 Task: Reply to email with the signature Dillon Turner with the subject Thank you for a vacation from softage.10@softage.net with the message As a heads up, we will need to reschedule the meeting for next week due to scheduling conflicts. with BCC to softage.3@softage.net with an attached document Sponsorship_proposal.docx
Action: Mouse moved to (606, 181)
Screenshot: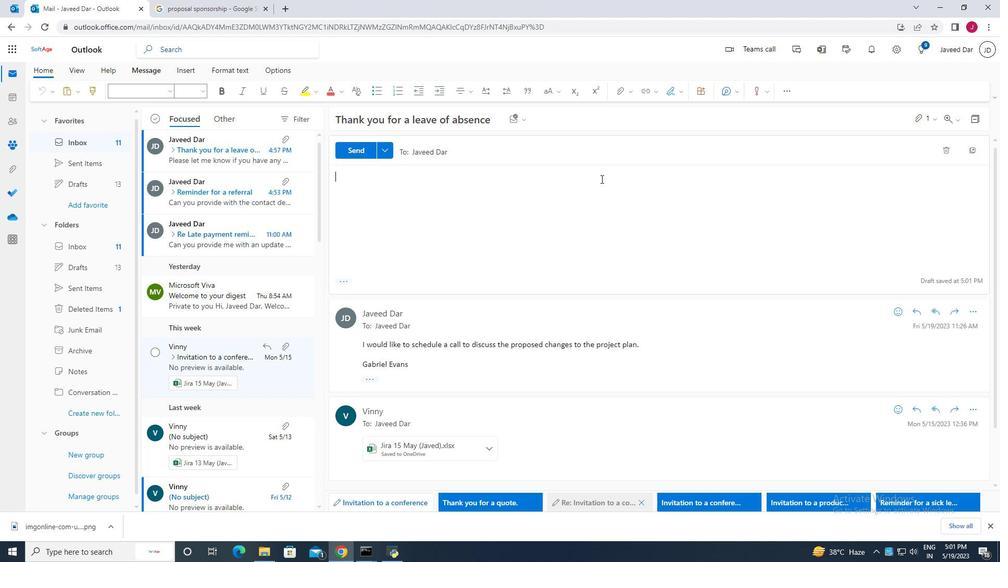 
Action: Mouse pressed left at (606, 181)
Screenshot: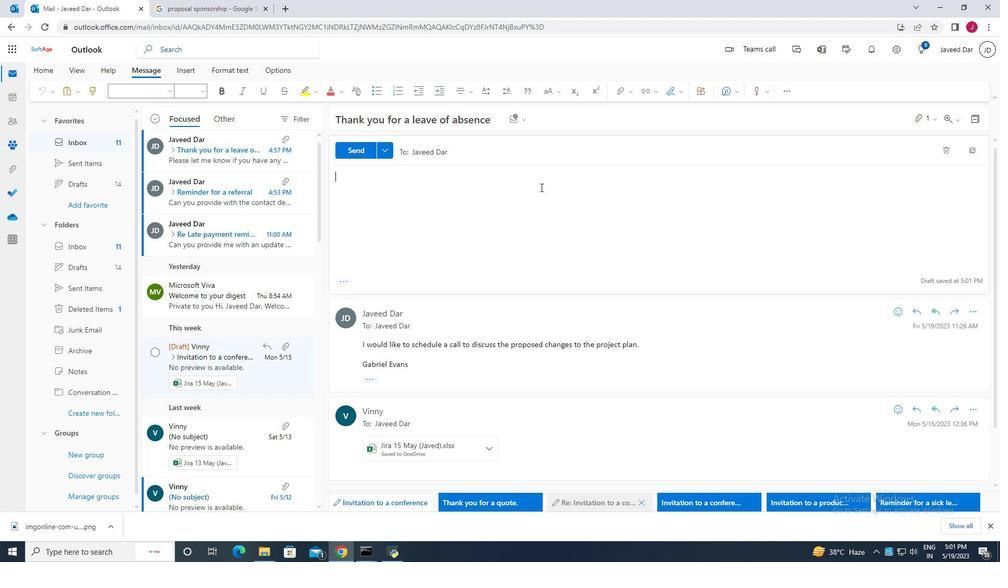 
Action: Mouse moved to (582, 135)
Screenshot: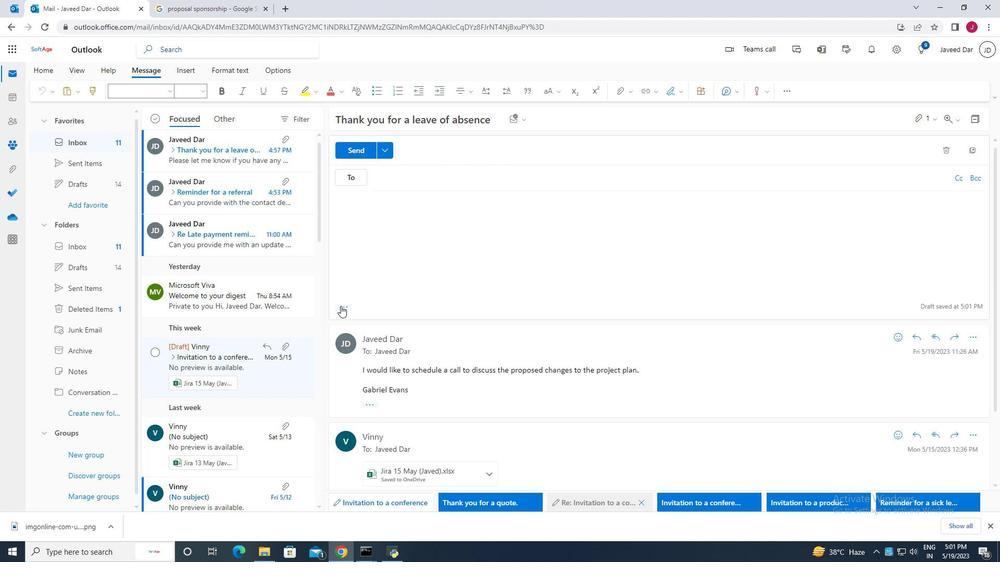 
Action: Mouse pressed left at (582, 135)
Screenshot: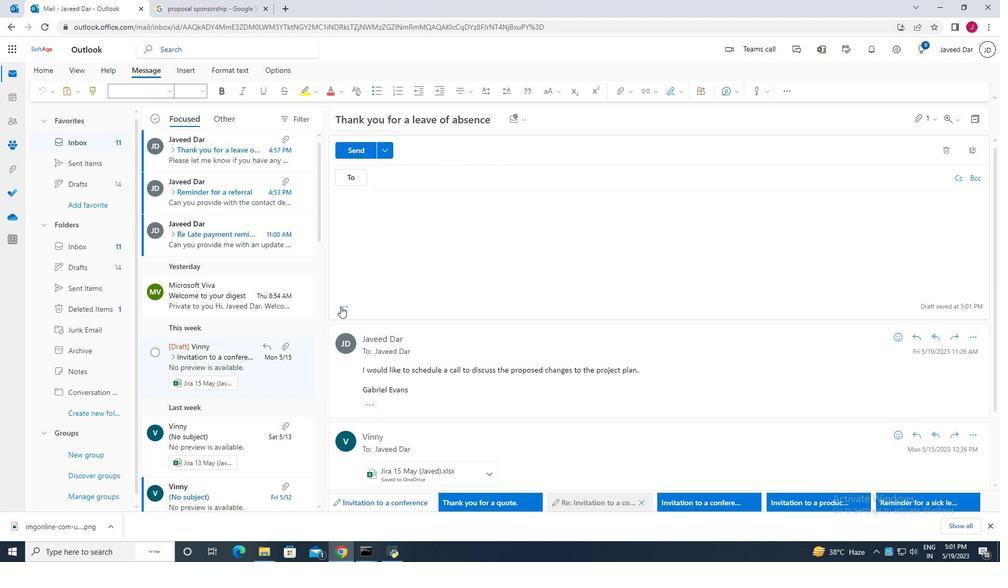 
Action: Mouse moved to (581, 170)
Screenshot: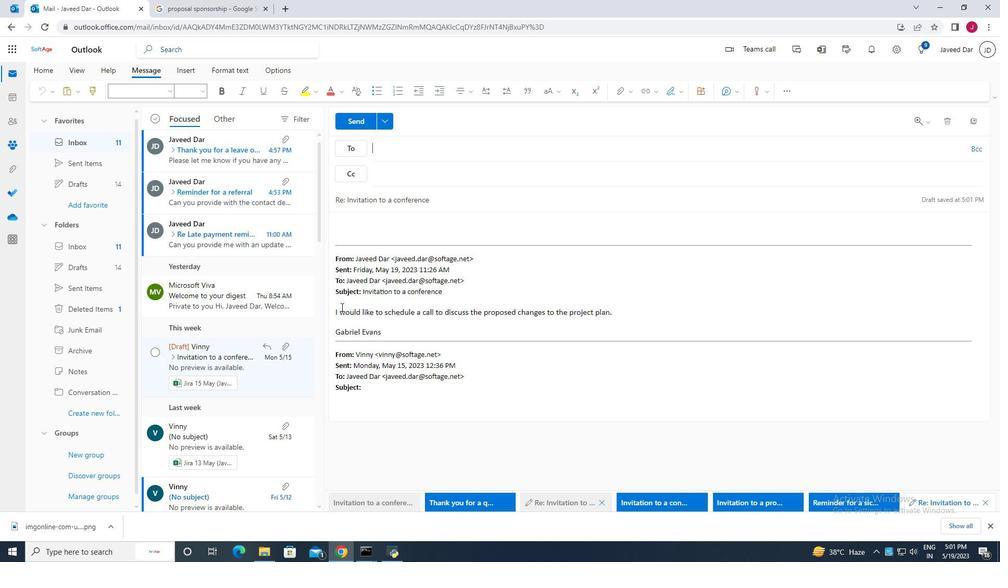 
Action: Mouse pressed left at (581, 170)
Screenshot: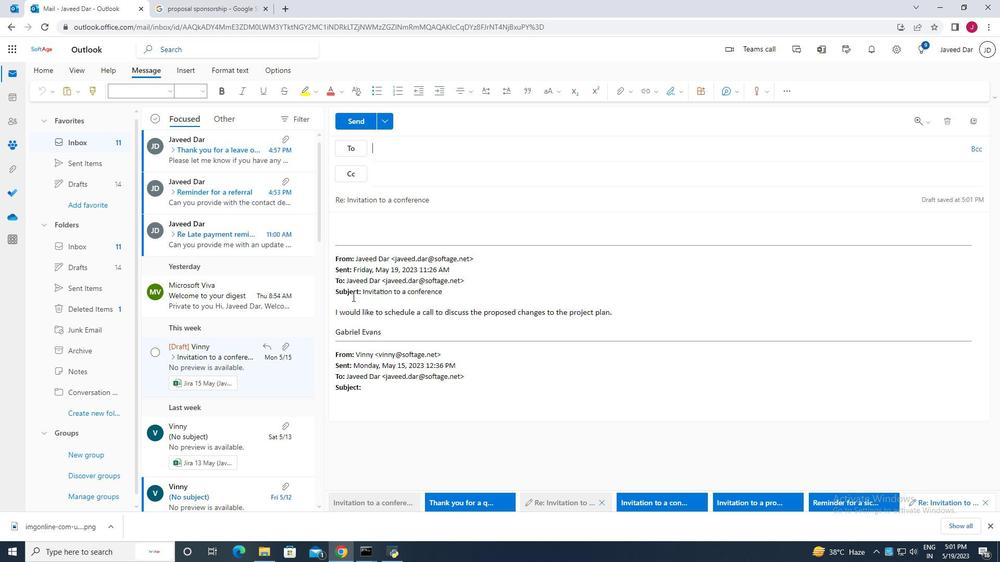 
Action: Mouse moved to (582, 200)
Screenshot: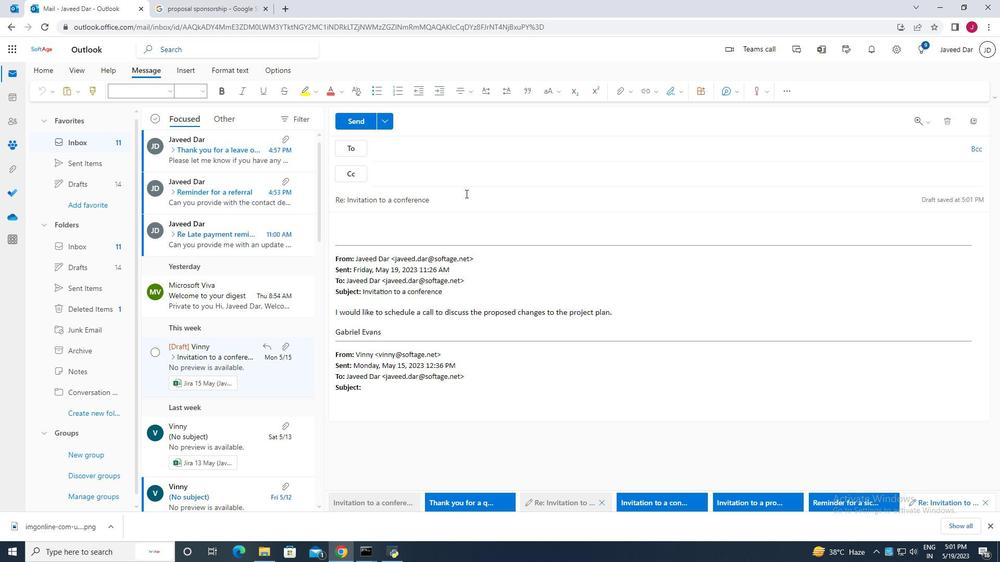
Action: Mouse pressed left at (582, 200)
Screenshot: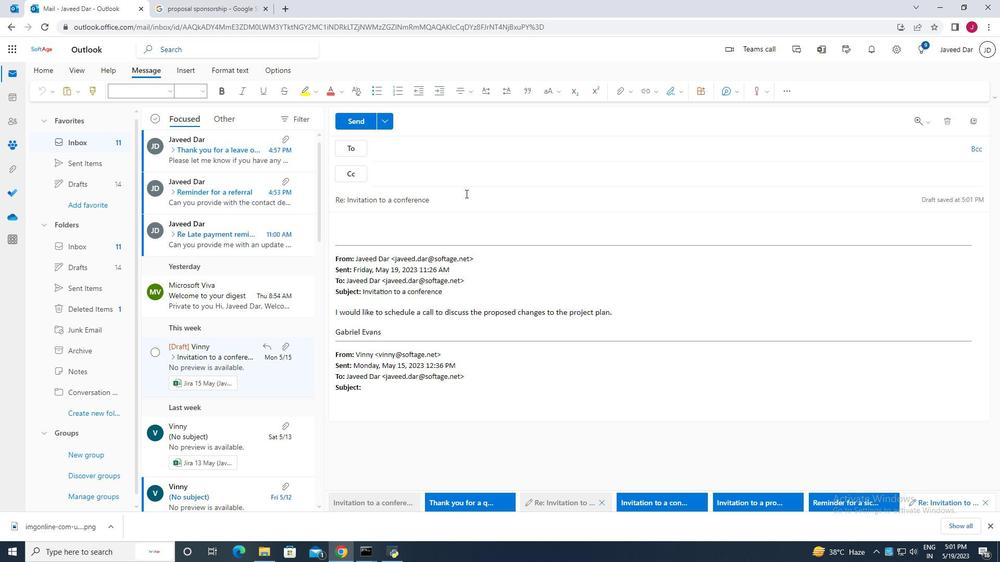 
Action: Mouse moved to (570, 200)
Screenshot: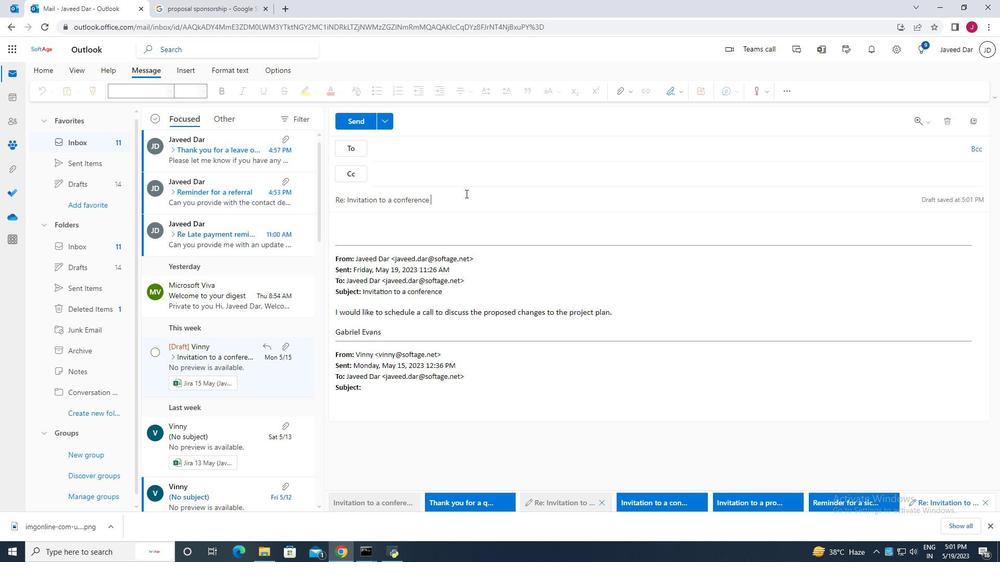 
Action: Mouse pressed left at (570, 200)
Screenshot: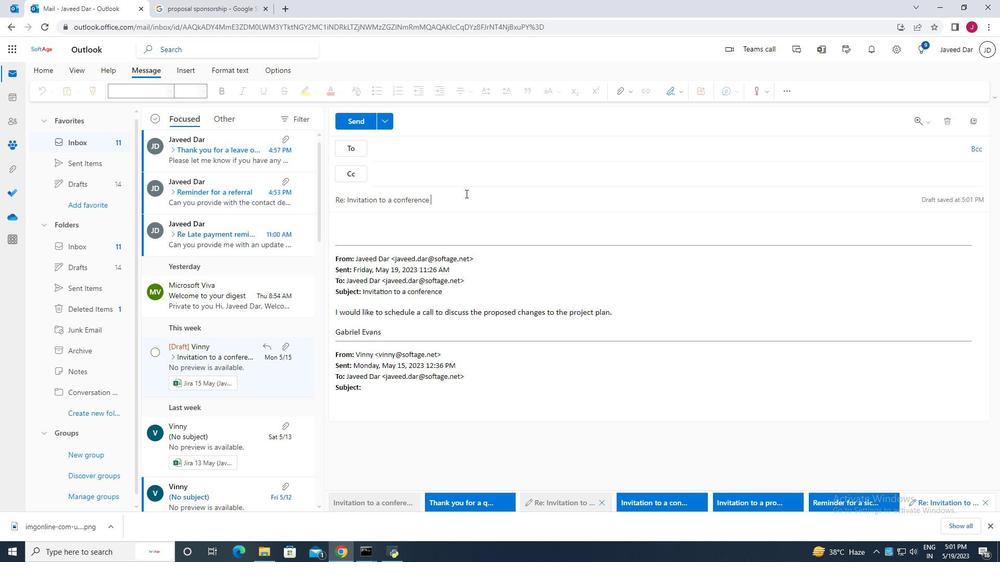 
Action: Key pressed <Key.shift>Dillon<Key.space><Key.shift>Turner<Key.space><Key.tab><Key.shift>Dillon<Key.space><Key.shift>Tue<Key.backspace>rner<Key.space>
Screenshot: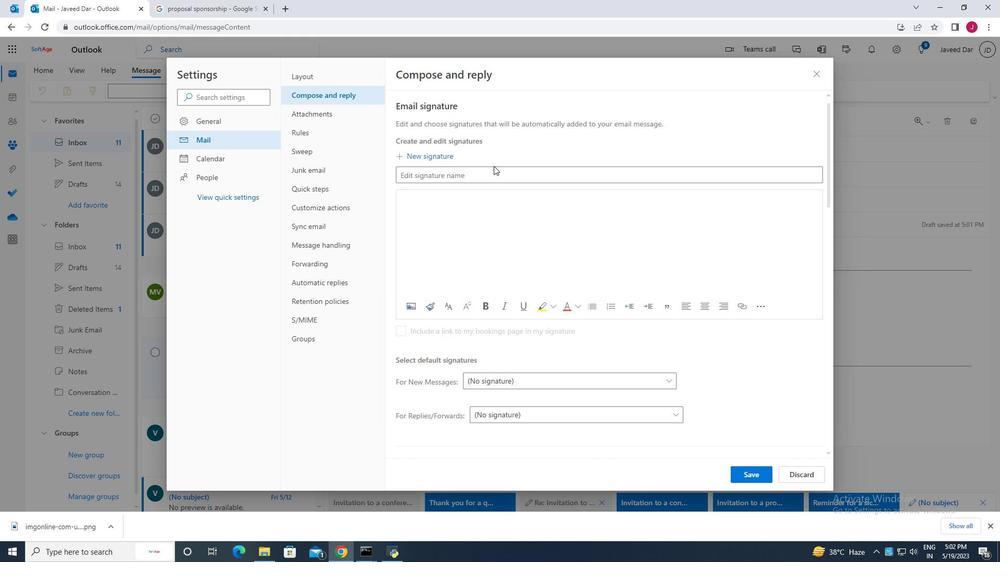 
Action: Mouse moved to (586, 447)
Screenshot: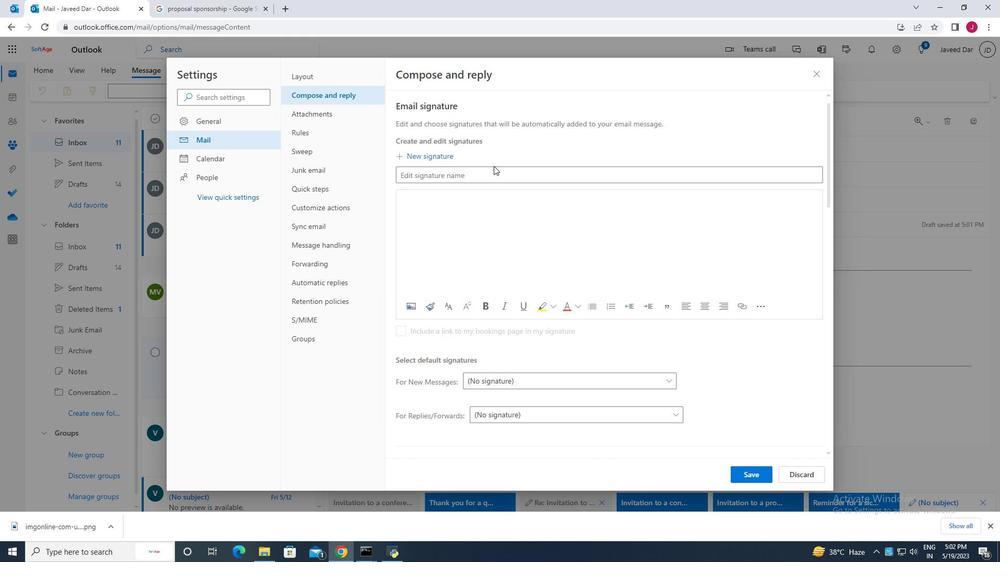
Action: Mouse pressed left at (586, 447)
Screenshot: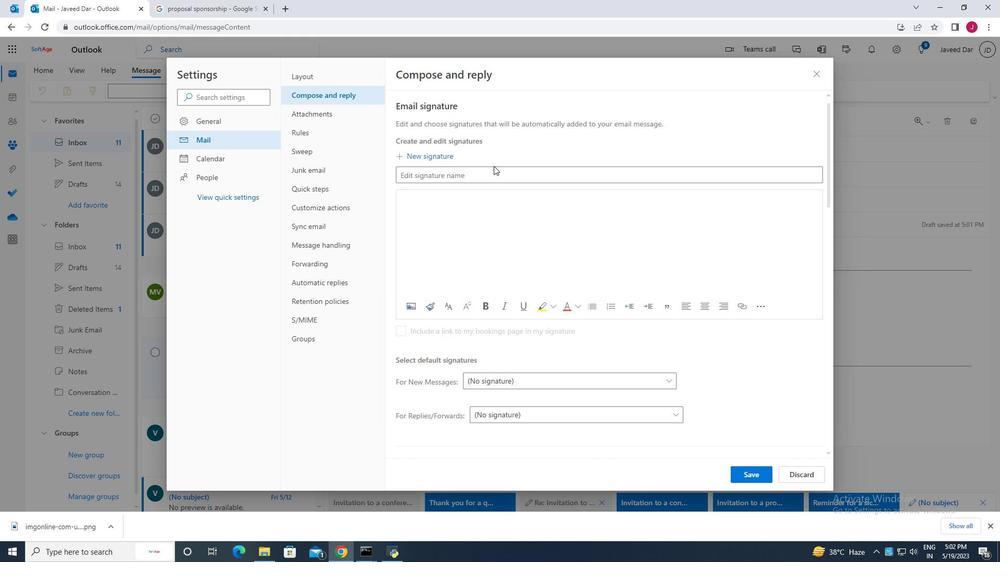 
Action: Mouse moved to (595, 125)
Screenshot: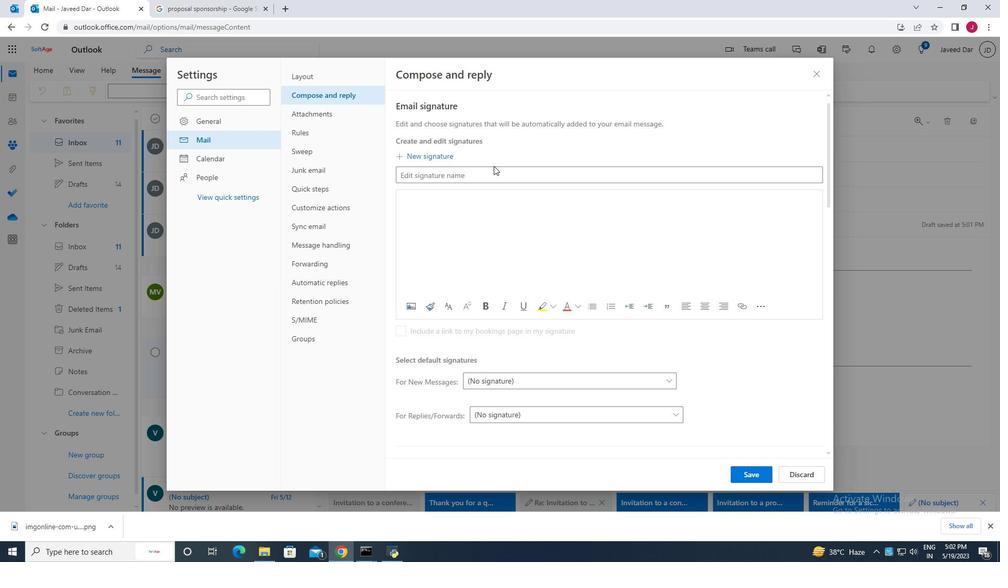 
Action: Mouse pressed left at (595, 125)
Screenshot: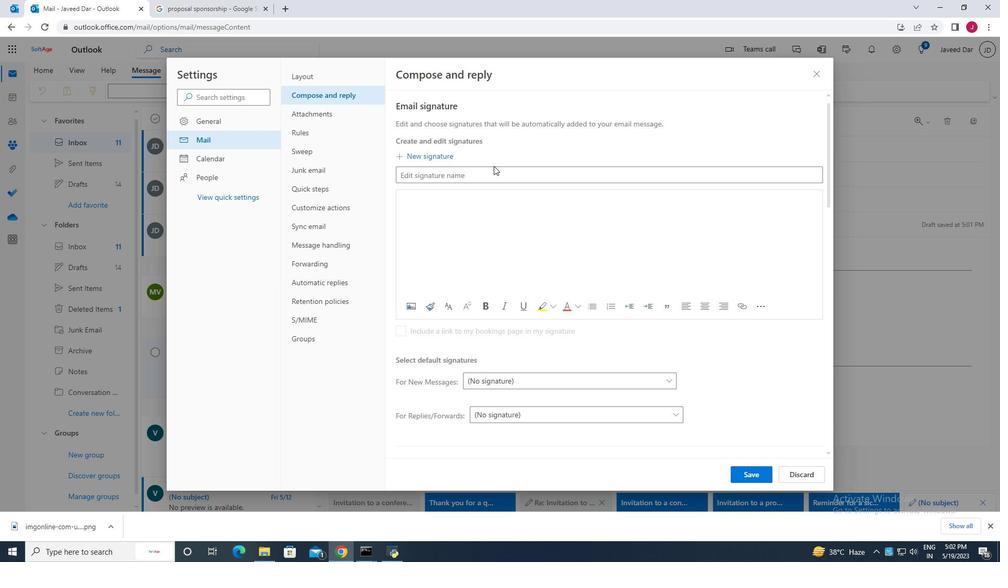 
Action: Mouse moved to (582, 136)
Screenshot: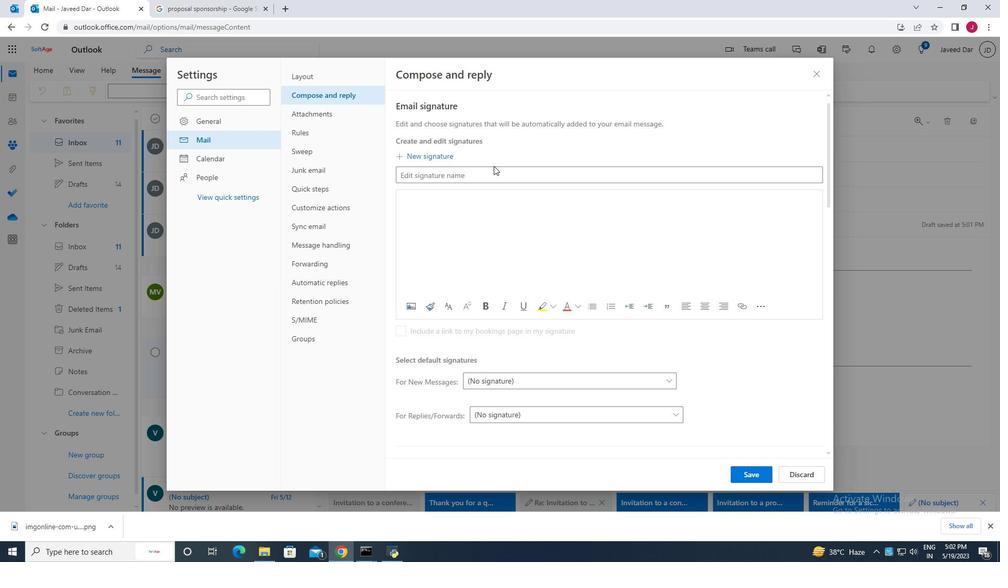 
Action: Mouse pressed left at (582, 136)
Screenshot: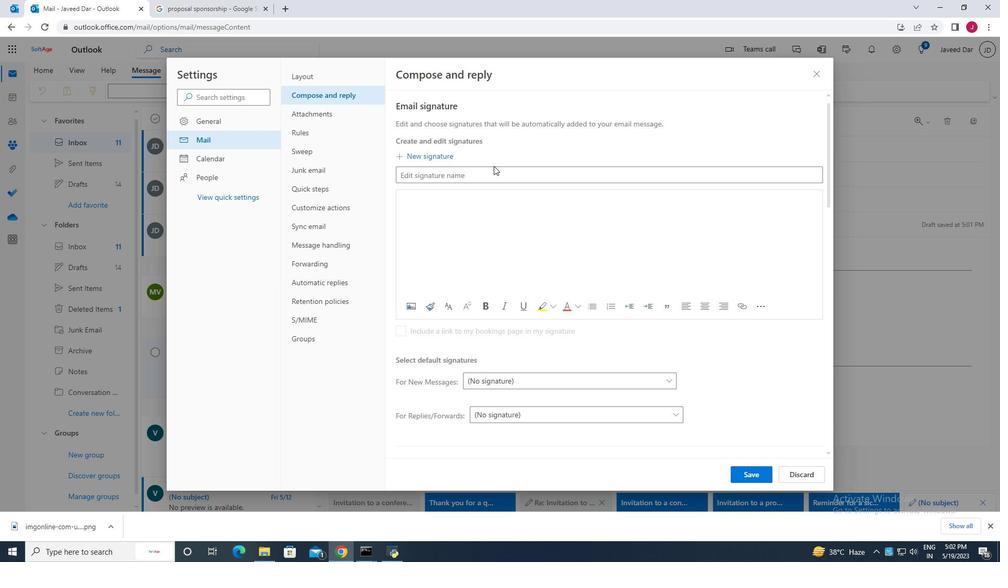 
Action: Mouse moved to (489, 221)
Screenshot: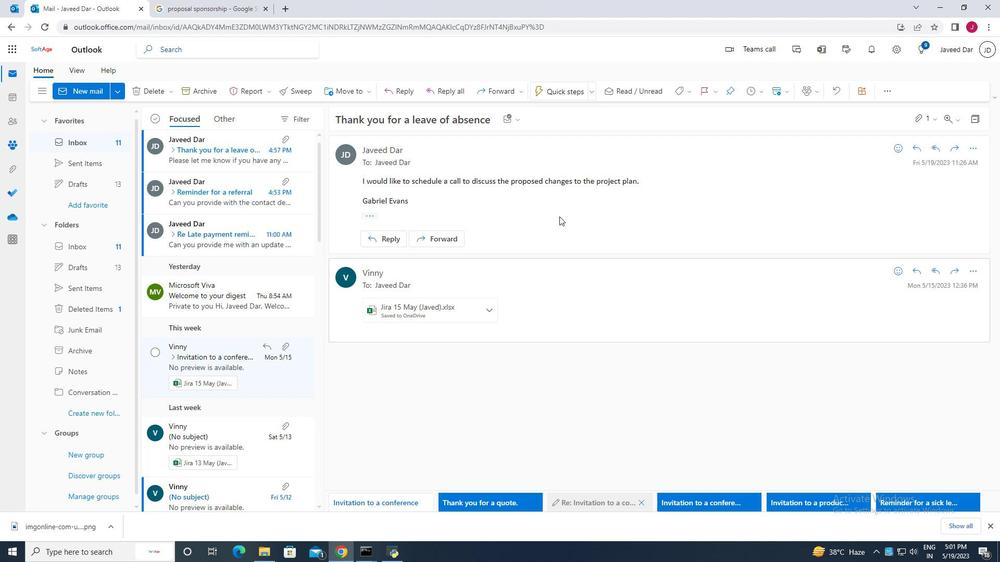 
Action: Mouse pressed left at (582, 150)
Screenshot: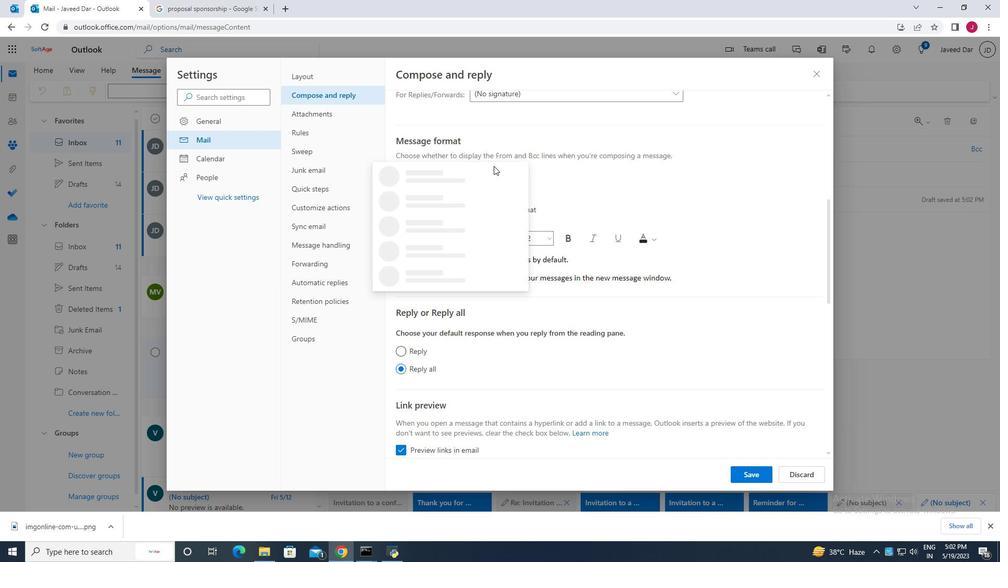 
Action: Mouse moved to (546, 292)
Screenshot: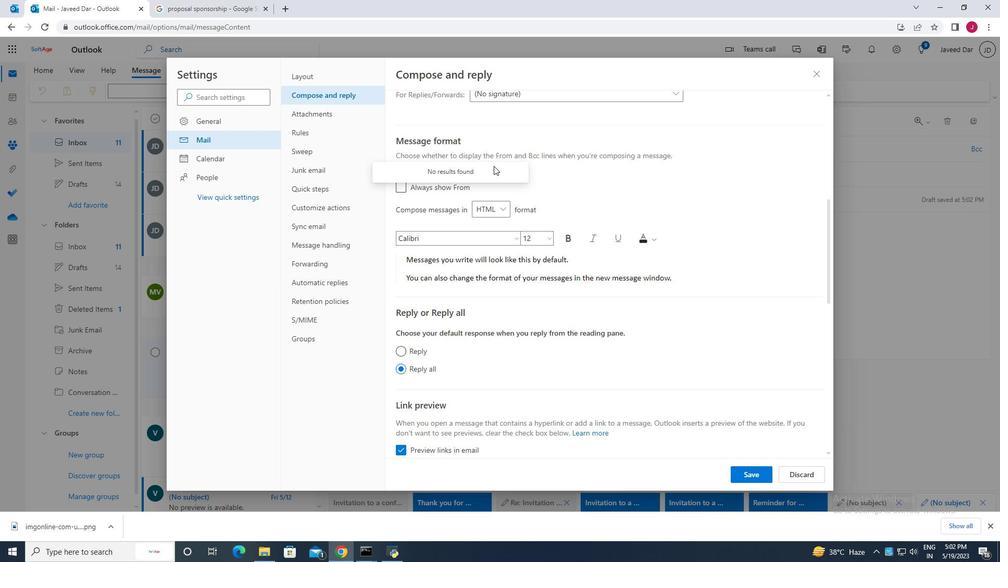
Action: Mouse pressed left at (528, 167)
Screenshot: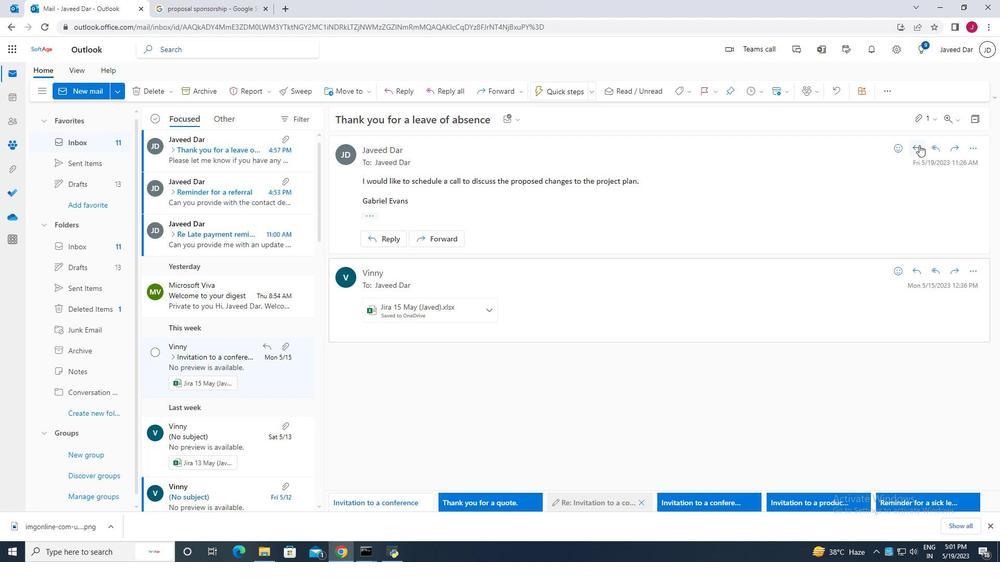
Action: Mouse moved to (516, 179)
Screenshot: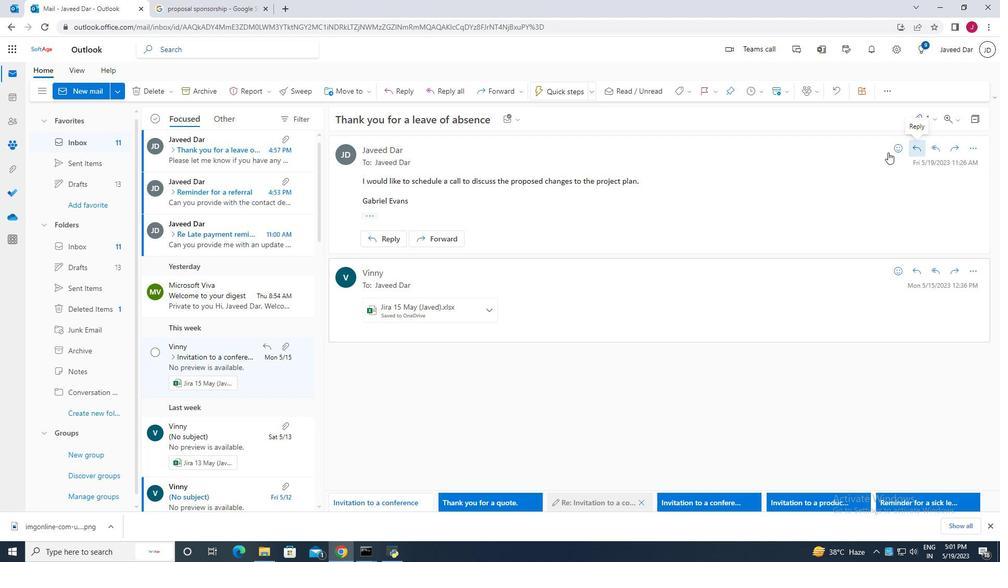 
Action: Mouse pressed left at (545, 285)
Screenshot: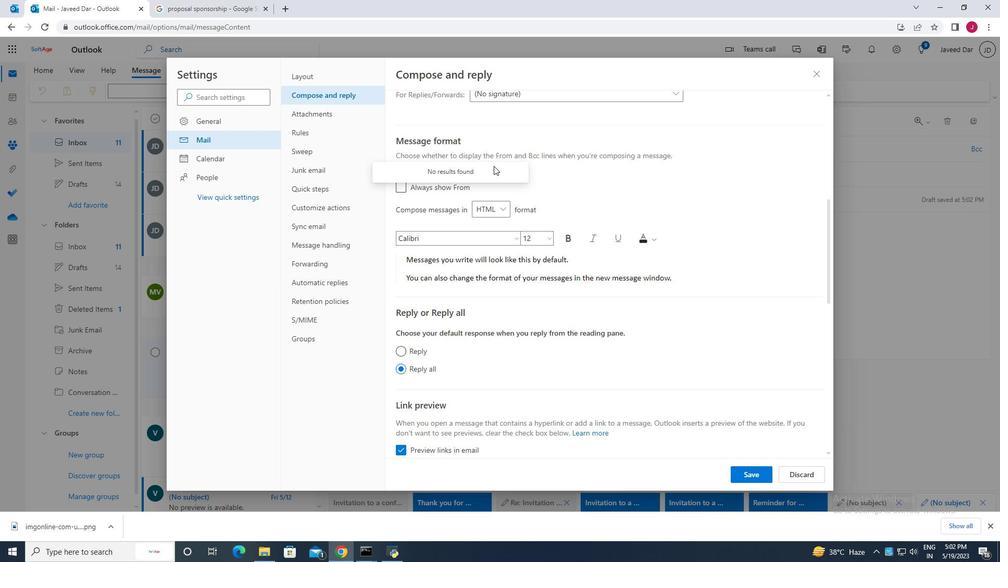 
Action: Mouse moved to (481, 173)
Screenshot: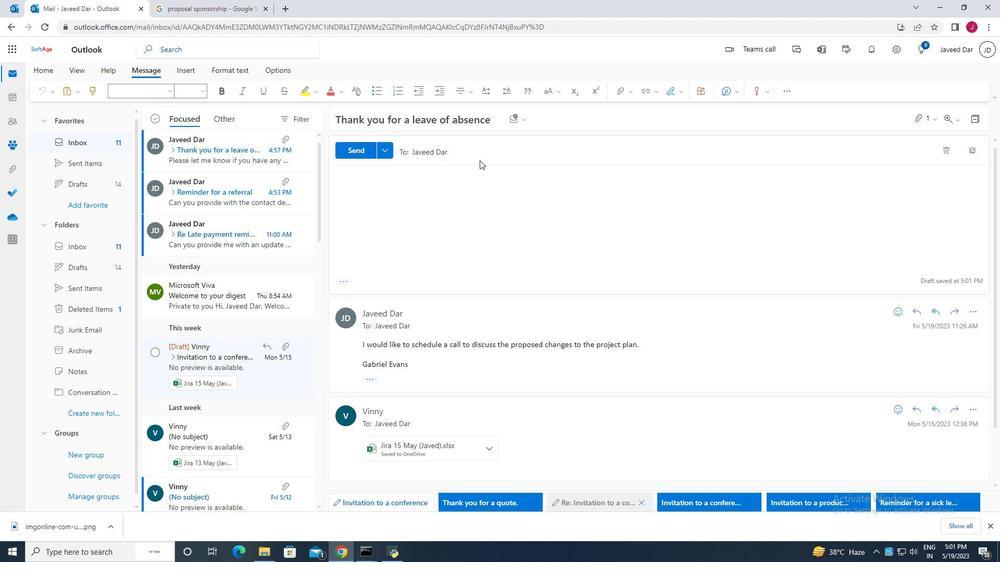 
Action: Mouse pressed left at (481, 173)
Screenshot: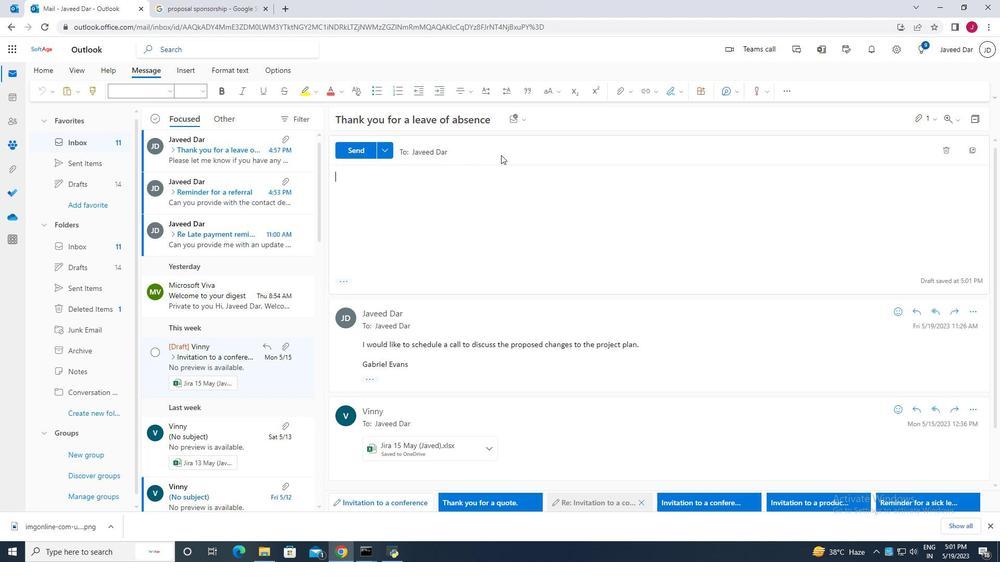 
Action: Mouse moved to (546, 235)
Screenshot: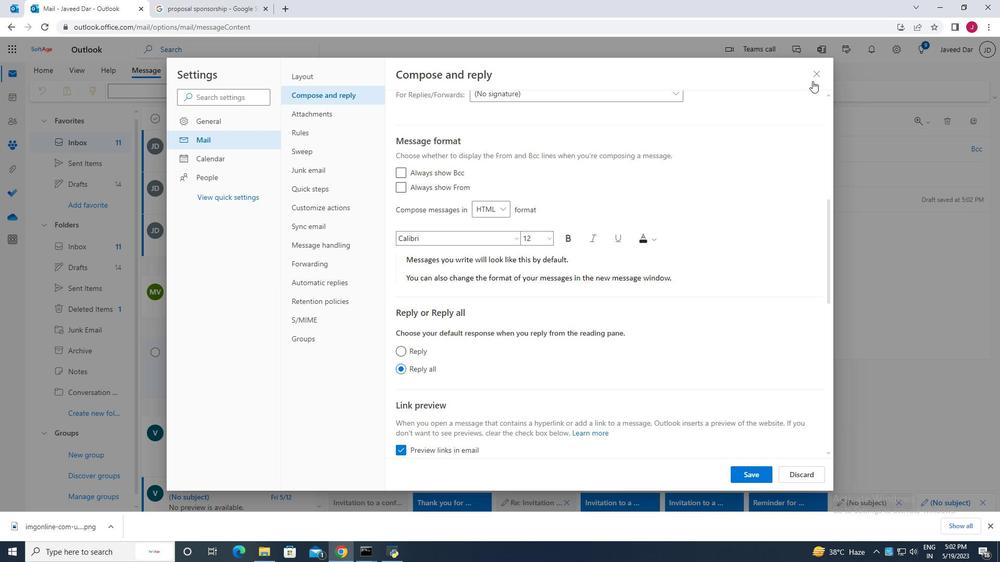 
Action: Mouse pressed left at (472, 190)
Screenshot: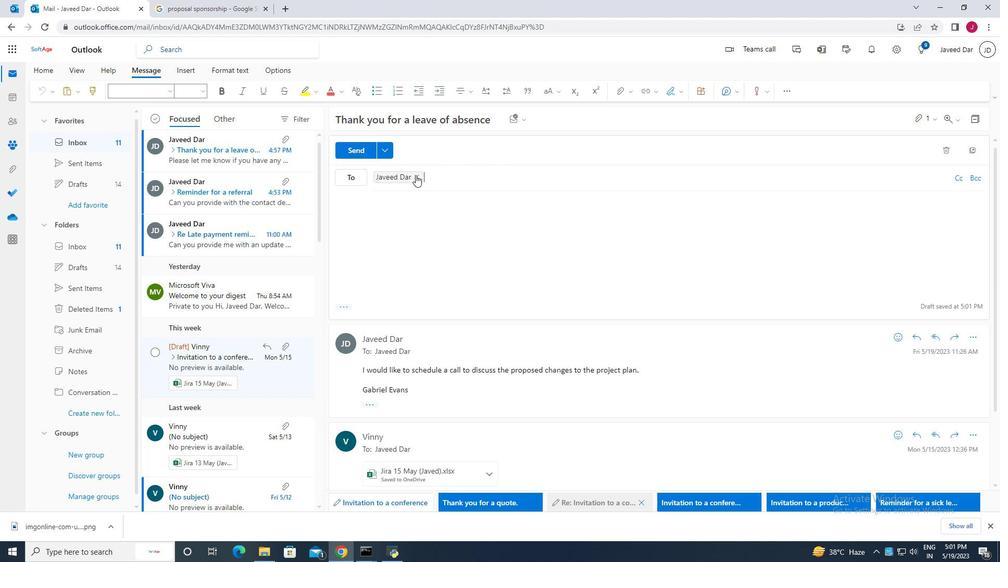 
Action: Mouse moved to (464, 289)
Screenshot: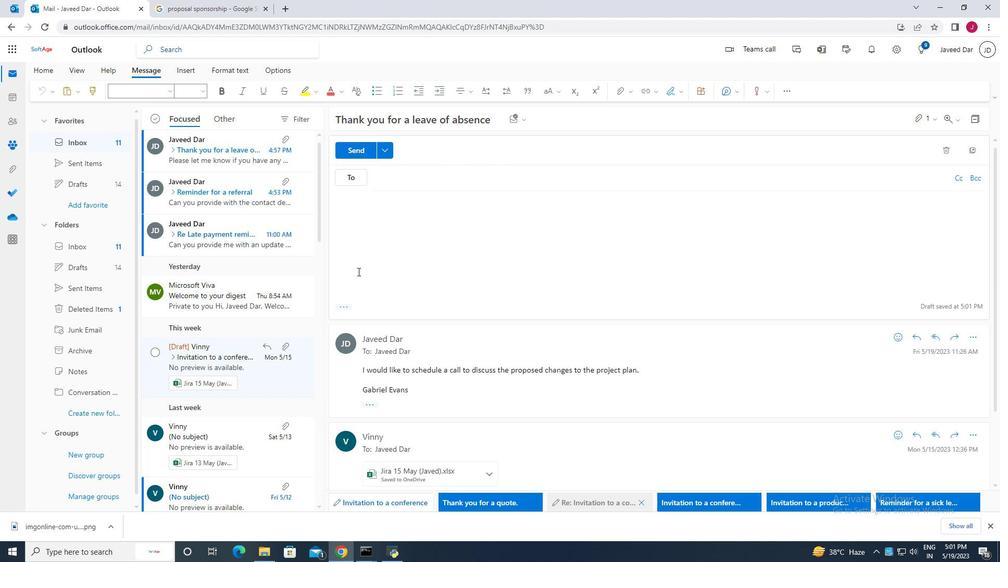
Action: Mouse pressed left at (548, 180)
Screenshot: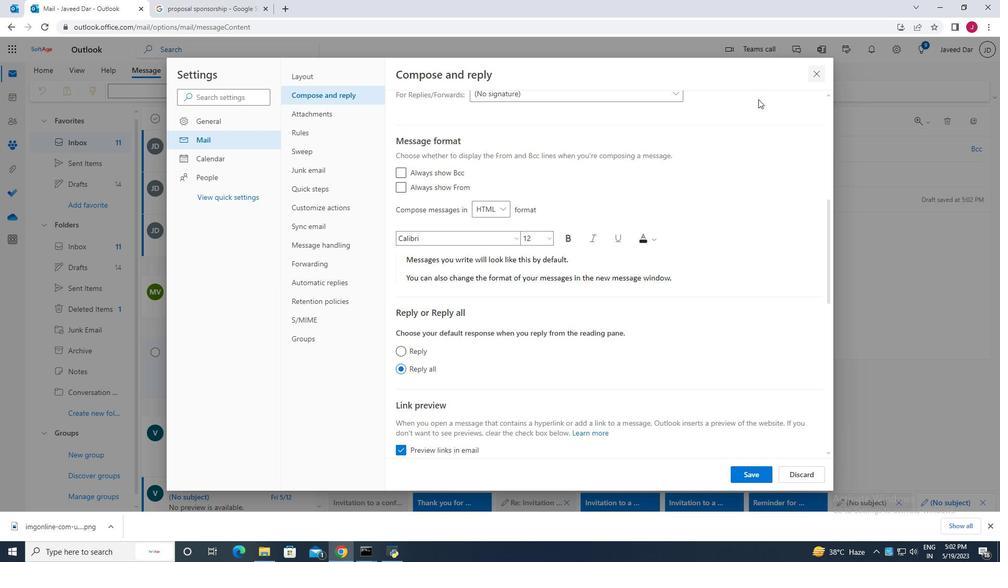 
Action: Mouse moved to (464, 292)
Screenshot: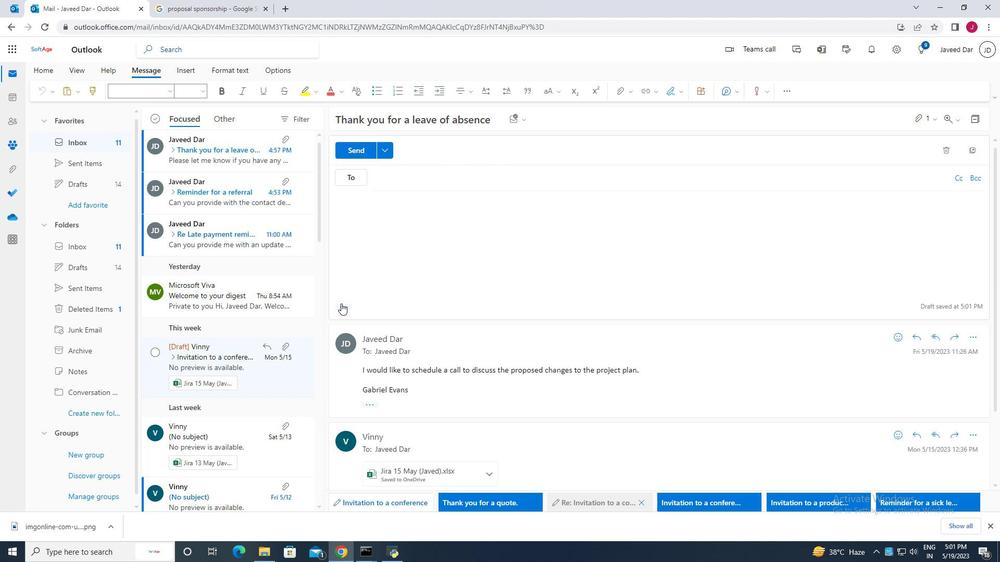 
Action: Mouse pressed left at (464, 292)
Screenshot: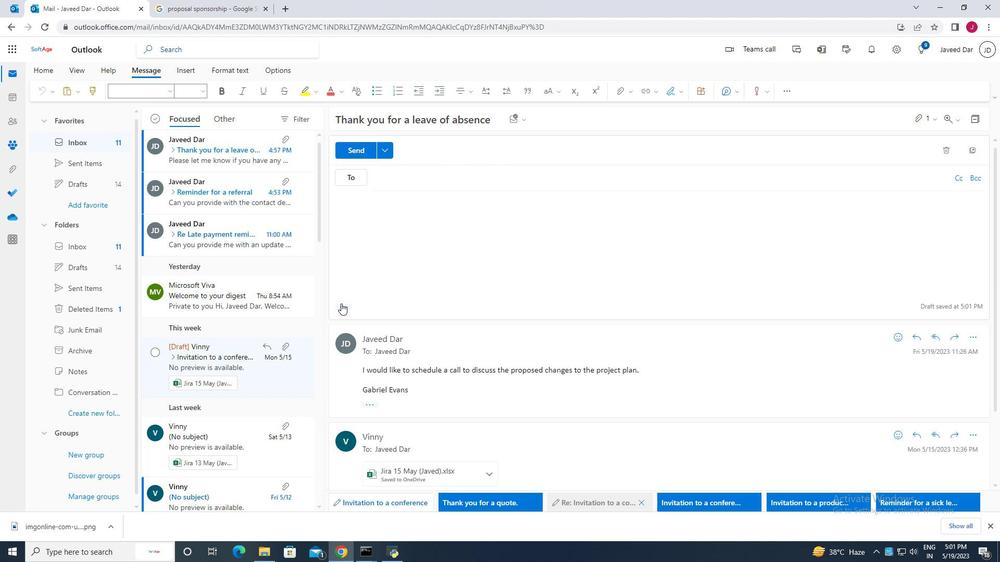 
Action: Mouse moved to (477, 190)
Screenshot: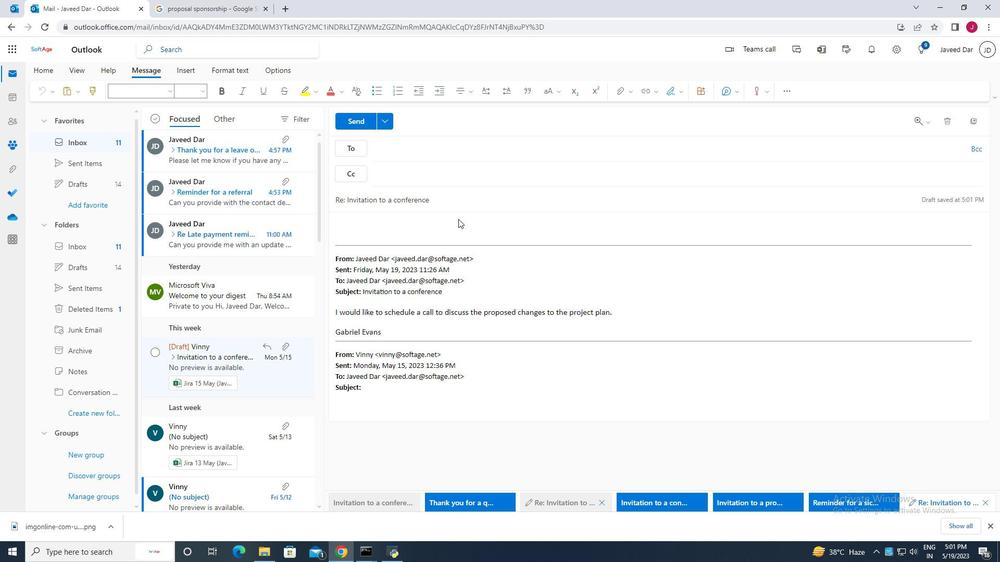 
Action: Key pressed <Key.shift>
Screenshot: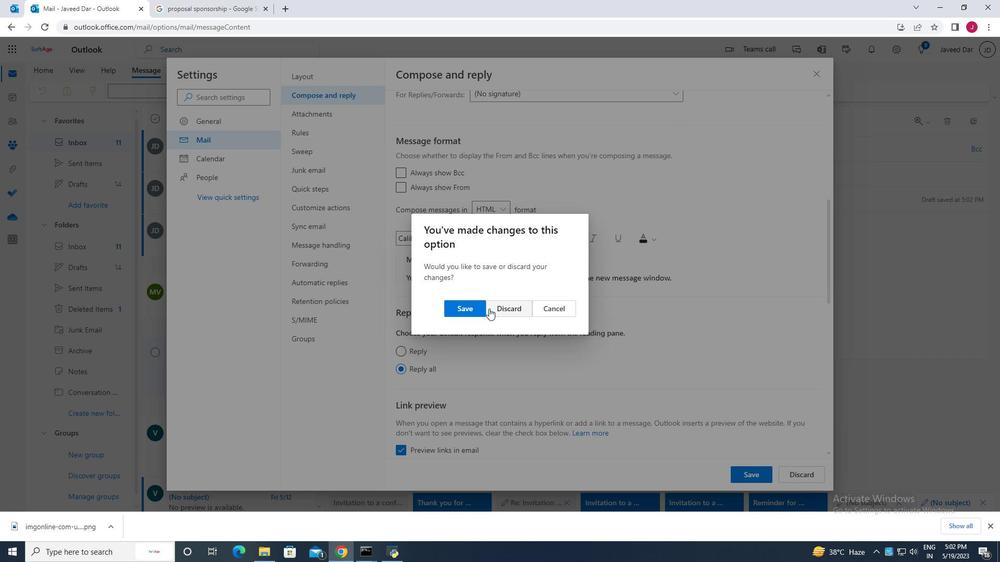 
Action: Mouse moved to (477, 188)
Screenshot: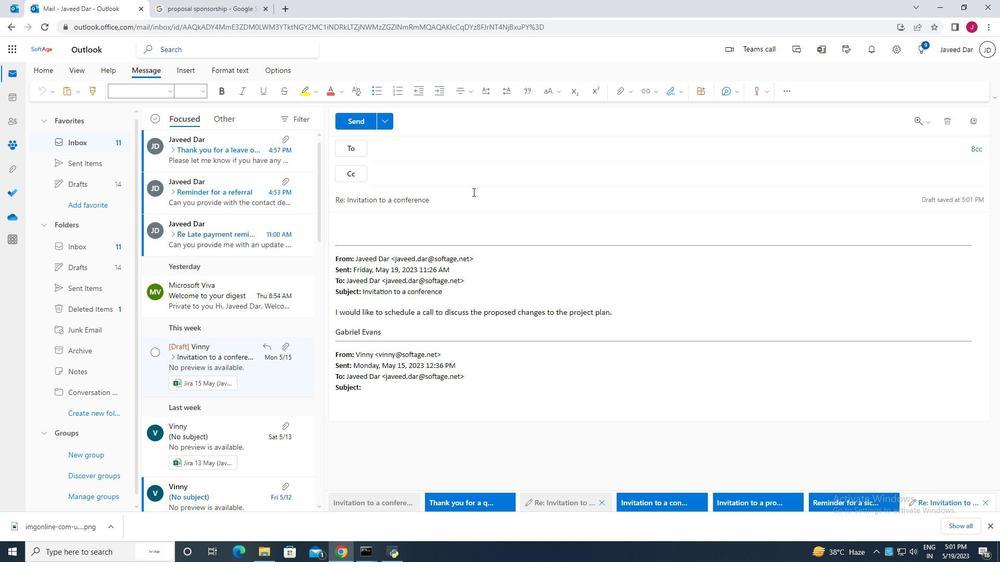 
Action: Key pressed Th
Screenshot: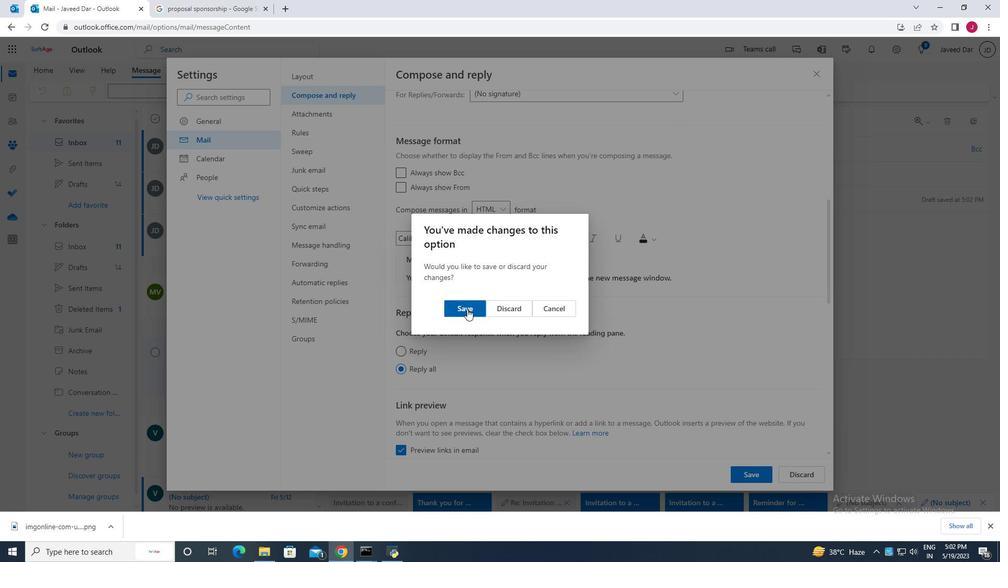 
Action: Mouse moved to (476, 192)
Screenshot: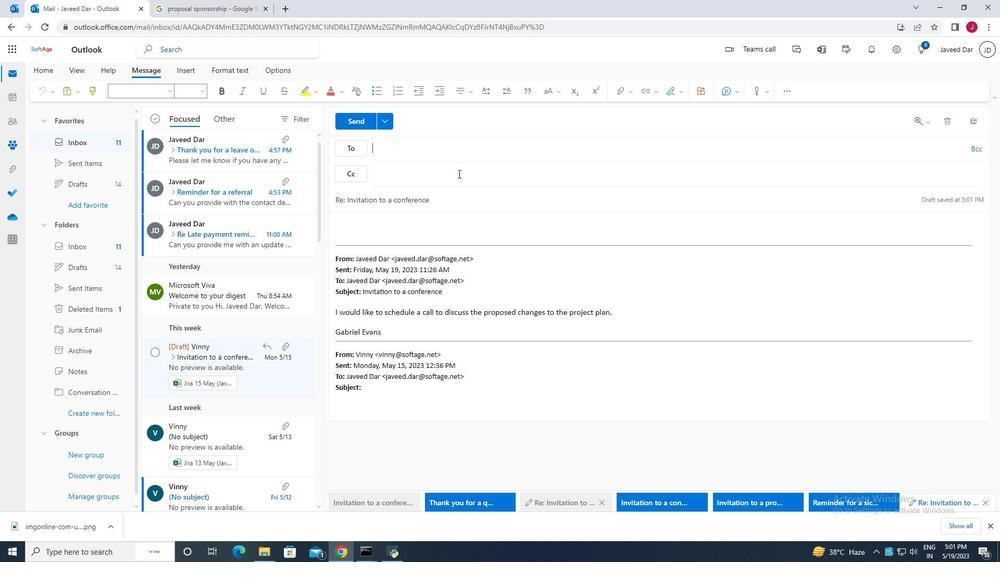 
Action: Key pressed a
Screenshot: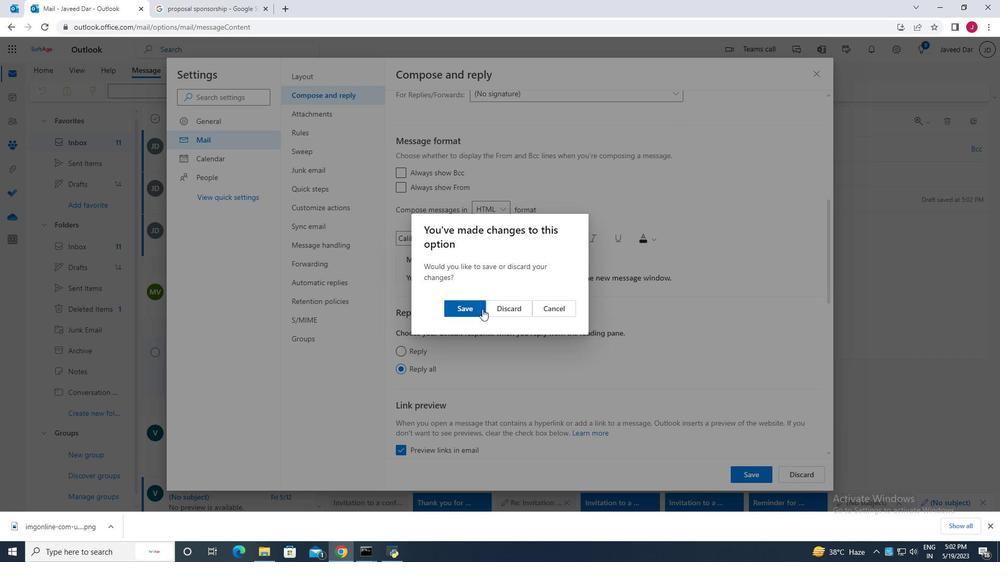 
Action: Mouse moved to (478, 202)
Screenshot: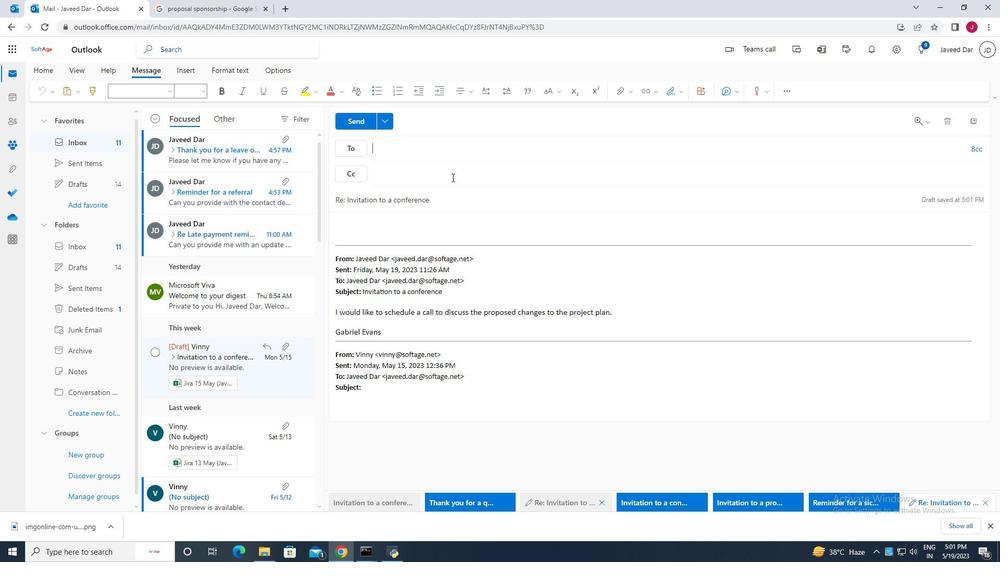 
Action: Key pressed n
Screenshot: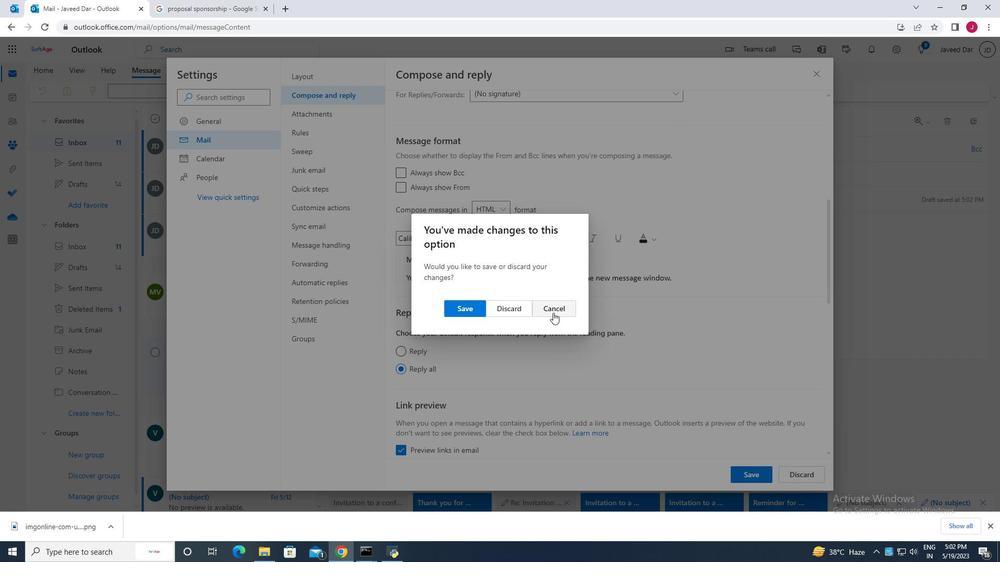 
Action: Mouse moved to (478, 203)
Screenshot: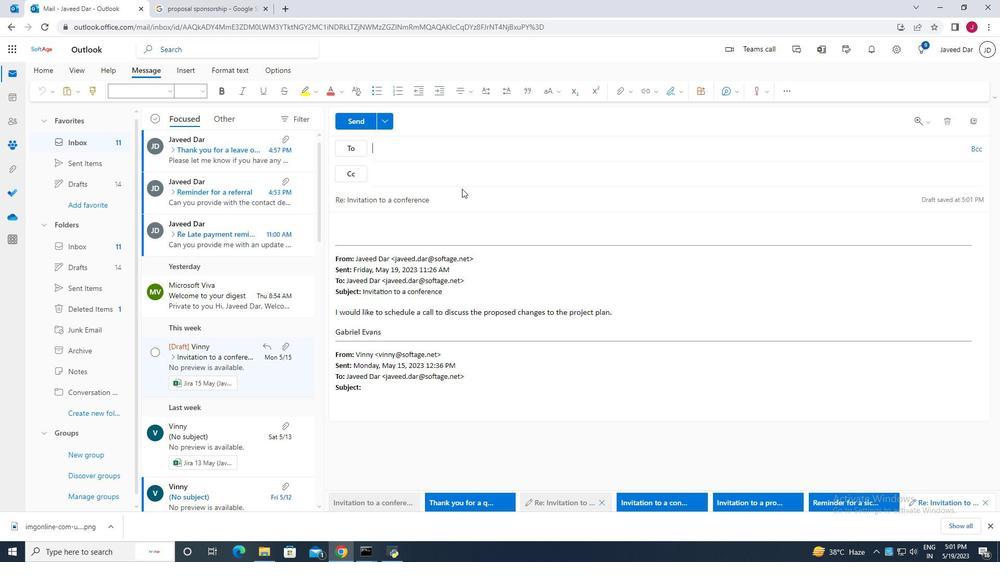 
Action: Mouse pressed left at (478, 203)
Screenshot: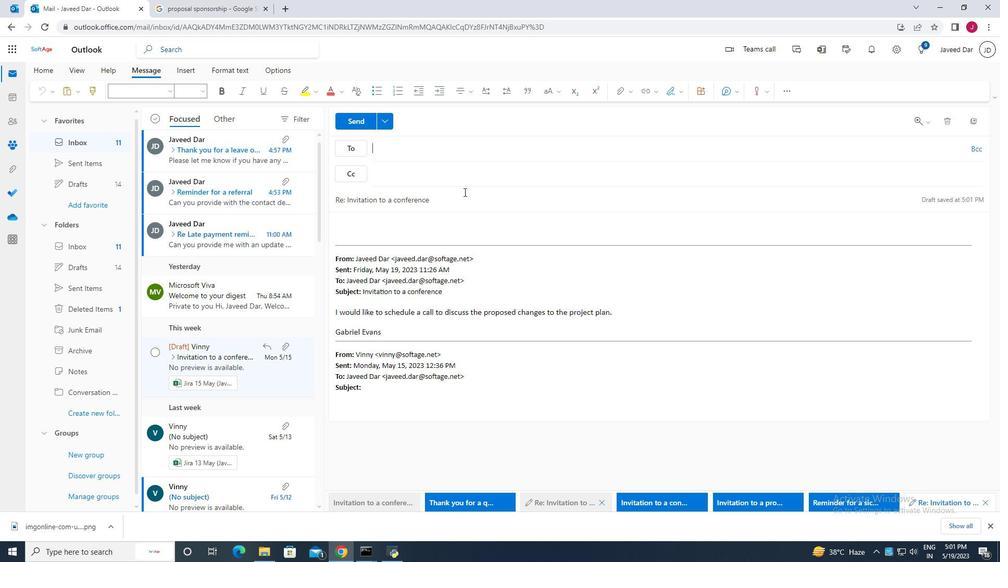 
Action: Key pressed k<Key.space>you<Key.space><Key.backspace><Key.backspace><Key.backspace><Key.backspace><Key.backspace><Key.backspace>f<Key.backspace><Key.backspace><Key.backspace><Key.backspace><Key.backspace>o<Key.backspace><Key.backspace>r<Key.backspace><Key.backspace><Key.backspace><Key.backspace><Key.backspace><Key.backspace><Key.backspace><Key.backspace><Key.backspace><Key.backspace><Key.backspace>a<Key.backspace><Key.backspace><Key.backspace><Key.backspace><Key.backspace><Key.space><Key.backspace><Key.backspace><Key.backspace><Key.backspace><Key.backspace><Key.backspace><Key.backspace><Key.backspace>v<Key.backspace>acati
Screenshot: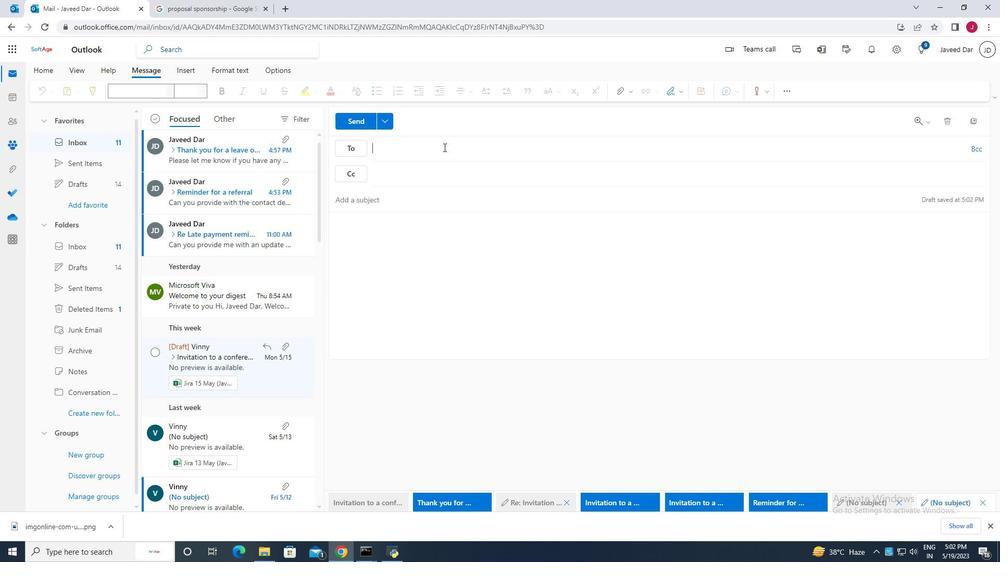 
Action: Mouse moved to (515, 242)
Screenshot: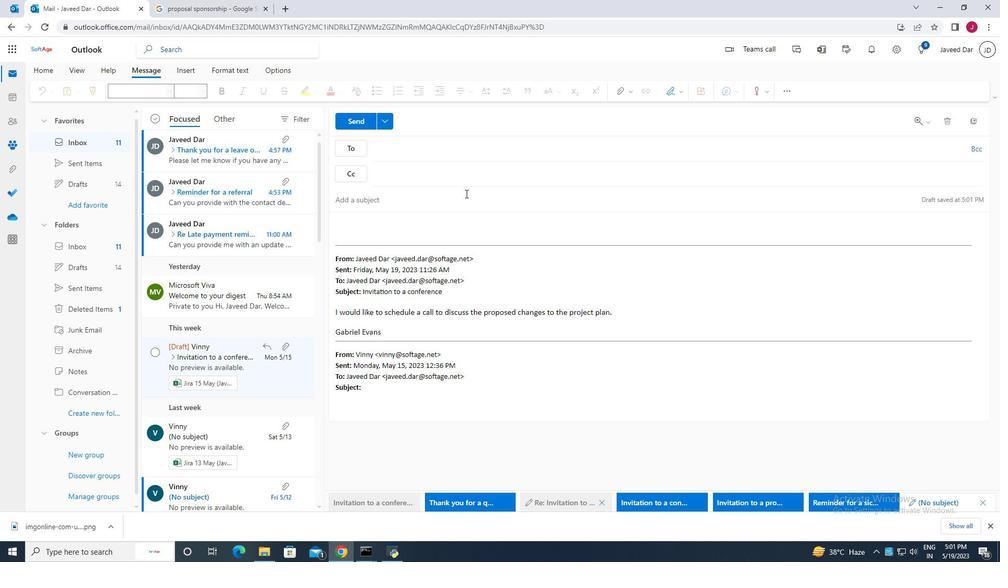 
Action: Key pressed o
Screenshot: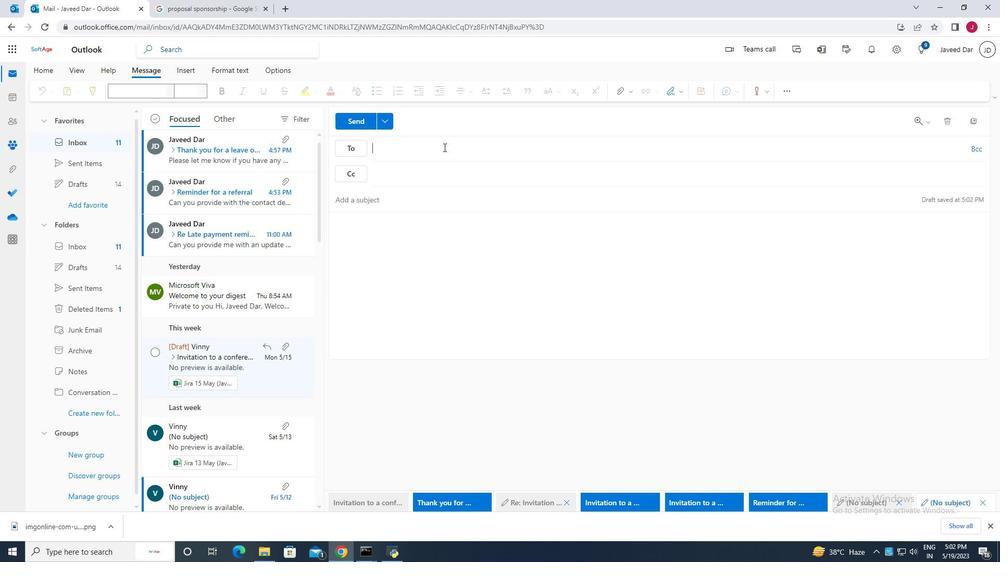 
Action: Mouse moved to (536, 192)
Screenshot: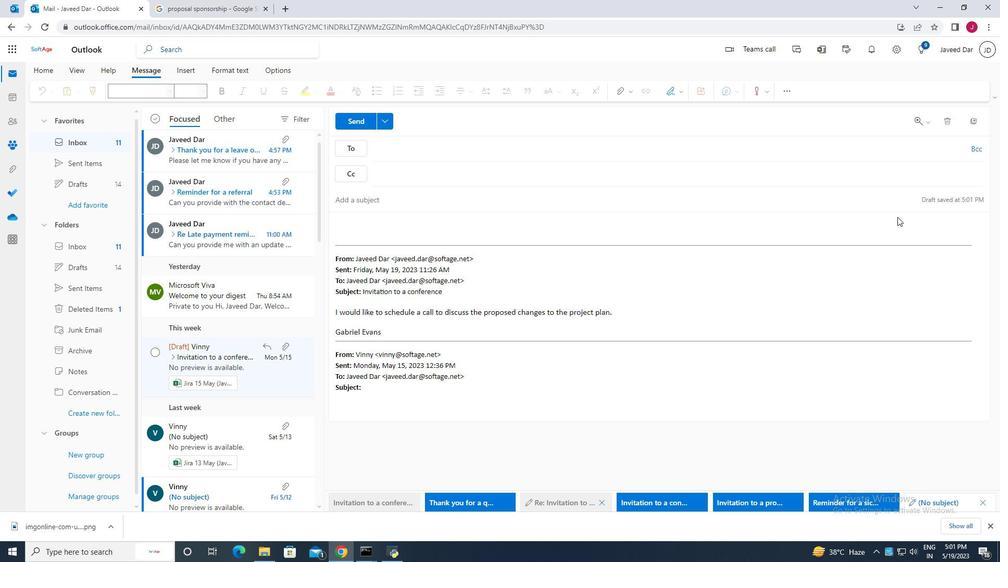 
Action: Key pressed n
Screenshot: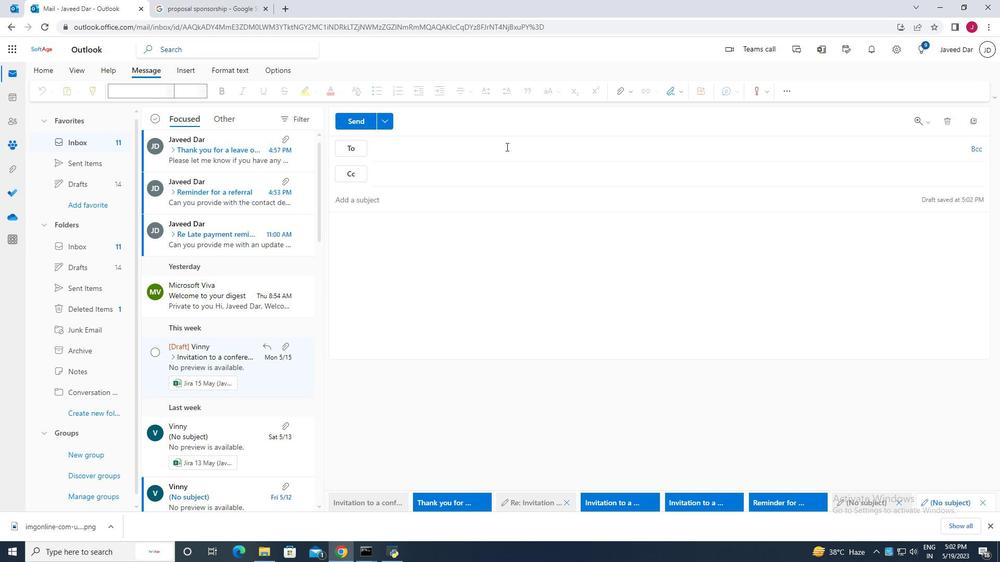 
Action: Mouse moved to (534, 167)
Screenshot: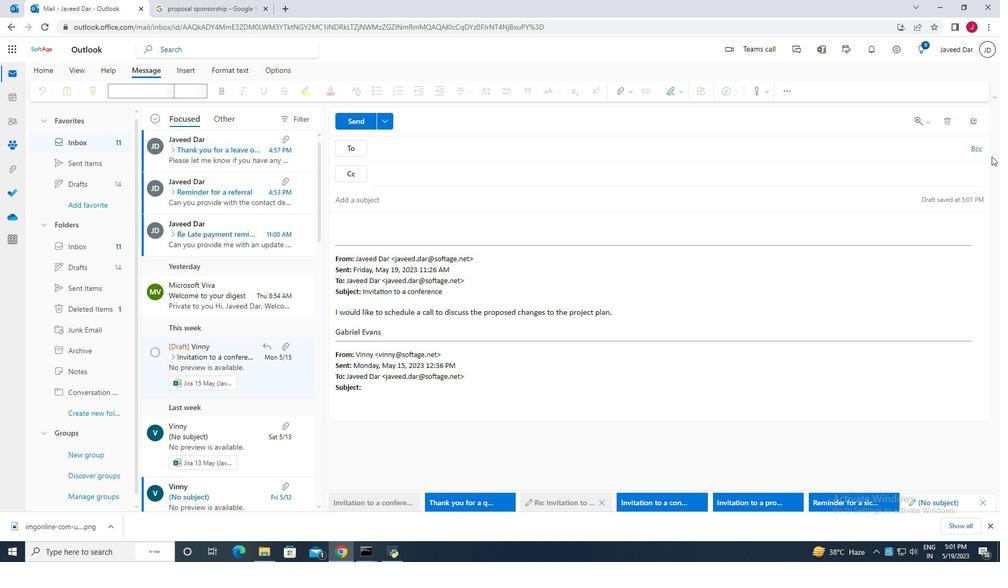 
Action: Key pressed <Key.space>
Screenshot: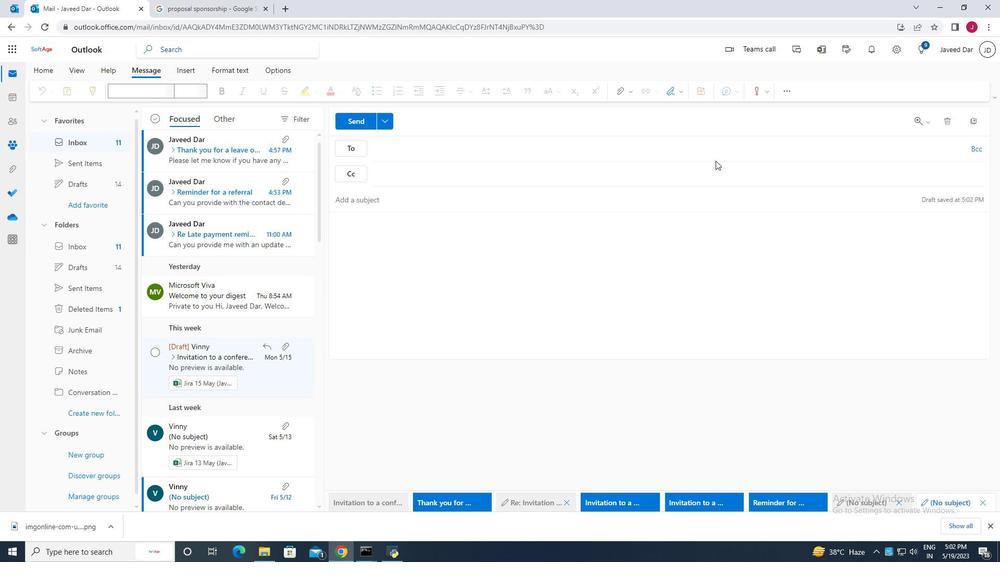 
Action: Mouse moved to (534, 166)
Screenshot: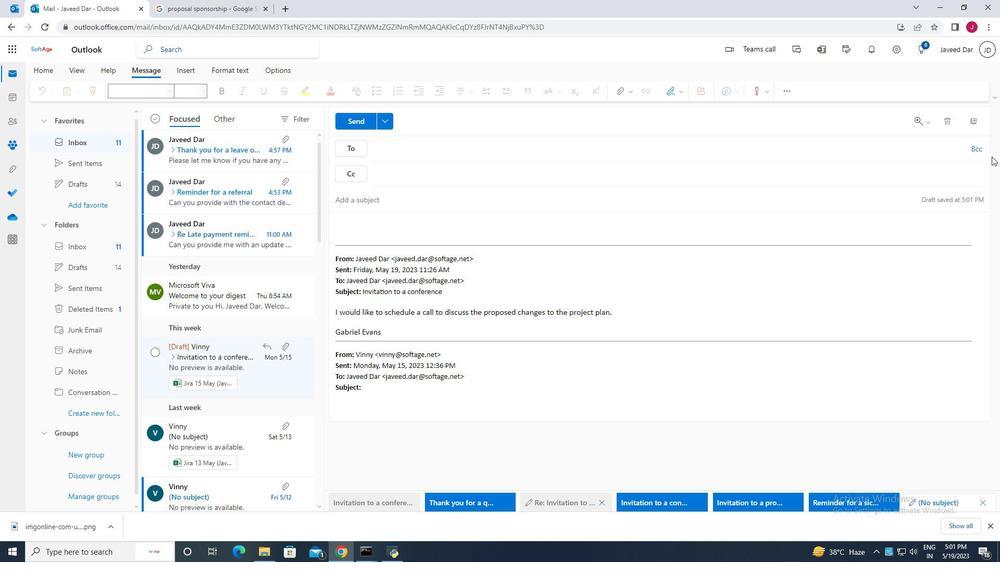 
Action: Mouse pressed left at (534, 166)
Screenshot: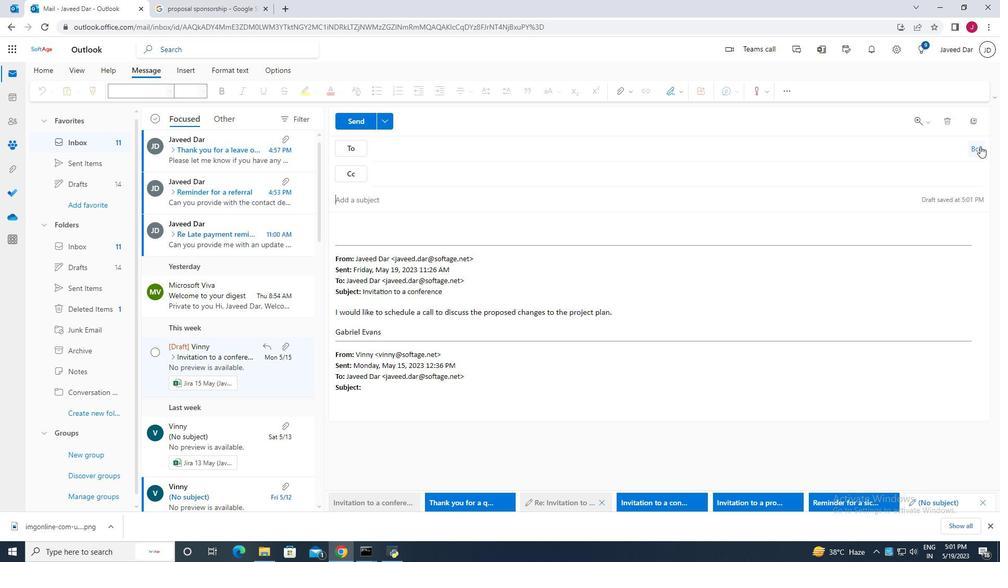
Action: Mouse moved to (500, 123)
Screenshot: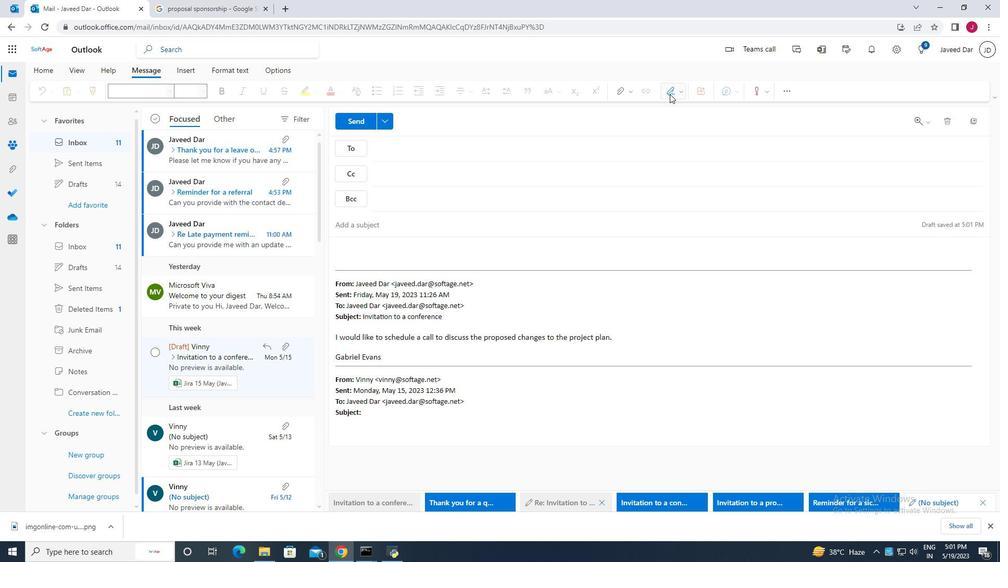 
Action: Mouse pressed left at (500, 123)
Screenshot: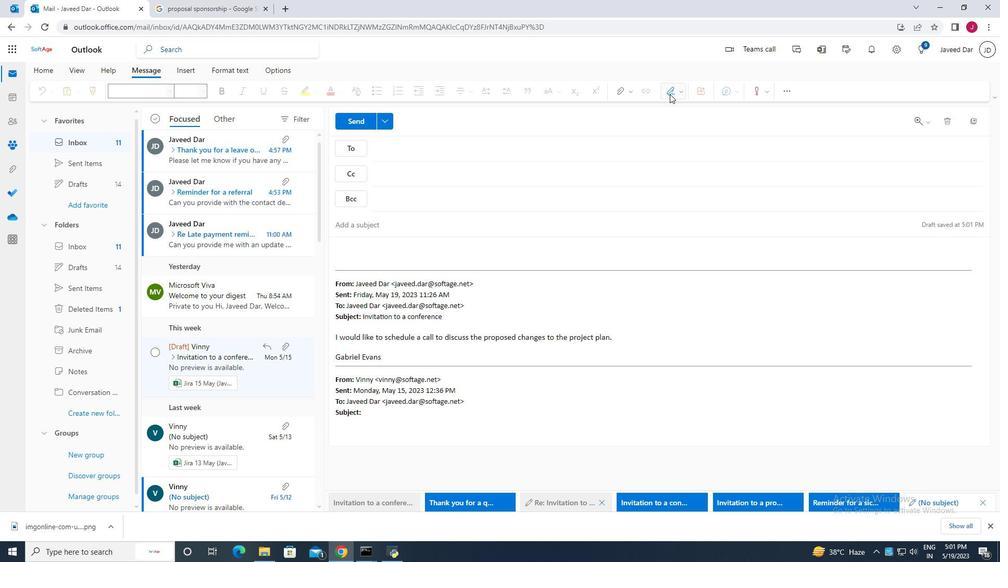 
Action: Mouse moved to (542, 200)
Screenshot: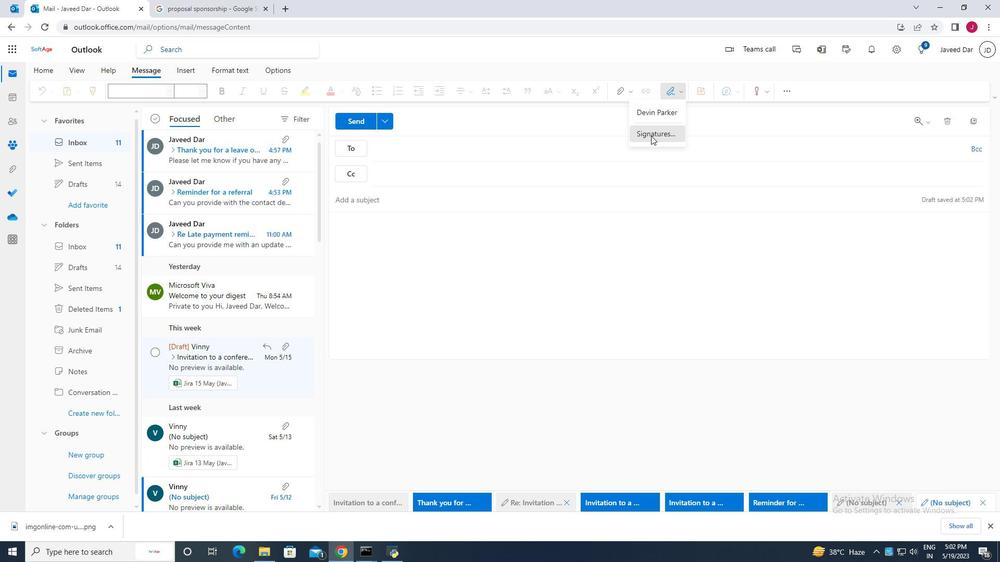 
Action: Mouse pressed left at (499, 157)
Screenshot: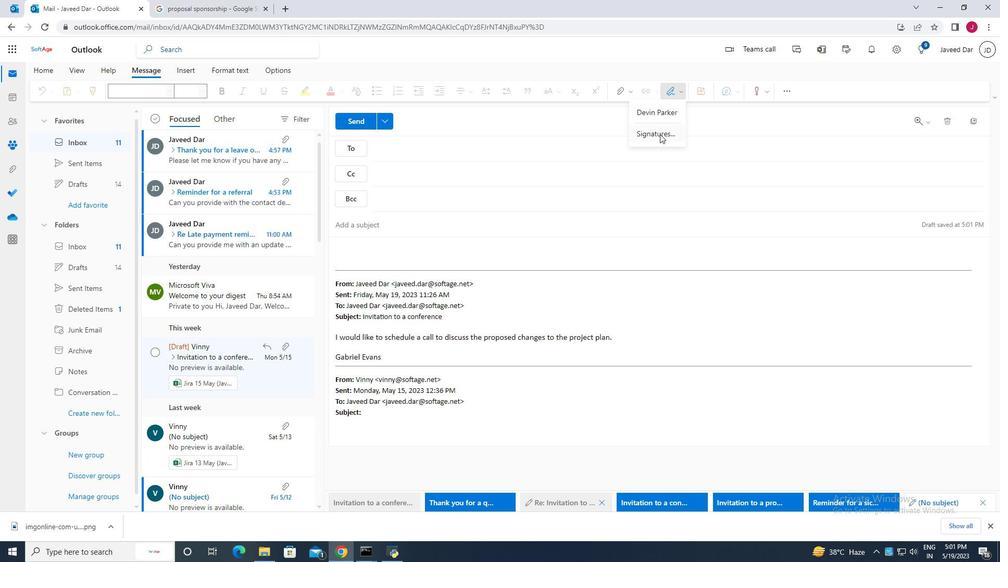
Action: Mouse moved to (547, 202)
Screenshot: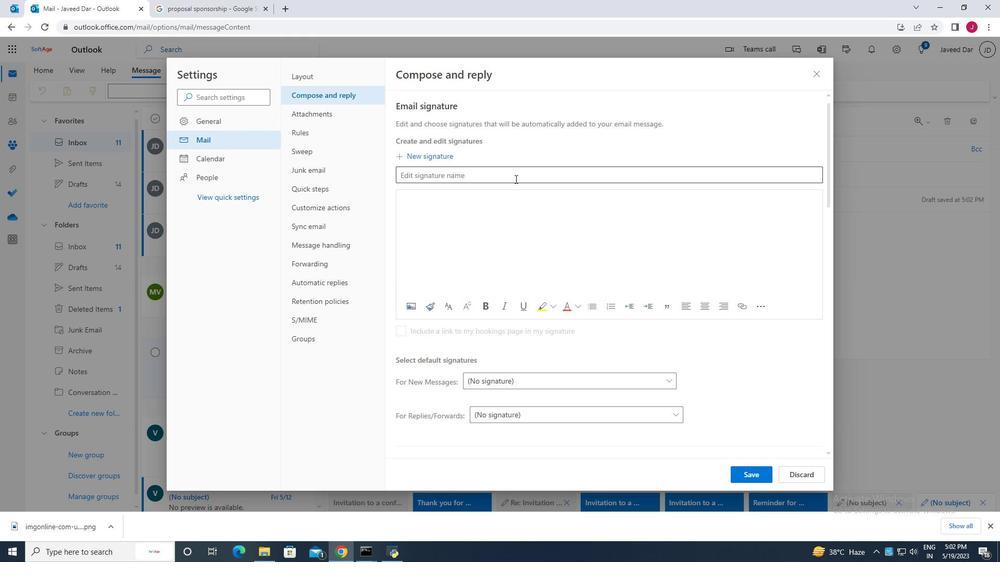 
Action: Mouse pressed left at (547, 202)
Screenshot: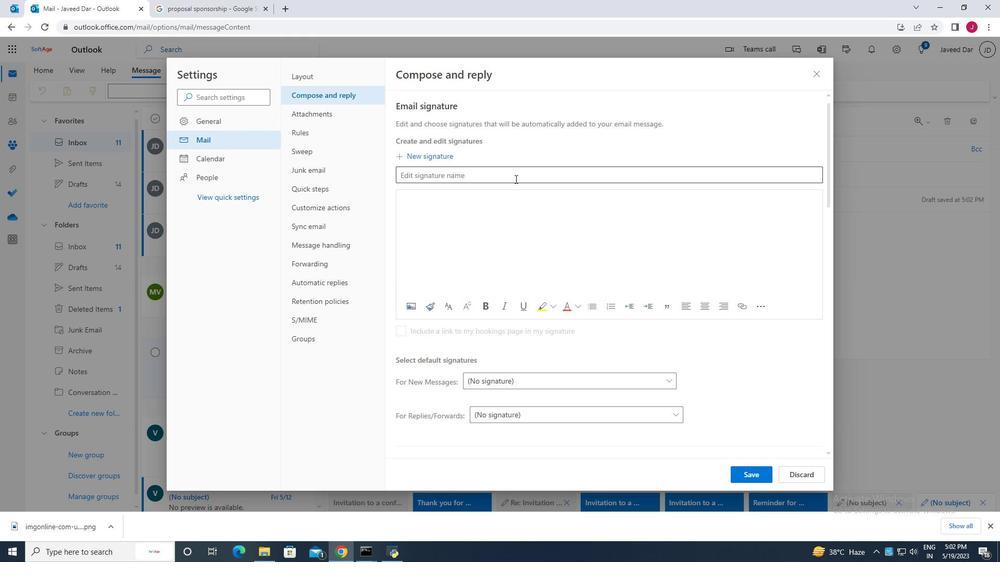 
Action: Mouse moved to (504, 188)
Screenshot: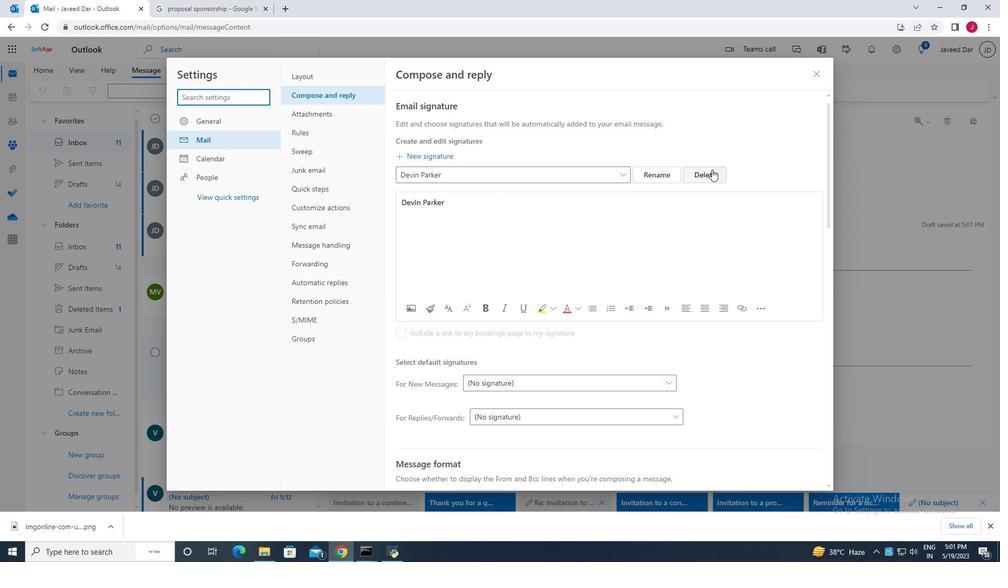 
Action: Mouse pressed left at (504, 188)
Screenshot: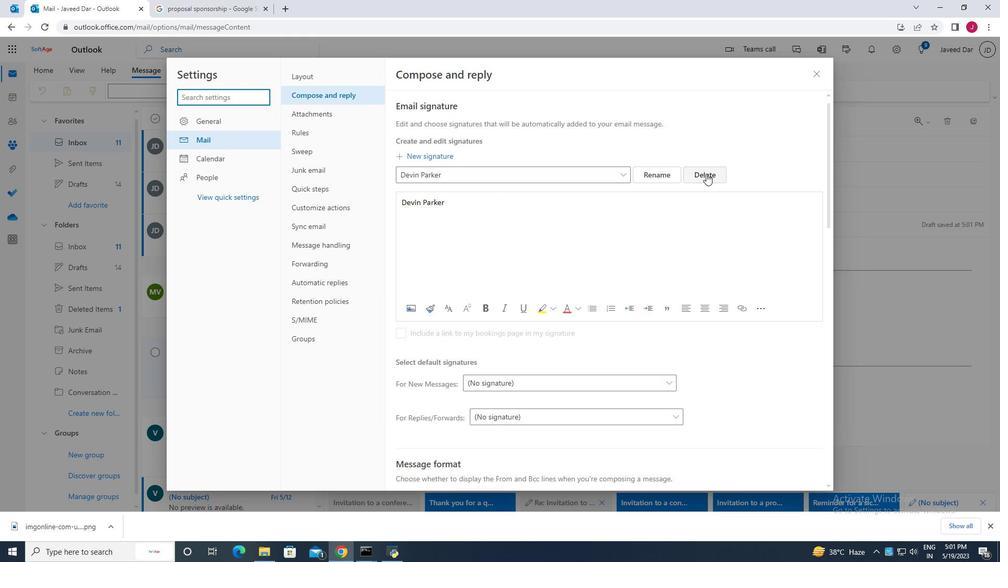 
Action: Mouse moved to (481, 182)
Screenshot: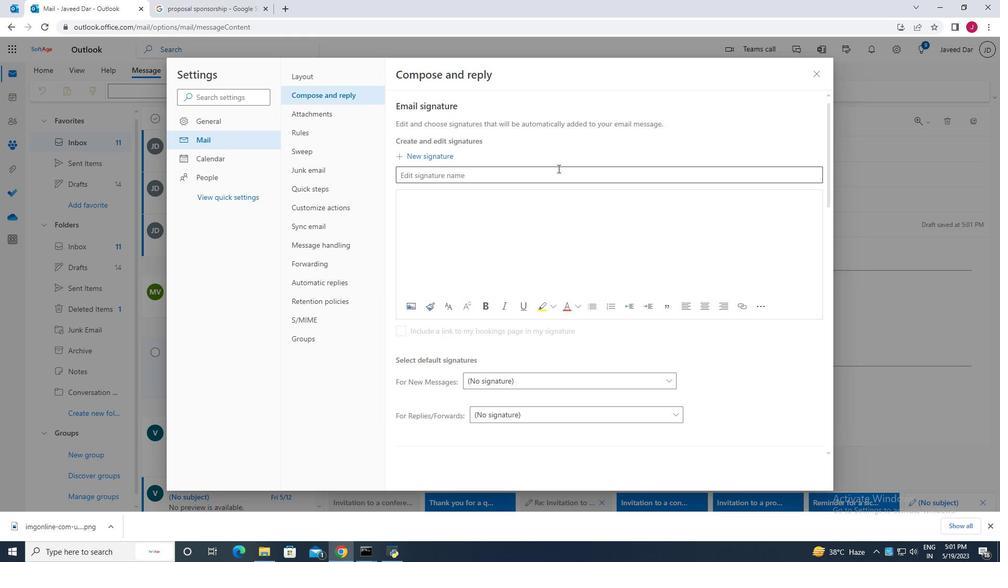 
Action: Key pressed <Key.shift><Key.shift>As<Key.space>a<Key.space><Key.caps_lock>hD<Key.caps_lock>eadsi<Key.space>llupo,n<Key.space><Key.space><Key.caps_lock>TUweR<Key.space>wNiERll<Key.space>need<Key.space>
Screenshot: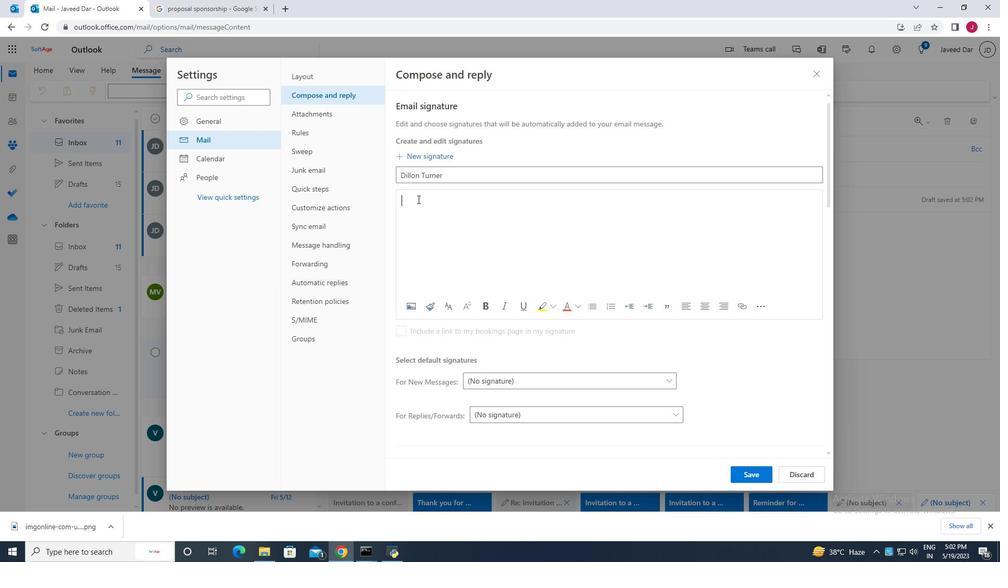 
Action: Mouse moved to (498, 214)
Screenshot: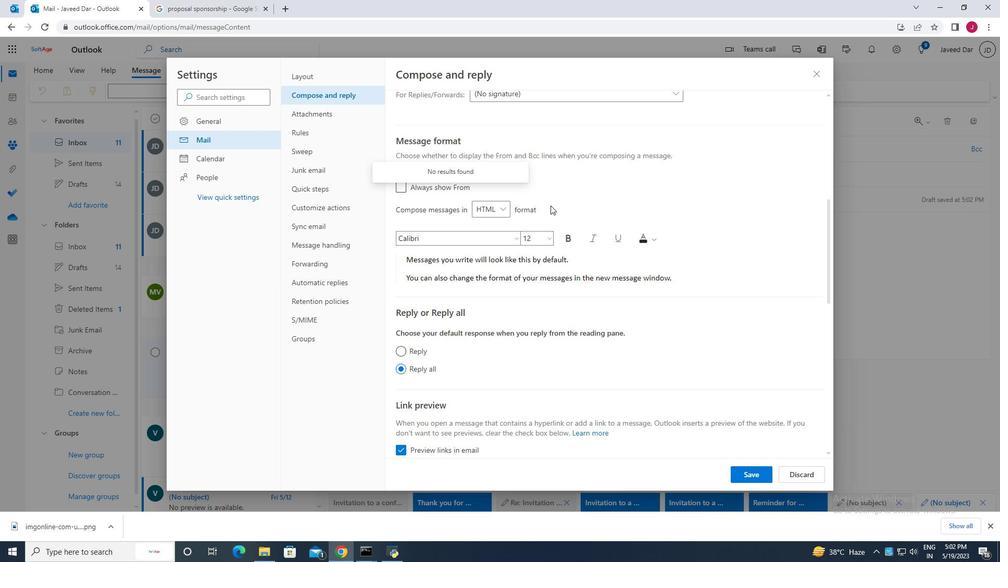 
Action: Key pressed t
Screenshot: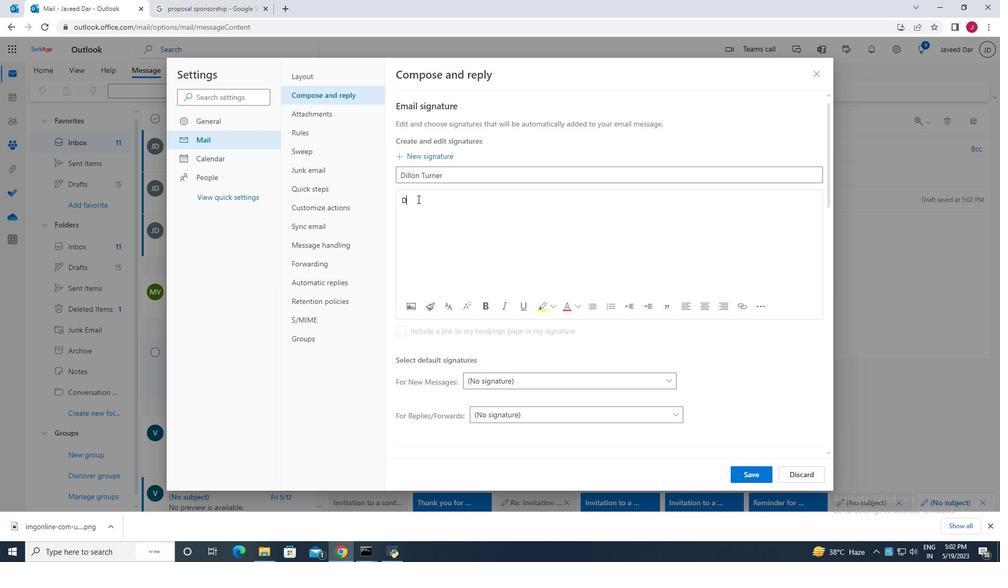 
Action: Mouse moved to (505, 216)
Screenshot: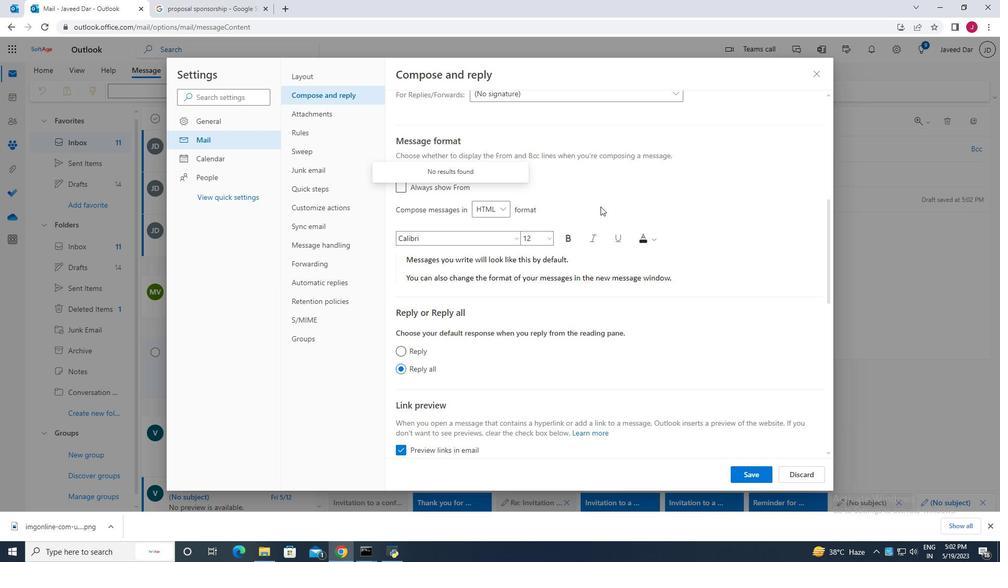 
Action: Key pressed o
Screenshot: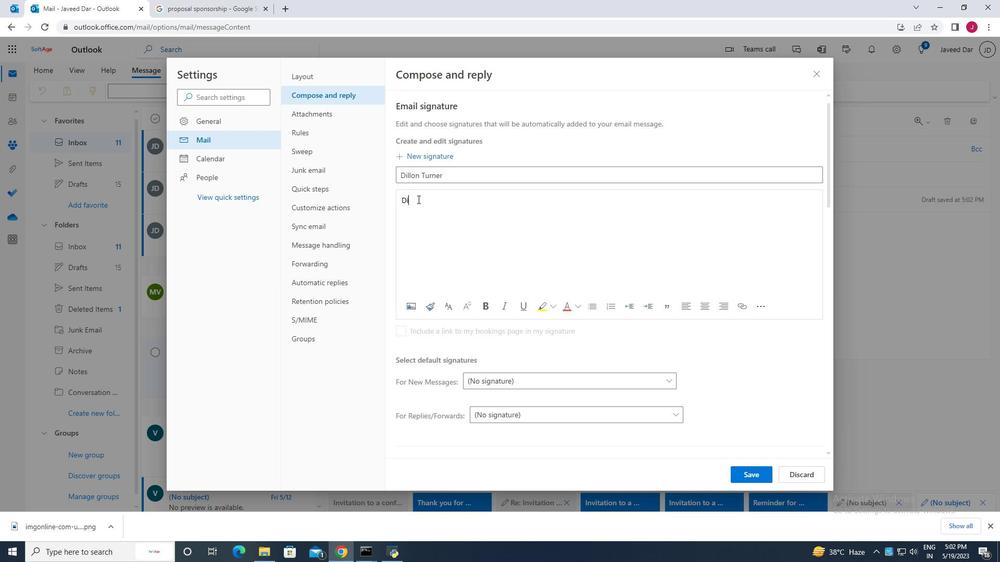 
Action: Mouse moved to (505, 217)
Screenshot: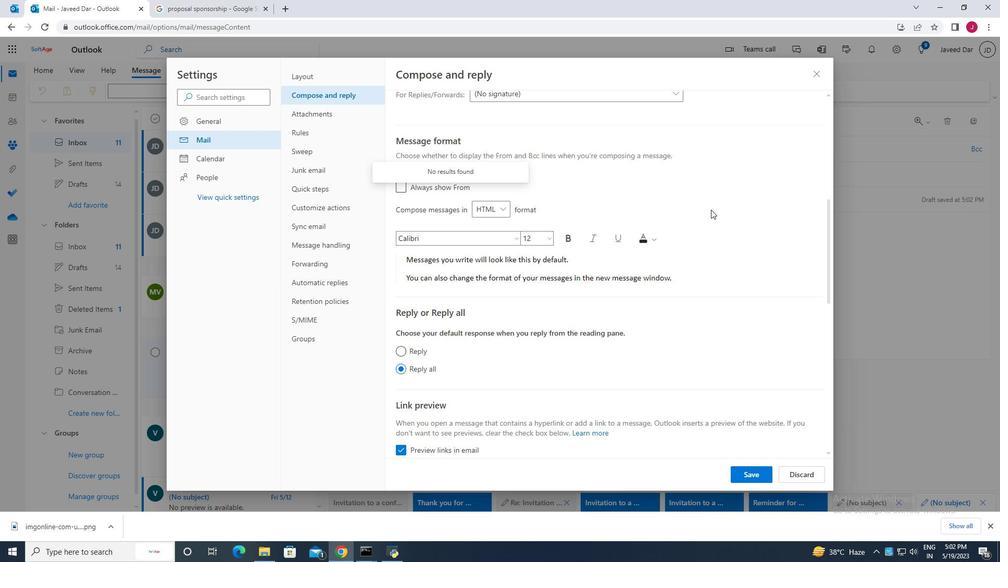 
Action: Mouse pressed left at (505, 217)
Screenshot: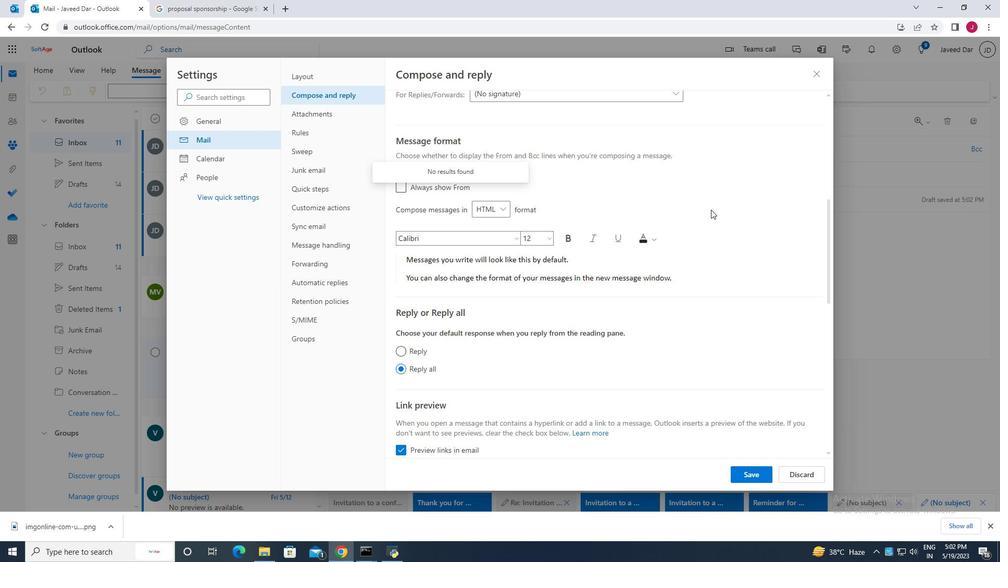 
Action: Key pressed <Key.space>
Screenshot: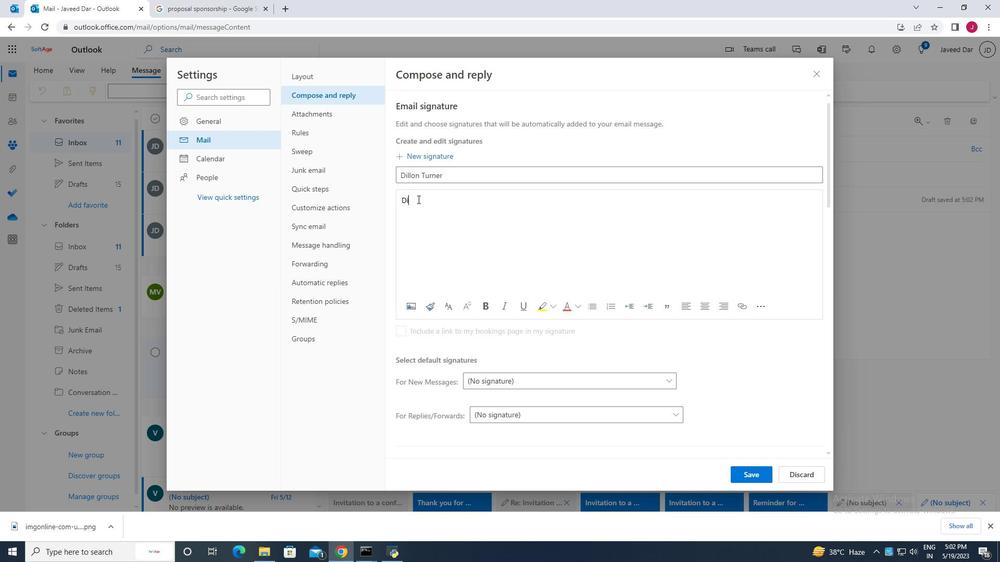
Action: Mouse moved to (501, 138)
Screenshot: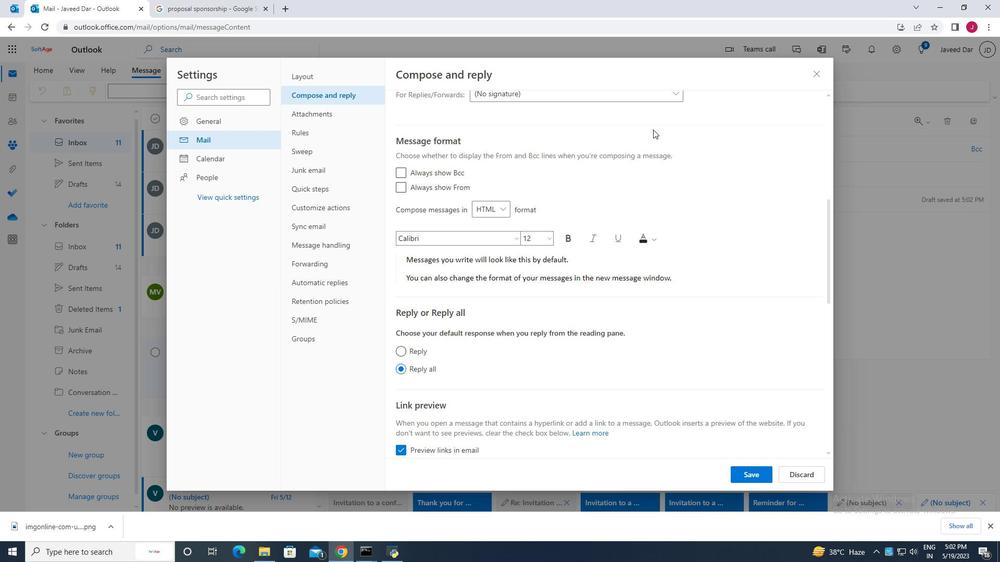 
Action: Key pressed r
Screenshot: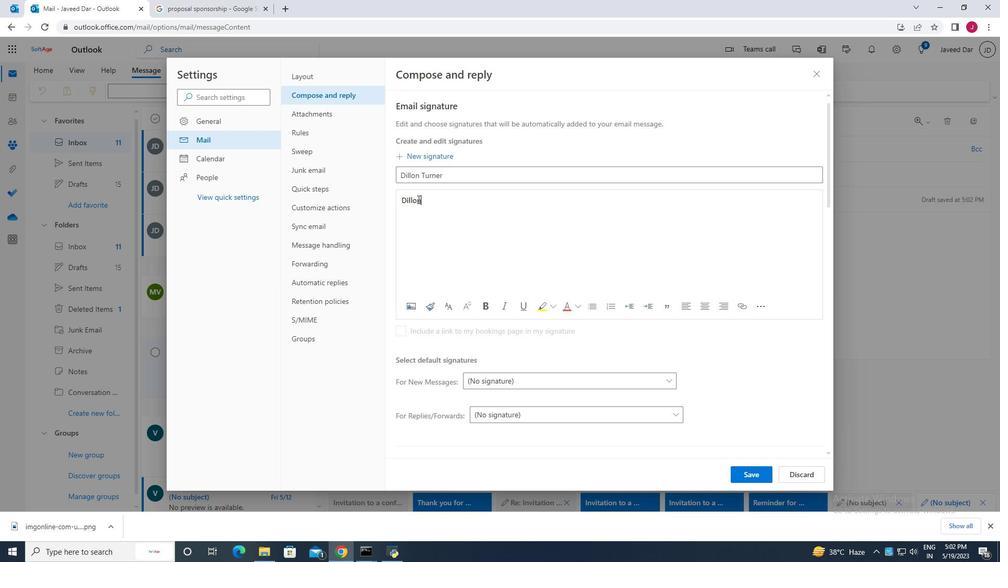 
Action: Mouse moved to (509, 127)
Screenshot: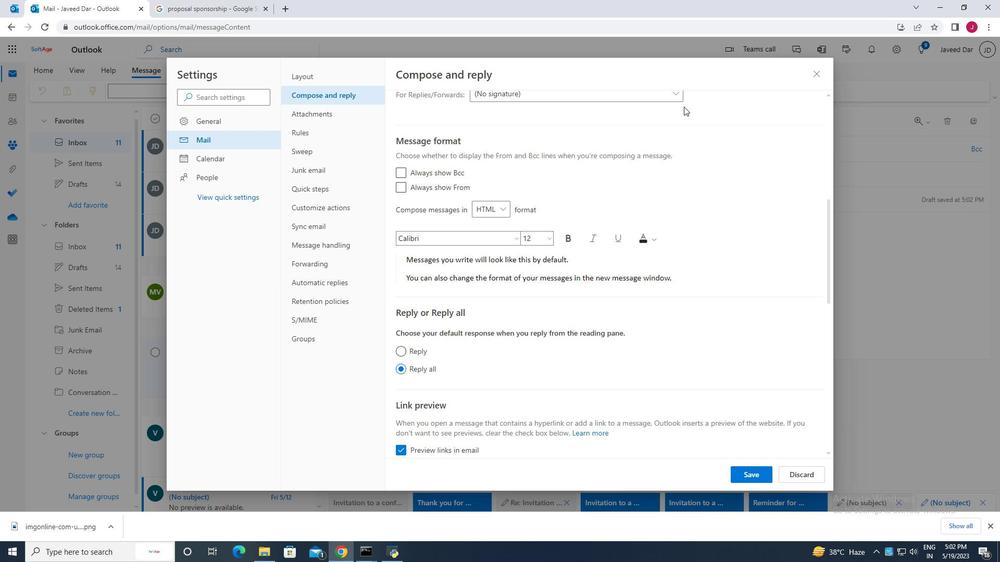 
Action: Key pressed e
Screenshot: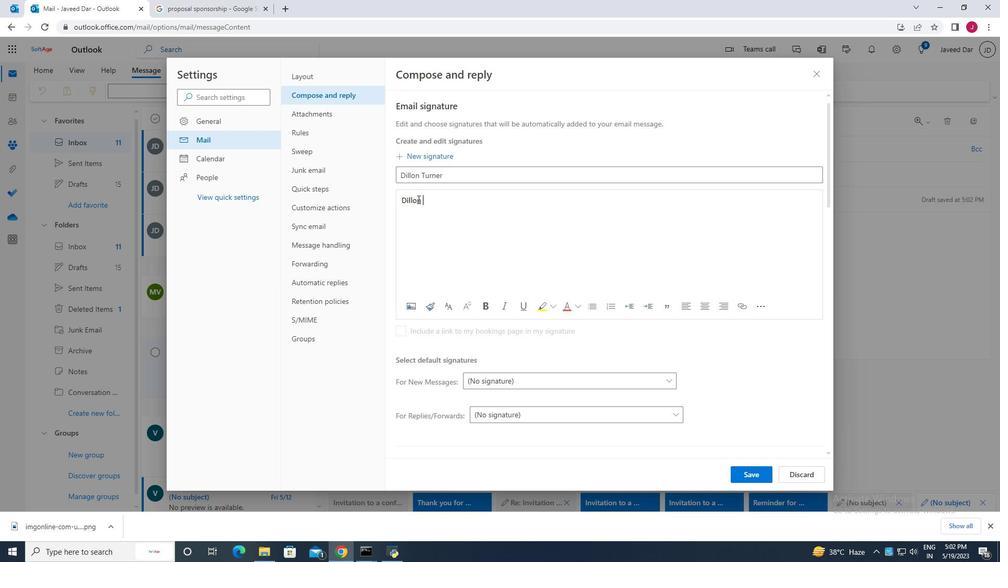 
Action: Mouse moved to (516, 115)
Screenshot: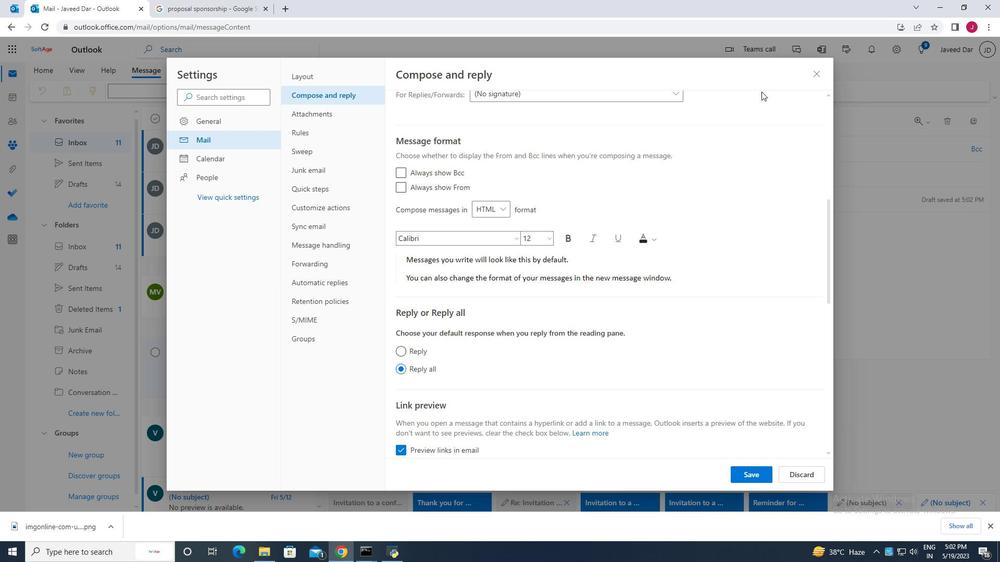 
Action: Key pressed s
Screenshot: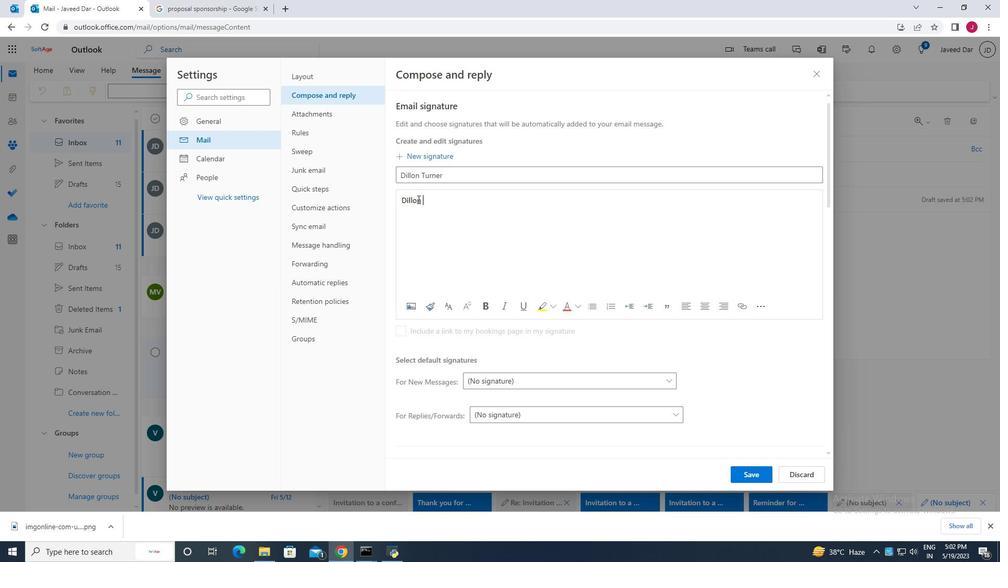 
Action: Mouse moved to (517, 111)
Screenshot: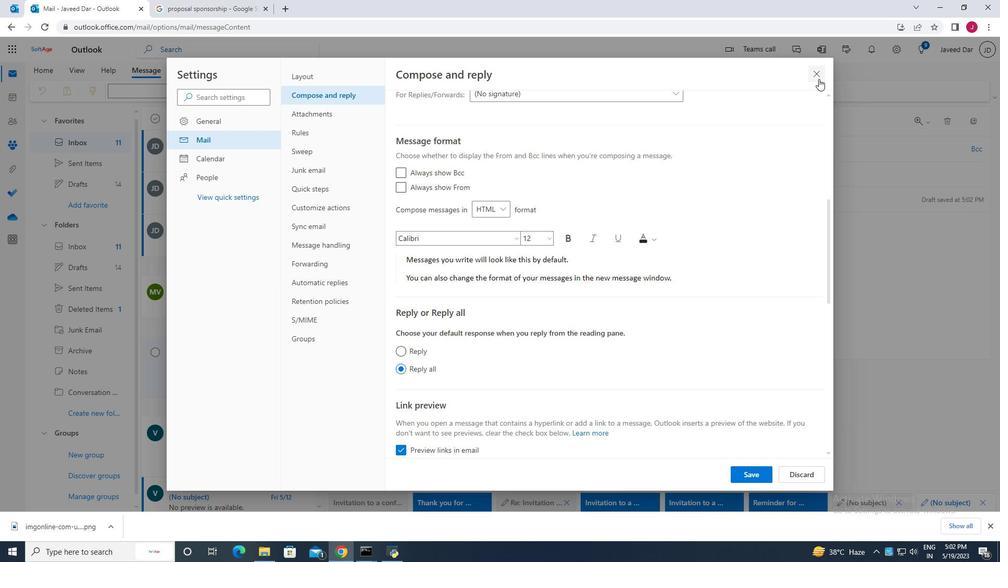 
Action: Key pressed h
Screenshot: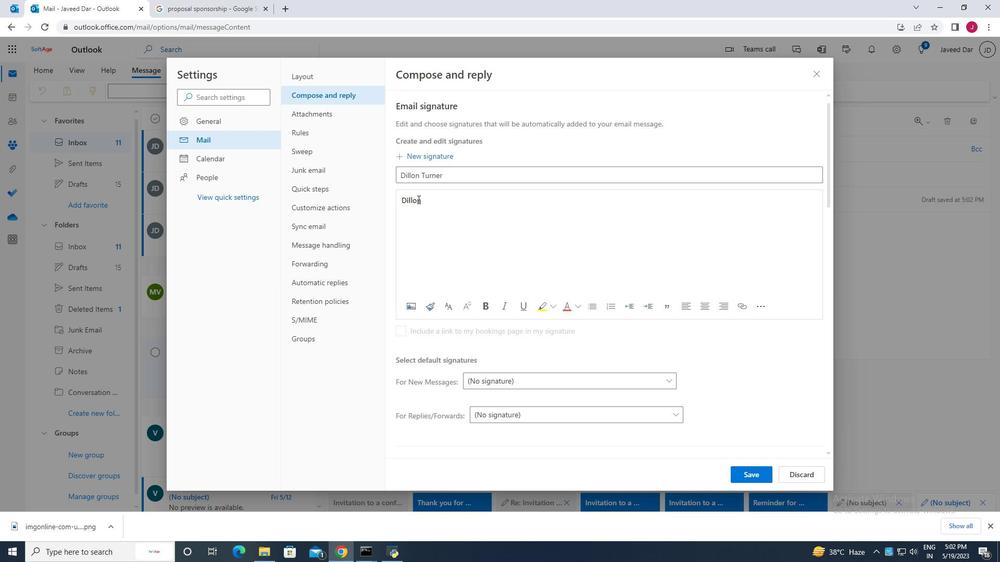 
Action: Mouse pressed left at (517, 111)
Screenshot: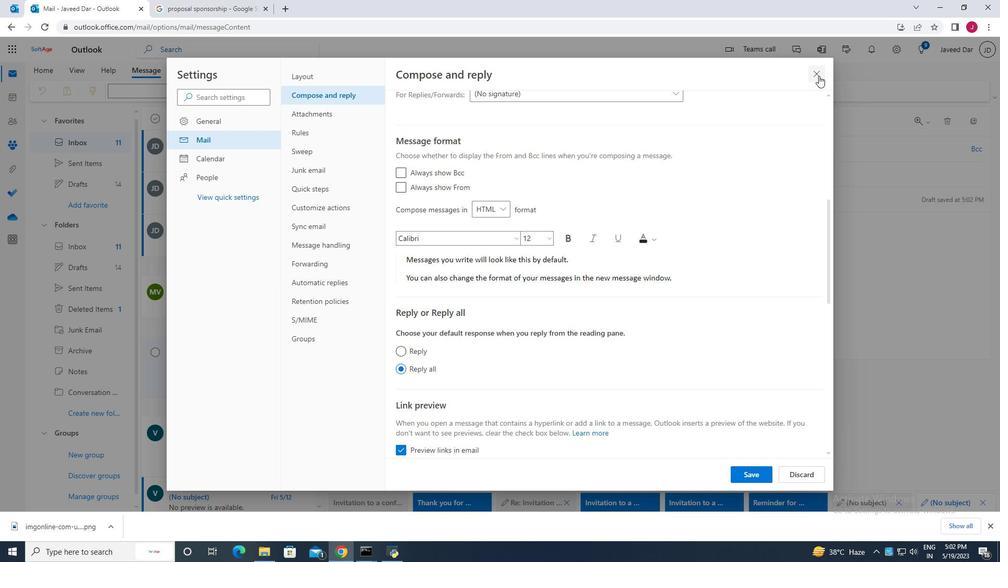 
Action: Mouse moved to (500, 158)
Screenshot: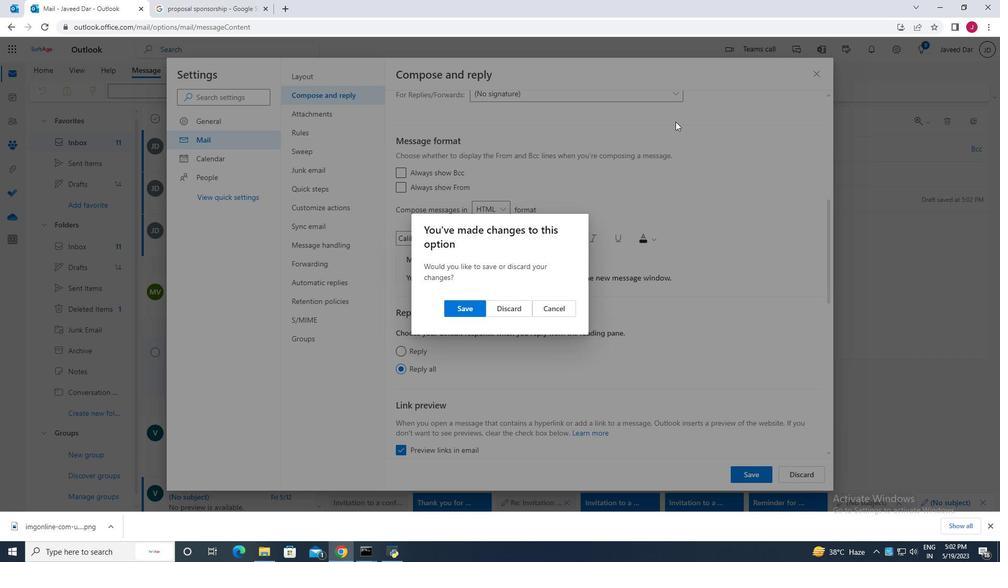 
Action: Key pressed <Key.backspace>
Screenshot: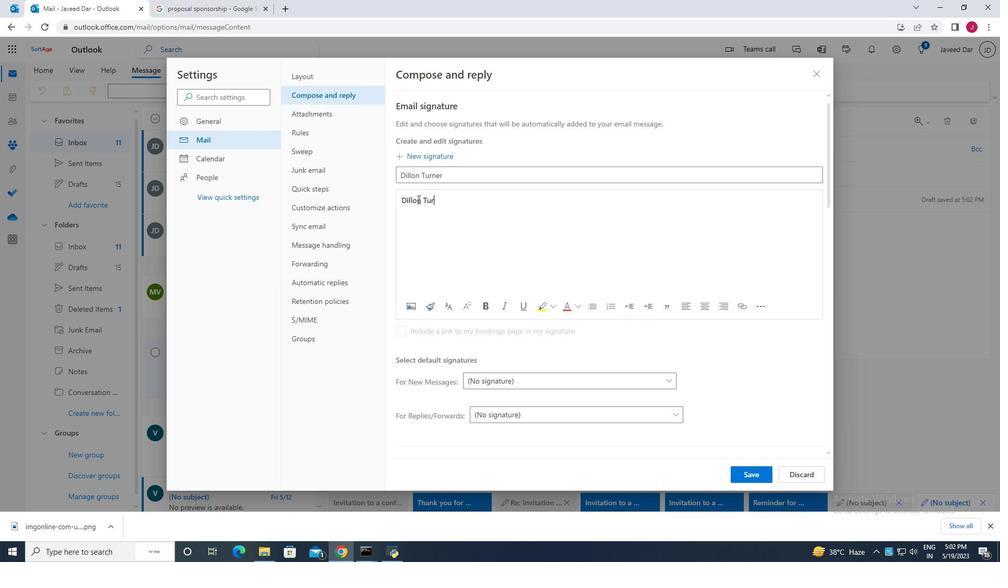 
Action: Mouse moved to (488, 296)
Screenshot: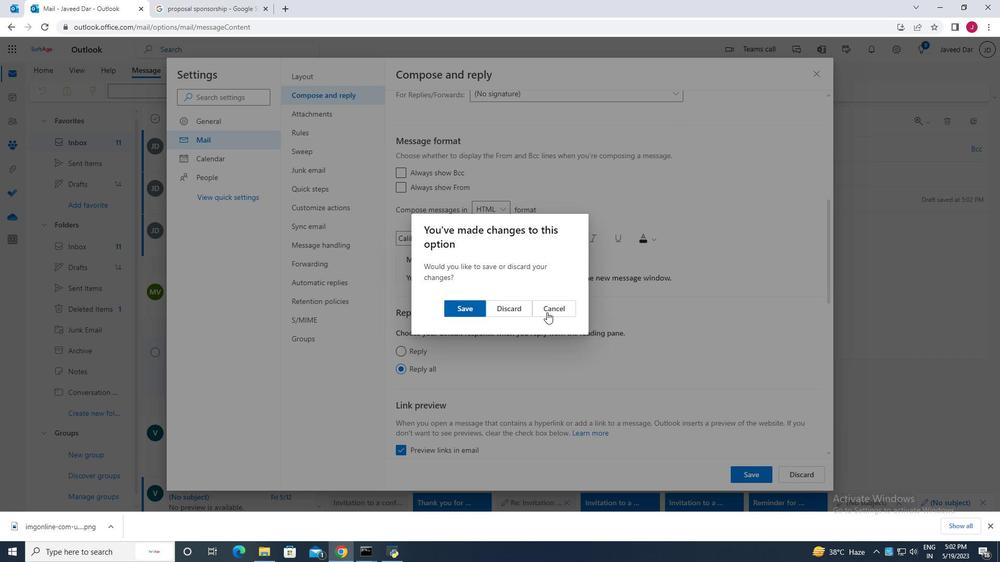 
Action: Key pressed c
Screenshot: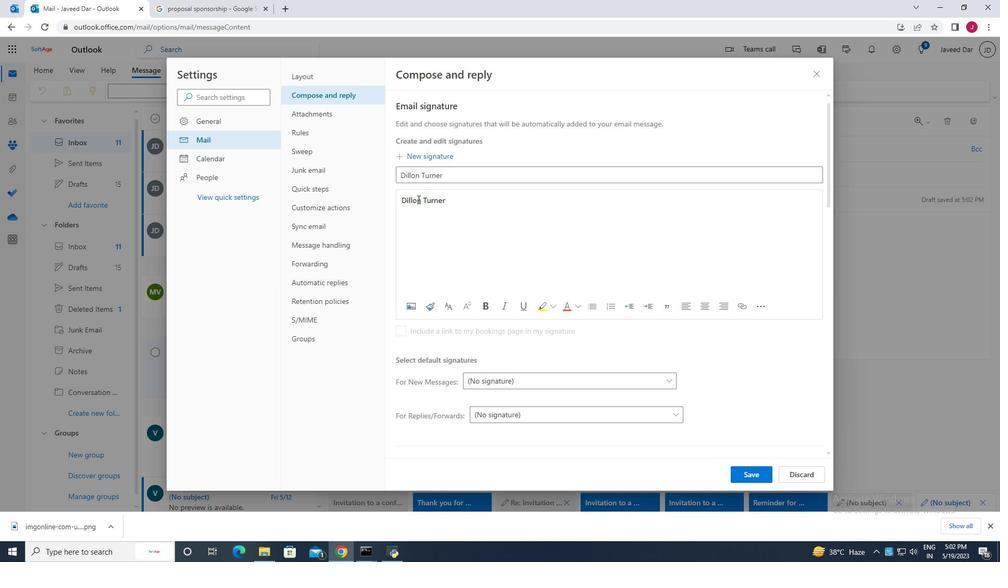 
Action: Mouse moved to (484, 293)
Screenshot: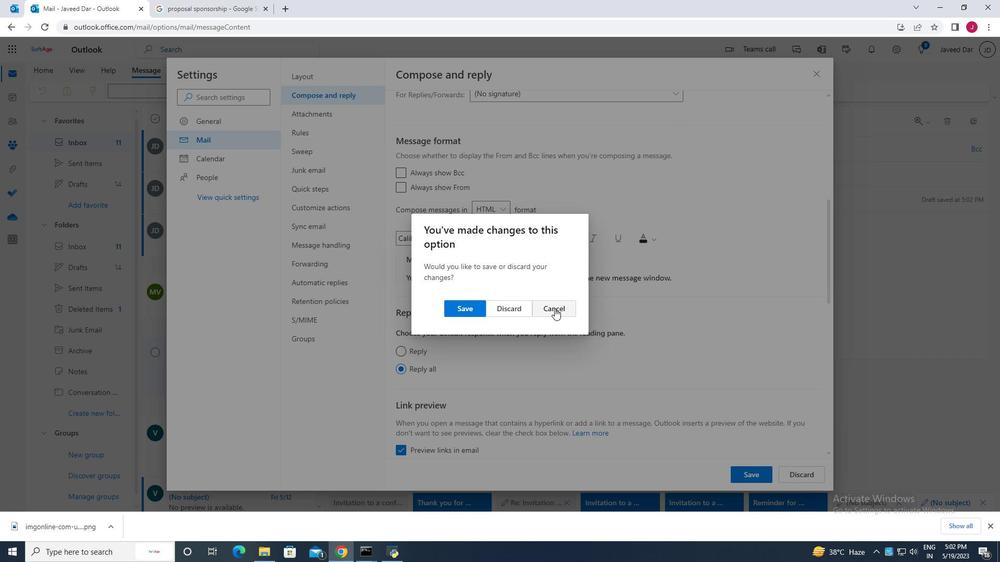 
Action: Key pressed e
Screenshot: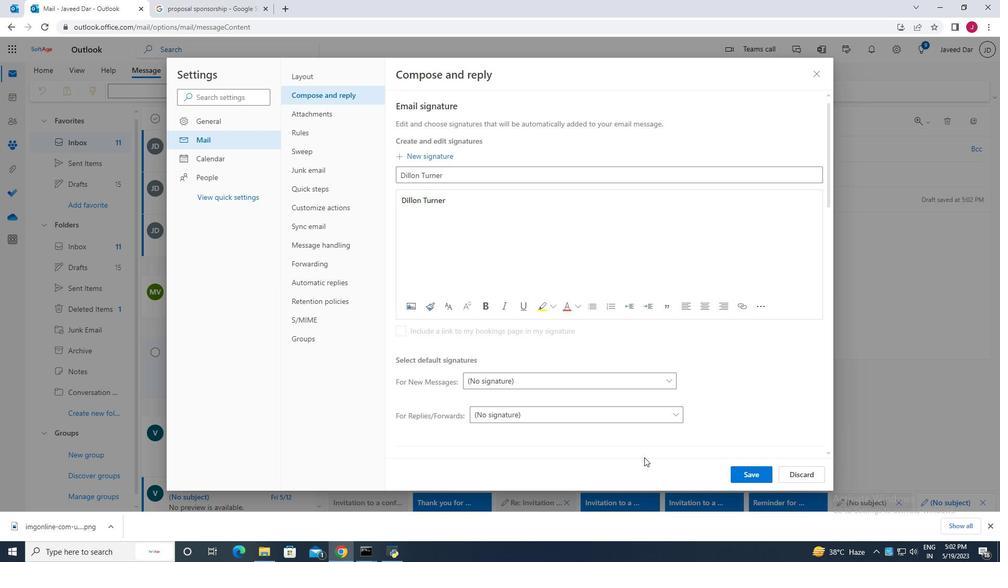 
Action: Mouse moved to (484, 293)
Screenshot: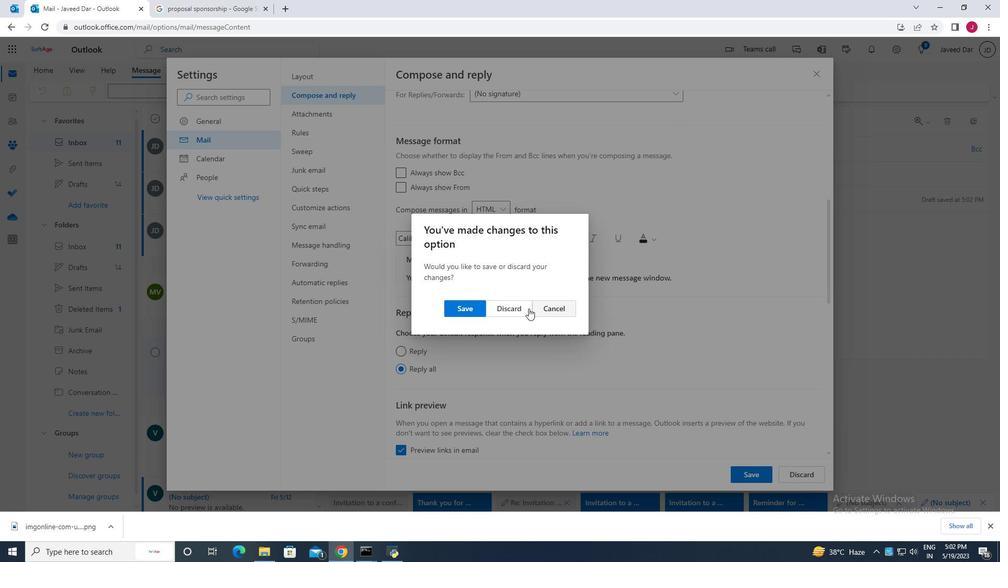 
Action: Mouse pressed left at (484, 293)
Screenshot: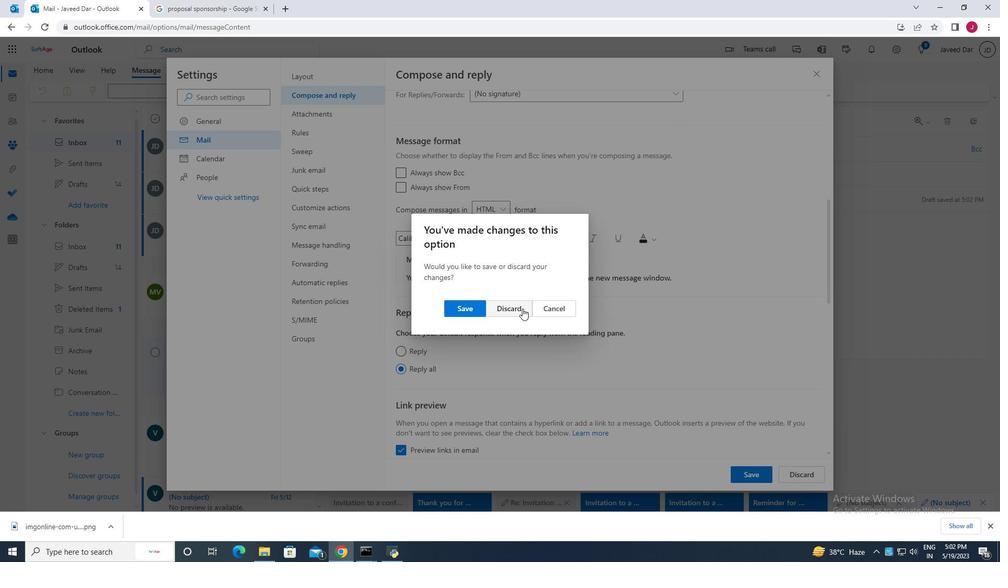 
Action: Mouse moved to (484, 293)
Screenshot: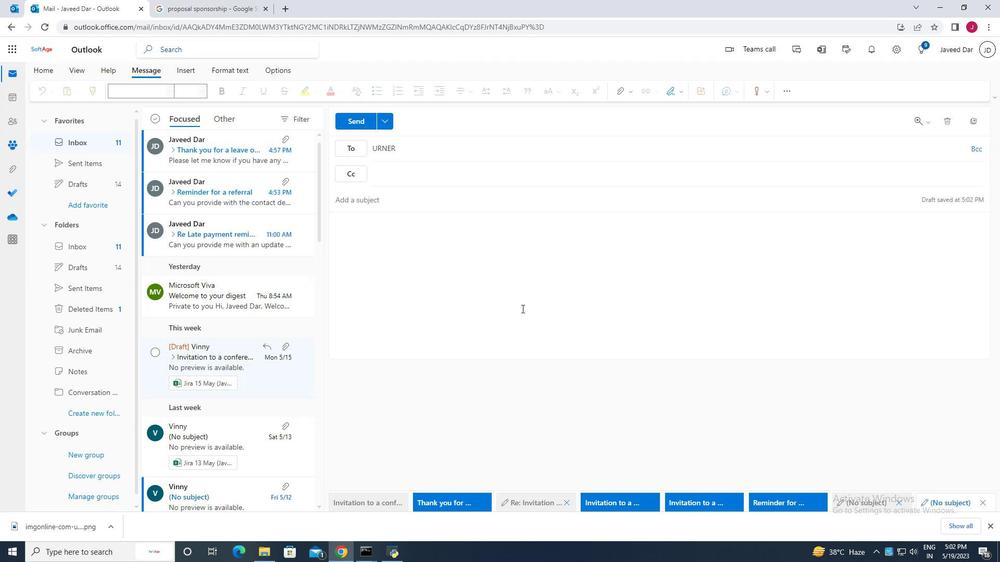 
Action: Key pressed d
Screenshot: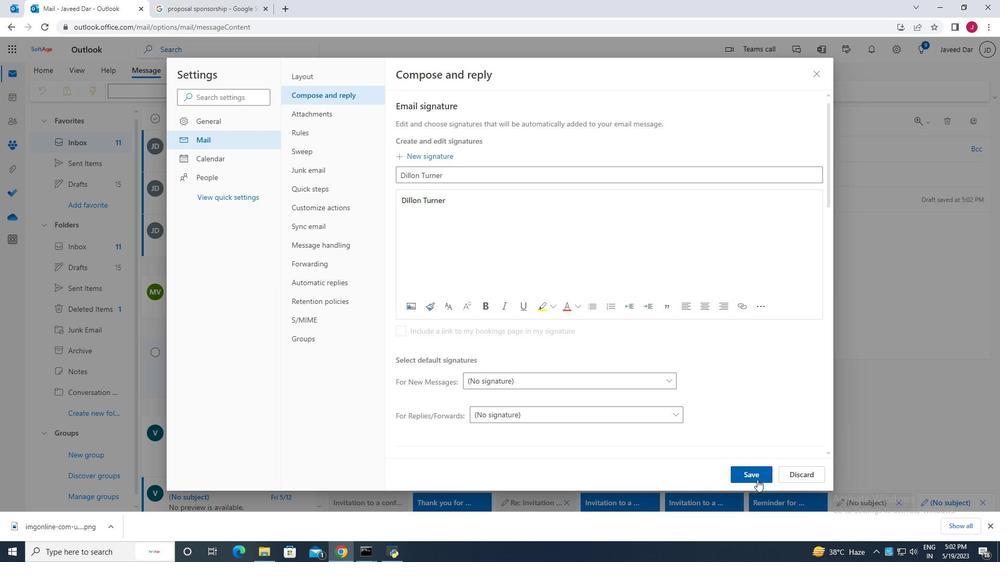 
Action: Mouse moved to (485, 241)
Screenshot: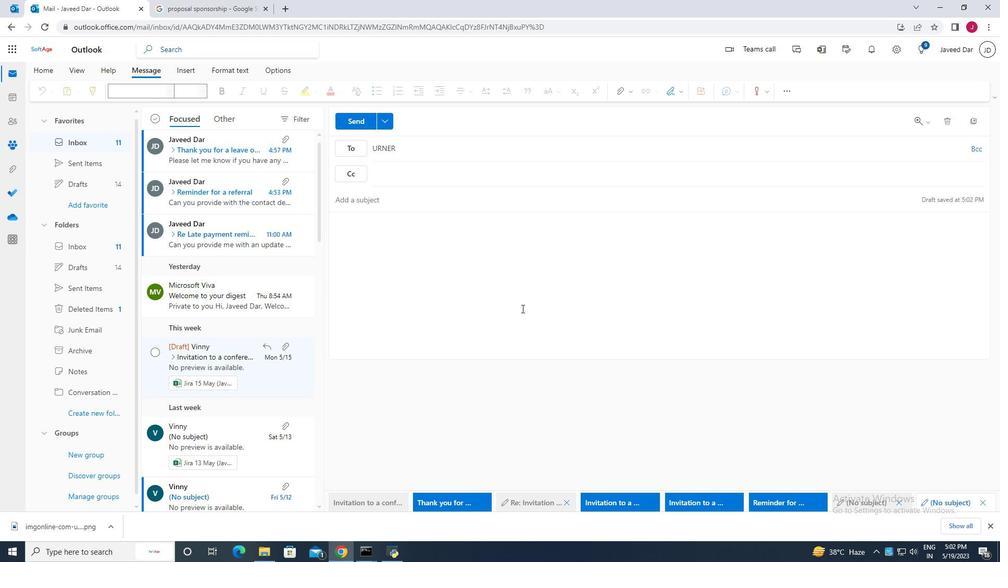 
Action: Key pressed u
Screenshot: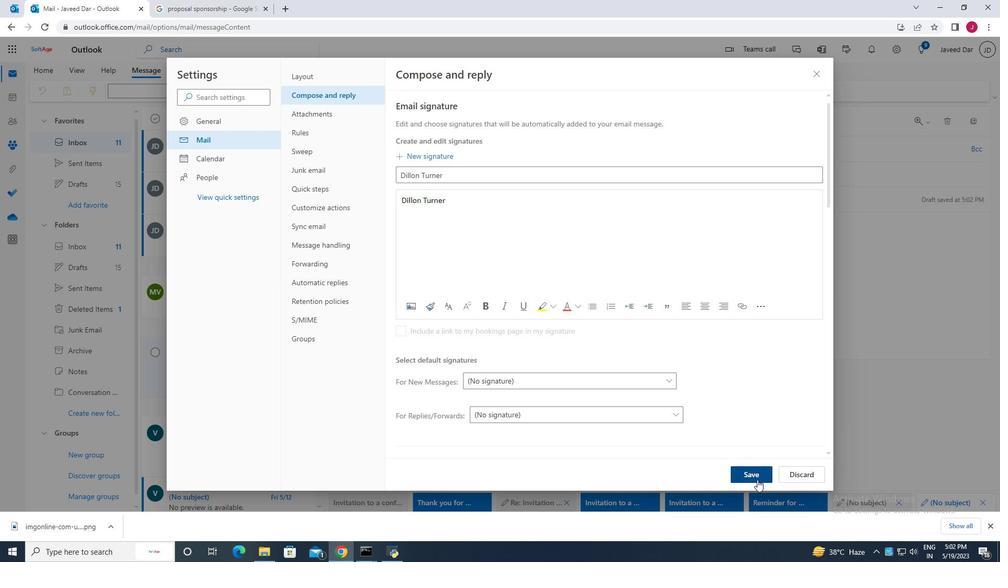
Action: Mouse moved to (494, 183)
Screenshot: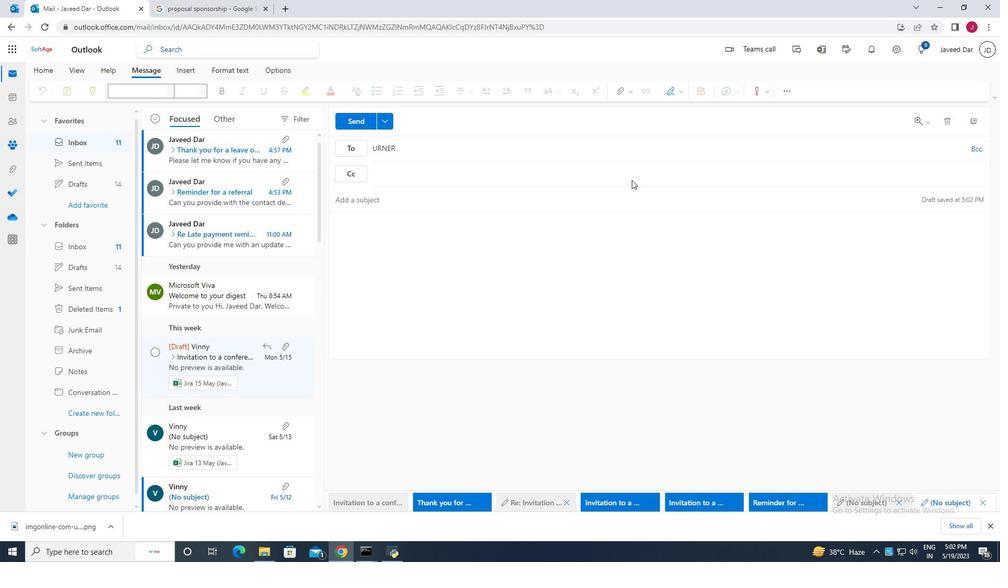 
Action: Key pressed l
Screenshot: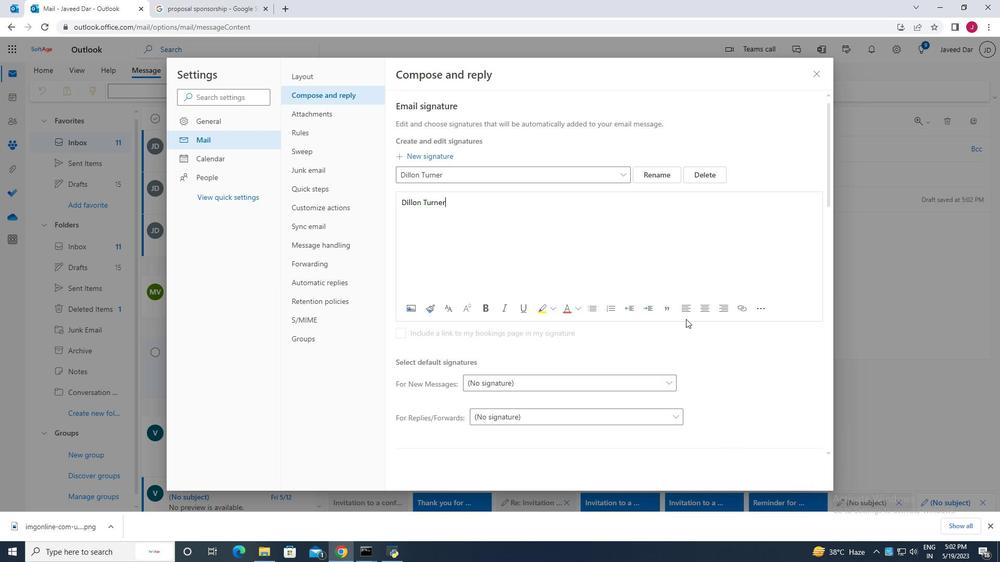 
Action: Mouse moved to (480, 181)
Screenshot: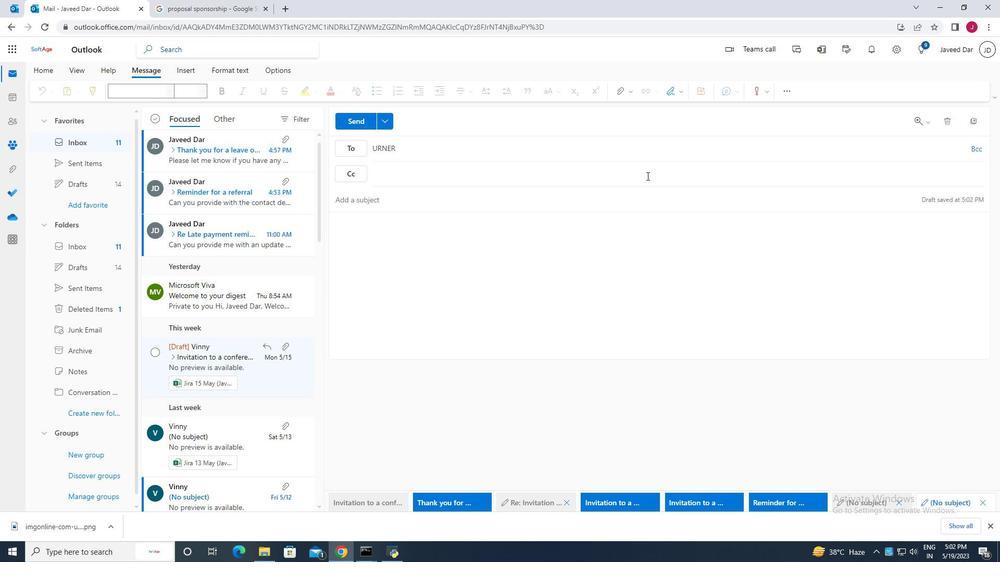 
Action: Key pressed e
Screenshot: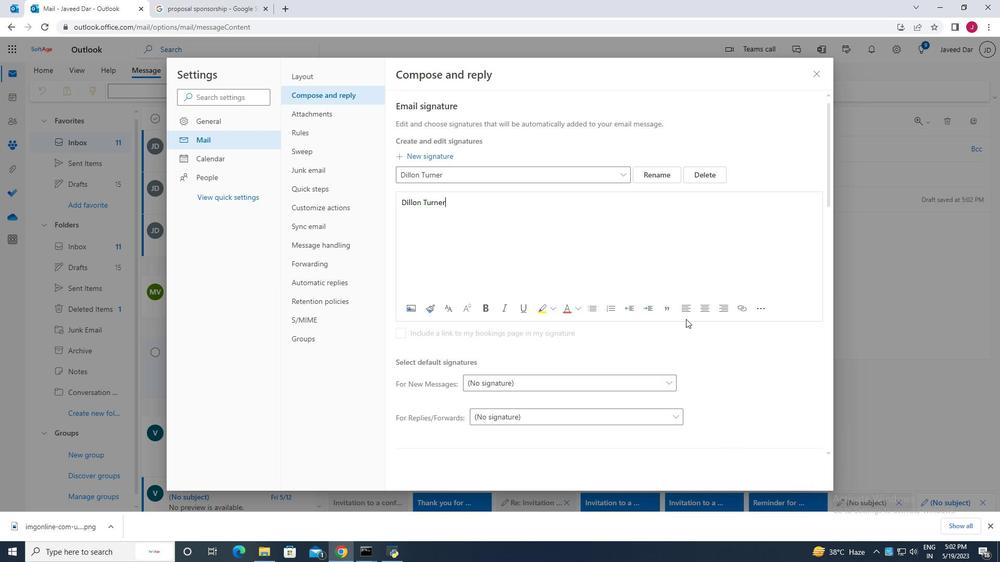 
Action: Mouse moved to (475, 168)
Screenshot: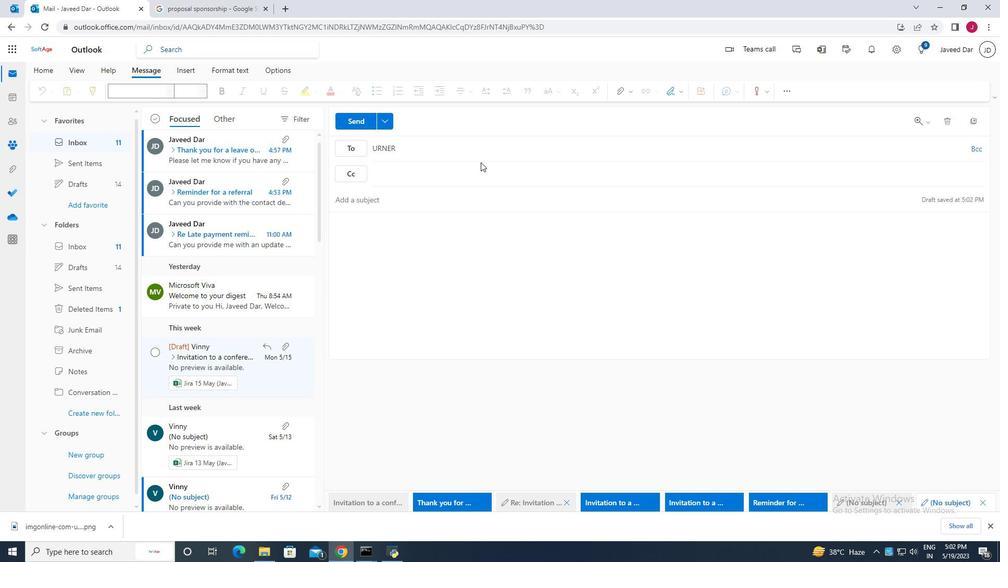 
Action: Key pressed <Key.space>
Screenshot: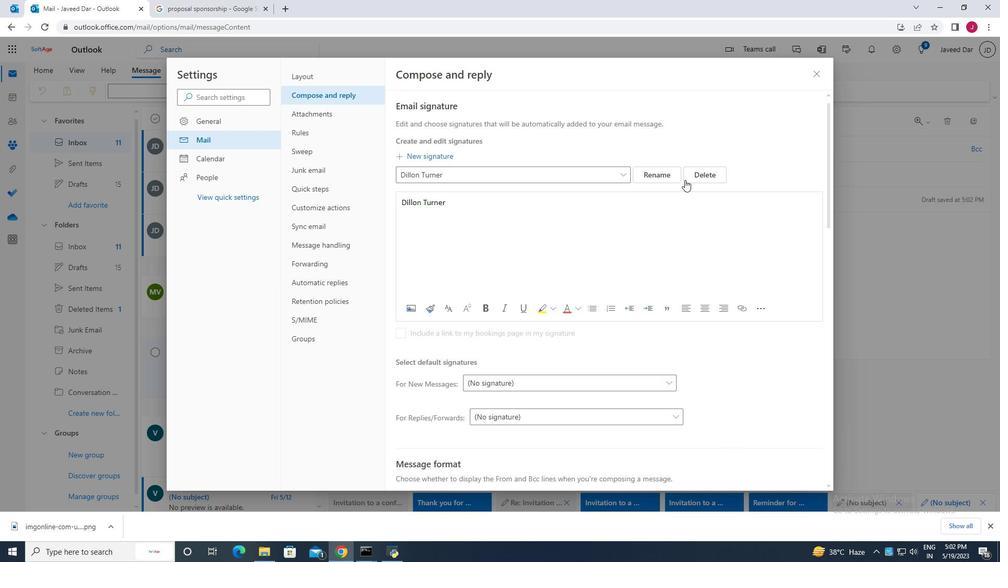 
Action: Mouse moved to (475, 167)
Screenshot: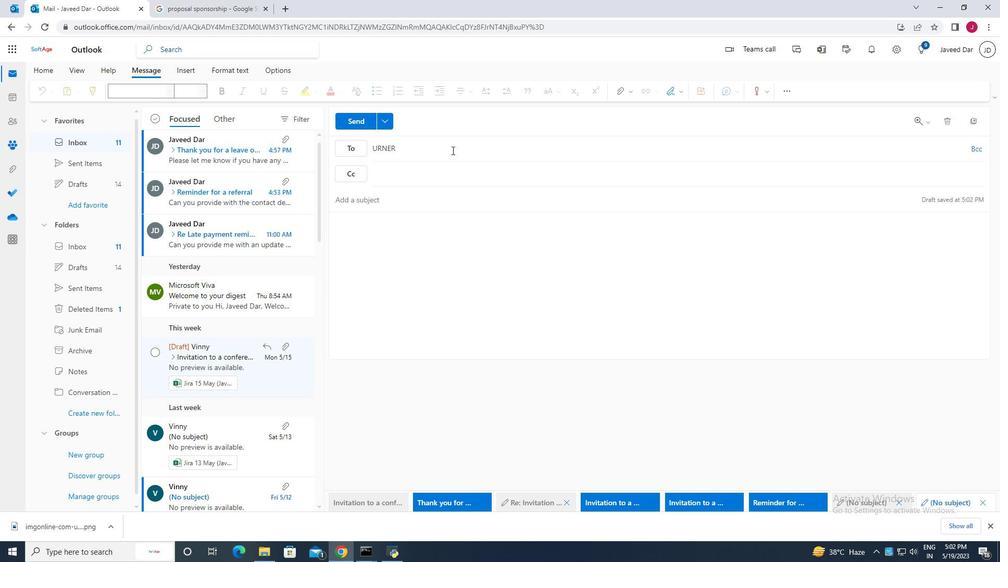 
Action: Mouse pressed left at (475, 167)
Screenshot: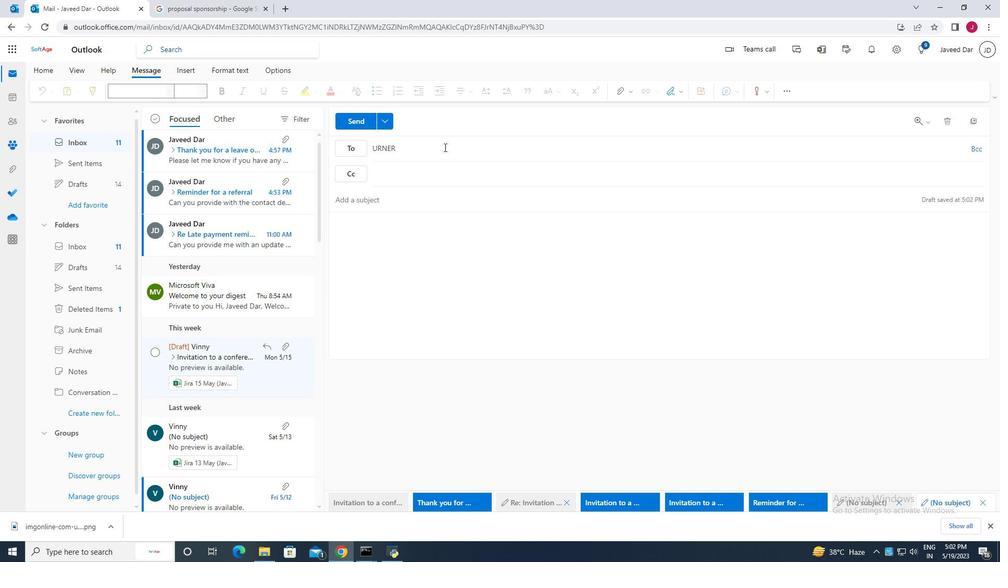 
Action: Mouse moved to (475, 167)
Screenshot: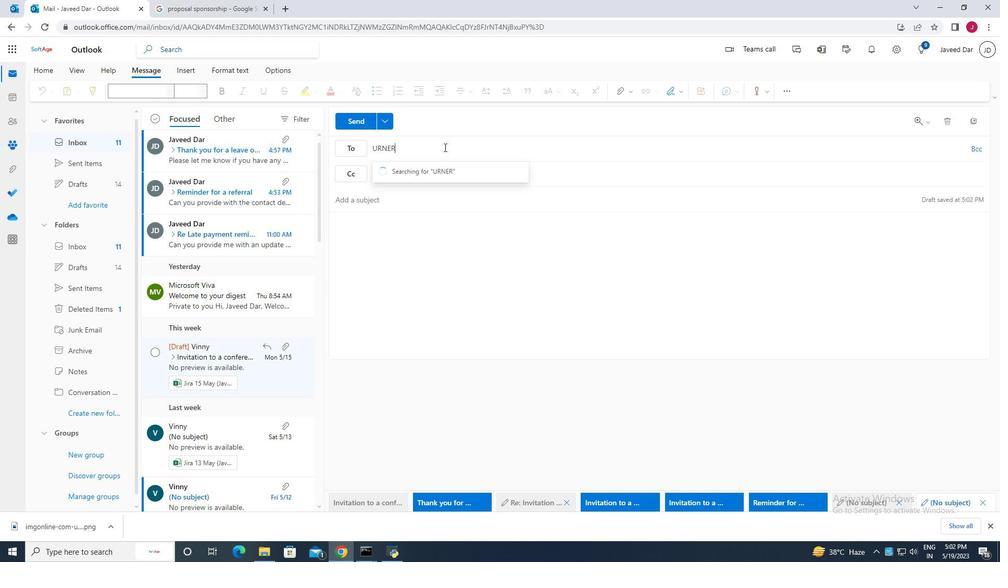 
Action: Key pressed <Key.backspace>t<Key.backspace>h<Key.backspace>e<Key.backspace><Key.space><Key.backspace>me
Screenshot: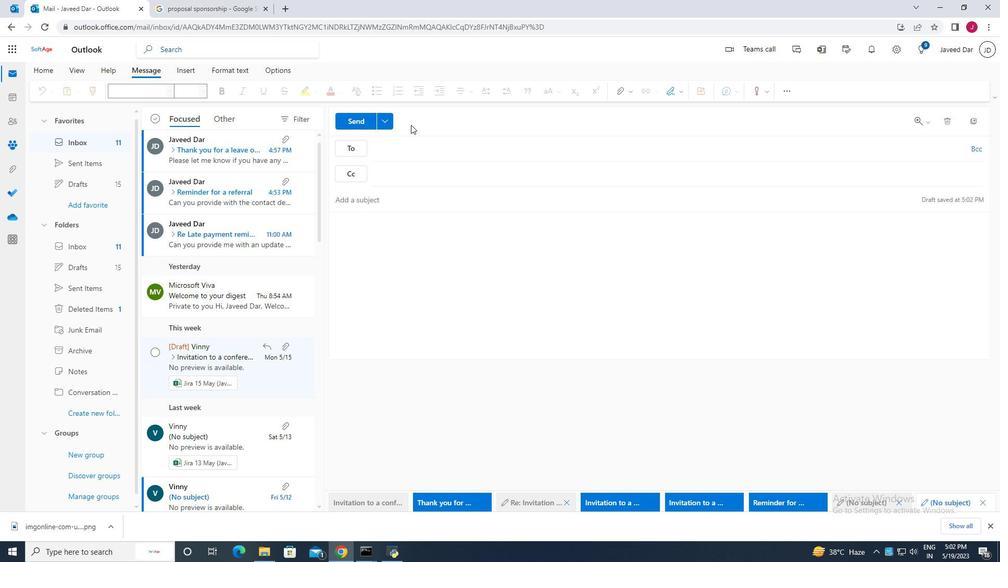 
Action: Mouse moved to (477, 167)
Screenshot: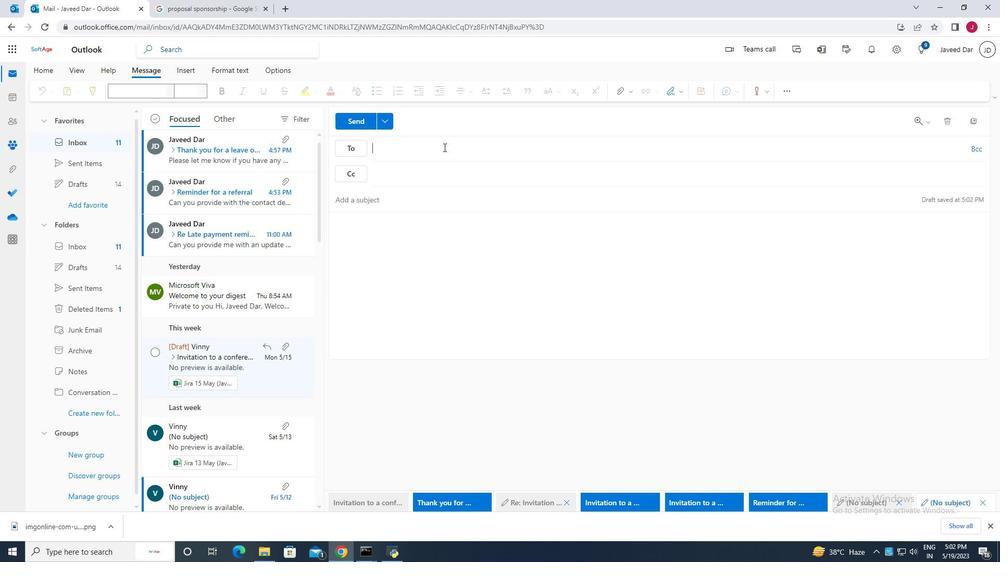 
Action: Key pressed e
Screenshot: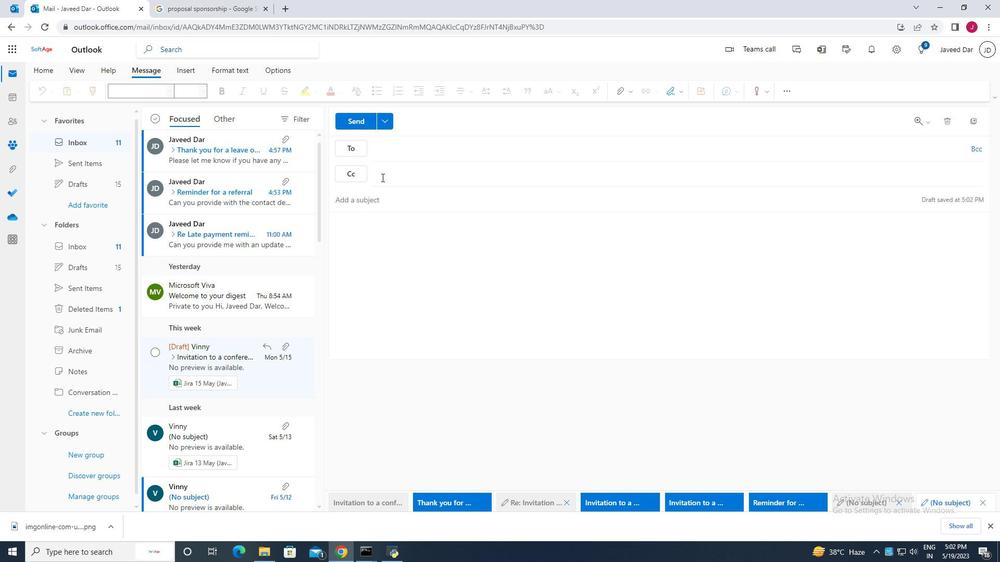 
Action: Mouse moved to (505, 178)
Screenshot: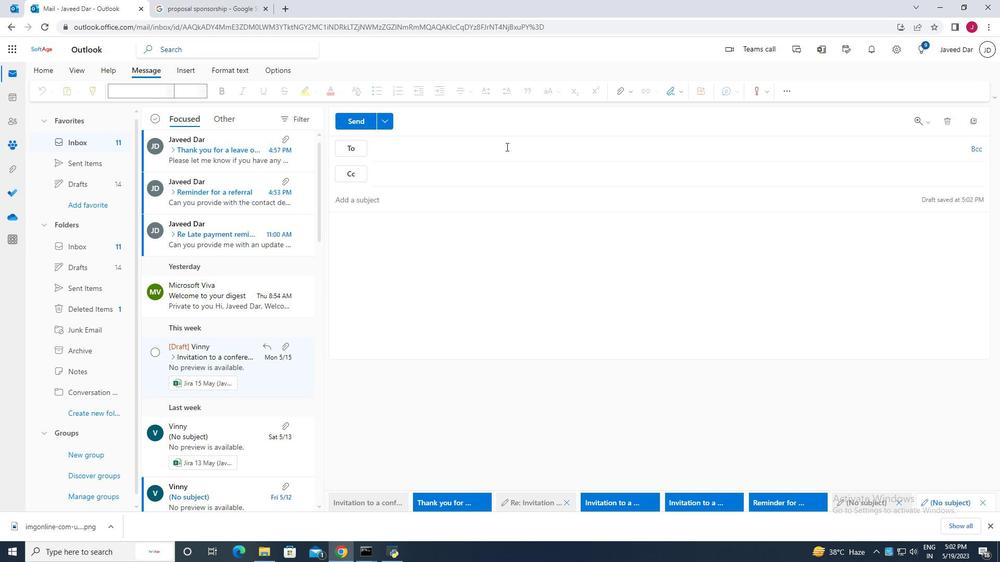 
Action: Key pressed t
Screenshot: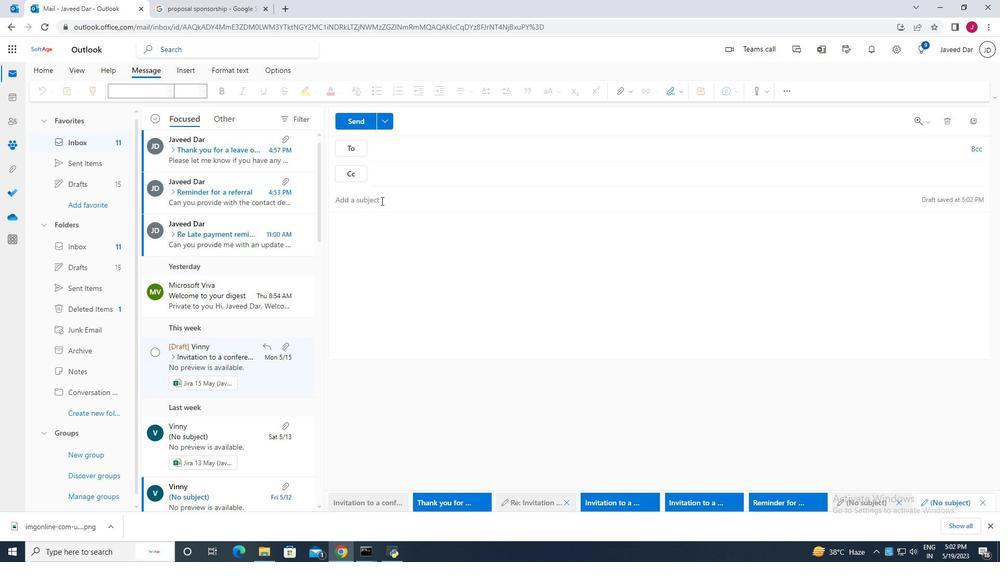 
Action: Mouse moved to (508, 175)
Screenshot: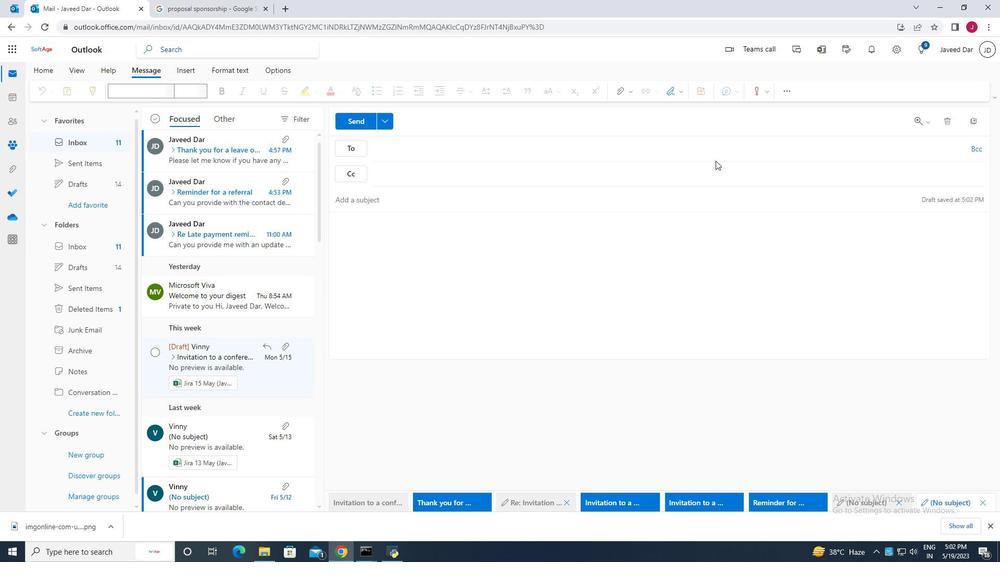 
Action: Key pressed i 1441, 300)
Screenshot: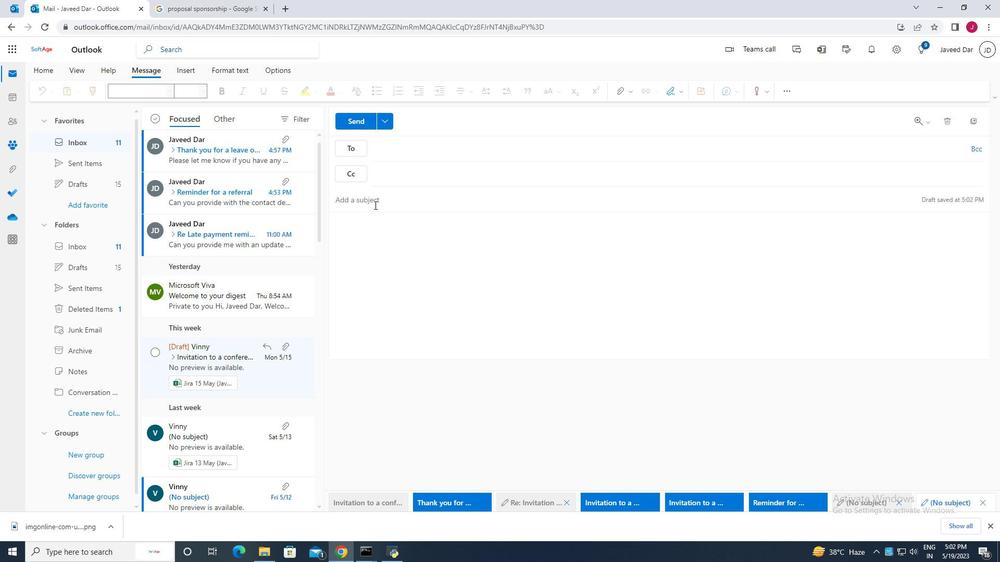 
Action: Mouse moved to (505, 129)
Screenshot: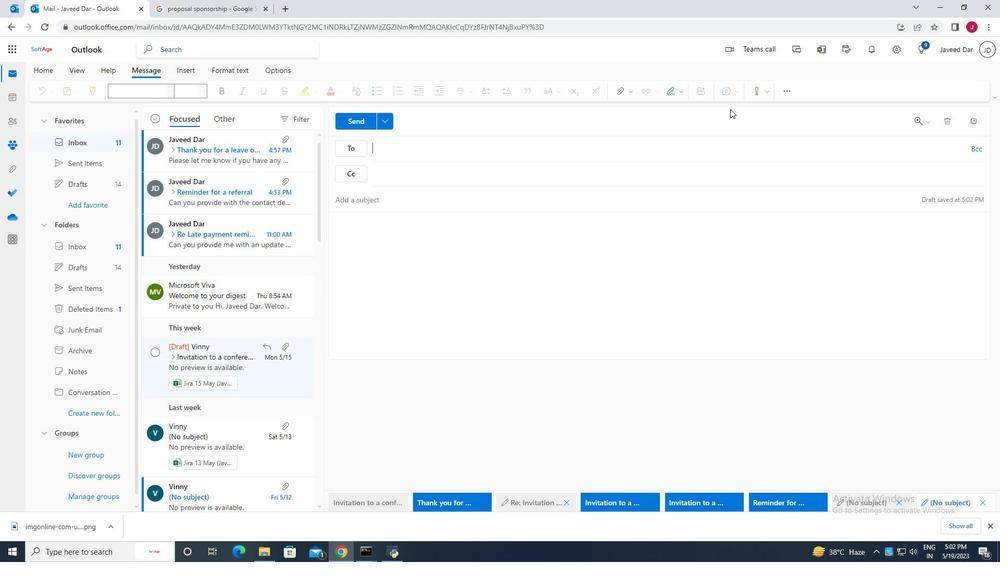 
Action: Key pressed n
Screenshot: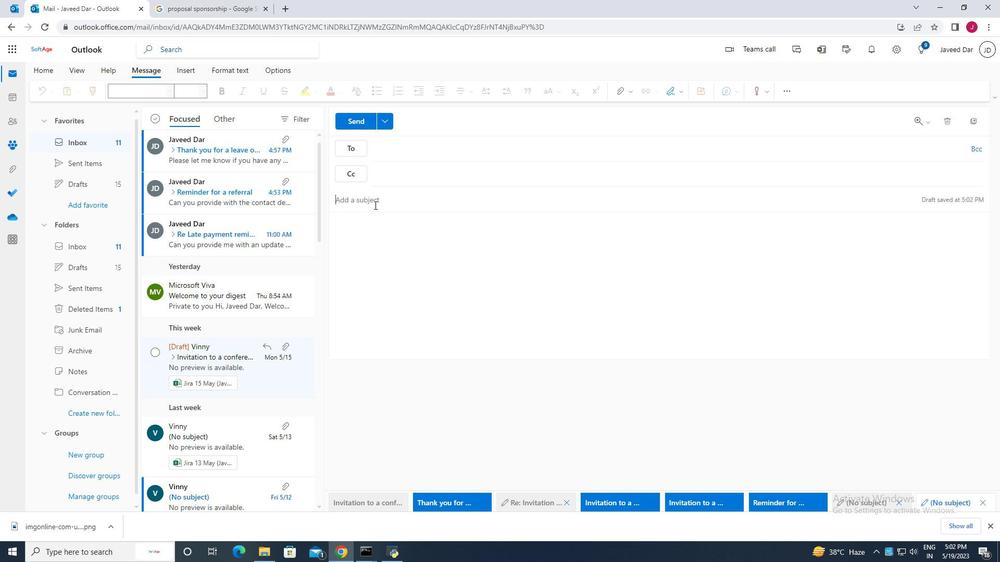 
Action: Mouse moved to (504, 126)
Screenshot: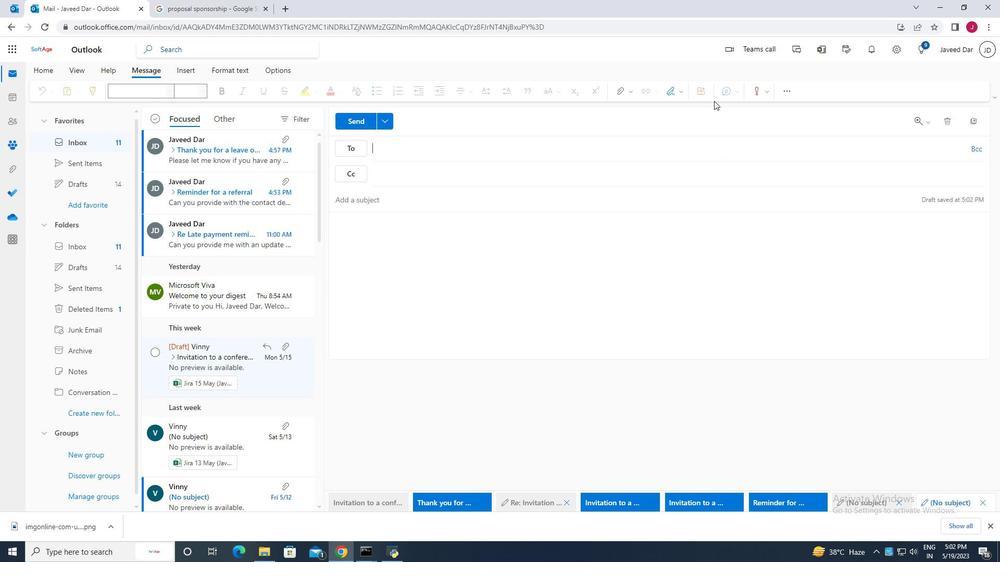 
Action: Key pressed g
Screenshot: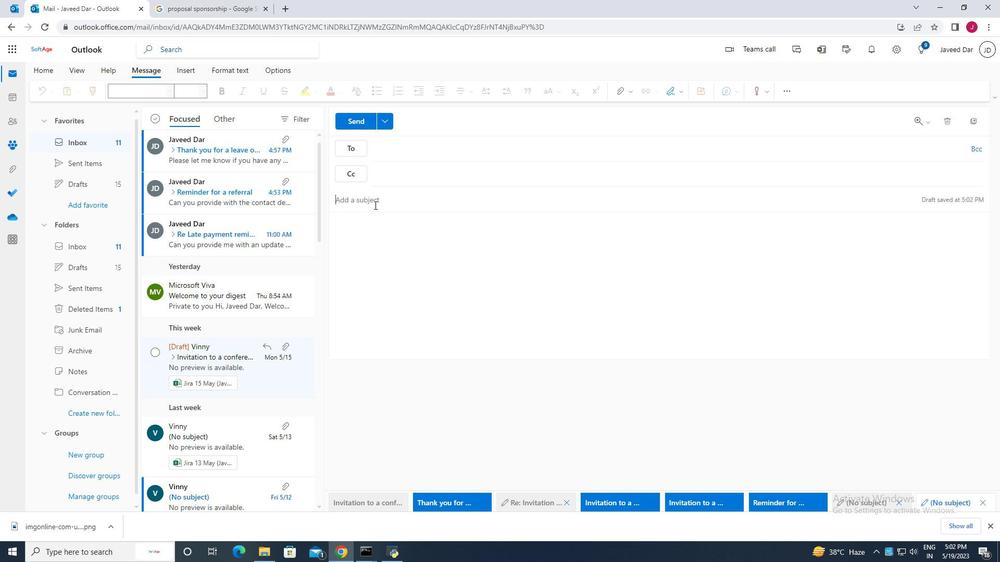 
Action: Mouse moved to (501, 127)
Screenshot: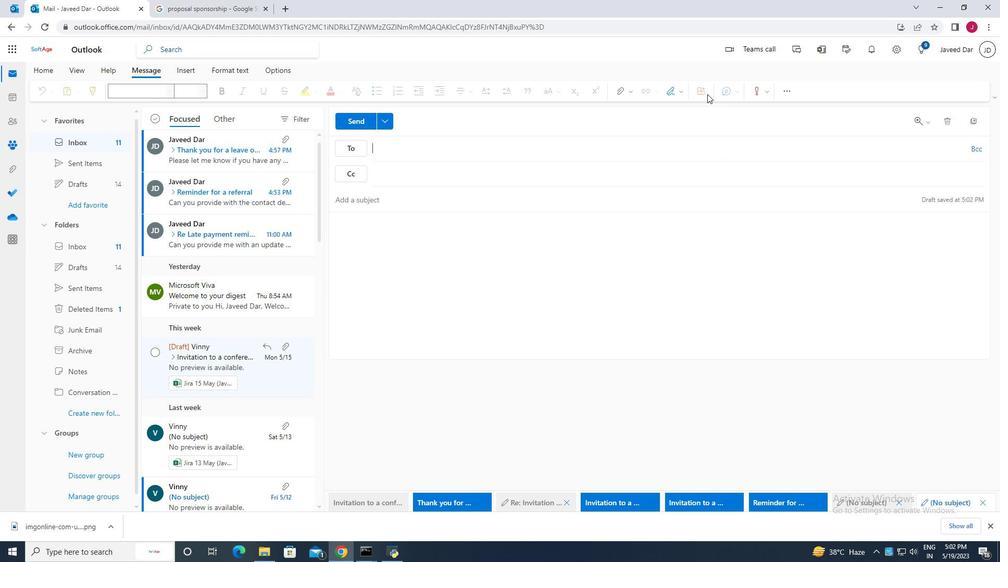 
Action: Key pressed <Key.space>
Screenshot: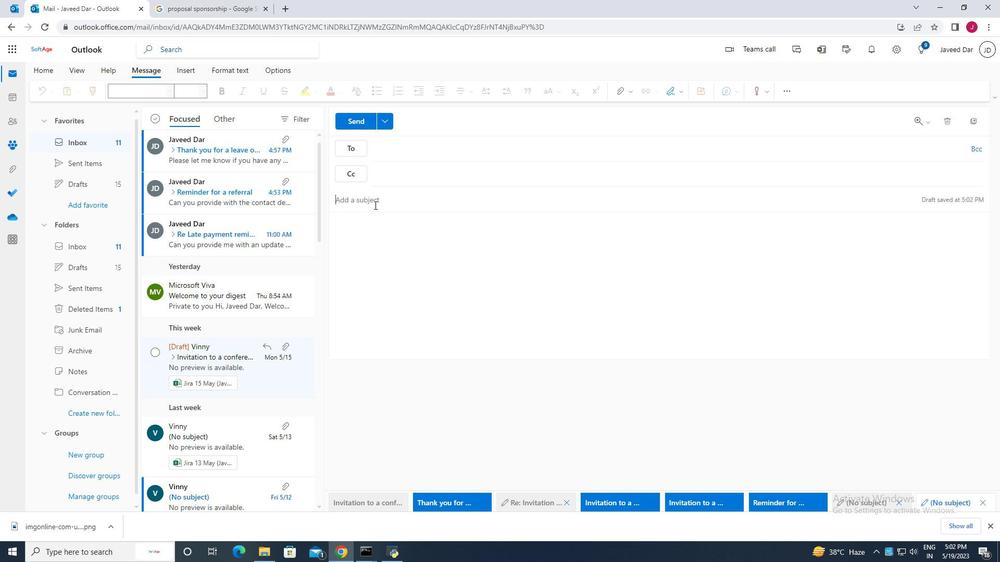 
Action: Mouse moved to (500, 126)
Screenshot: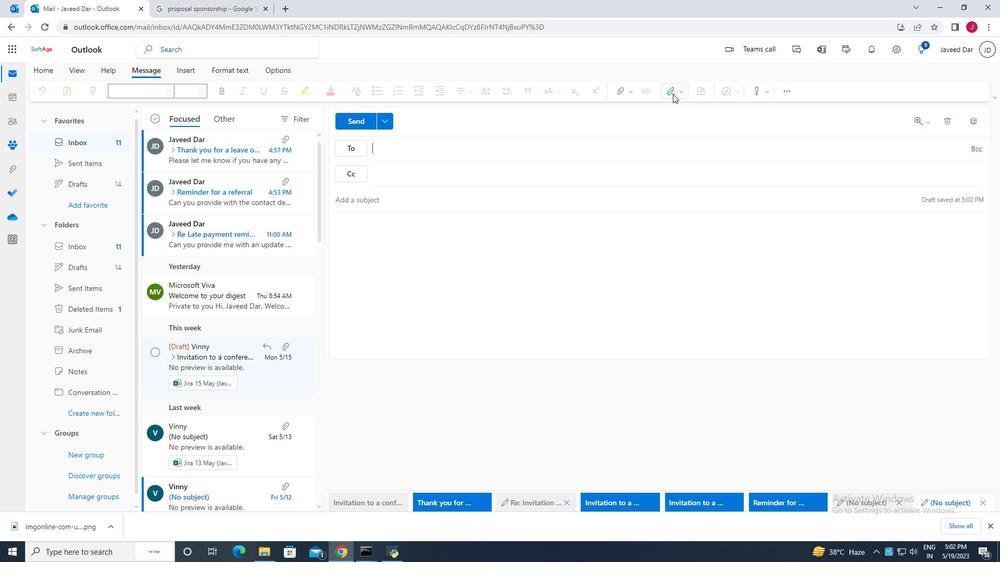 
Action: Mouse pressed left at (500, 126)
Screenshot: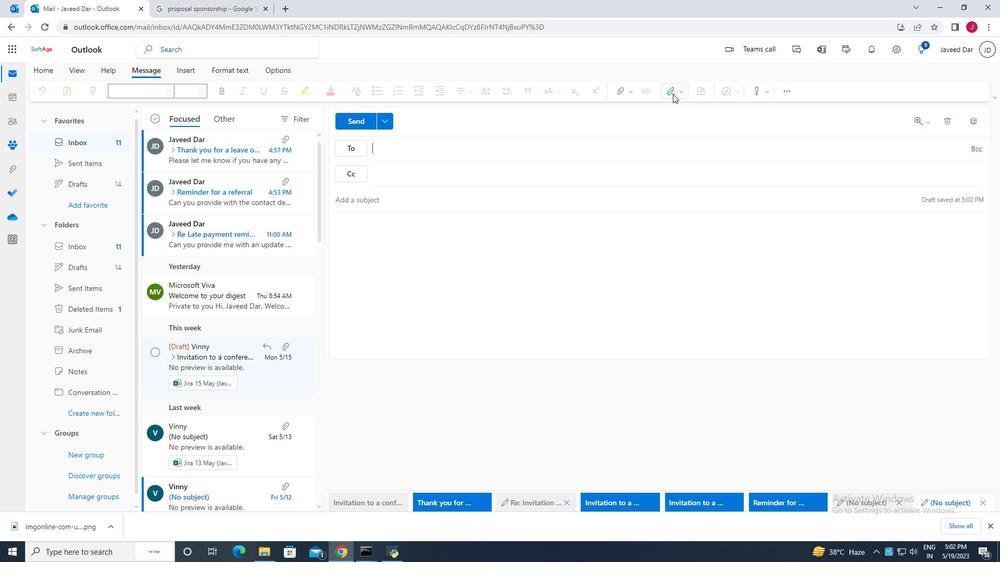 
Action: Mouse moved to (498, 158)
Screenshot: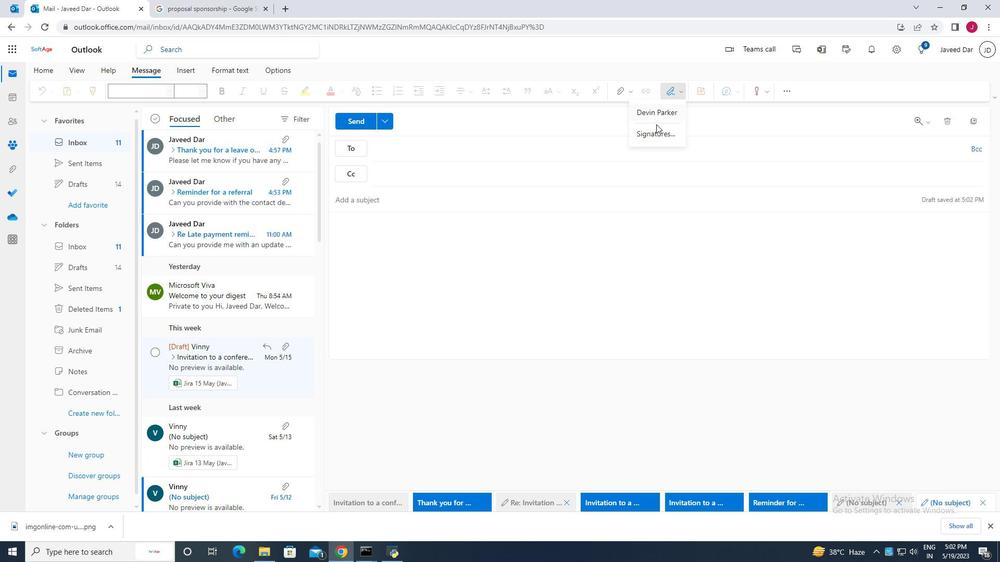 
Action: Mouse pressed left at (498, 158)
Screenshot: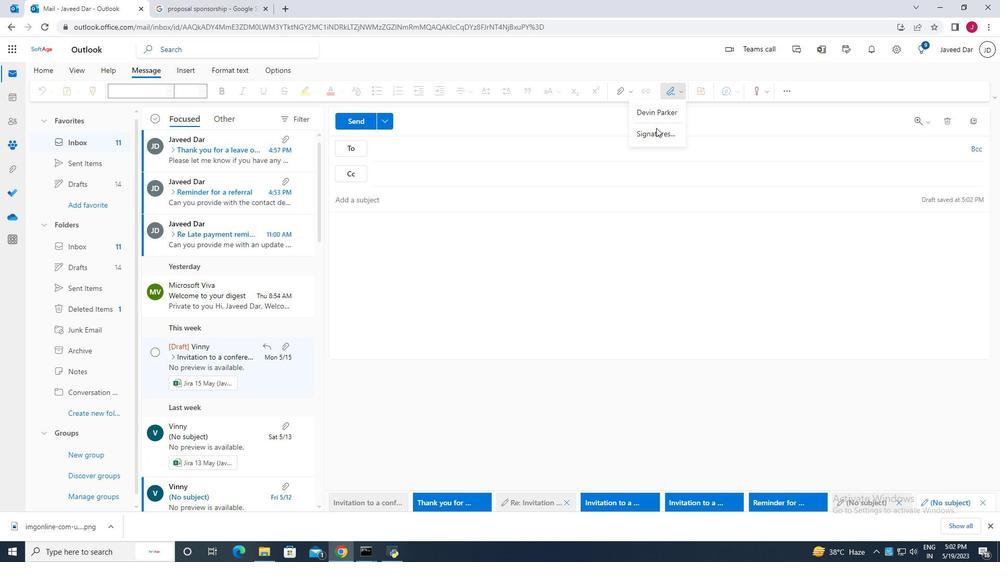 
Action: Key pressed f
Screenshot: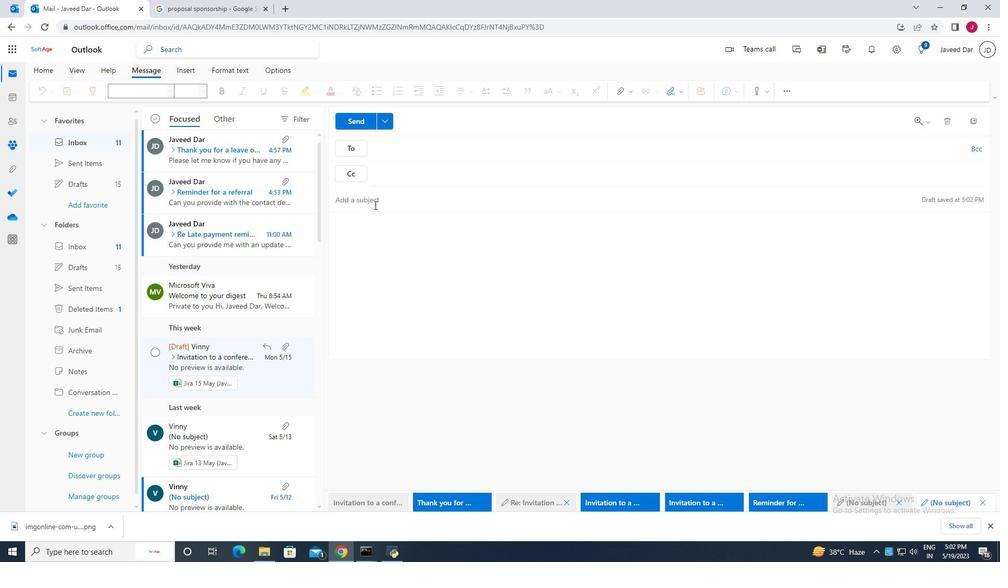 
Action: Mouse moved to (498, 158)
Screenshot: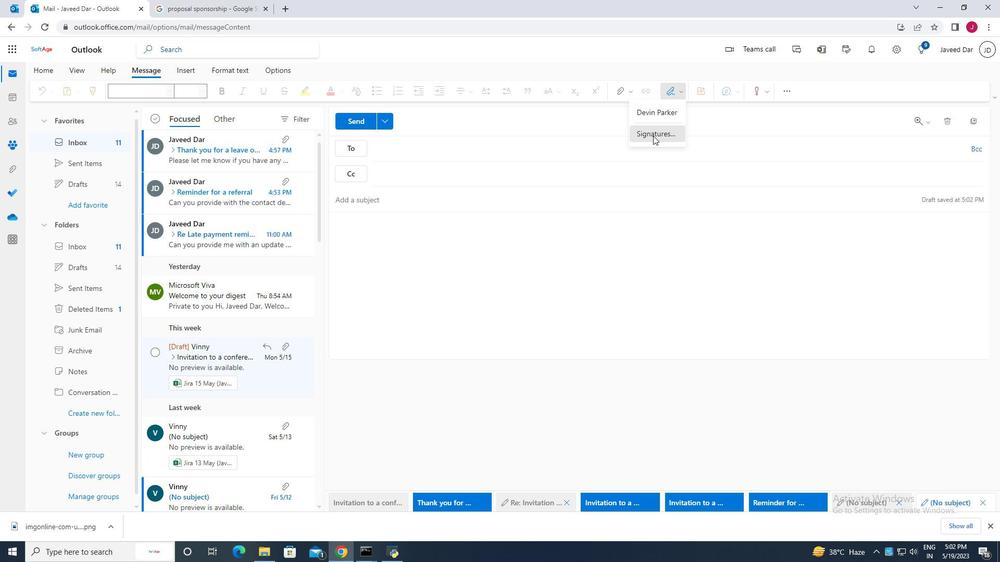 
Action: Key pressed o
Screenshot: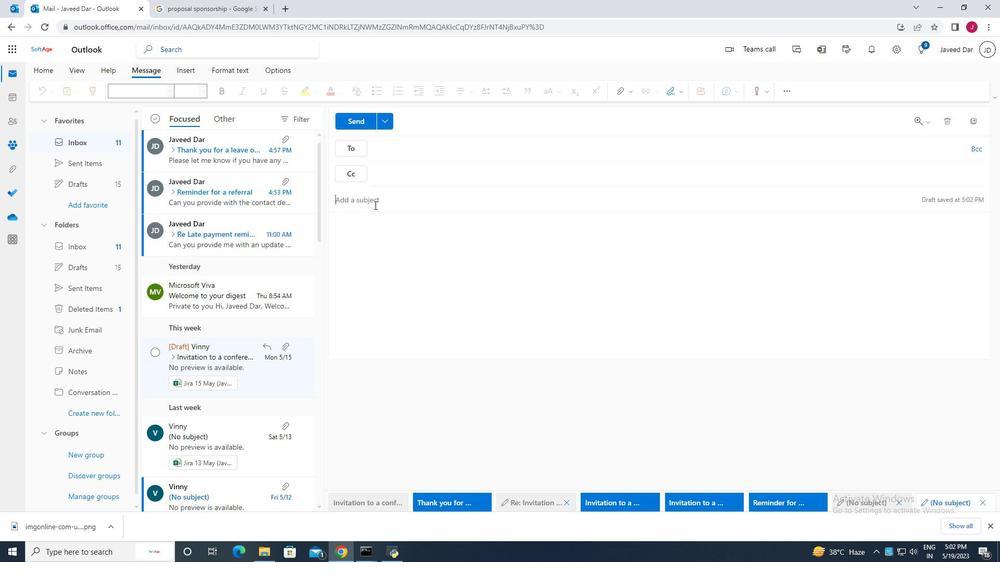 
Action: Mouse moved to (495, 158)
Screenshot: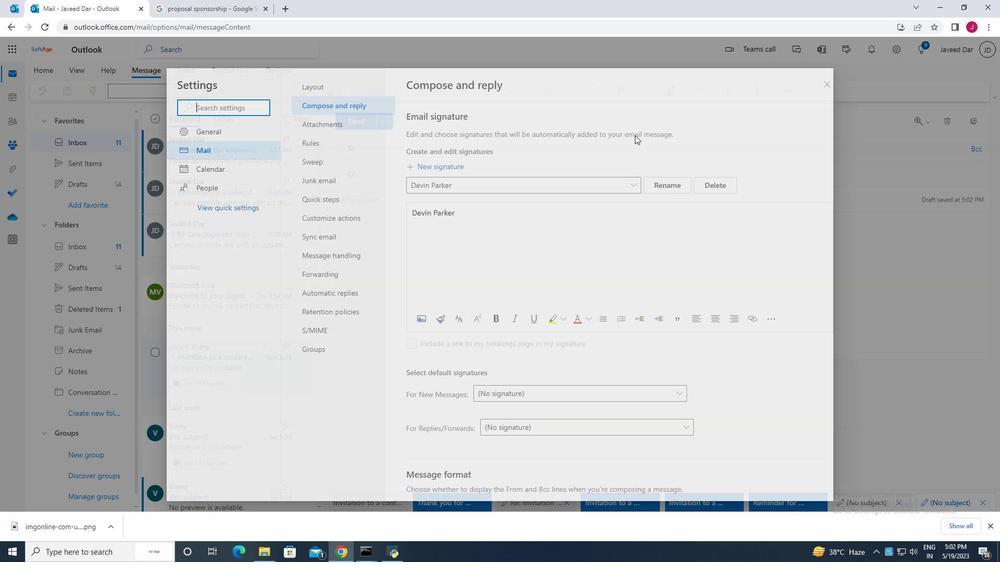 
Action: Key pressed r
Screenshot: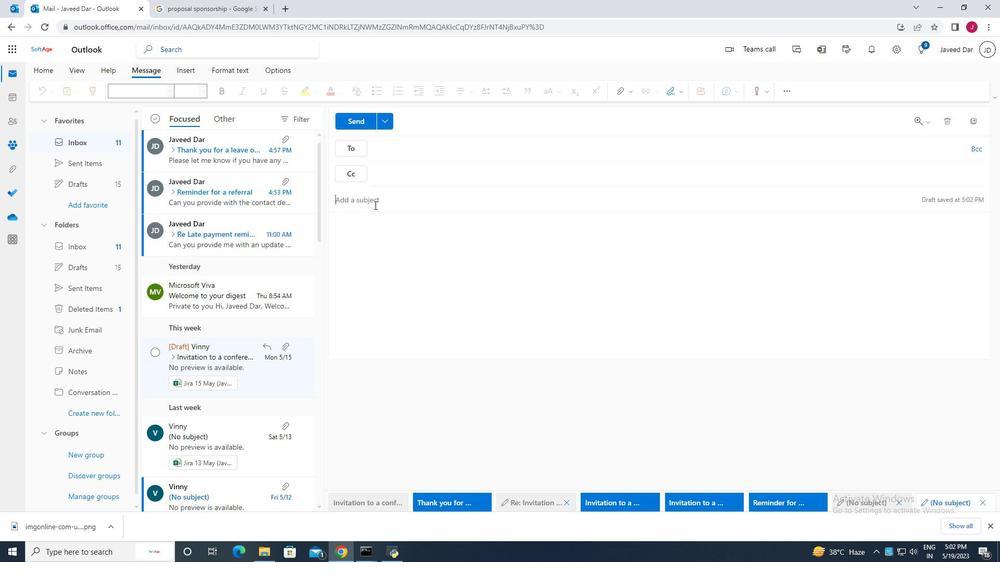 
Action: Mouse moved to (489, 171)
Screenshot: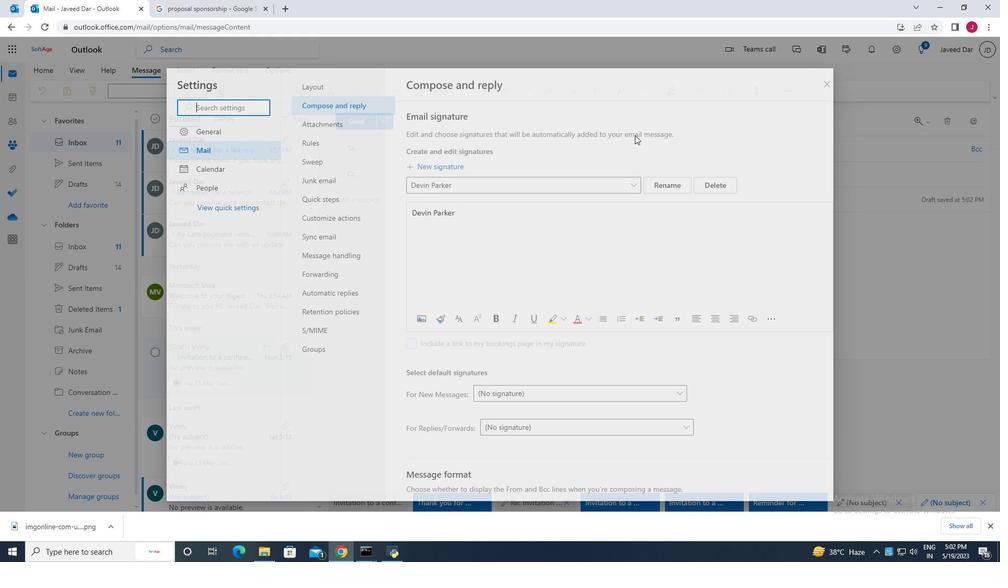 
Action: Key pressed <Key.space>
Screenshot: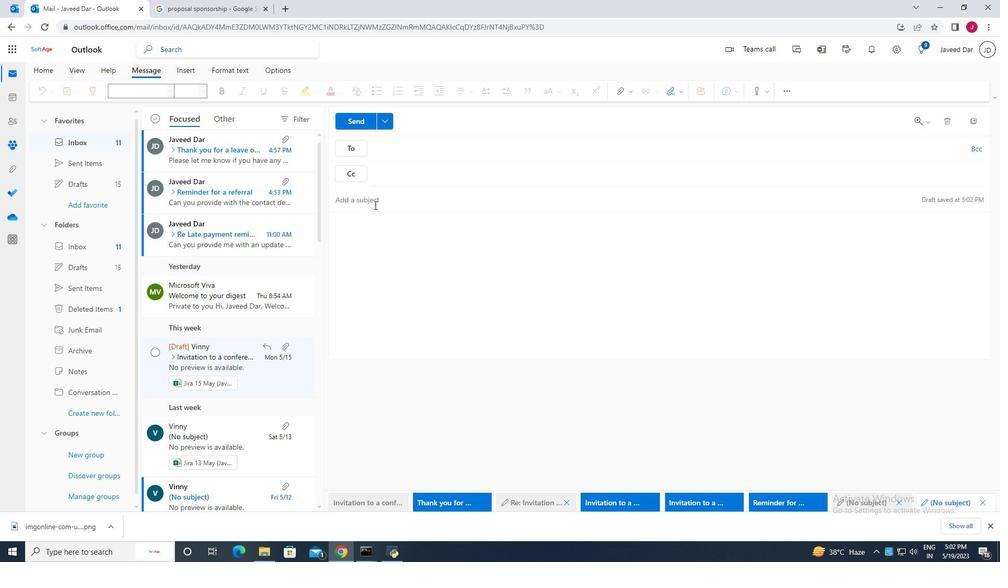 
Action: Mouse moved to (494, 194)
Screenshot: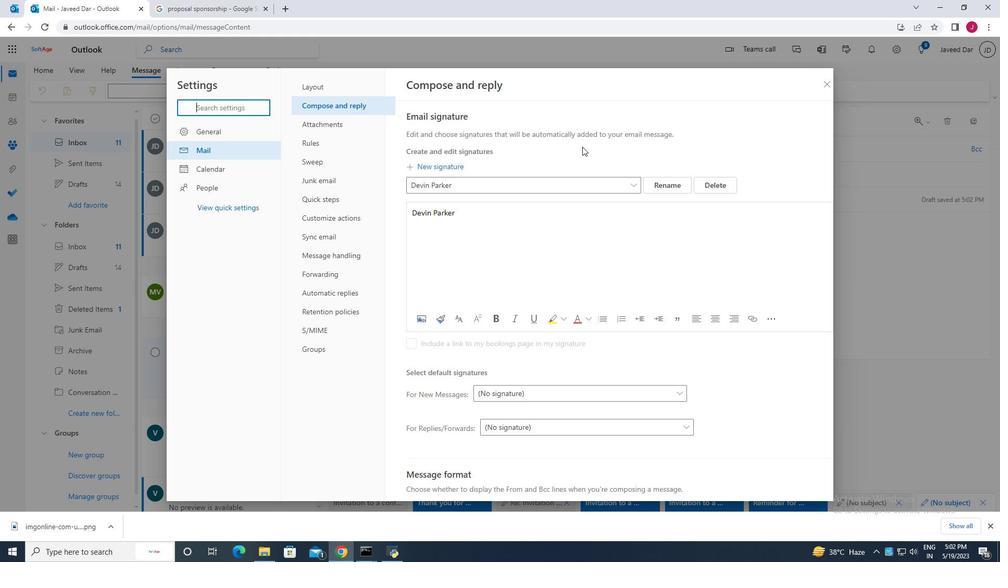 
Action: Key pressed n
Screenshot: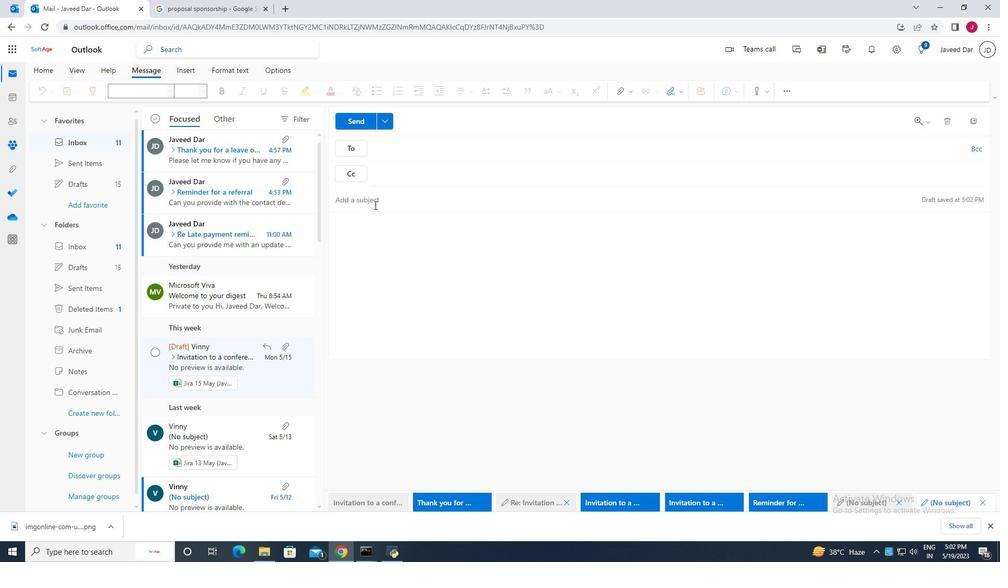 
Action: Mouse moved to (503, 189)
Screenshot: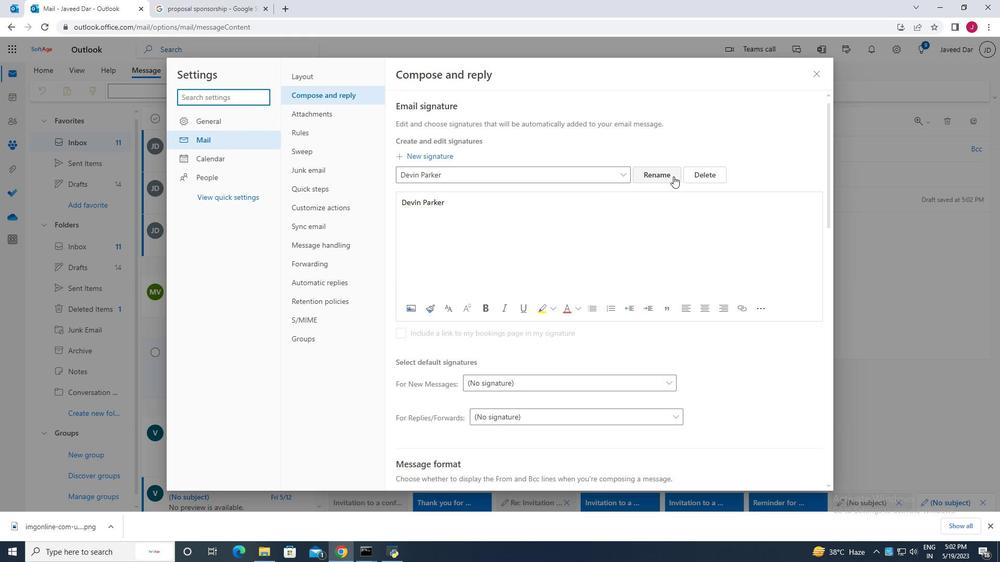
Action: Key pressed w
Screenshot: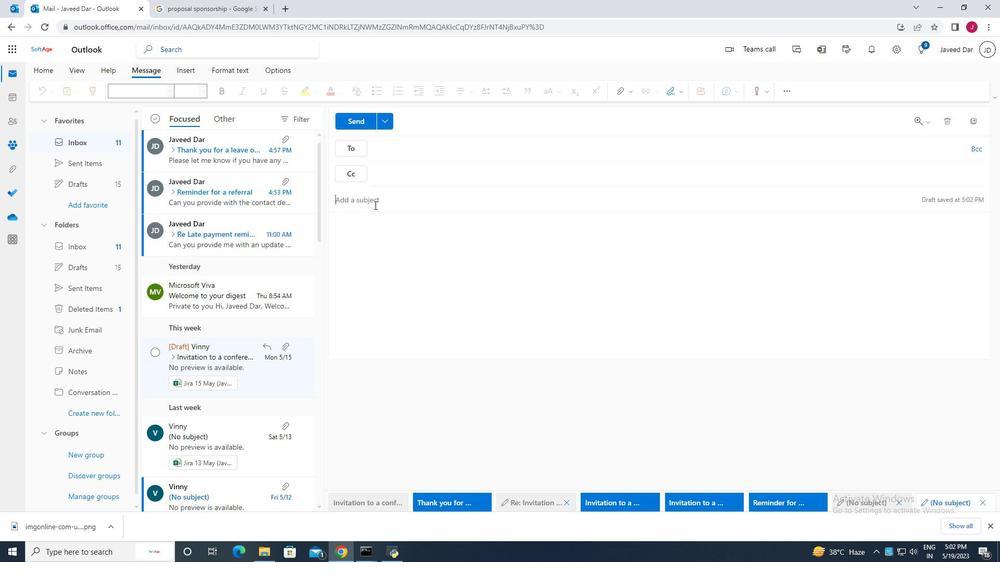 
Action: Mouse pressed left at (503, 189)
Screenshot: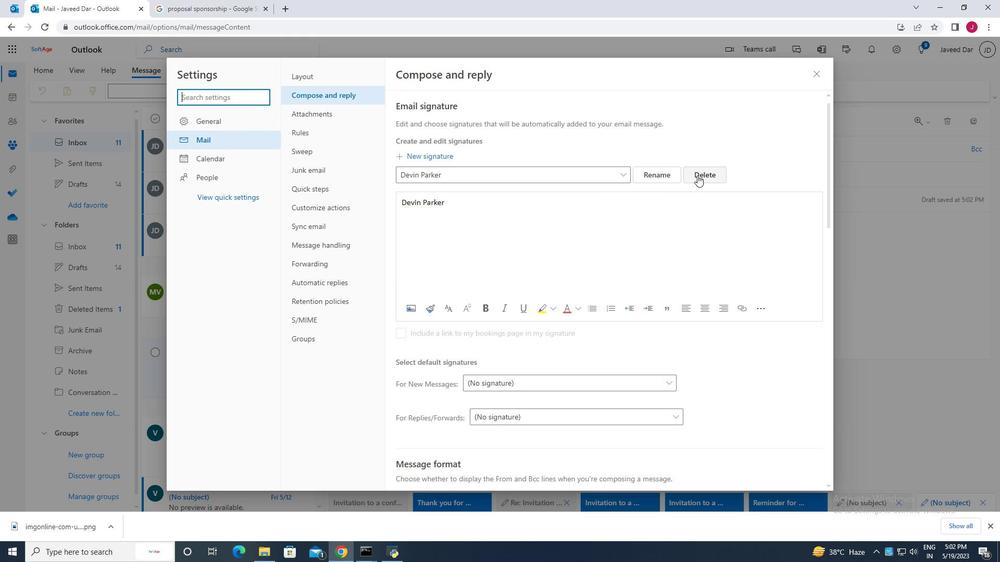 
Action: Mouse moved to (490, 194)
Screenshot: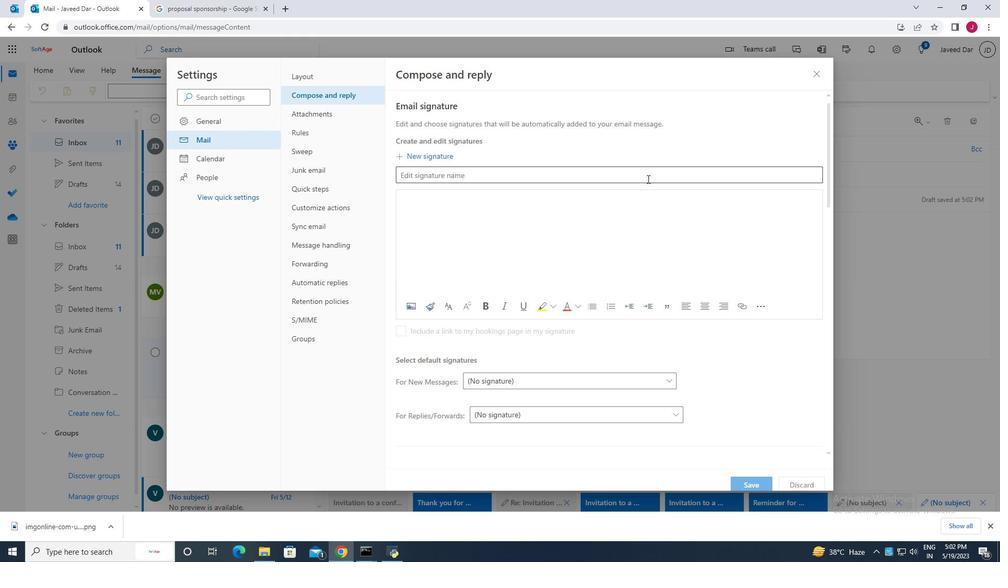 
Action: Key pressed <Key.backspace>
Screenshot: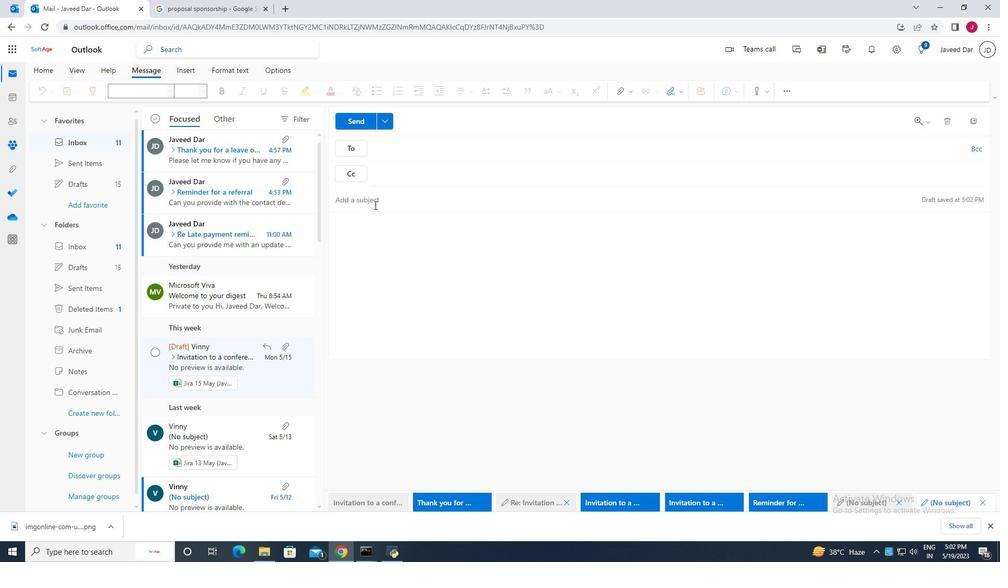 
Action: Mouse moved to (484, 192)
Screenshot: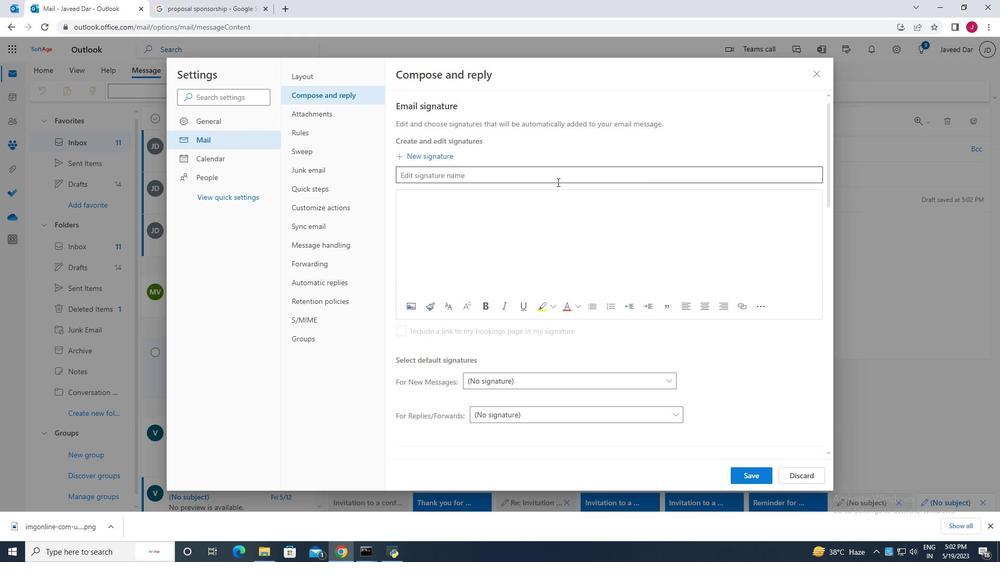 
Action: Key pressed e
Screenshot: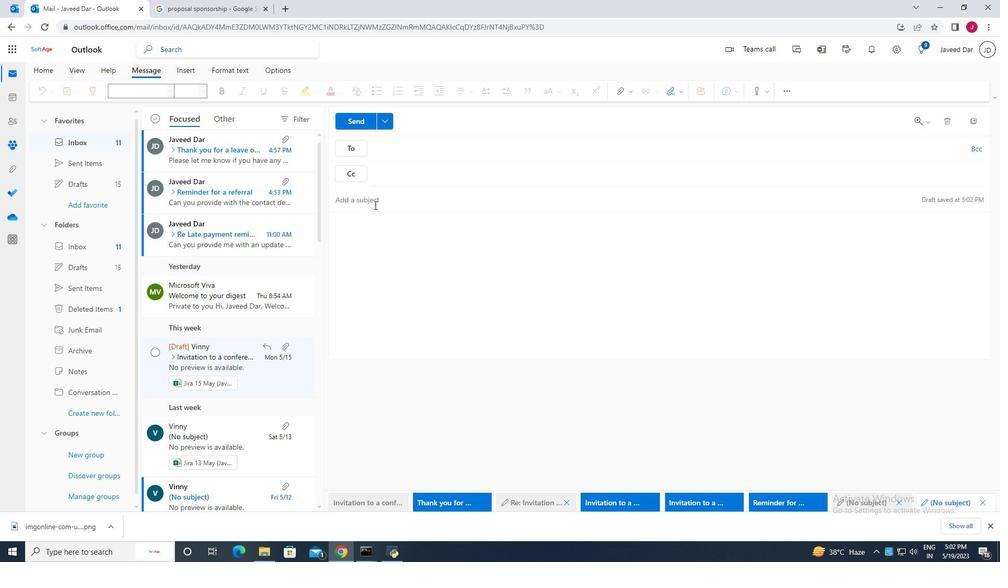 
Action: Mouse moved to (482, 191)
Screenshot: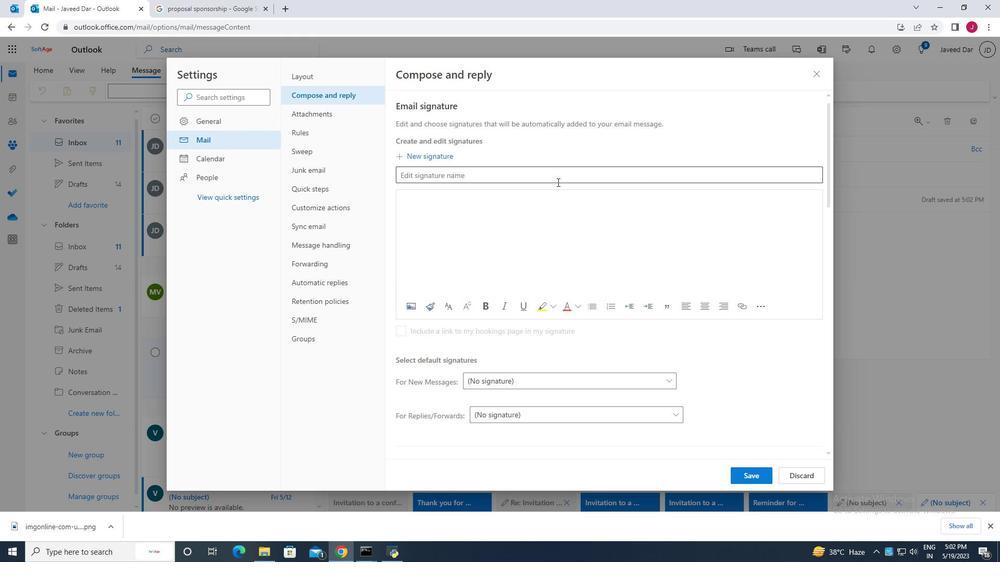 
Action: Mouse pressed left at (482, 191)
Screenshot: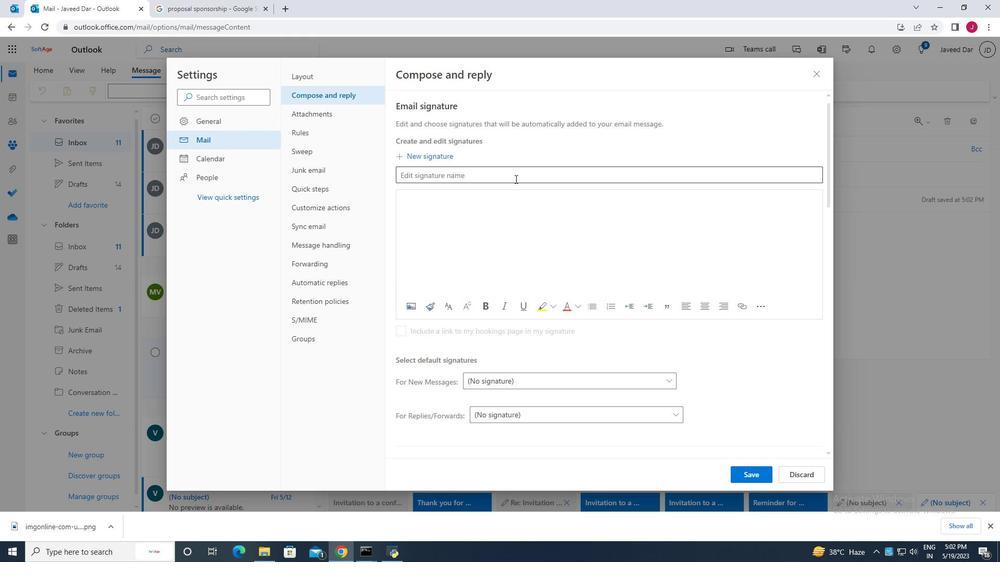 
Action: Key pressed t<Key.space>D<Key.caps_lock>weekill<Key.space>ond<Key.space>ue<Key.space><Key.caps_lock>Tt<Key.caps_lock>o<Key.space>urnersch
Screenshot: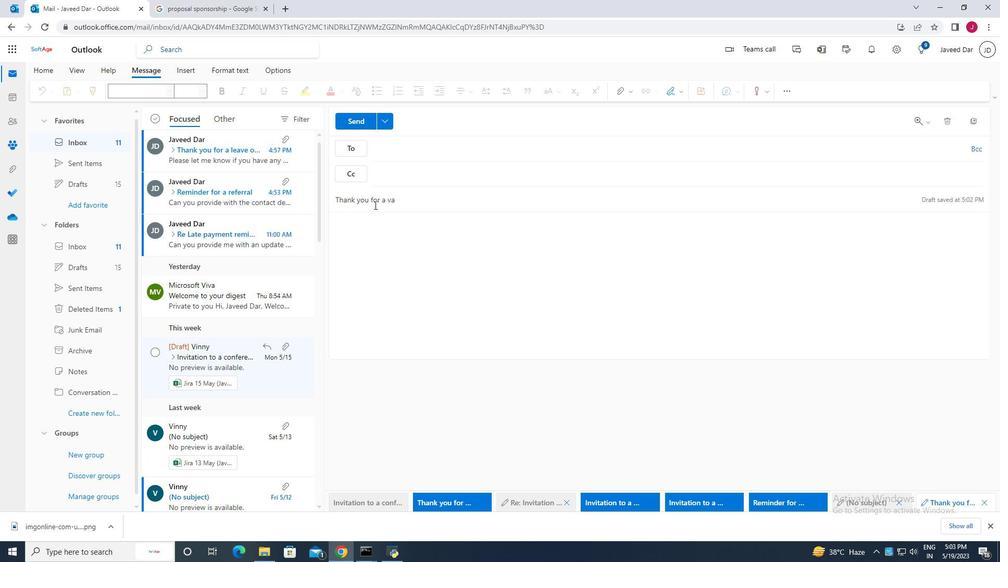 
Action: Mouse moved to (482, 189)
Screenshot: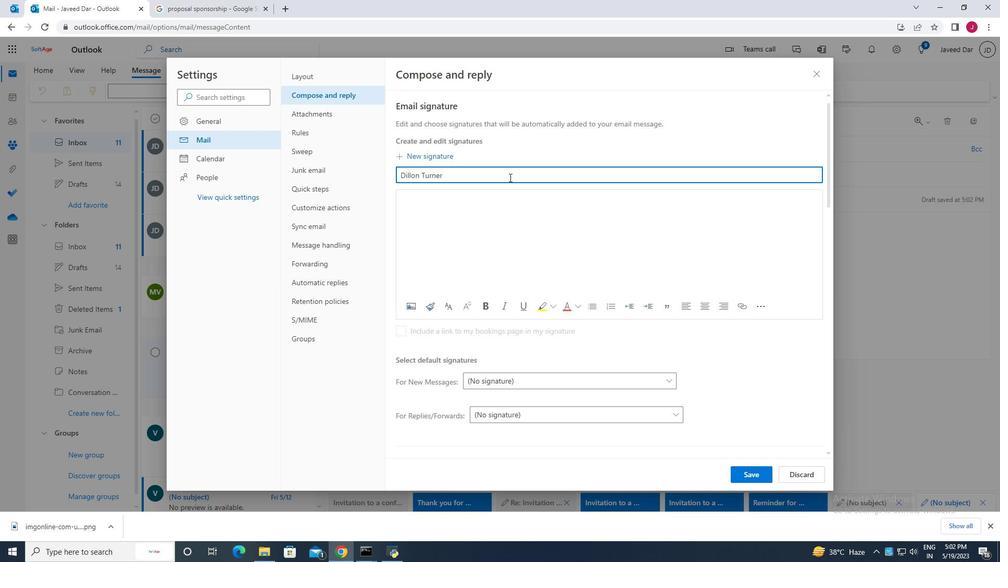
Action: Key pressed e
Screenshot: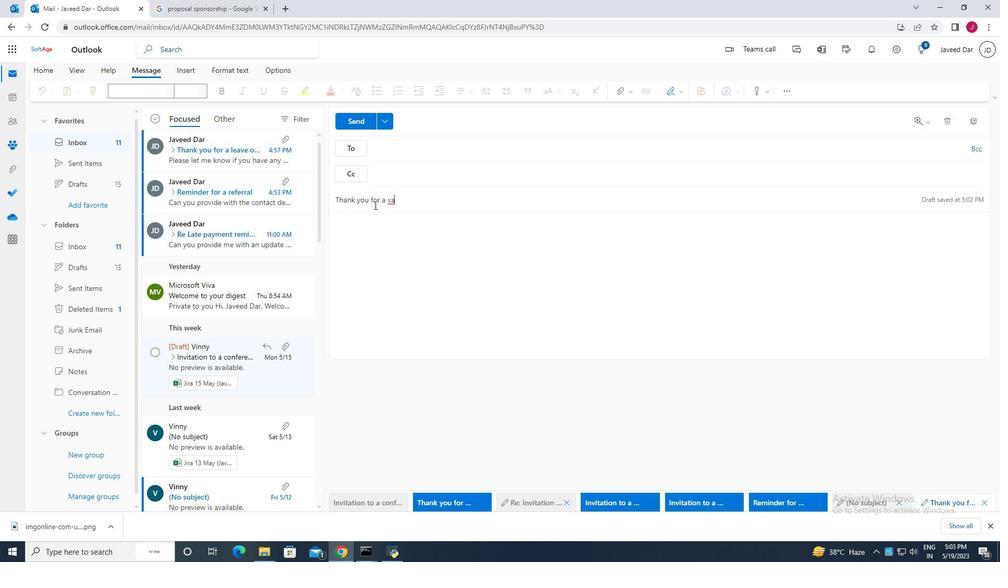 
Action: Mouse moved to (472, 208)
Screenshot: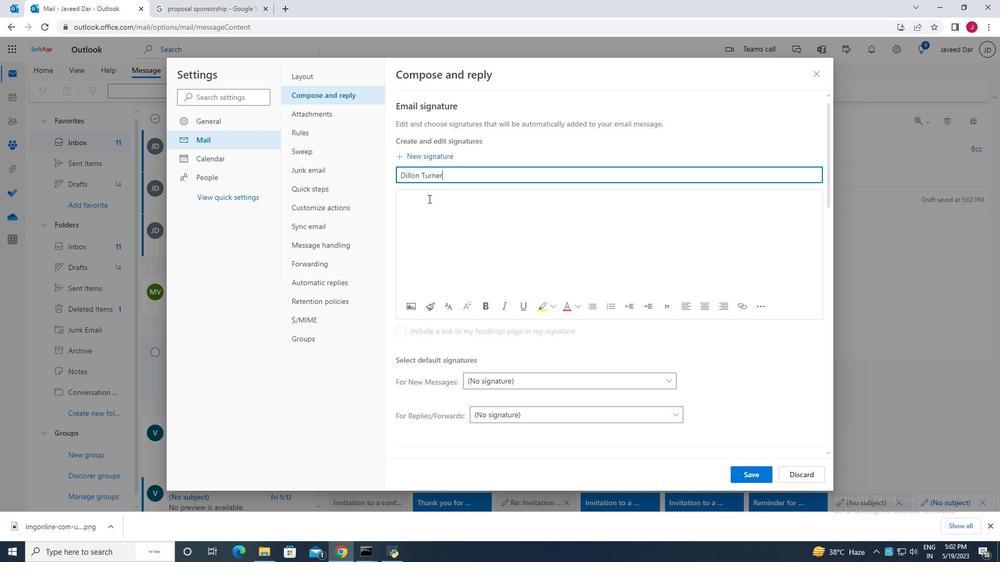 
Action: Mouse pressed left at (472, 208)
Screenshot: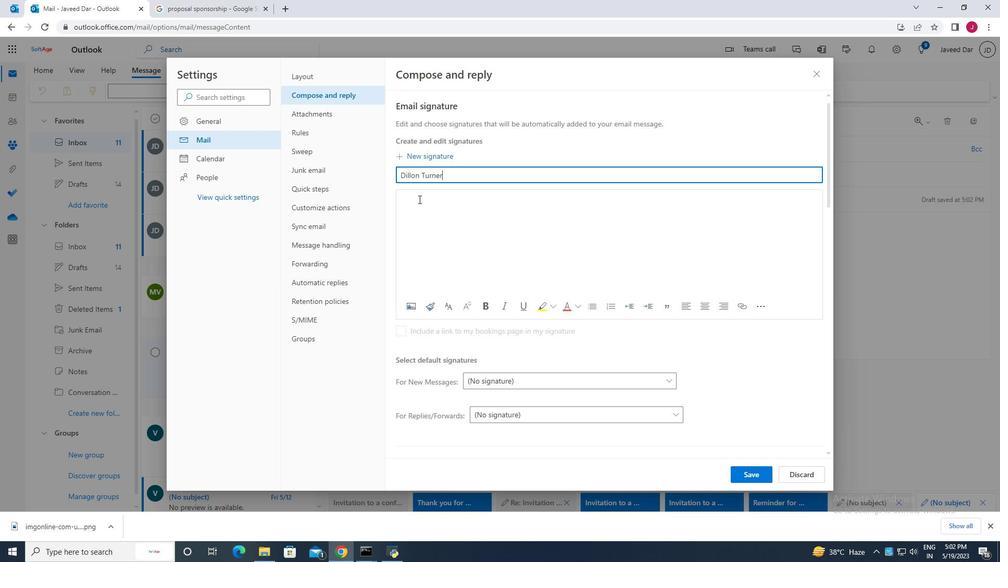 
Action: Key pressed <Key.caps_lock>dulDi<Key.caps_lock>ingl<Key.space>lon<Key.space><Key.caps_lock>confTli<Key.caps_lock>ucrtners
Screenshot: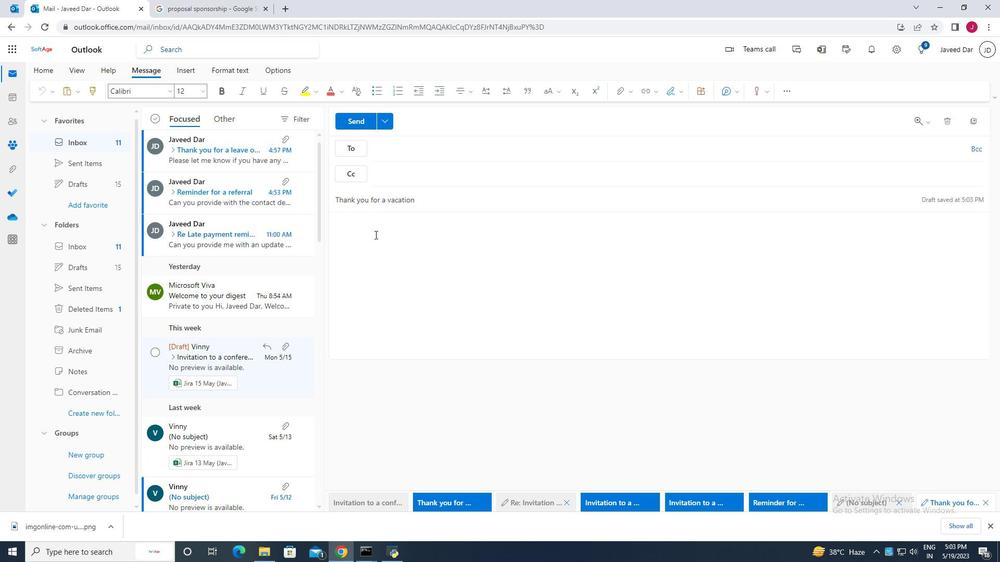 
Action: Mouse moved to (482, 272)
Screenshot: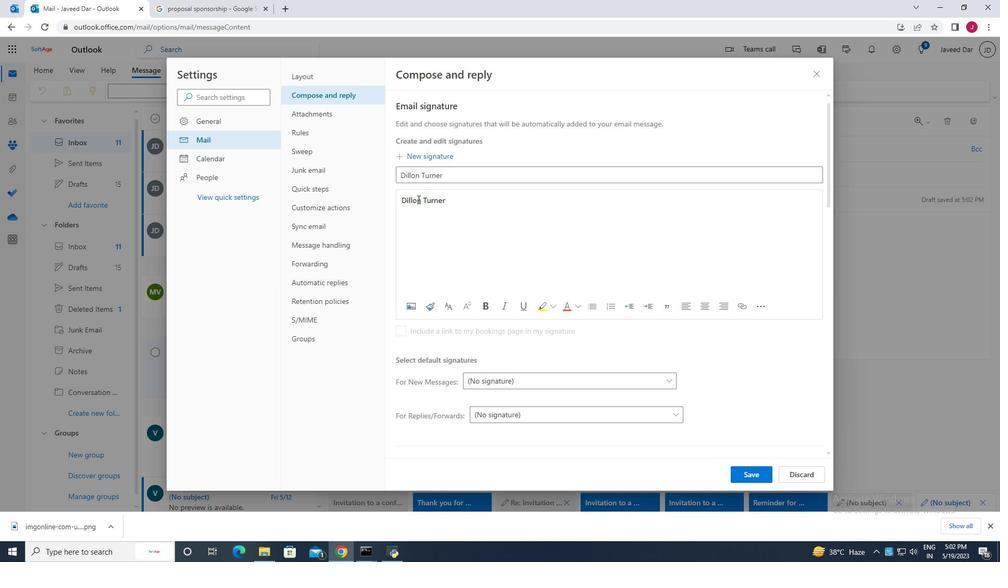 
Action: Key pressed .
Screenshot: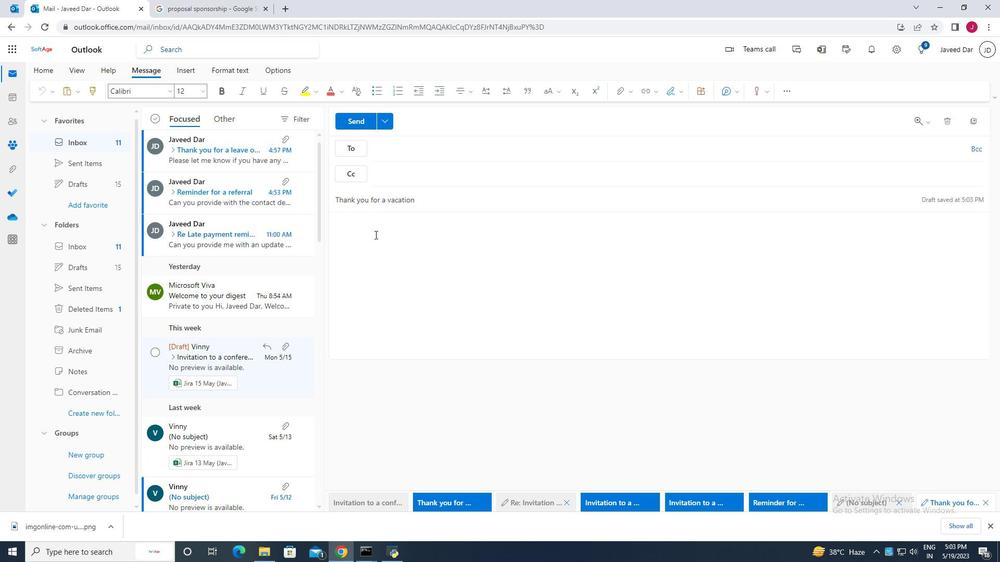 
Action: Mouse moved to (500, 422)
Screenshot: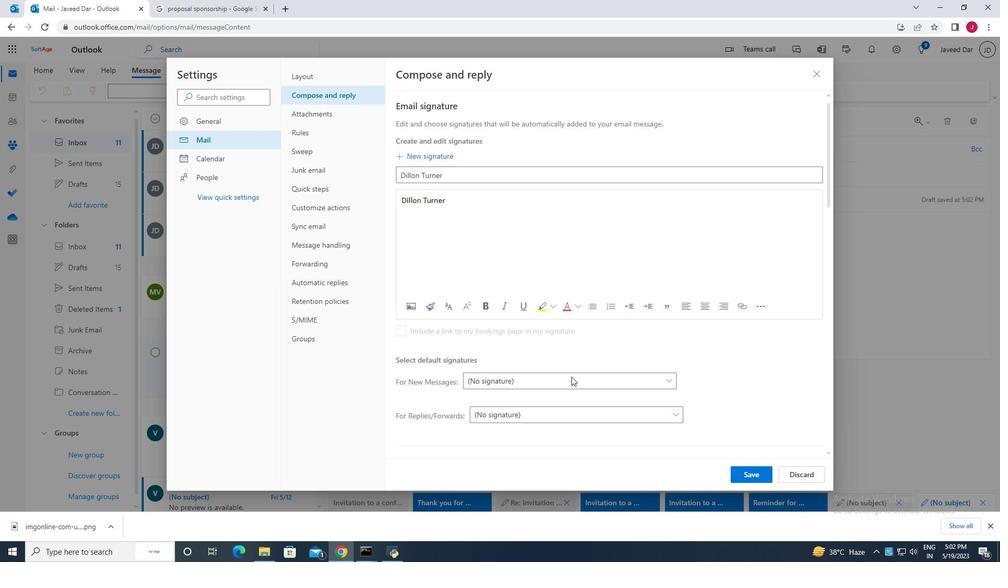 
Action: Key pressed <Key.space>
Screenshot: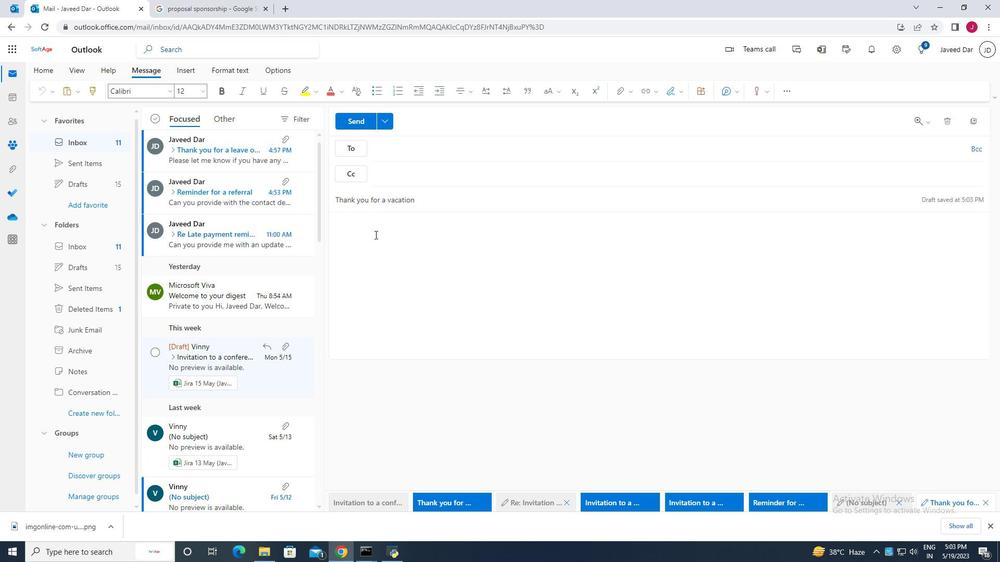 
Action: Mouse moved to (510, 427)
Screenshot: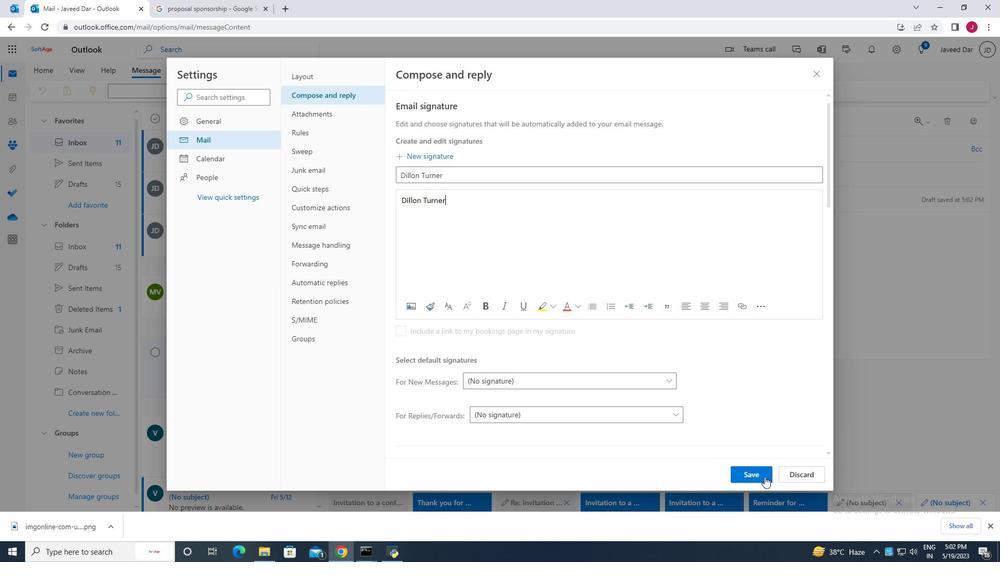 
Action: Mouse pressed left at (510, 427)
Screenshot: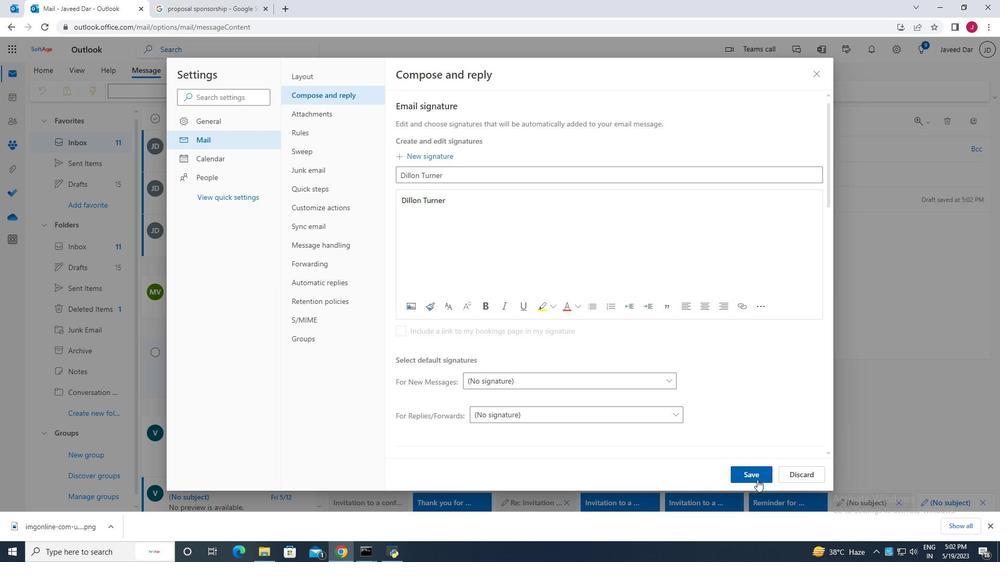 
Action: Mouse moved to (597, 175)
Screenshot: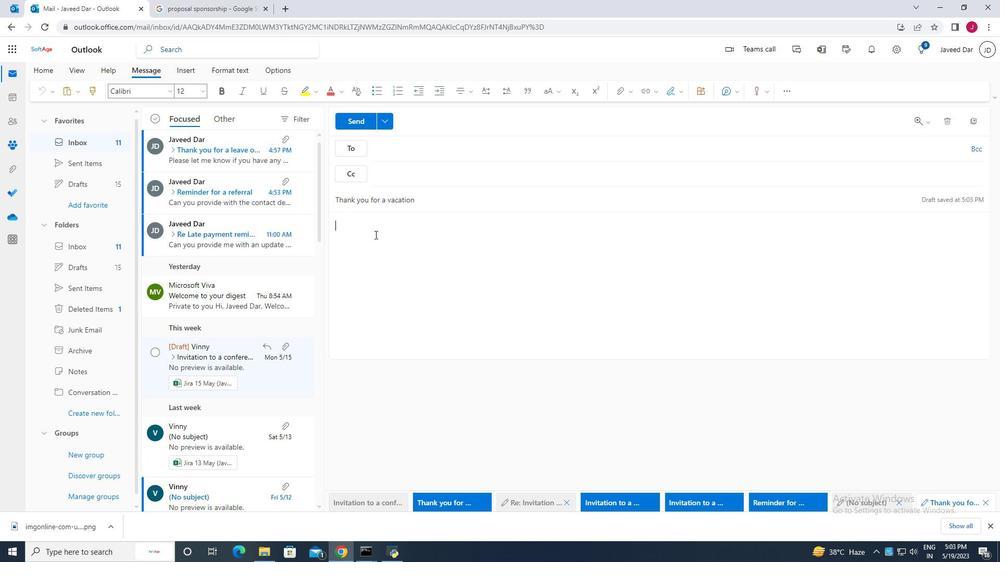 
Action: Mouse pressed left at (516, 108)
Screenshot: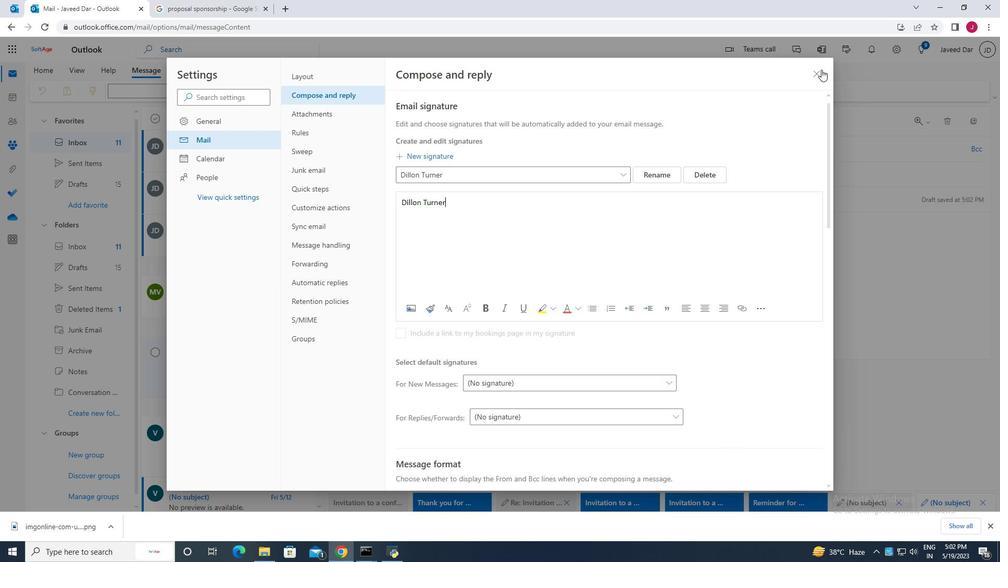 
Action: Mouse moved to (508, 131)
Screenshot: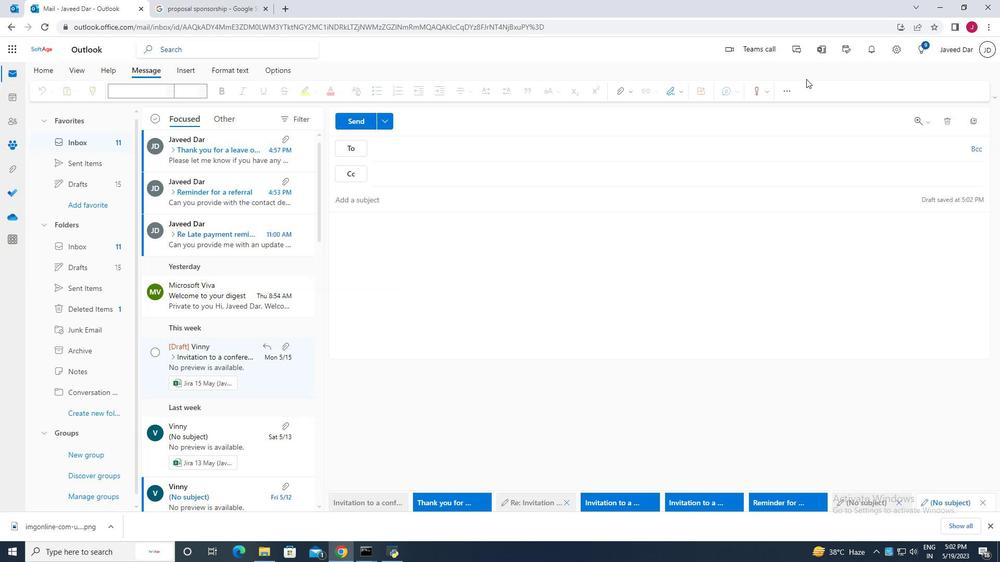 
Action: Mouse pressed left at (597, 159)
Screenshot: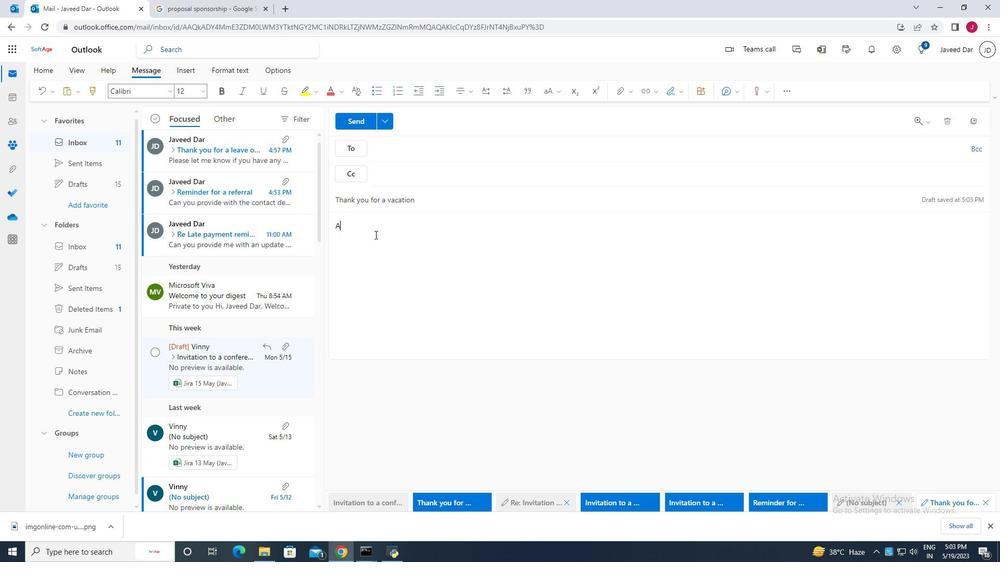 
Action: Mouse moved to (468, 205)
Screenshot: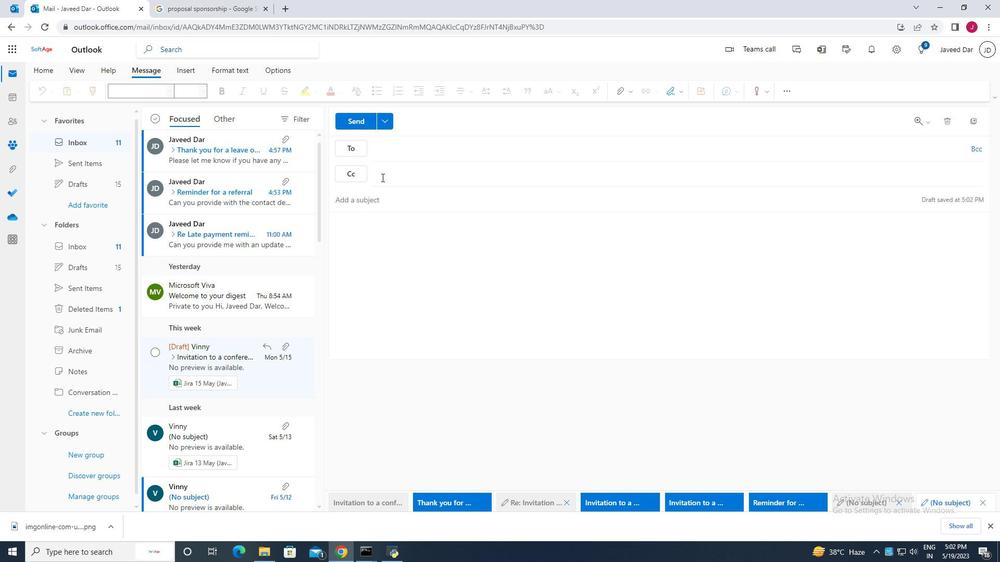 
Action: Mouse pressed left at (613, 181)
Screenshot: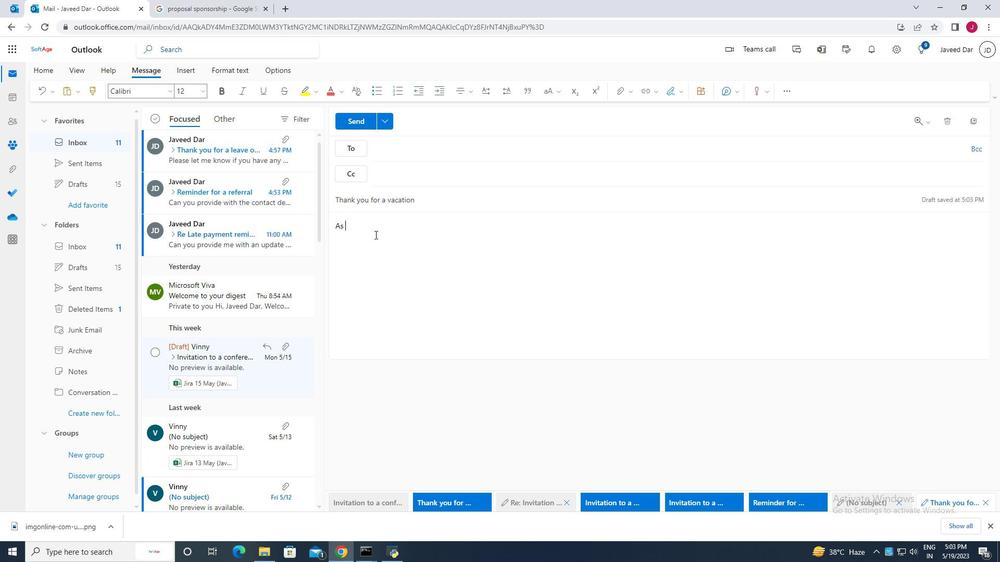 
Action: Mouse moved to (605, 212)
Screenshot: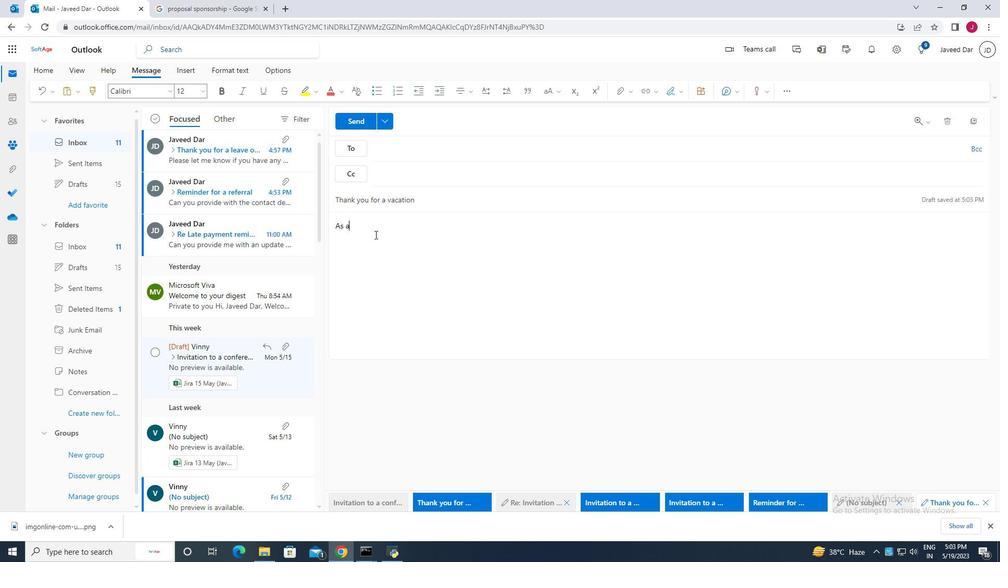
Action: Mouse pressed left at (467, 213)
Screenshot: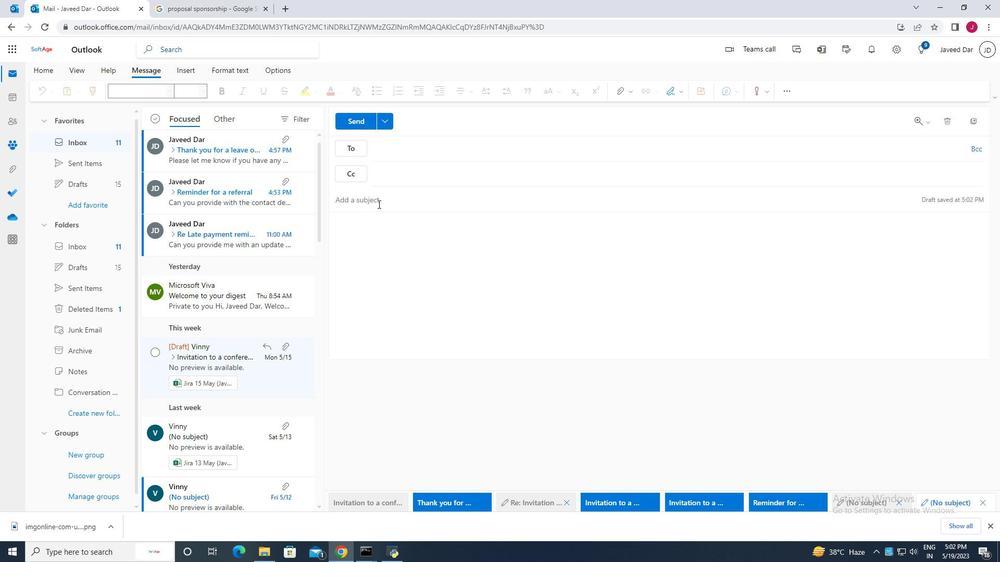 
Action: Mouse moved to (603, 220)
Screenshot: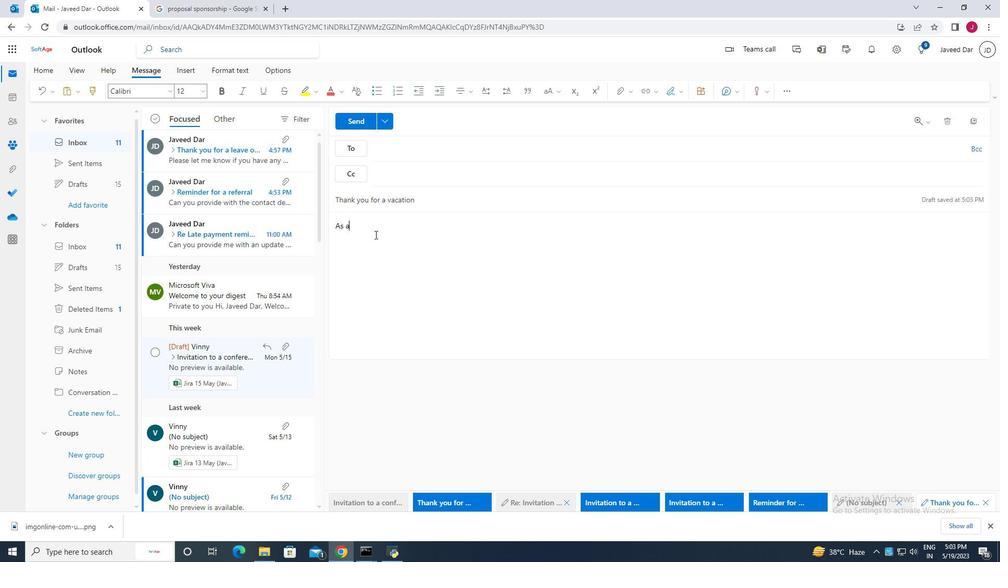 
Action: Key pressed softage.3<Key.shift>@<Key.caps_lock>soT<Key.caps_lock>fhtaagnek<Key.space>.yneotu<Key.space><Key.enter>
Screenshot: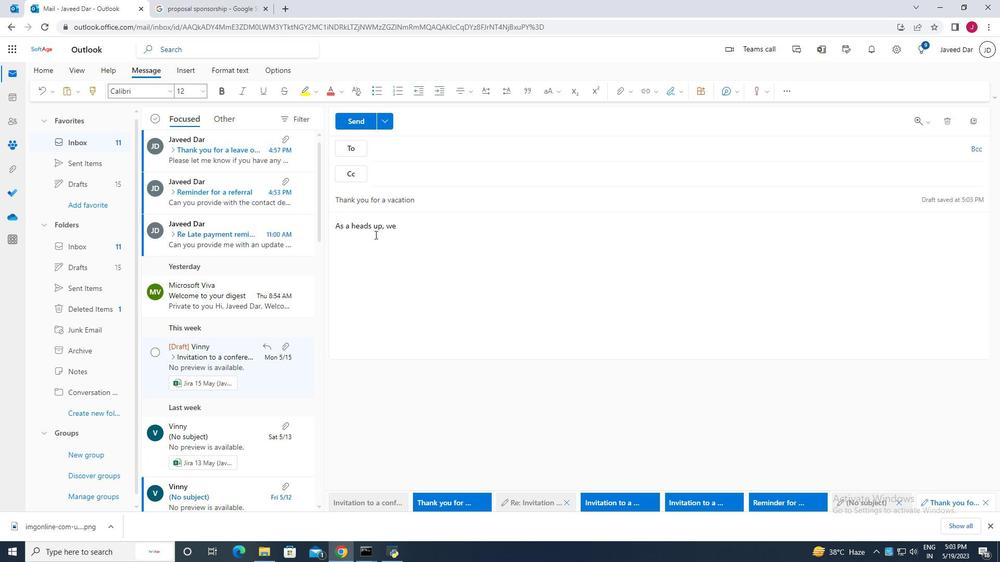 
Action: Mouse moved to (601, 229)
Screenshot: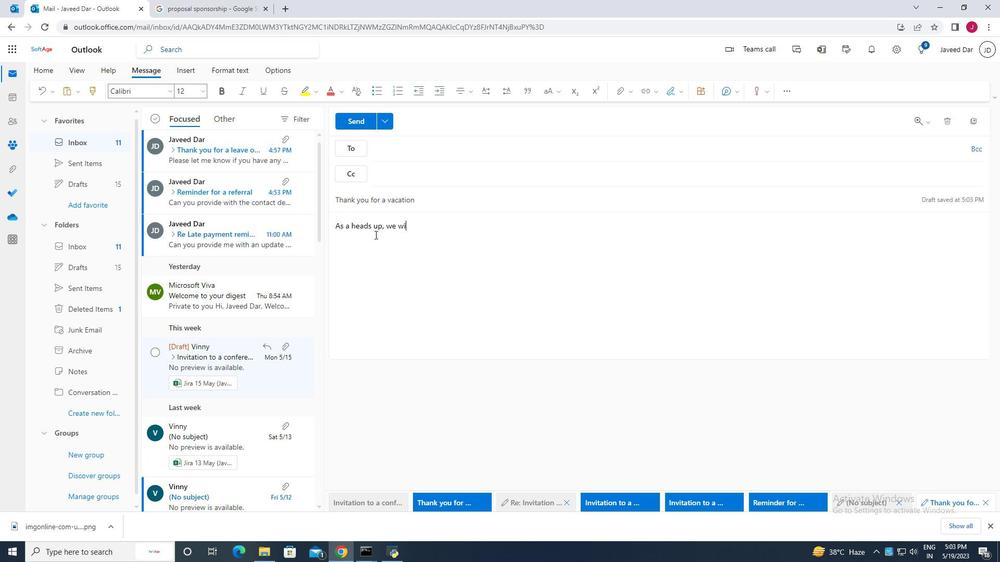 
Action: Key pressed f
Screenshot: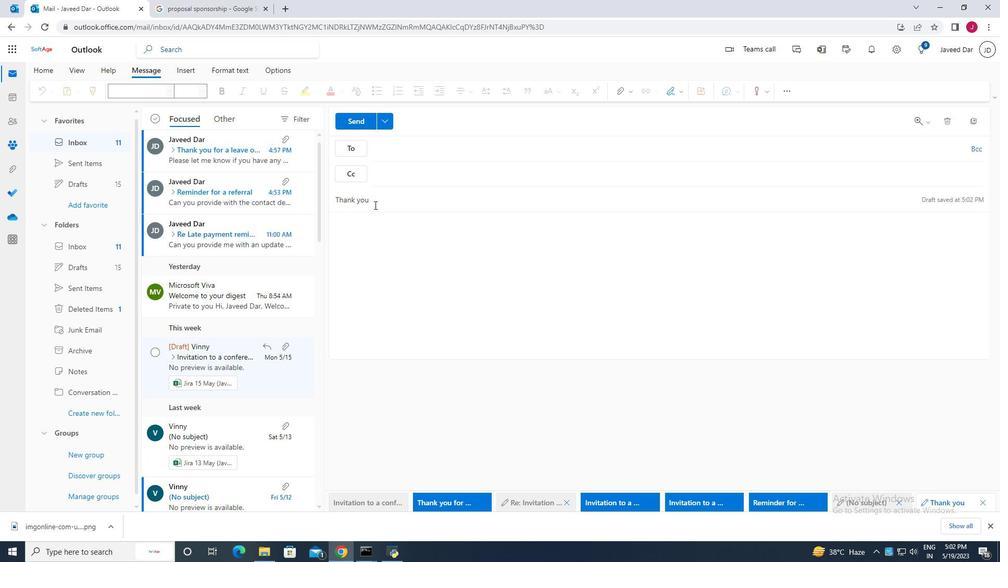 
Action: Mouse moved to (603, 257)
Screenshot: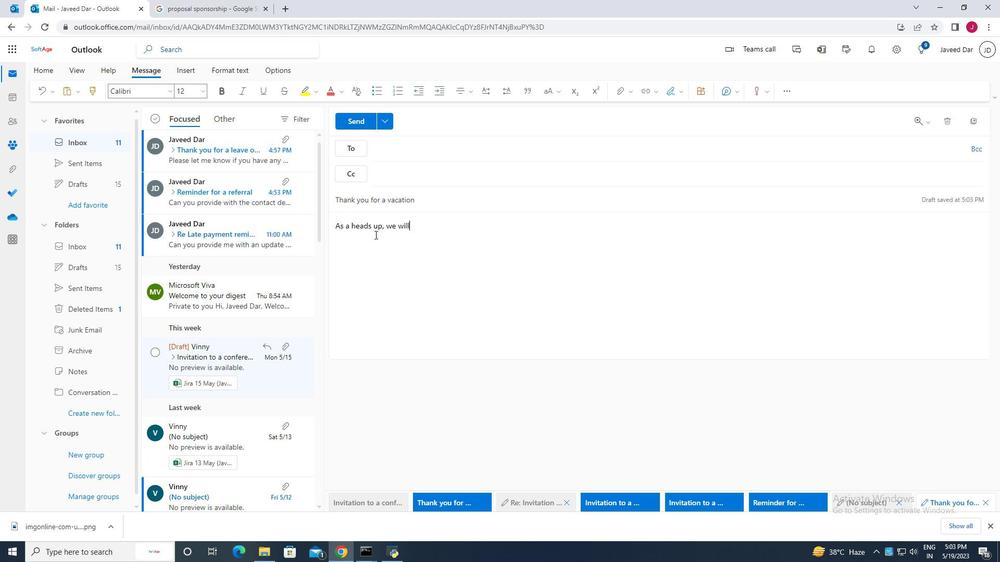 
Action: Key pressed o
Screenshot: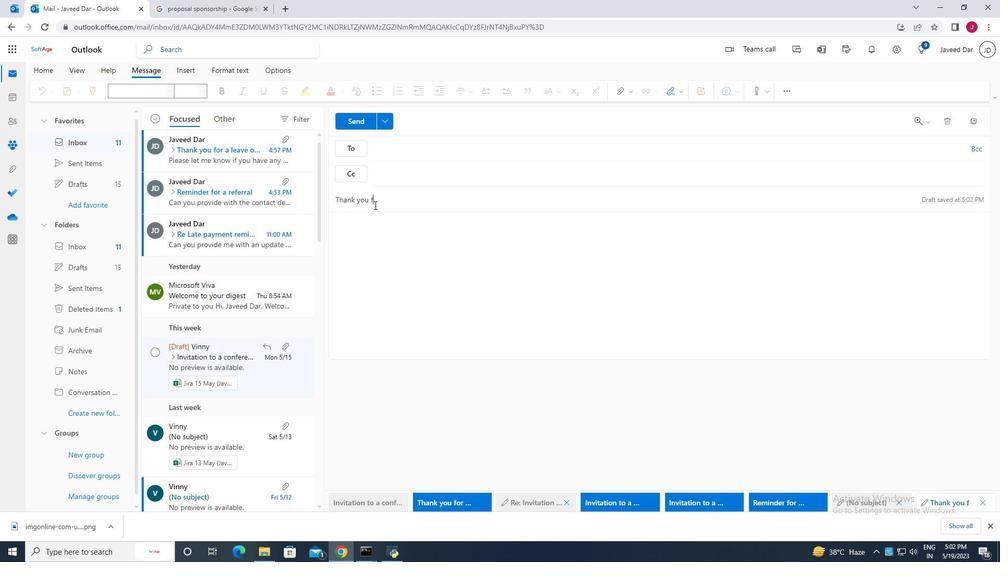 
Action: Mouse moved to (601, 259)
Screenshot: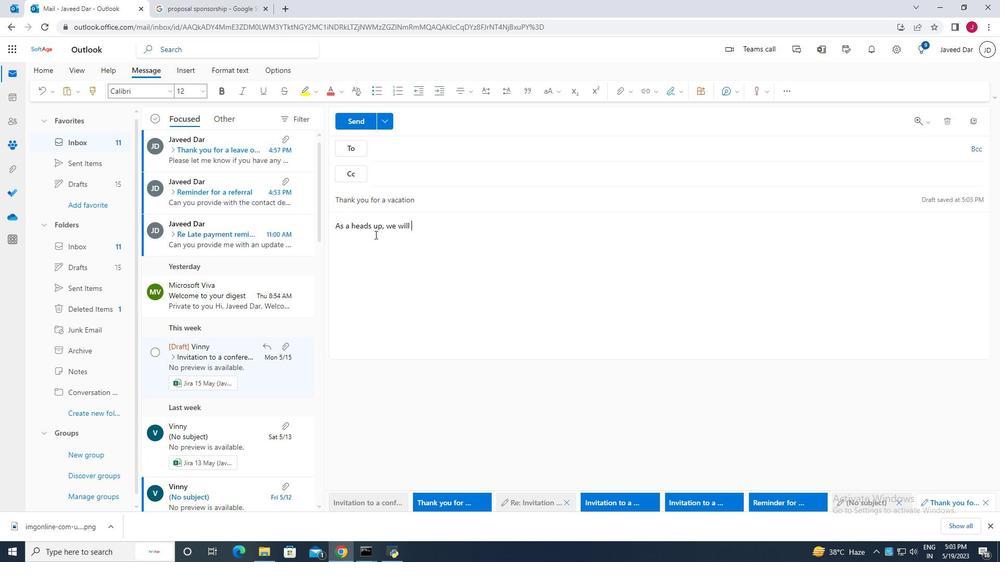 
Action: Key pressed r
Screenshot: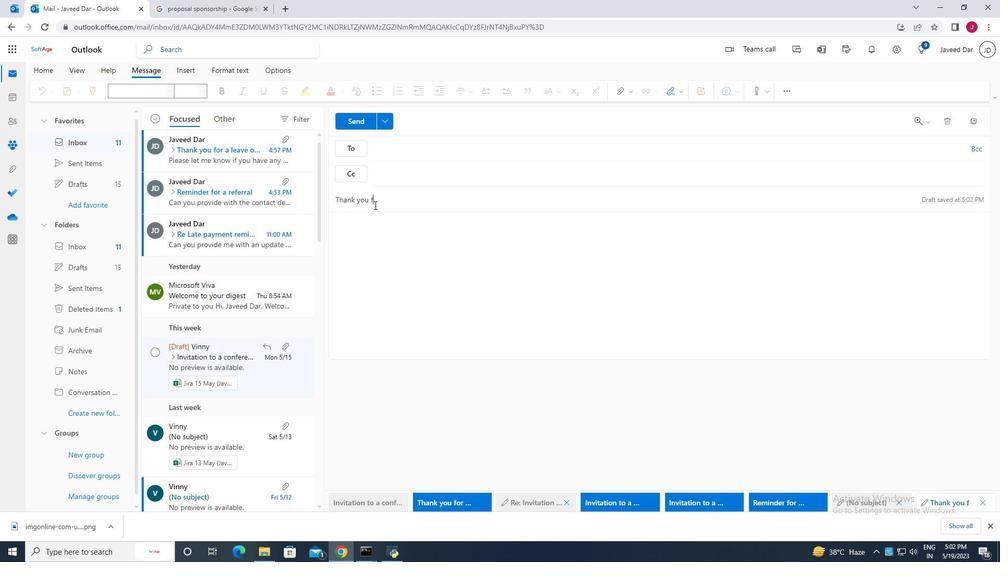 
Action: Mouse moved to (594, 193)
Screenshot: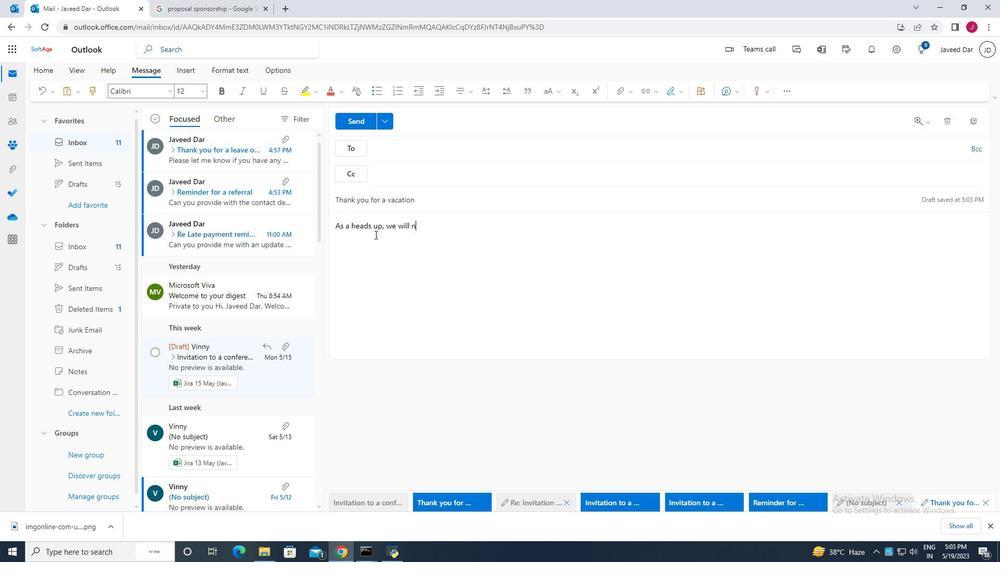 
Action: Key pressed <Key.space>
Screenshot: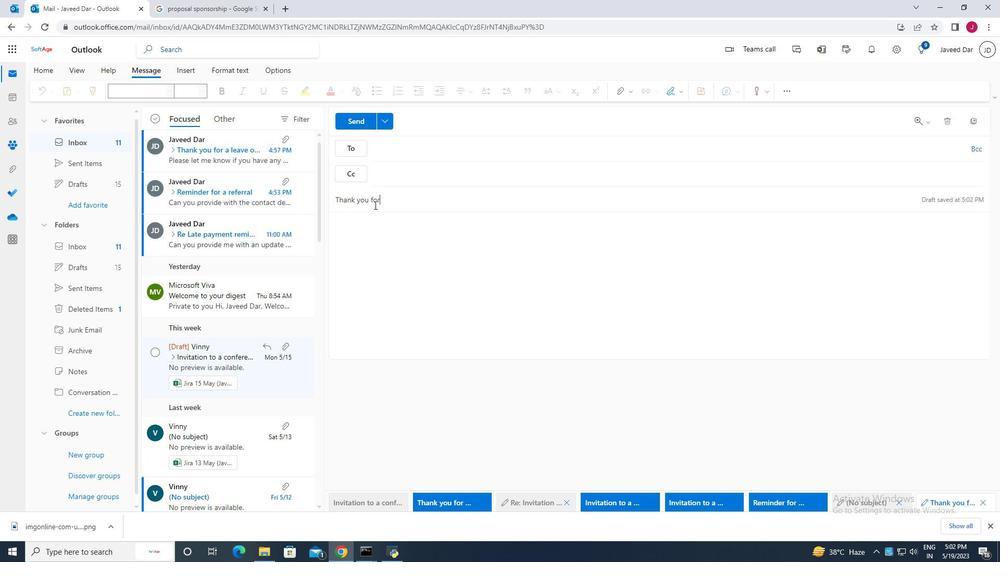 
Action: Mouse moved to (573, 152)
Screenshot: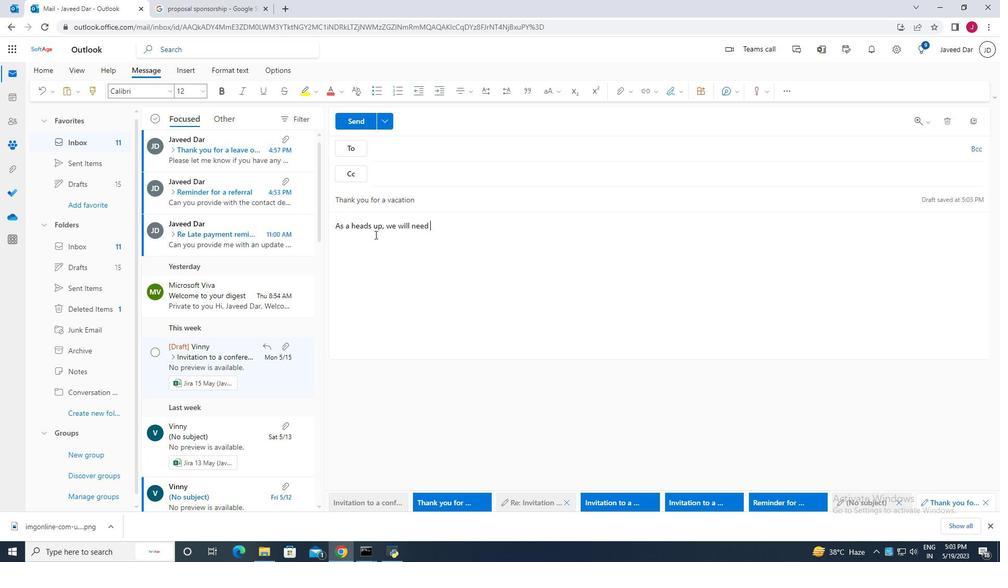 
Action: Key pressed a
Screenshot: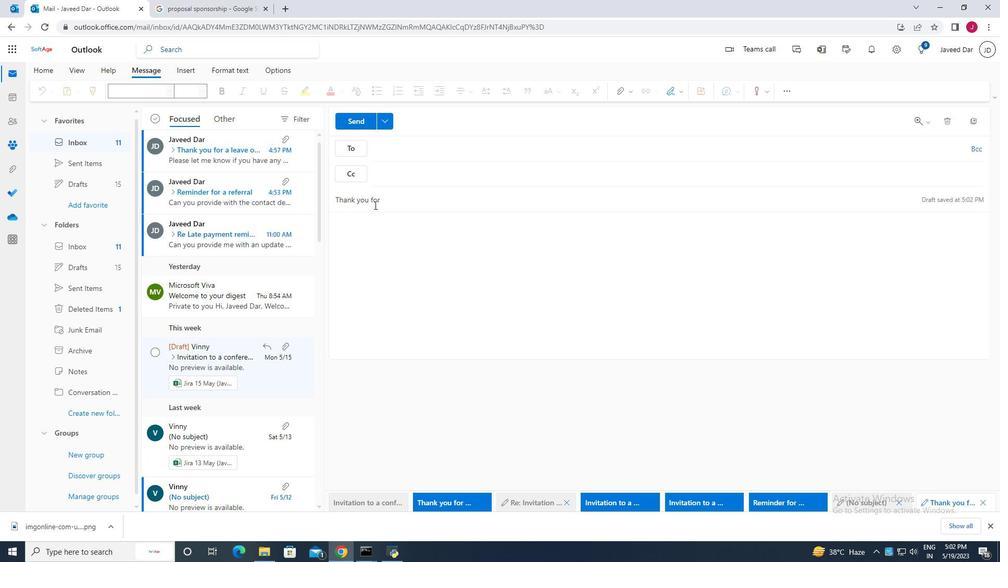 
Action: Mouse moved to (574, 145)
Screenshot: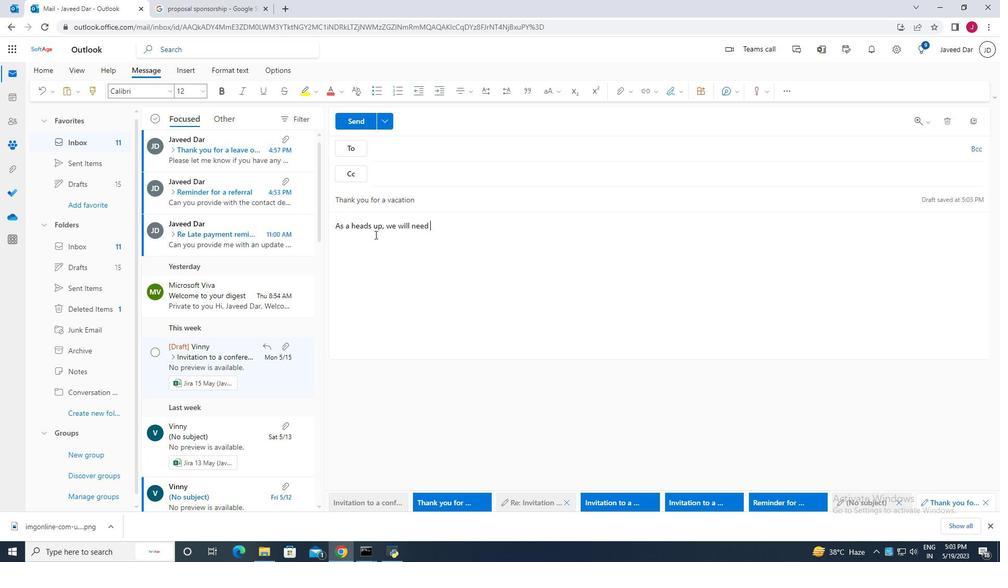 
Action: Key pressed <Key.space>
Screenshot: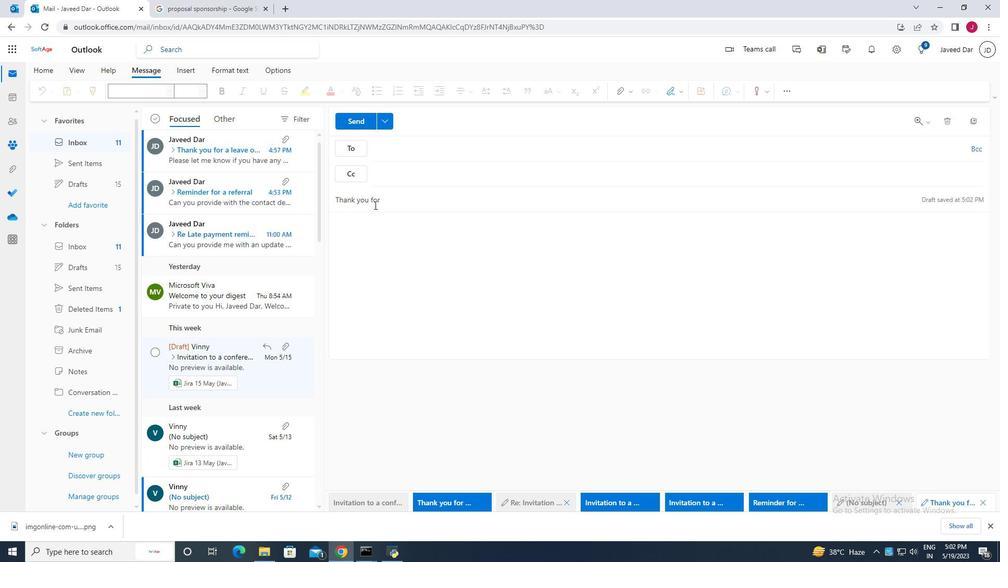 
Action: Mouse moved to (576, 139)
Screenshot: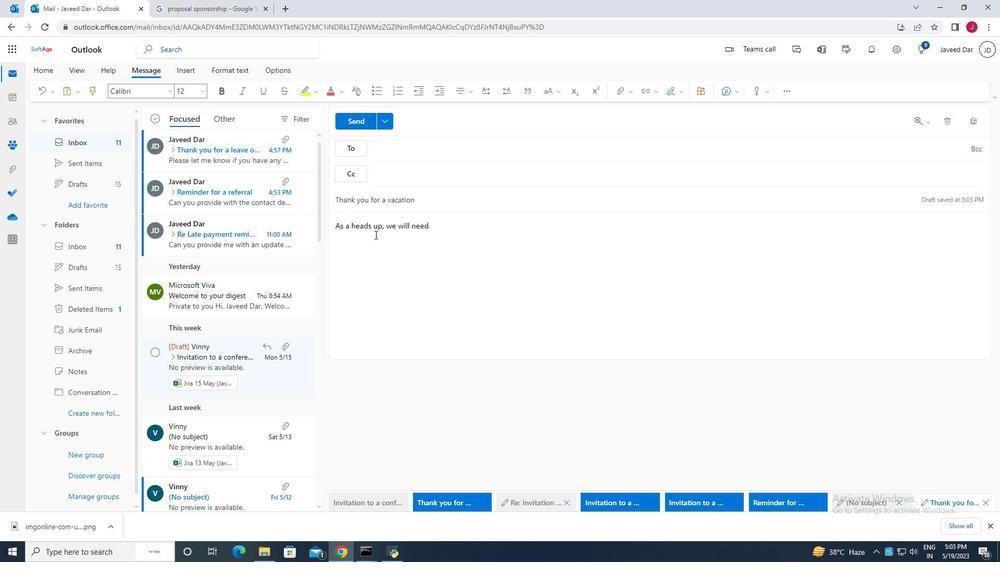 
Action: Mouse pressed left at (576, 139)
Screenshot: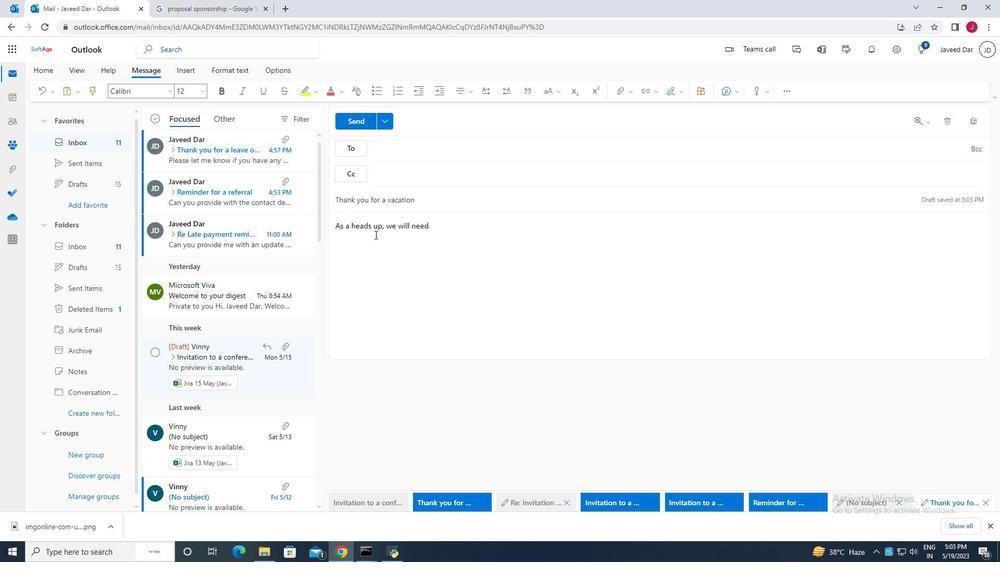 
Action: Key pressed v
Screenshot: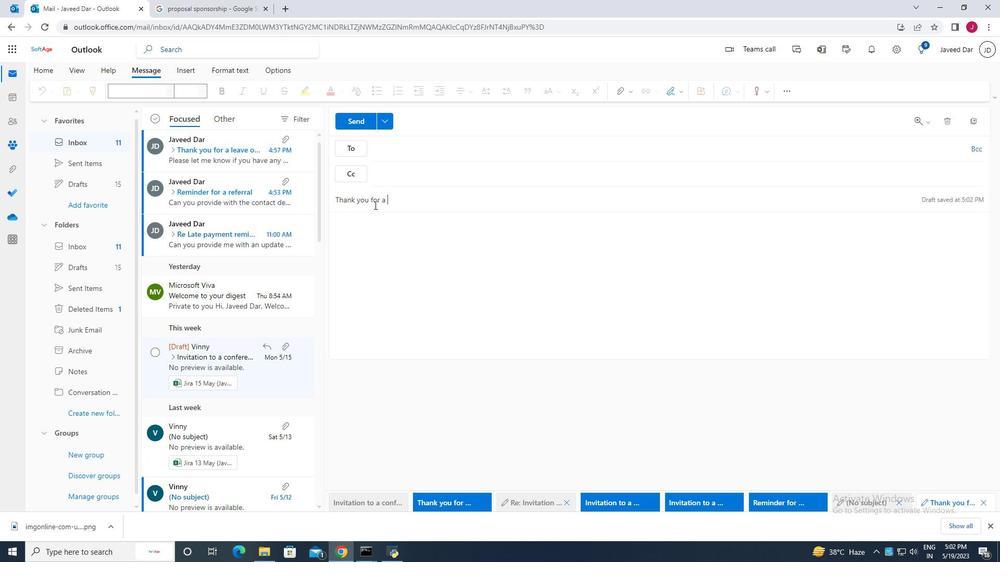 
Action: Mouse moved to (569, 154)
Screenshot: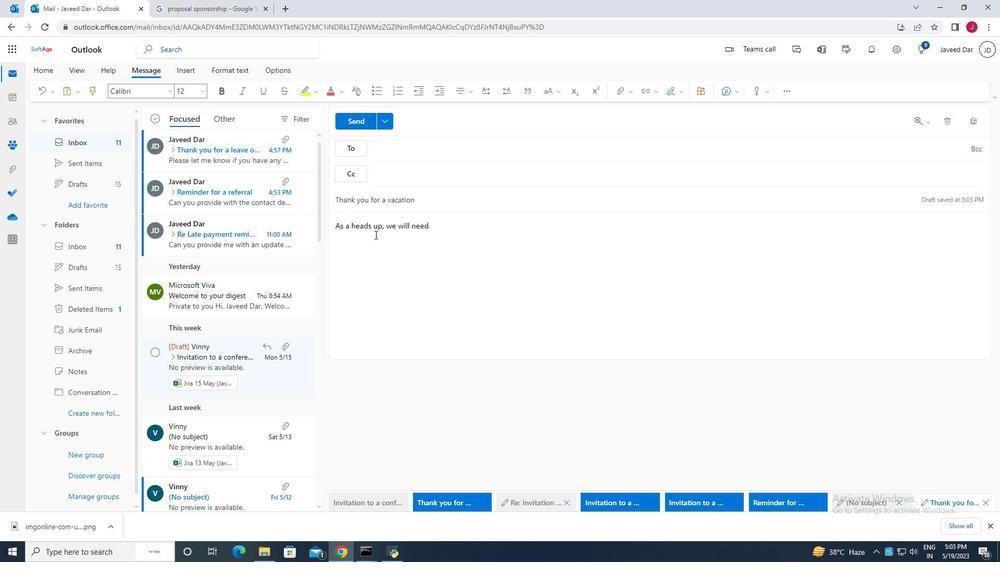 
Action: Key pressed <Key.backspace>
Screenshot: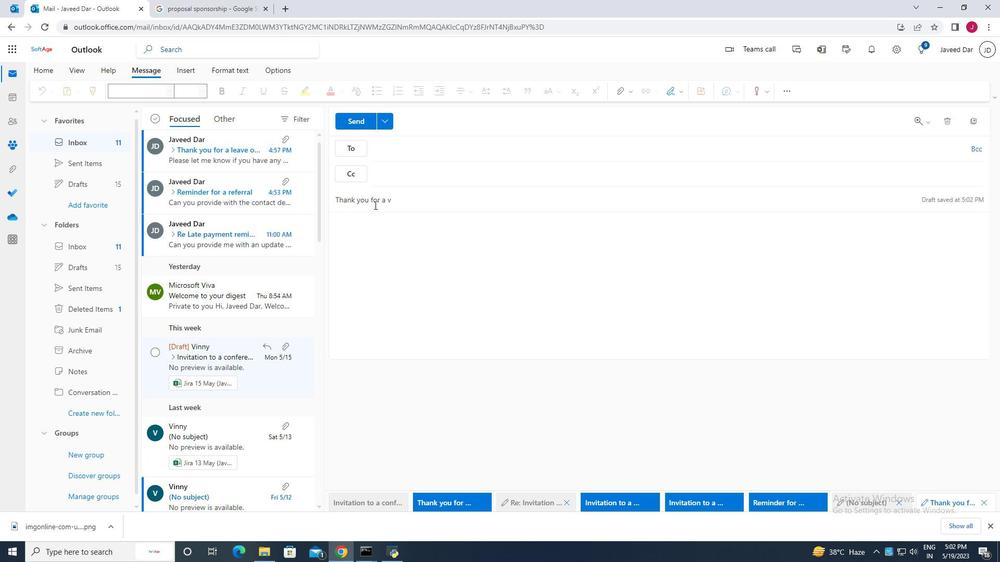 
Action: Mouse moved to (569, 153)
Screenshot: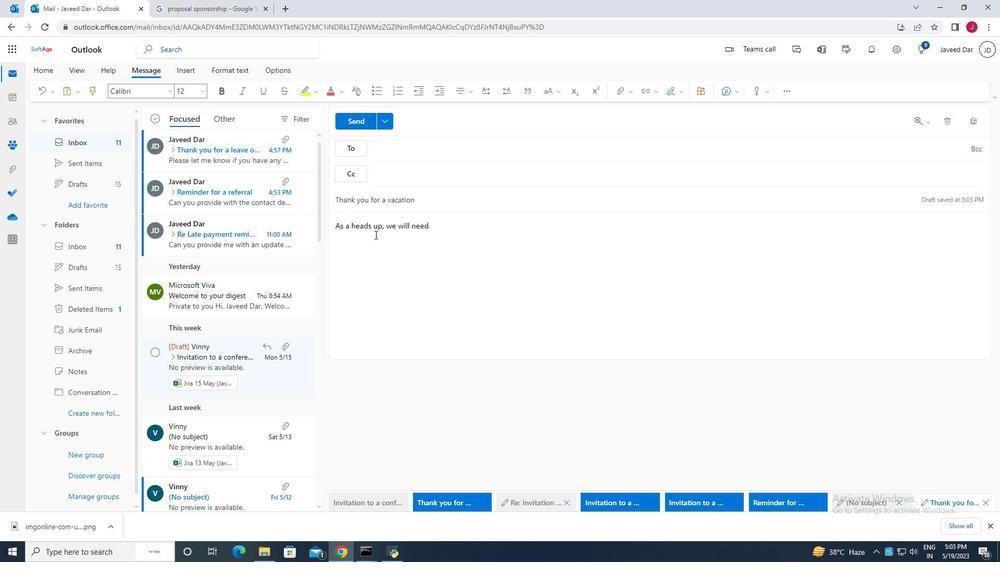 
Action: Mouse pressed left at (569, 153)
Screenshot: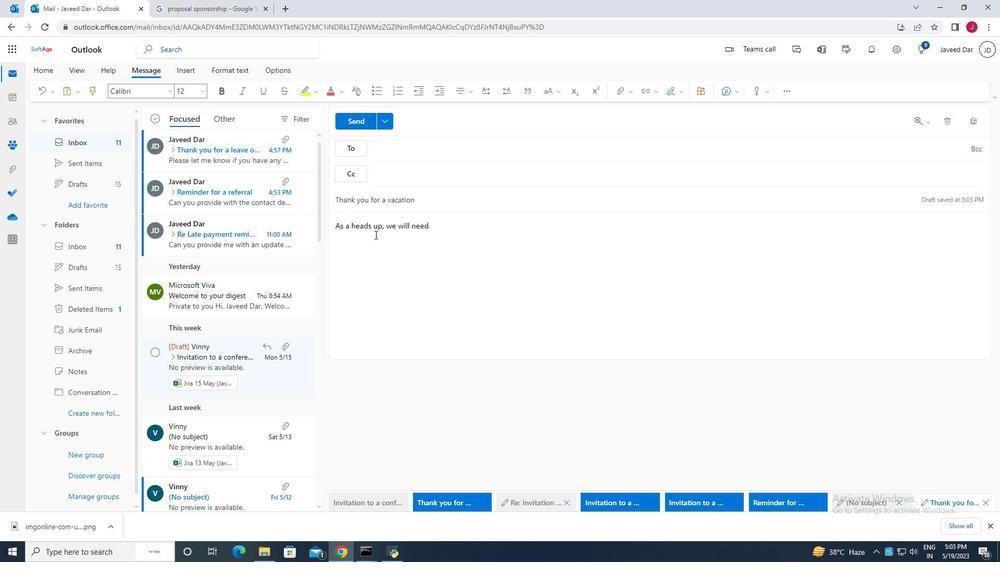 
Action: Mouse moved to (524, 149)
Screenshot: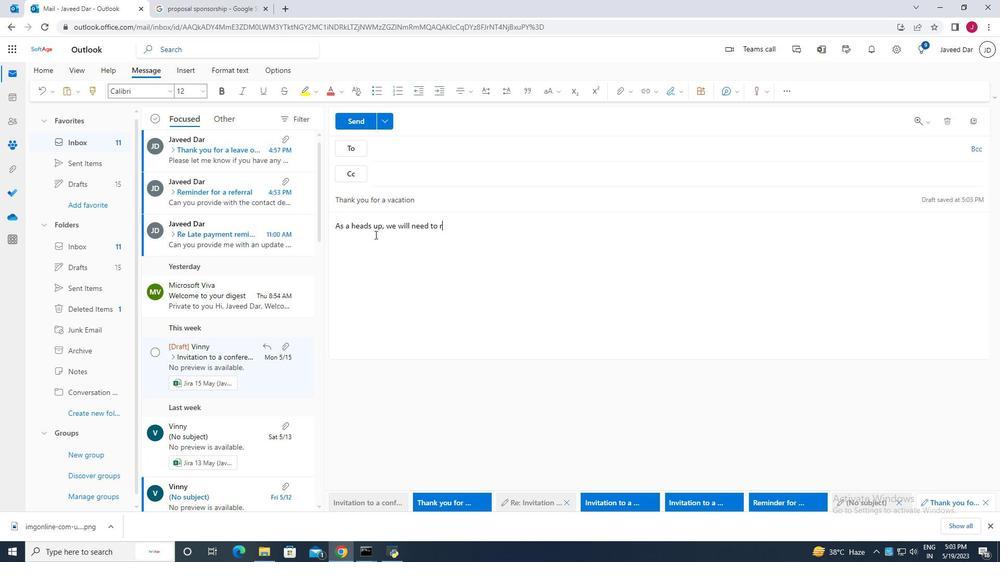 
Action: Key pressed v
Screenshot: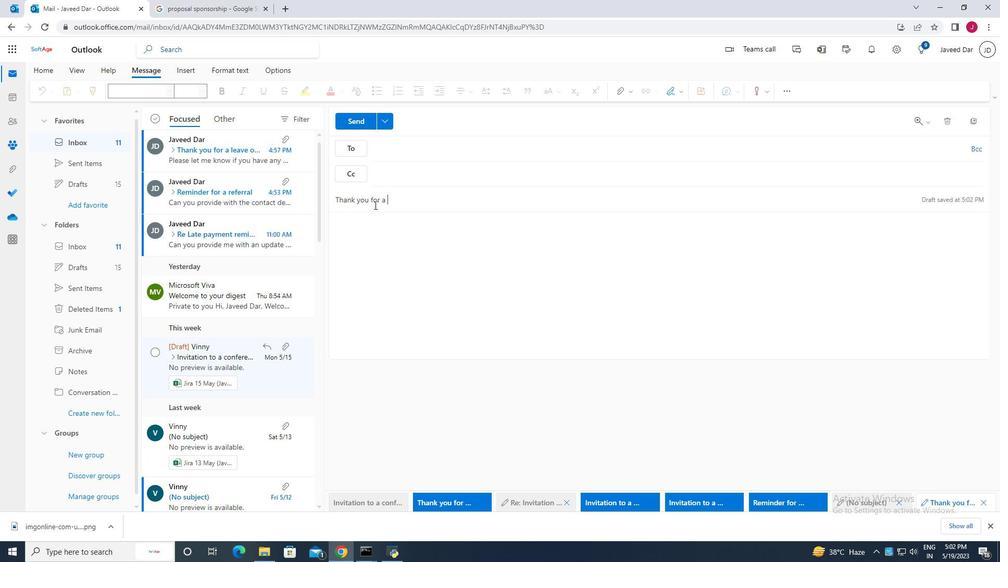 
Action: Mouse moved to (526, 125)
Screenshot: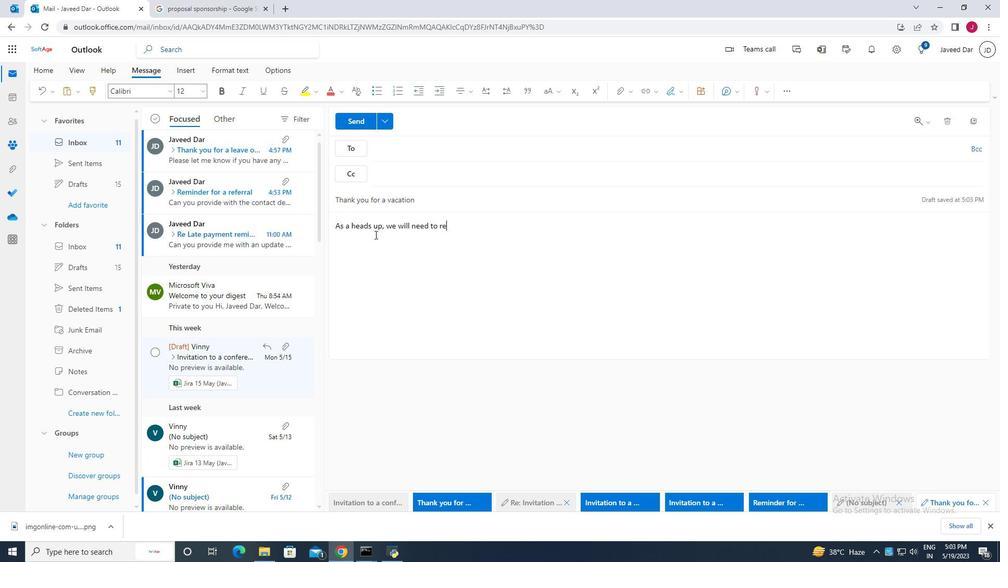 
Action: Key pressed a
Screenshot: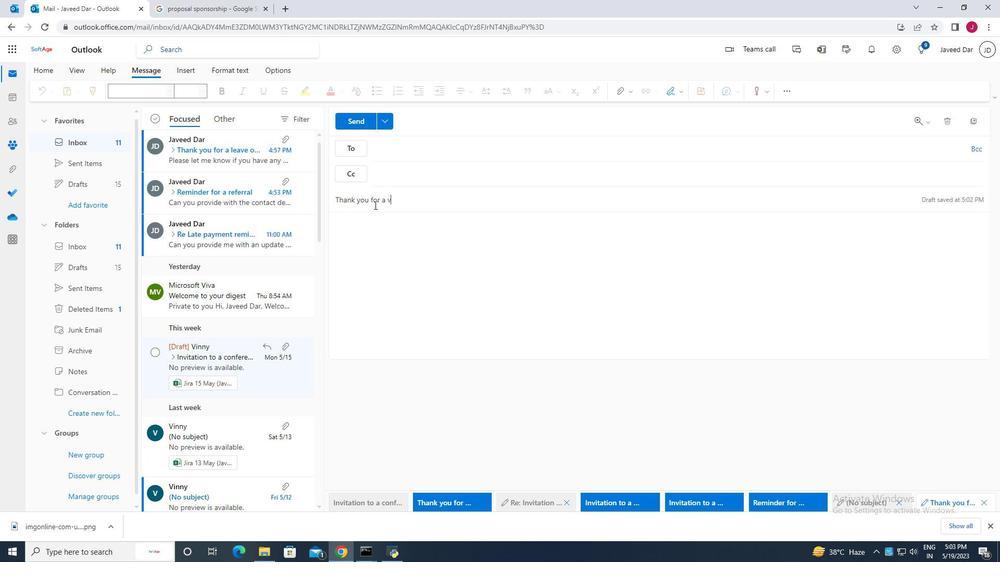 
Action: Mouse moved to (526, 121)
Screenshot: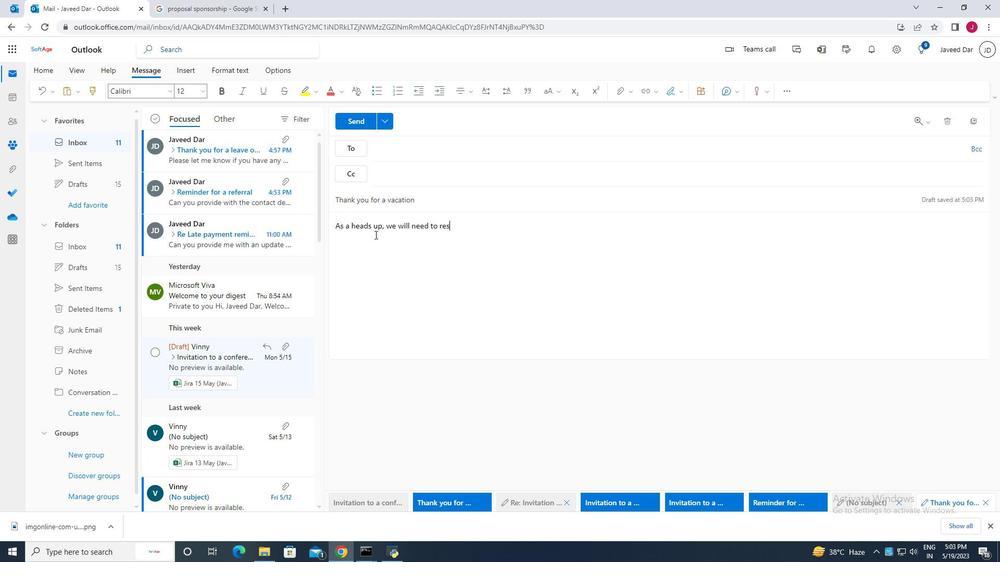 
Action: Mouse pressed left at (526, 121)
Screenshot: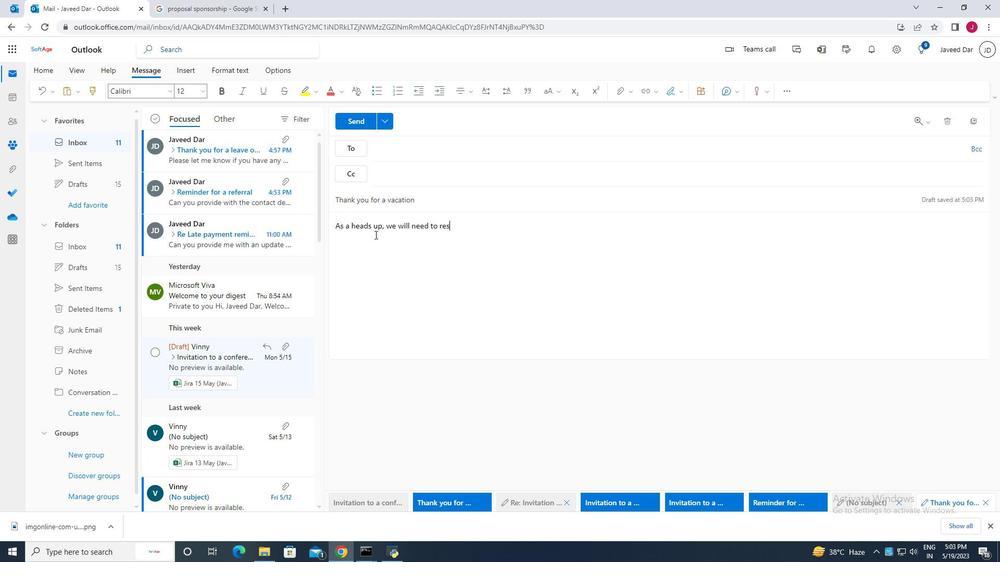 
Action: Key pressed <Key.f2><Key.shift>Spconsoartshioipn<Key.space><Key.shift>_p
Screenshot: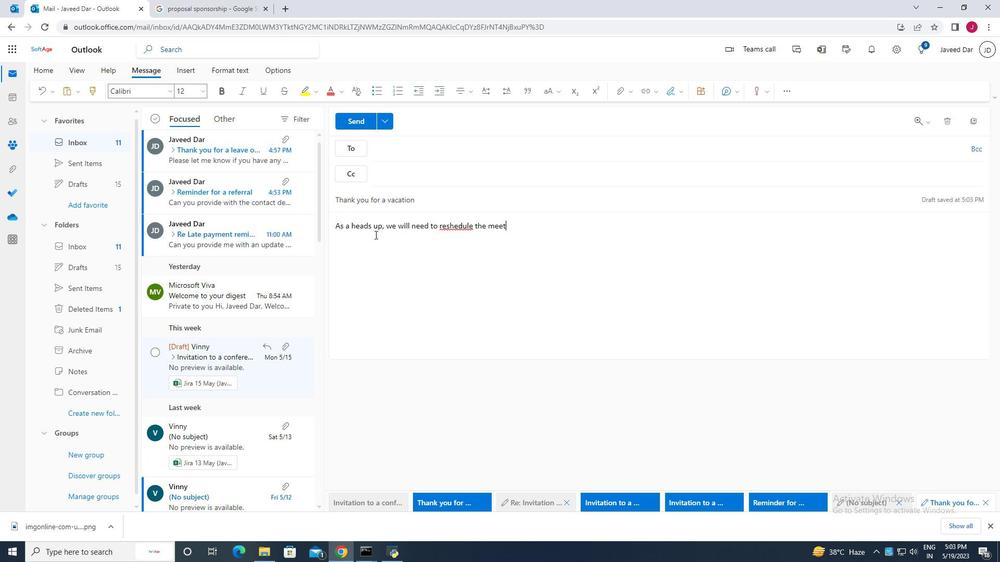
Action: Mouse moved to (467, 235)
Screenshot: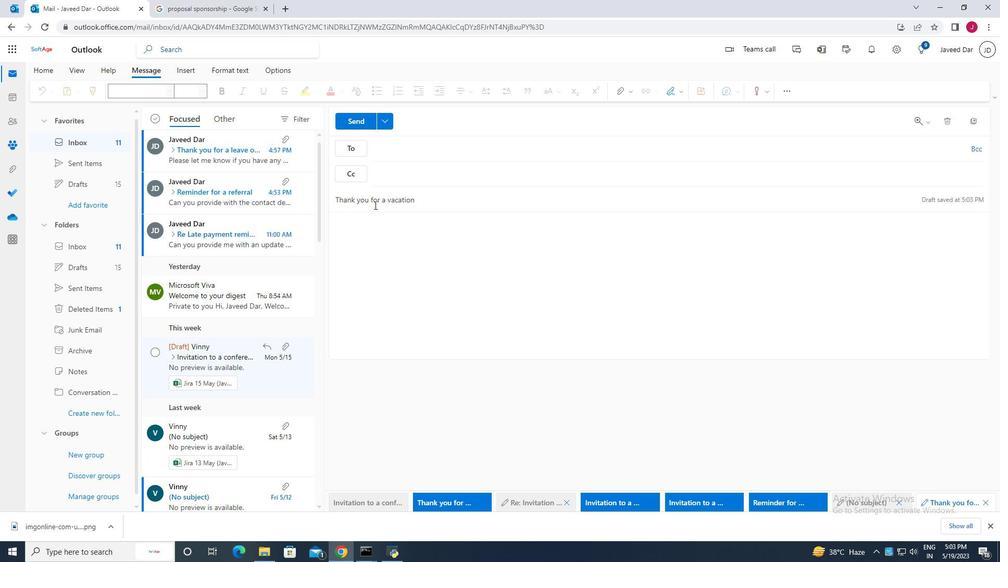 
Action: Key pressed r
Screenshot: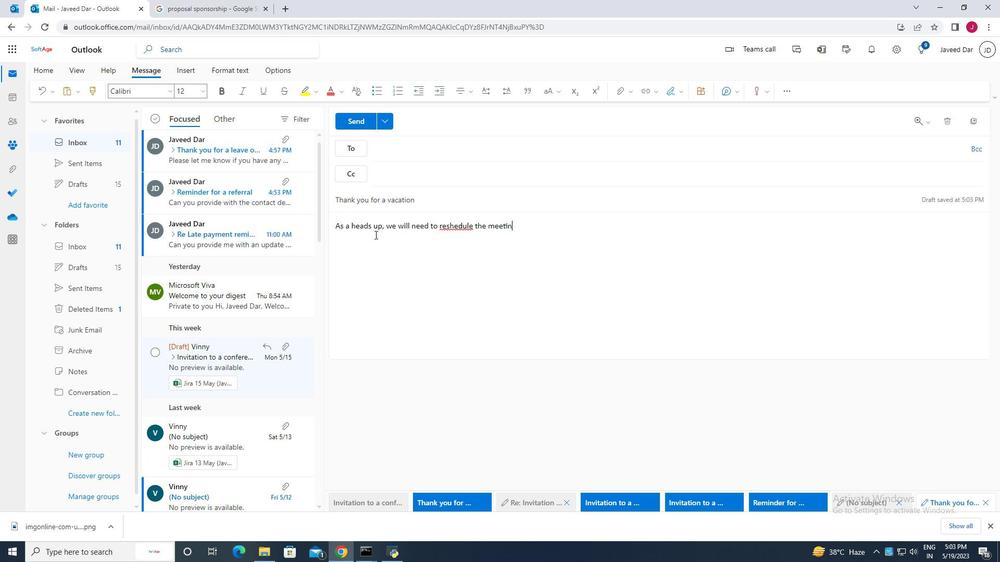 
Action: Mouse pressed left at (467, 235)
Screenshot: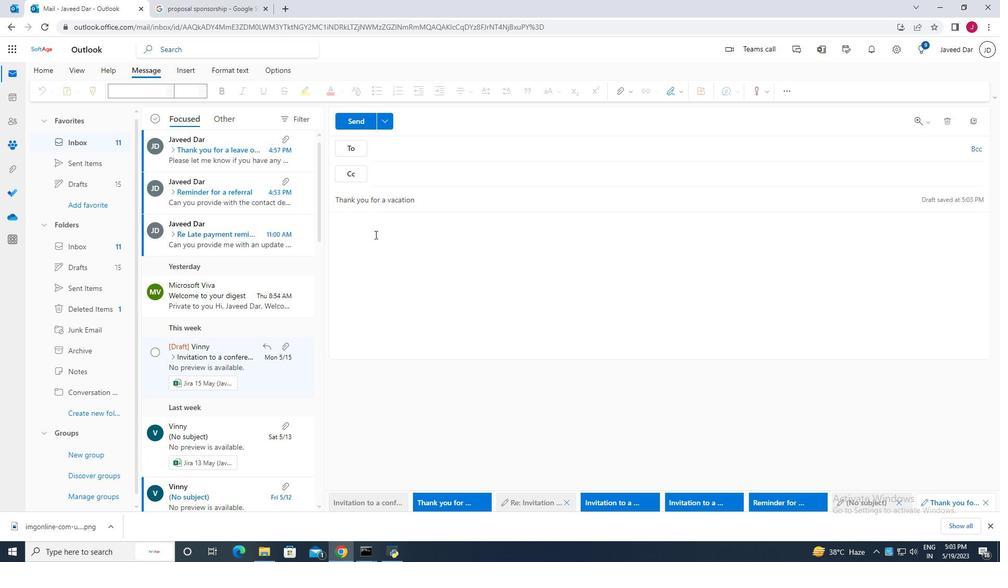 
Action: Key pressed oposal<Key.space><Key.enter>
Screenshot: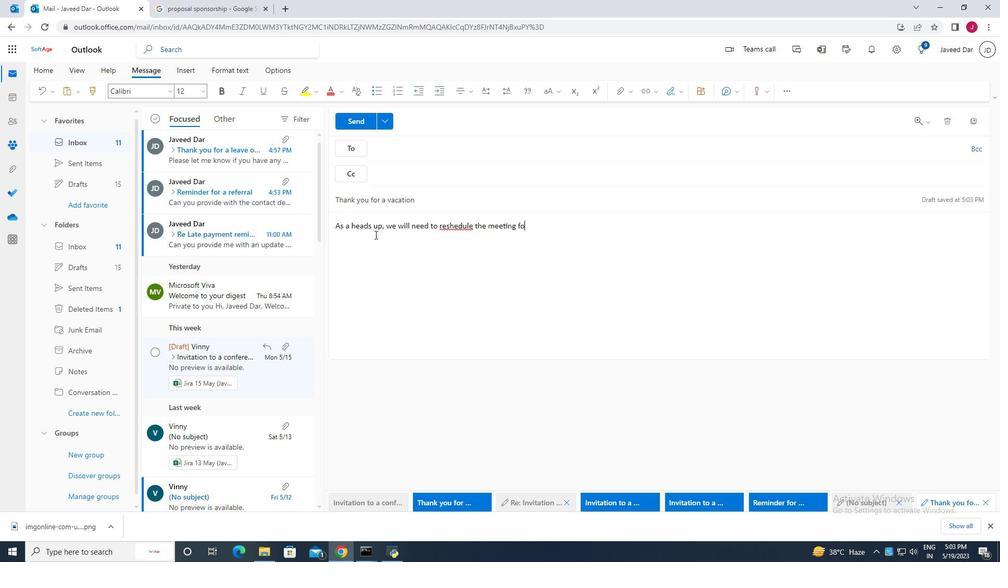 
Action: Mouse pressed left at (526, 121)
Screenshot: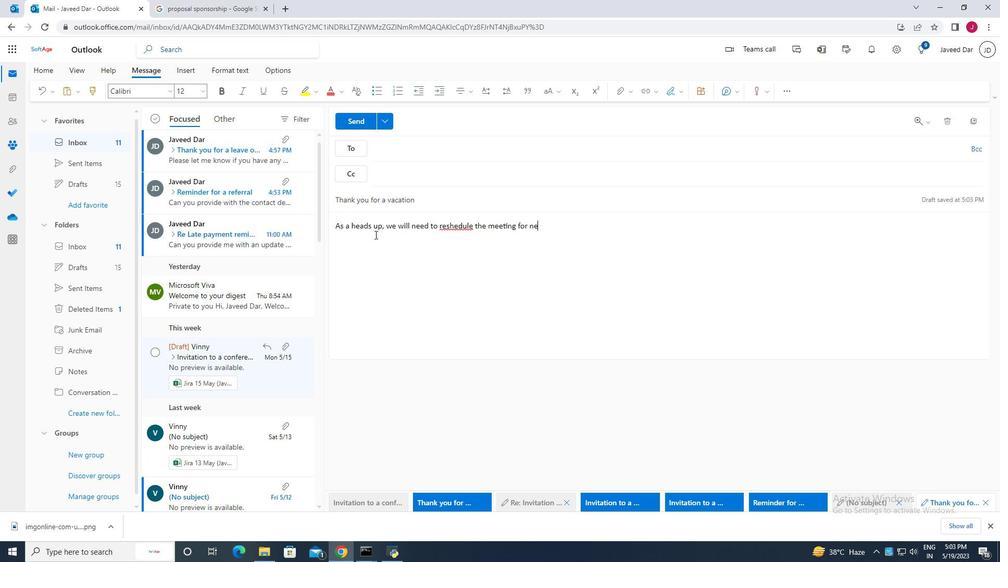 
Action: Mouse moved to (531, 221)
Screenshot: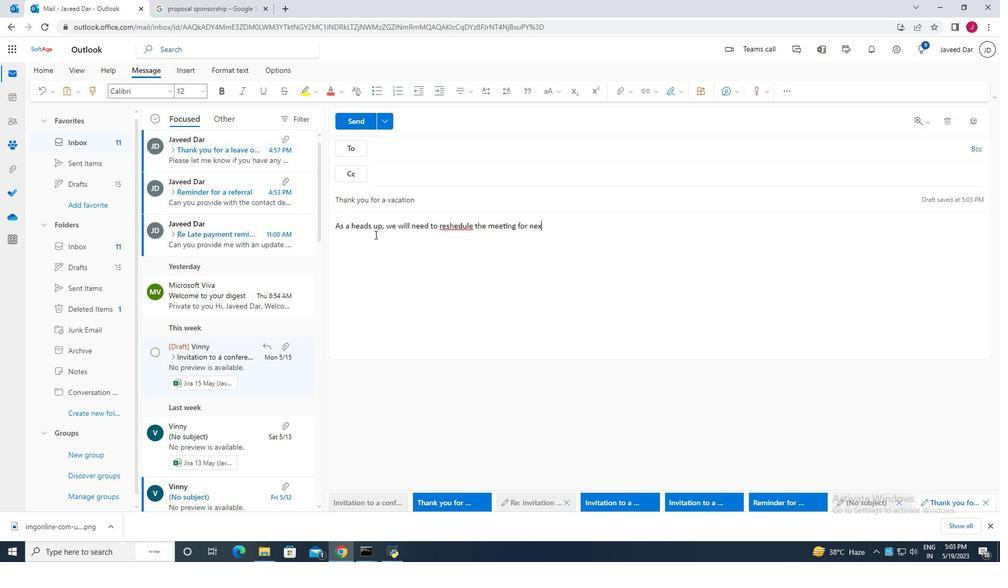 
Action: Key pressed <Key.caps_lock>
Screenshot: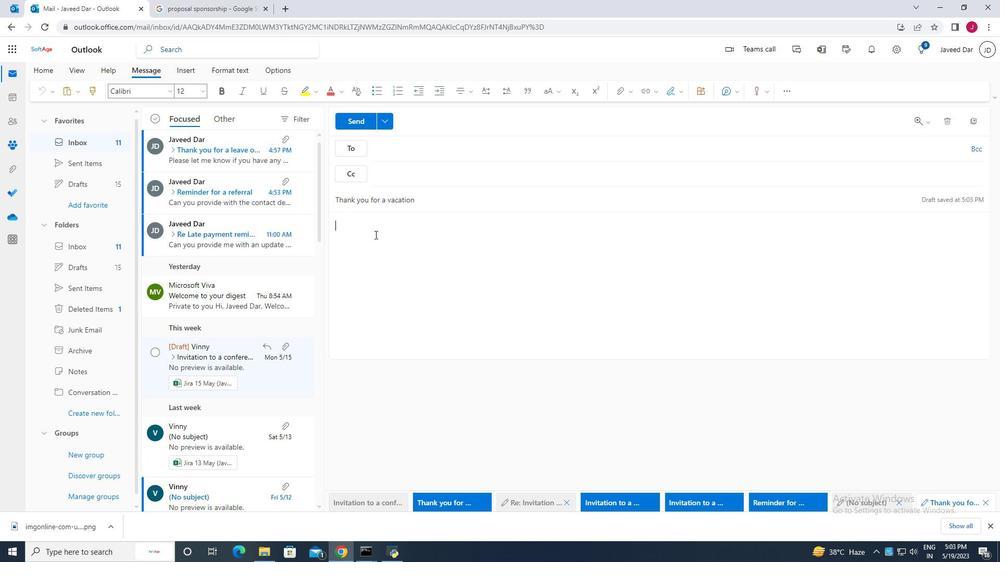 
Action: Mouse moved to (534, 235)
Screenshot: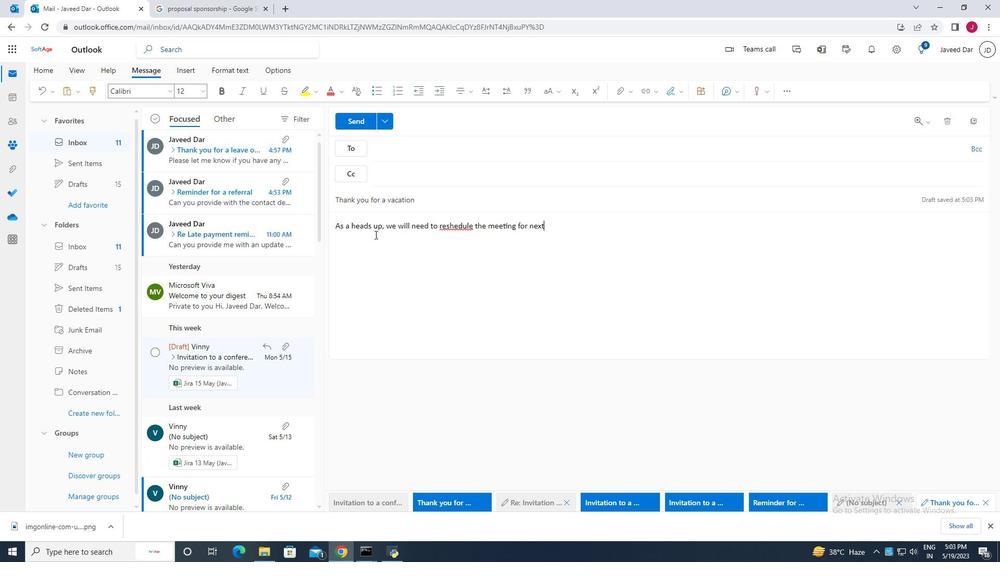 
Action: Key pressed A
Screenshot: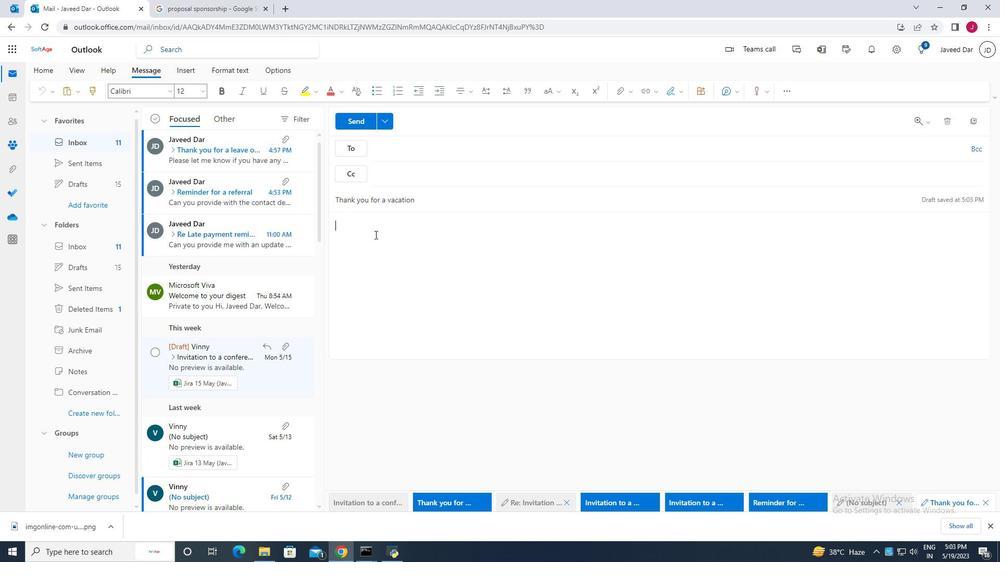 
Action: Mouse moved to (534, 235)
Screenshot: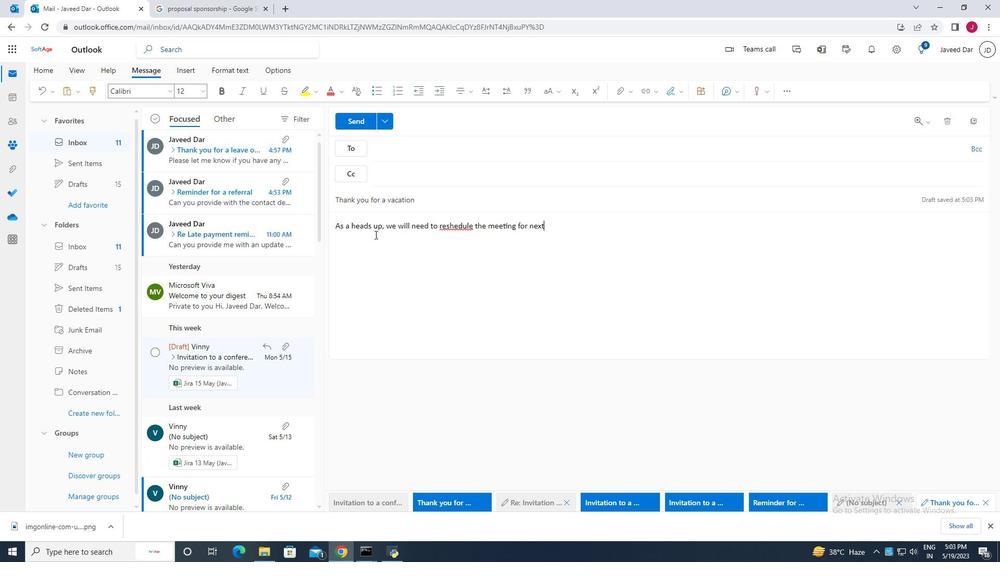 
Action: Mouse pressed left at (534, 235)
Screenshot: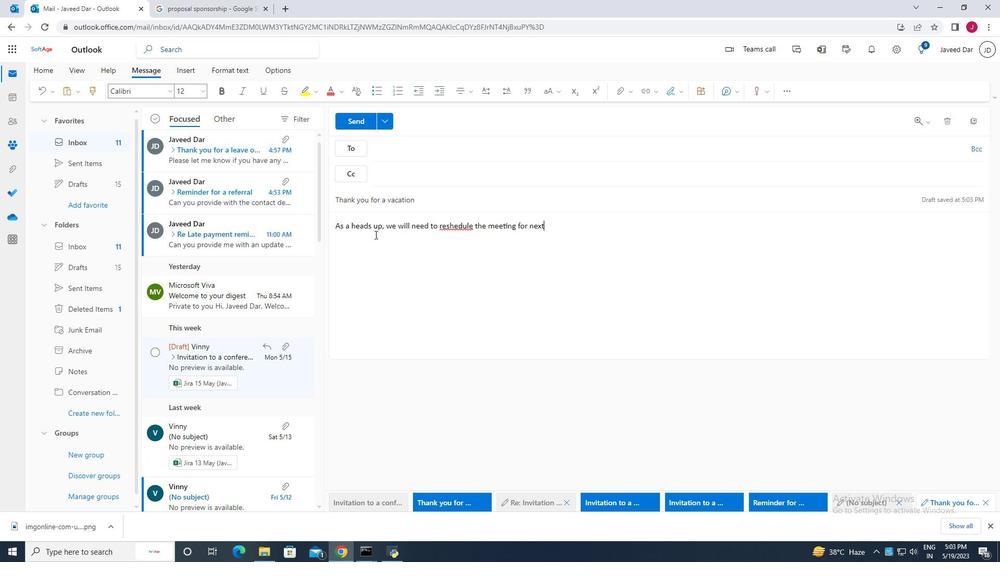 
Action: Key pressed <Key.caps_lock>
Screenshot: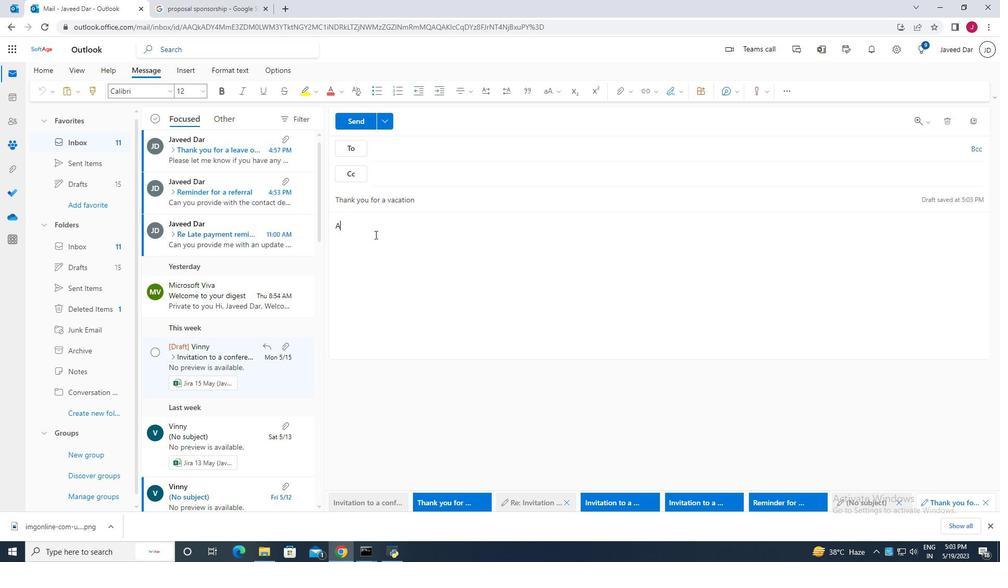 
Action: Mouse moved to (536, 246)
Screenshot: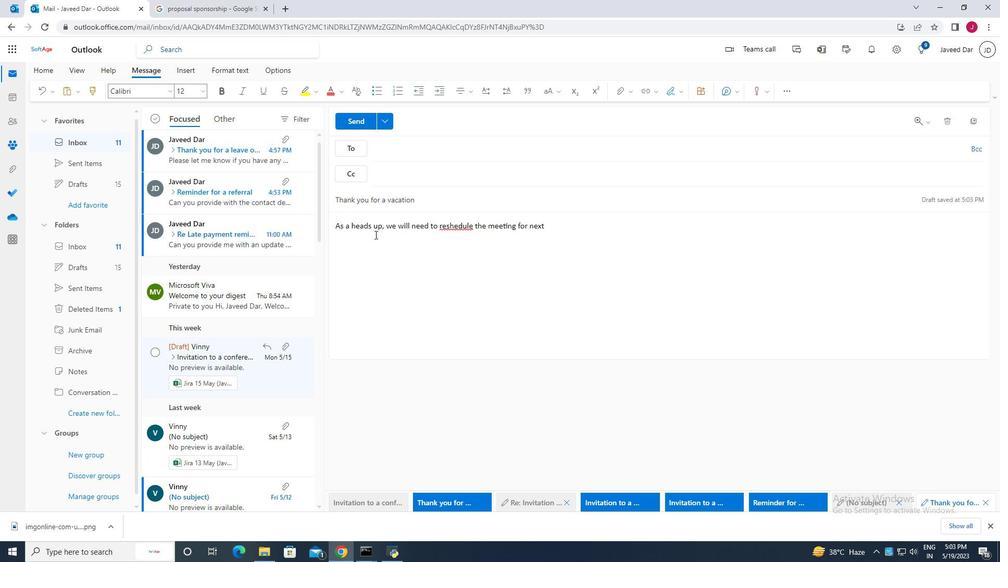 
Action: Key pressed s
Screenshot: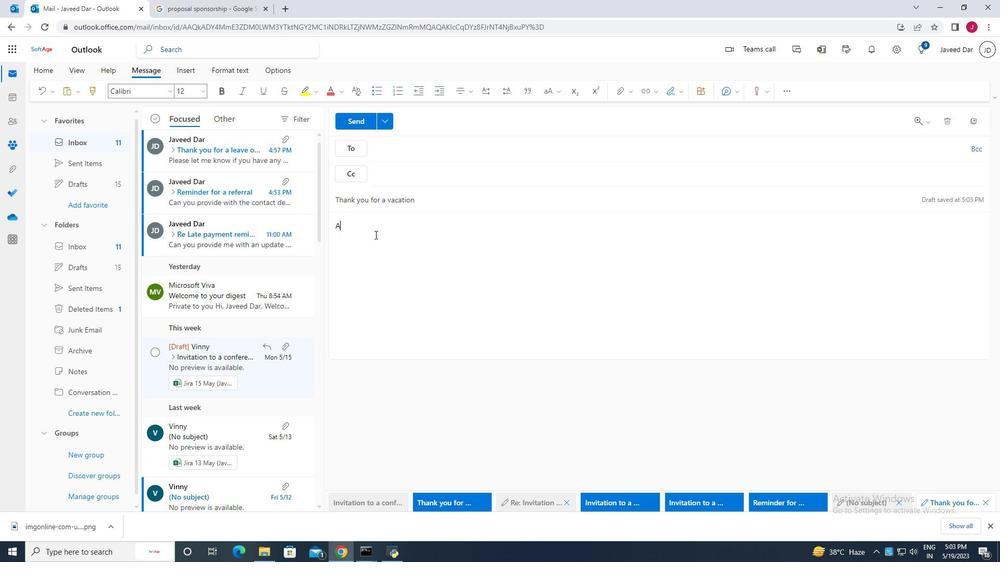 
Action: Mouse moved to (539, 250)
Screenshot: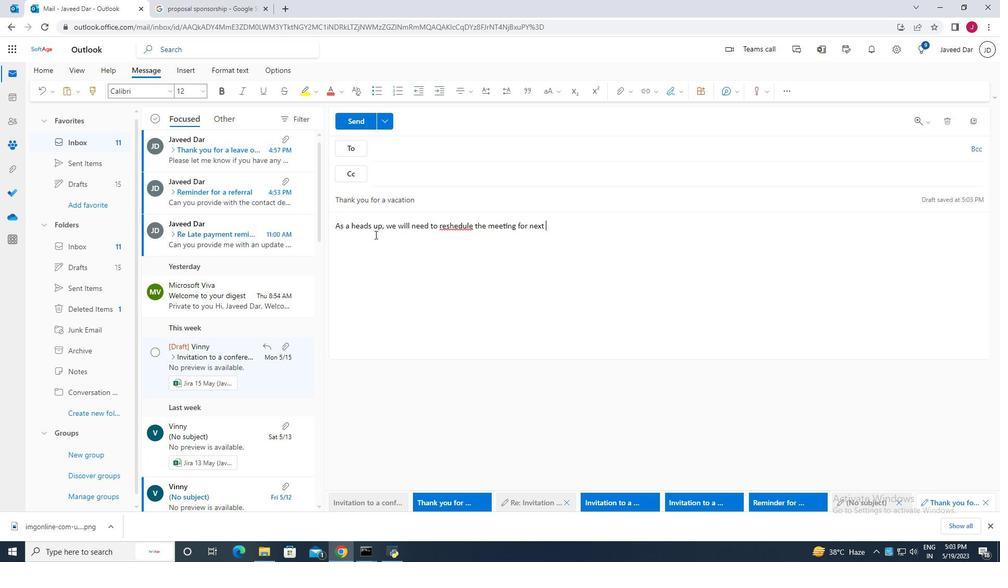 
Action: Key pressed <Key.space>
Screenshot: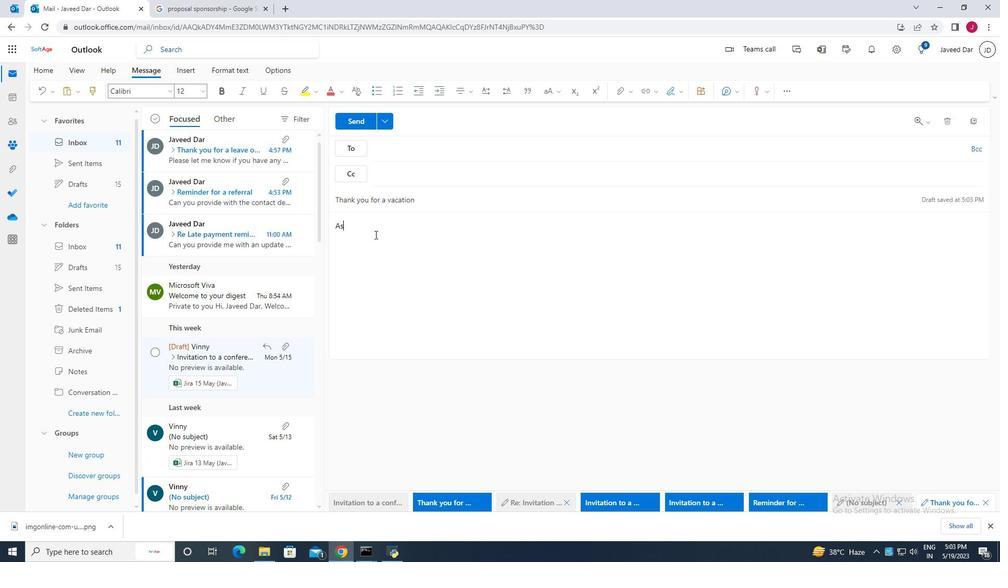 
Action: Mouse moved to (546, 231)
Screenshot: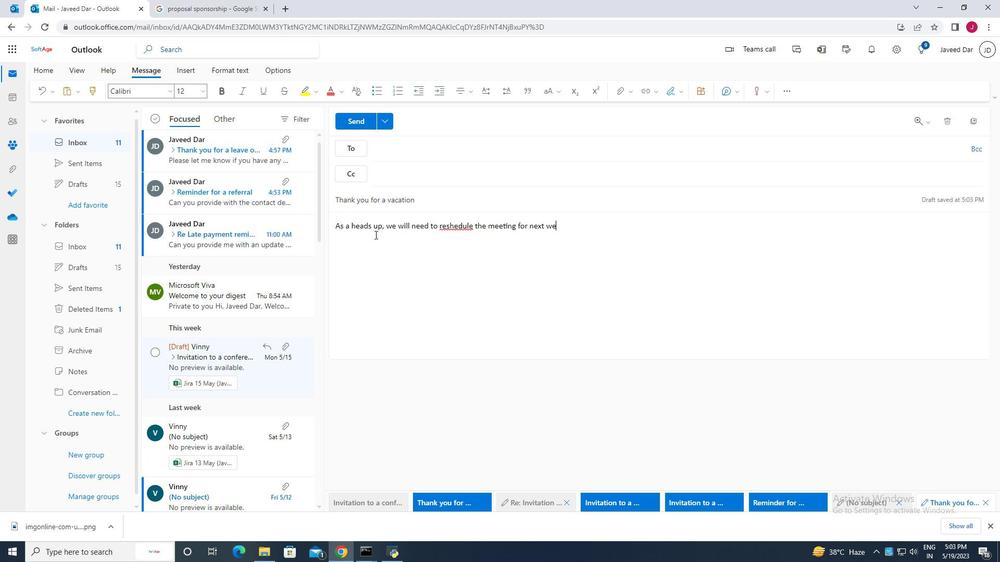 
Action: Key pressed a
Screenshot: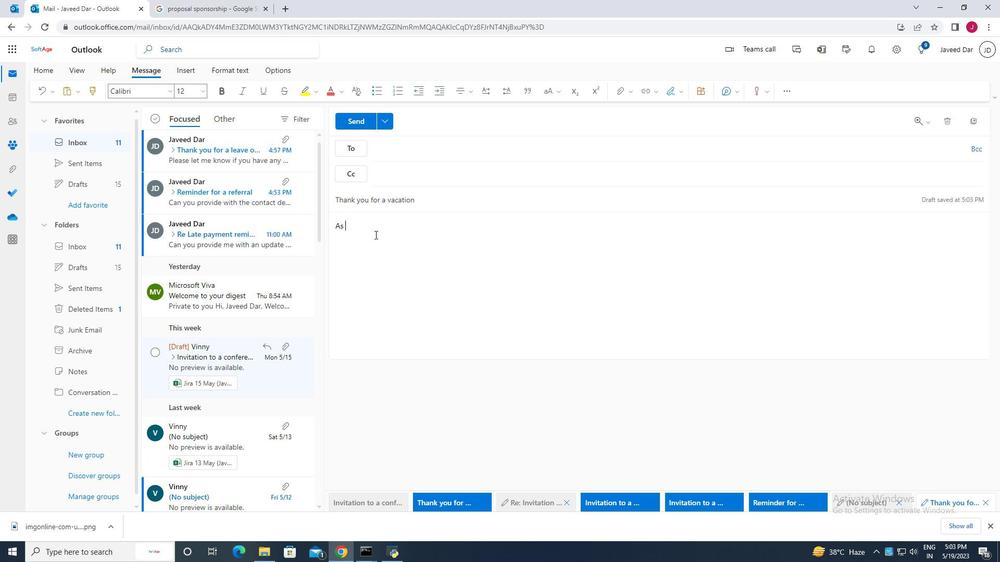 
Action: Mouse moved to (546, 202)
Screenshot: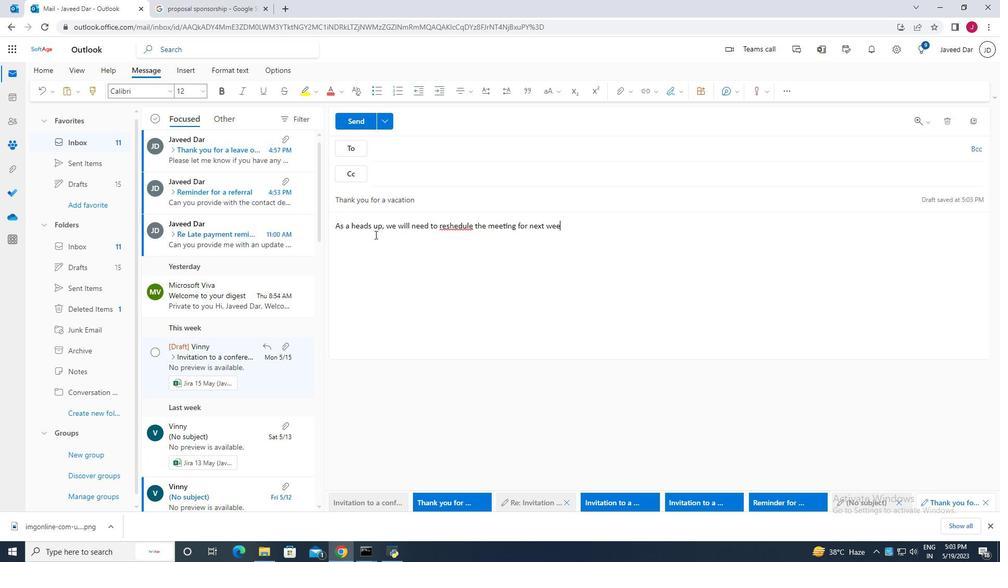 
Action: Key pressed <Key.space>
Screenshot: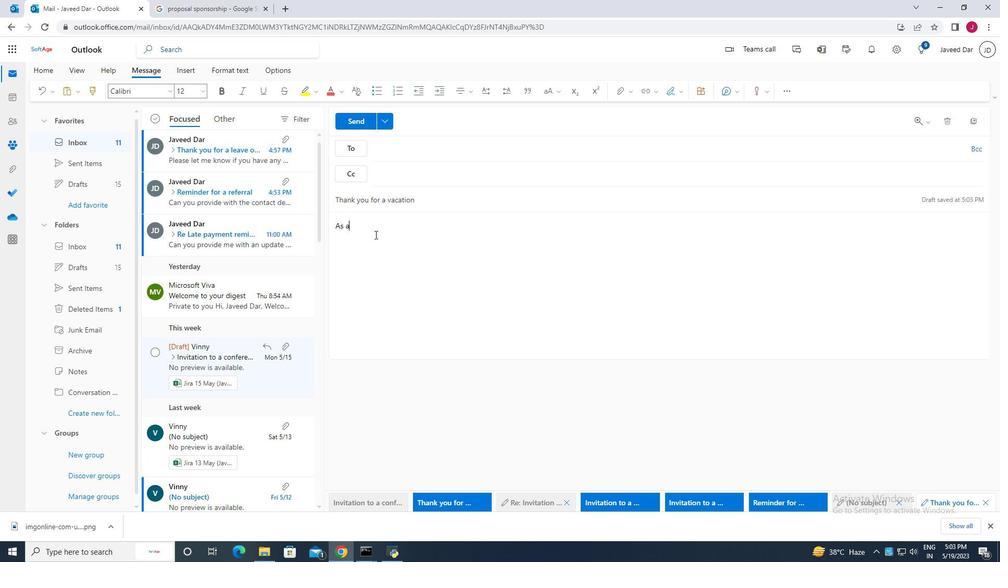 
Action: Mouse moved to (546, 175)
Screenshot: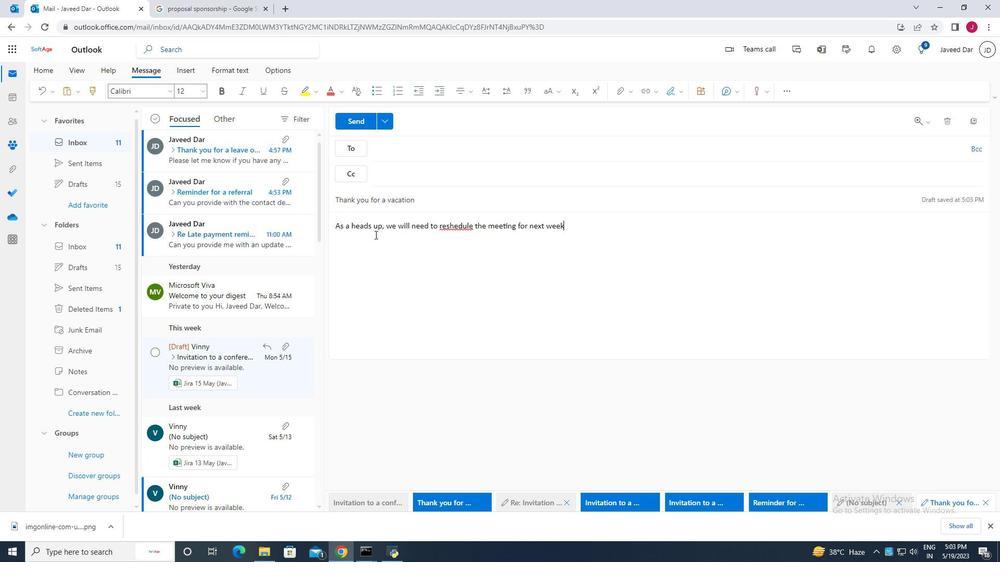
Action: Key pressed h
Screenshot: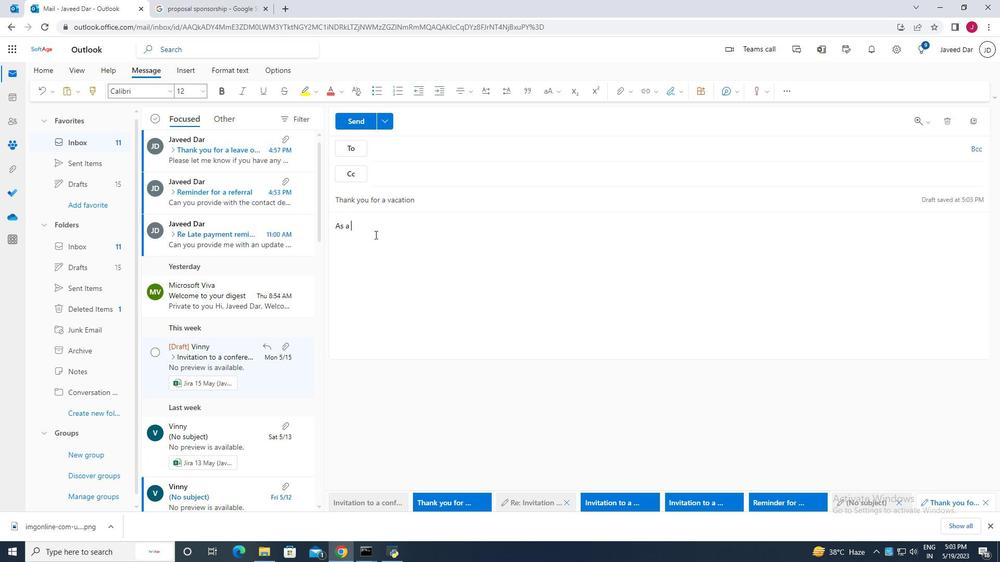 
Action: Mouse moved to (546, 167)
Screenshot: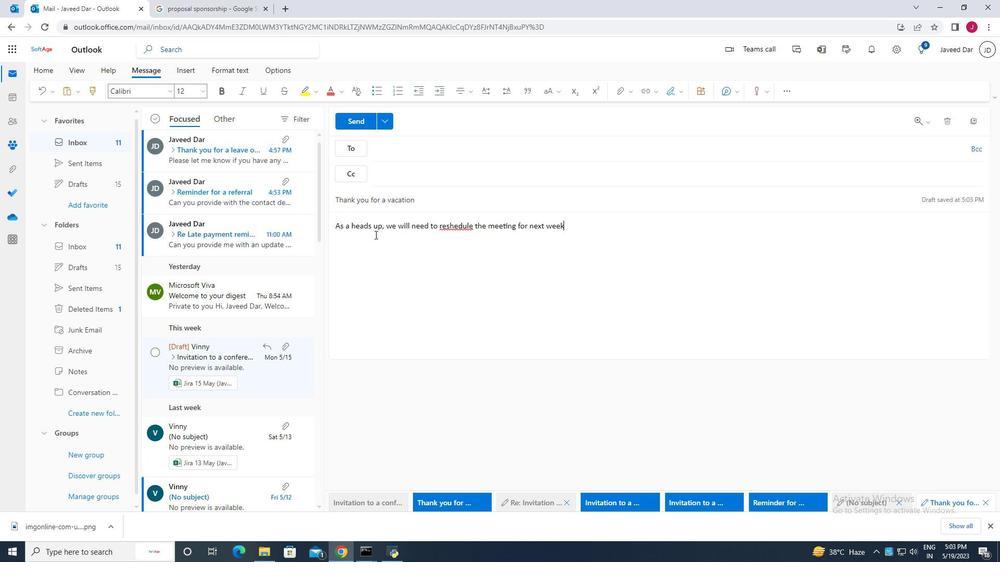 
Action: Key pressed e
Screenshot: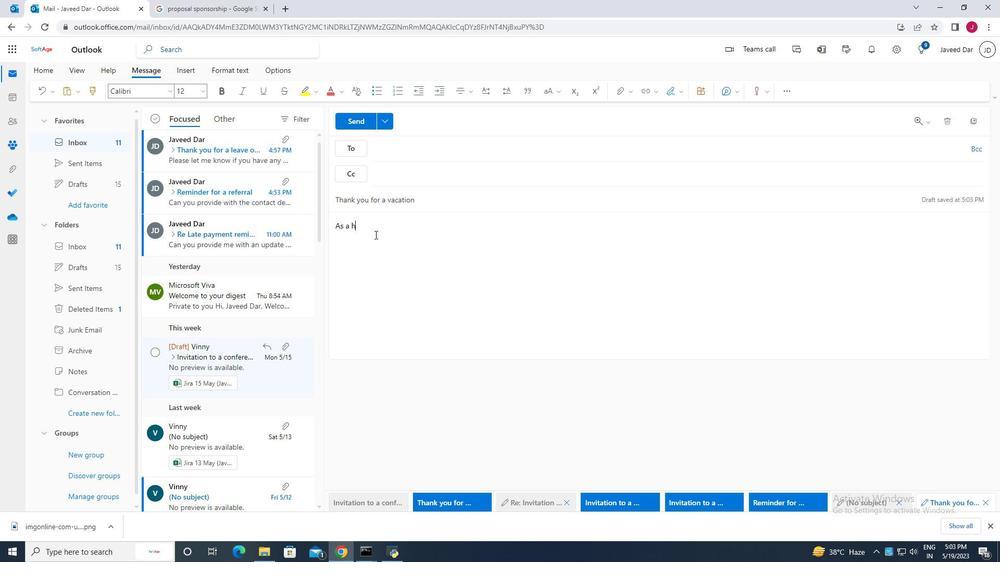 
Action: Mouse moved to (546, 167)
Screenshot: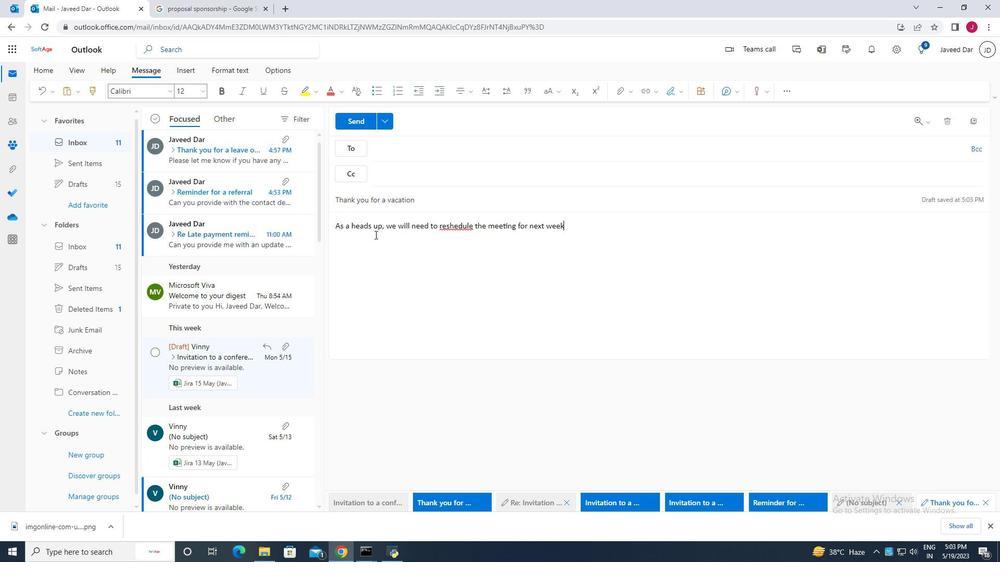 
Action: Key pressed a
Screenshot: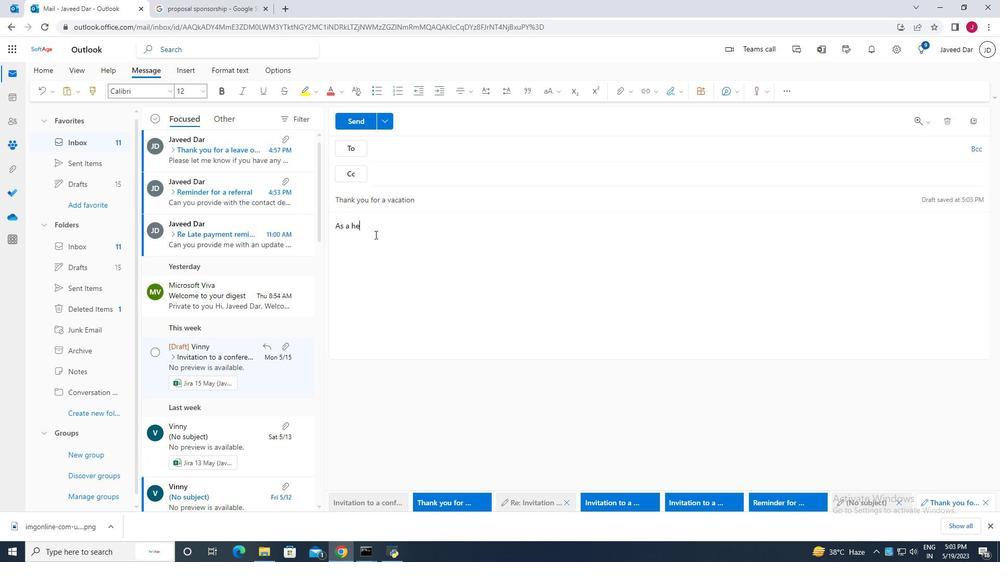 
Action: Mouse moved to (546, 163)
Screenshot: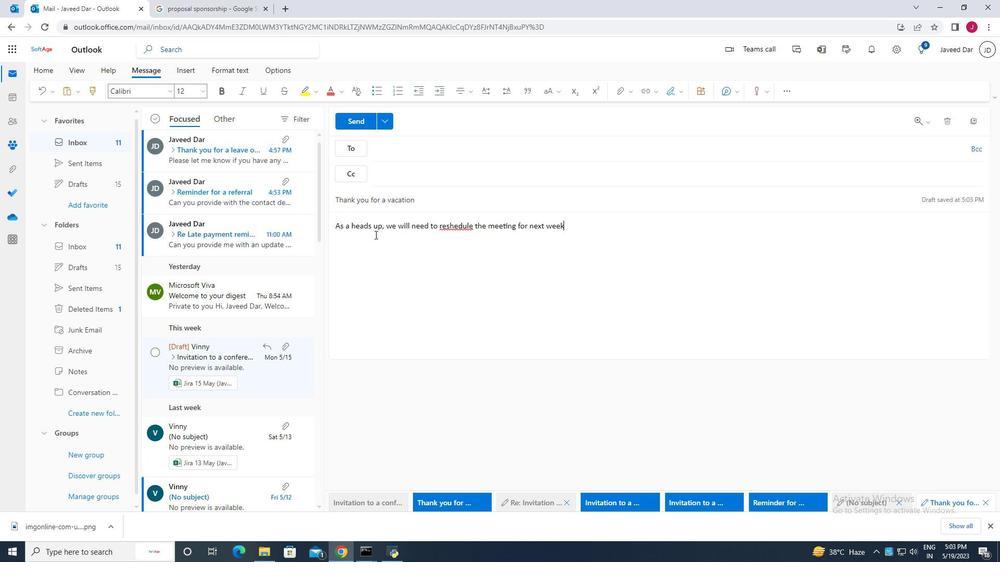
Action: Mouse pressed left at (546, 163)
Screenshot: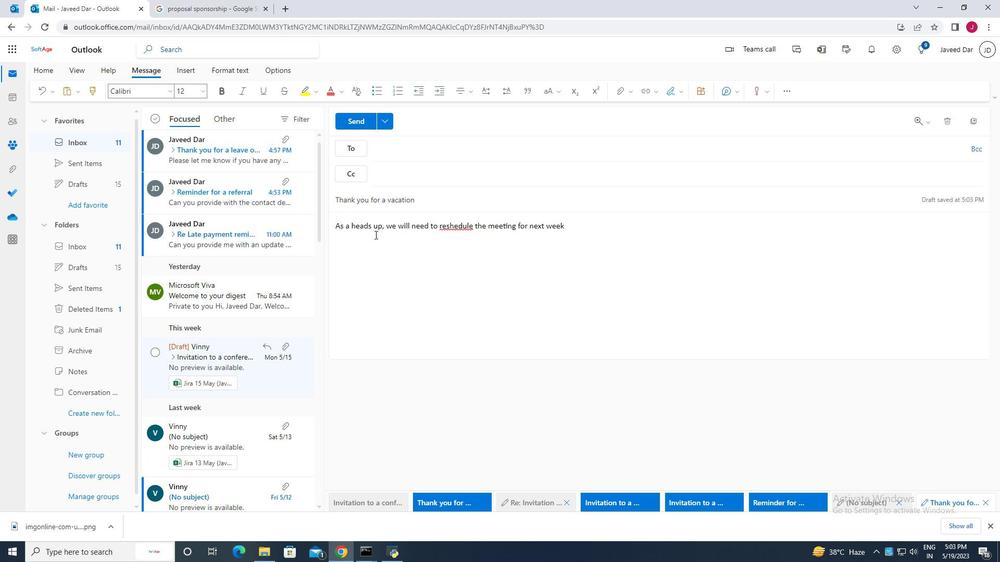 
Action: Key pressed ds
Screenshot: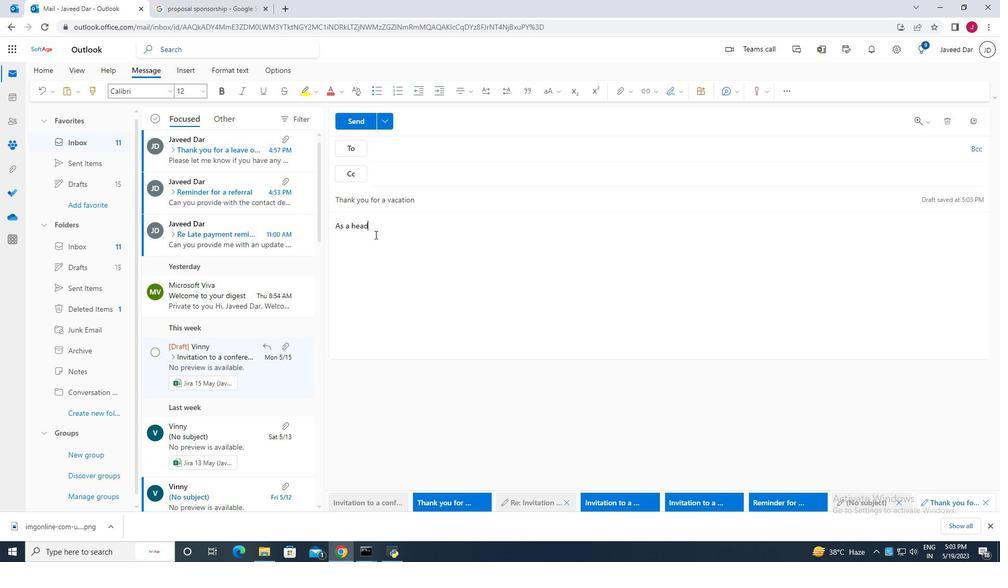 
Action: Mouse moved to (542, 291)
Screenshot: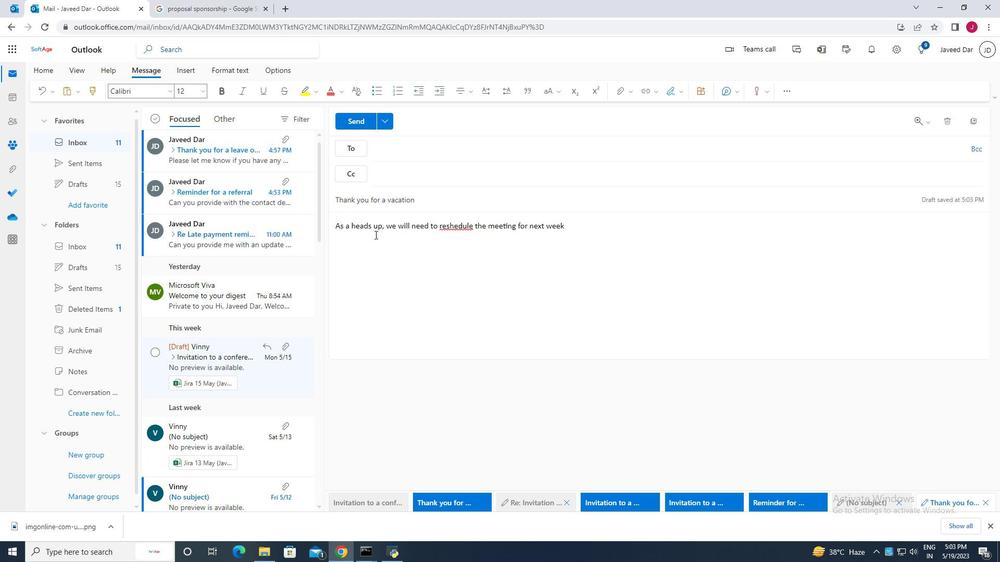 
Action: Key pressed <Key.space>
Screenshot: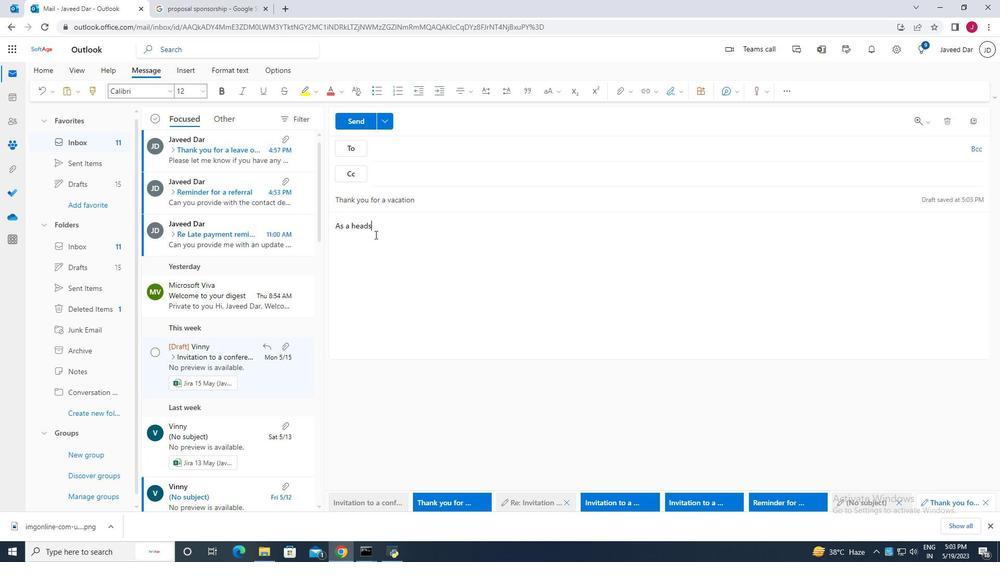 
Action: Mouse moved to (546, 276)
Screenshot: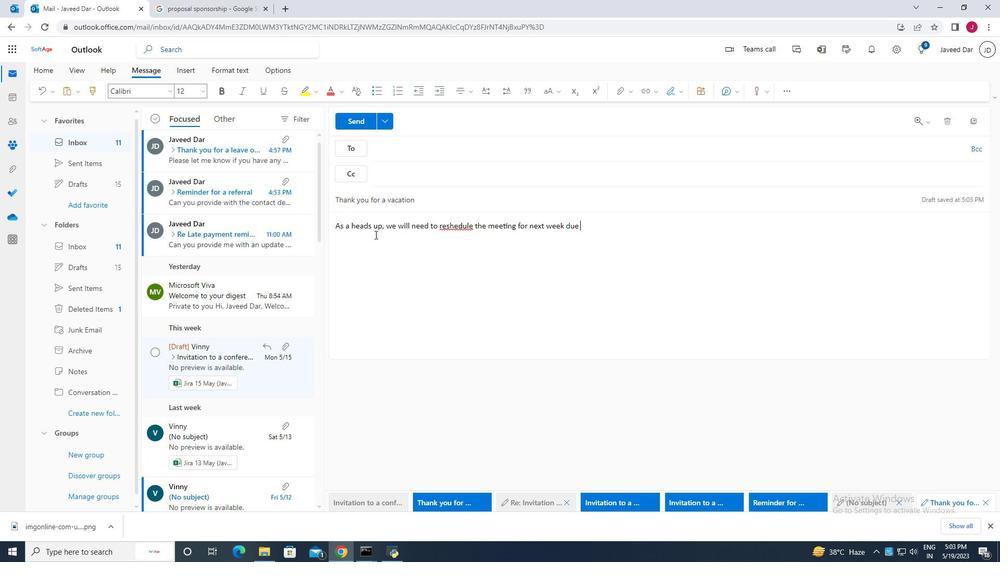 
Action: Key pressed up,<Key.space>we<Key.space>will<Key.space>need<Key.space>to<Key.space>reshedule<Key.space>the<Key.space>meeting<Key.space>for<Key.space>next<Key.space>week<Key.space>due<Key.space>to<Key.space>scheduling<Key.space>
Screenshot: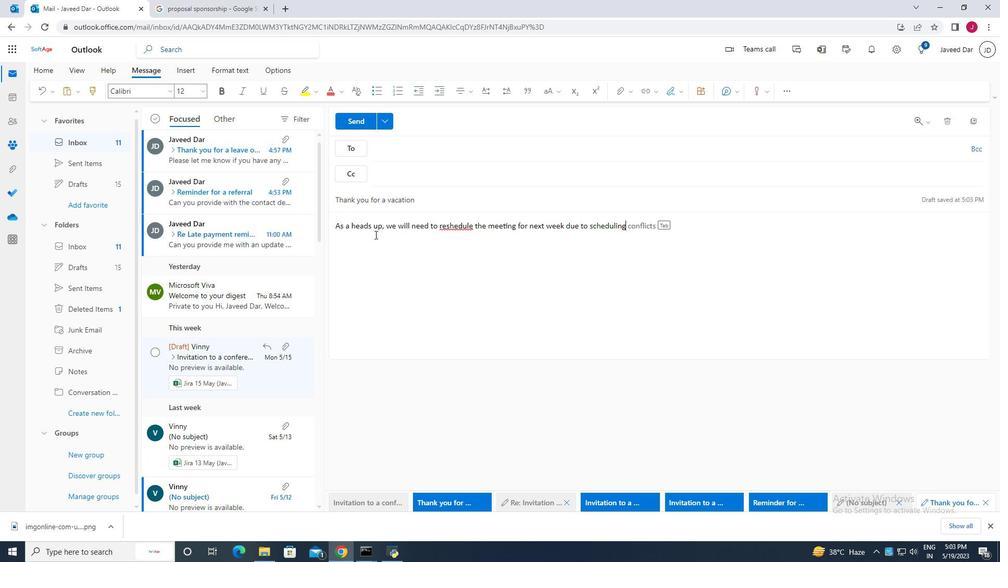 
Action: Mouse moved to (477, 230)
Screenshot: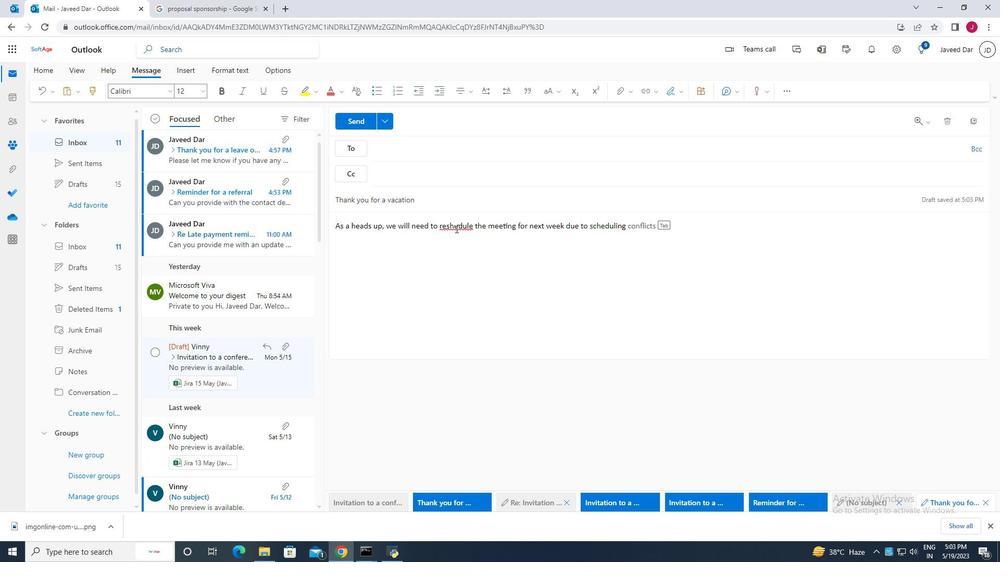 
Action: Mouse pressed left at (477, 230)
Screenshot: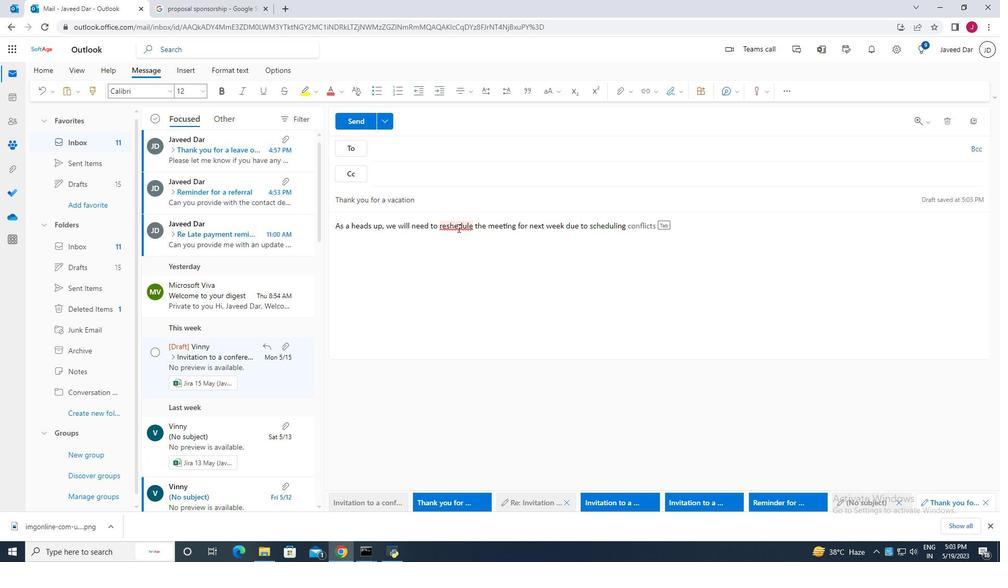 
Action: Mouse moved to (477, 254)
Screenshot: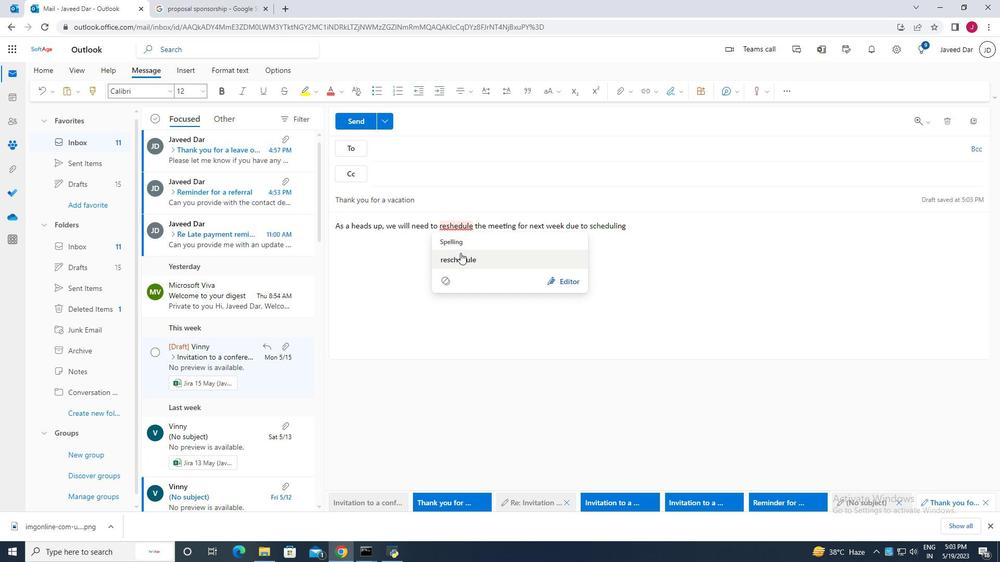 
Action: Mouse pressed left at (477, 254)
Screenshot: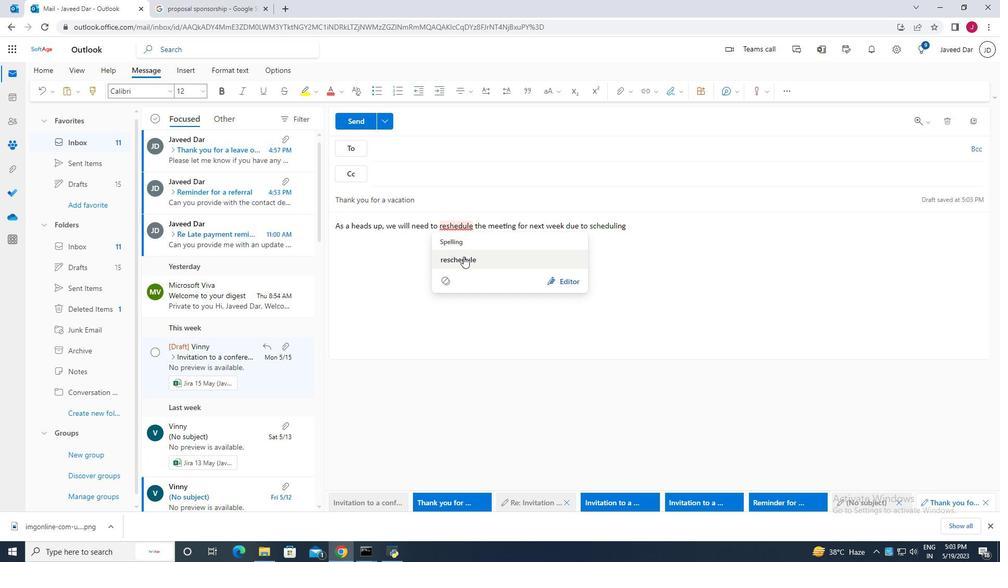
Action: Mouse moved to (500, 233)
Screenshot: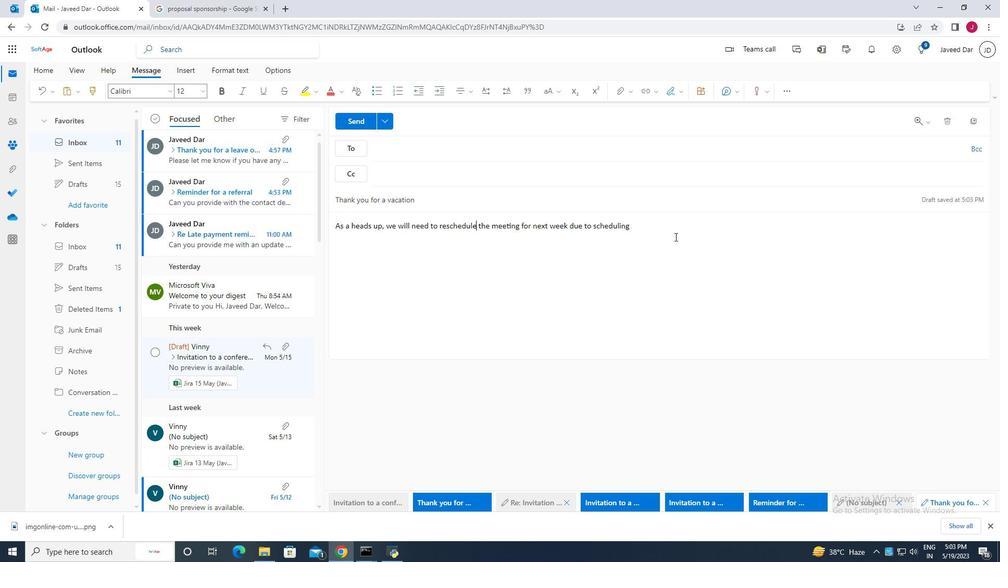 
Action: Mouse pressed left at (500, 233)
Screenshot: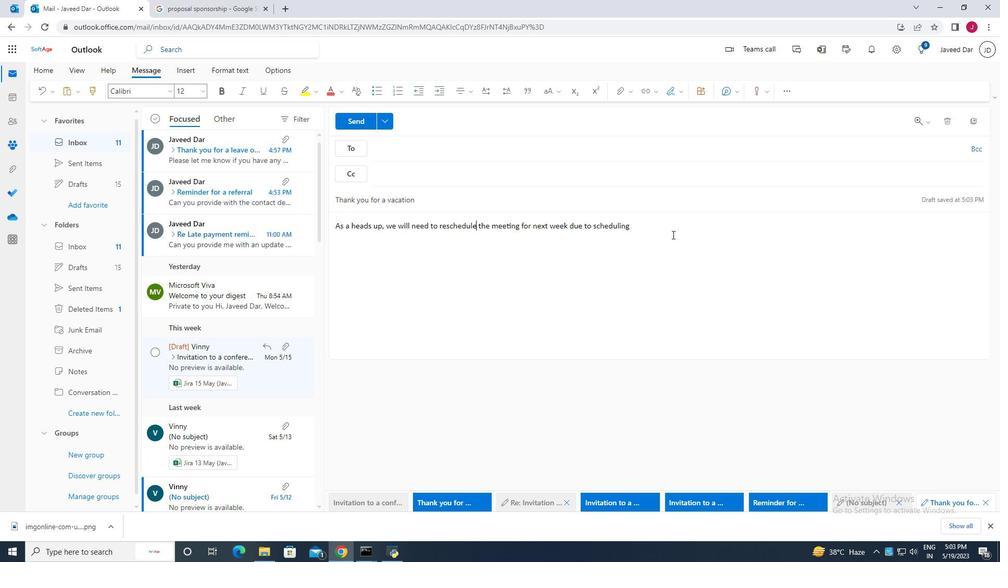
Action: Key pressed conflicts.
Screenshot: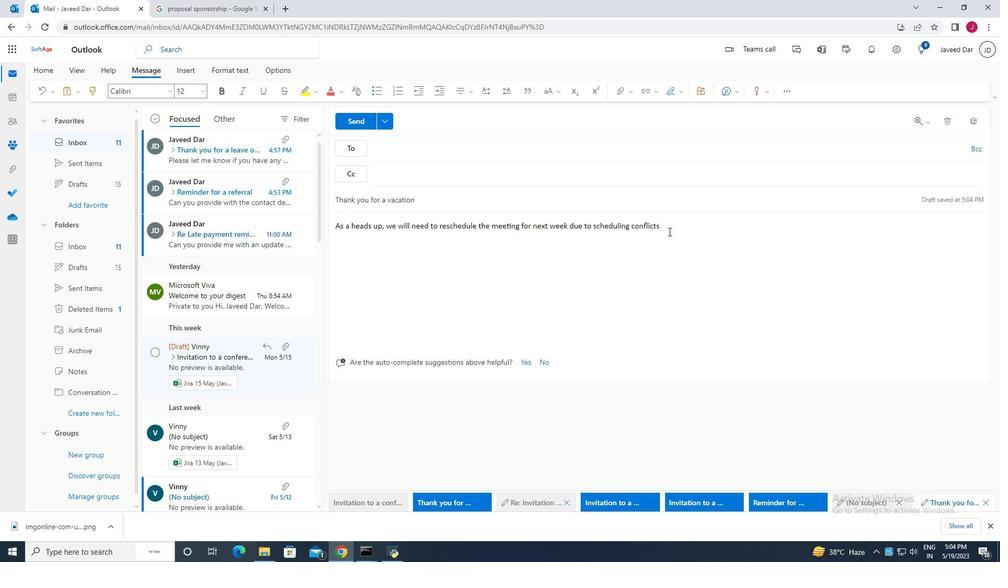 
Action: Mouse moved to (534, 168)
Screenshot: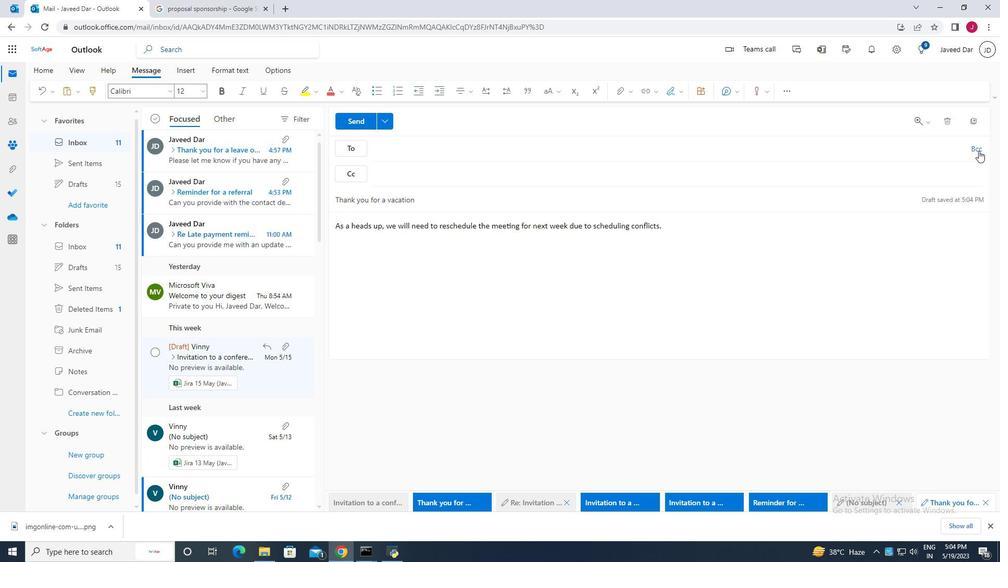 
Action: Mouse pressed left at (534, 168)
Screenshot: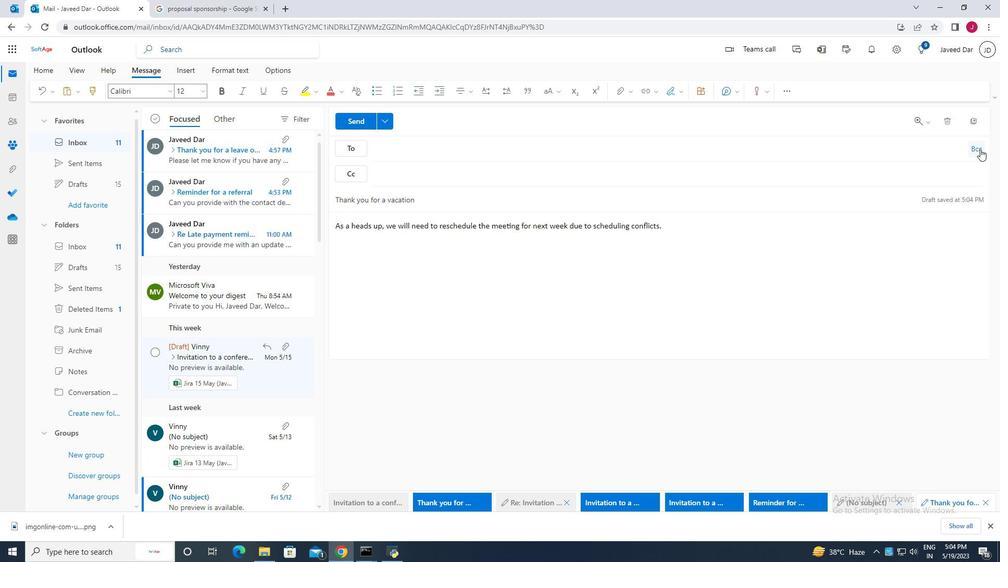 
Action: Mouse moved to (473, 207)
Screenshot: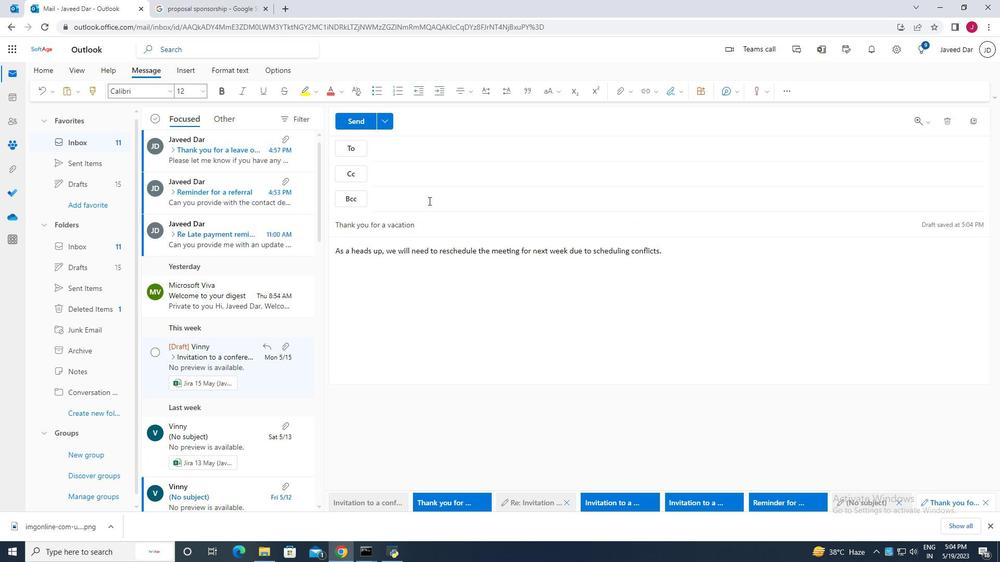 
Action: Mouse pressed left at (473, 207)
Screenshot: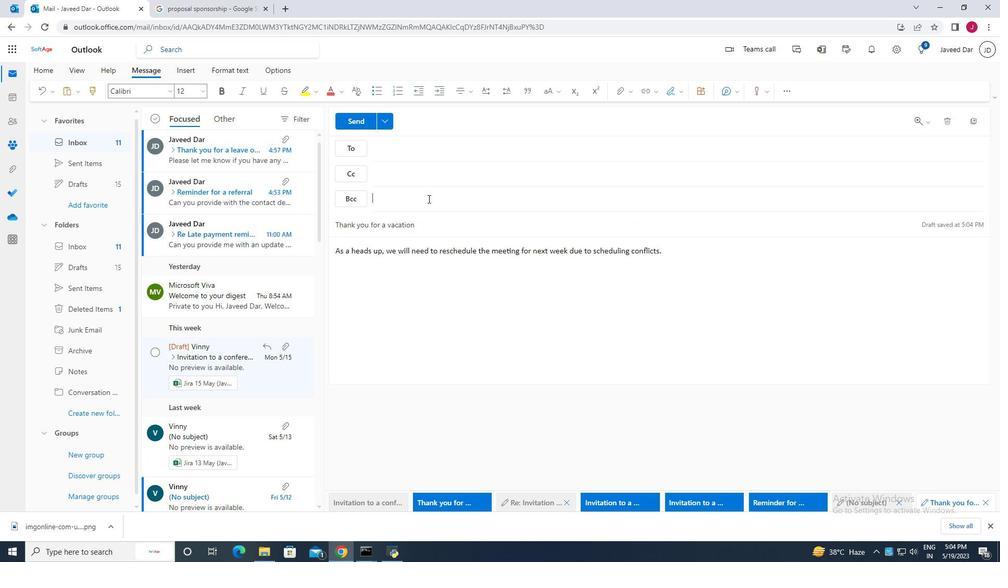 
Action: Key pressed softage.3
Screenshot: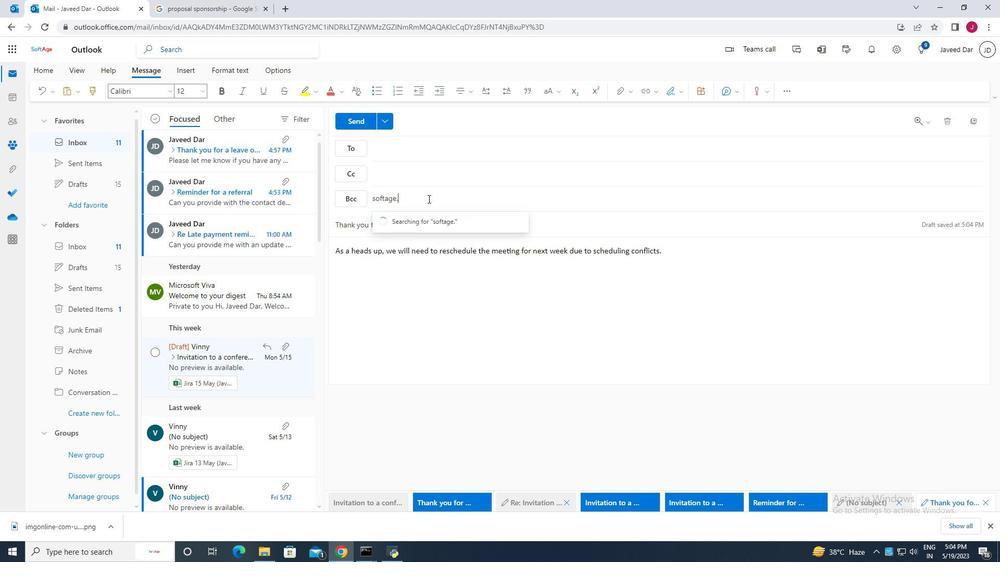 
Action: Mouse moved to (480, 232)
Screenshot: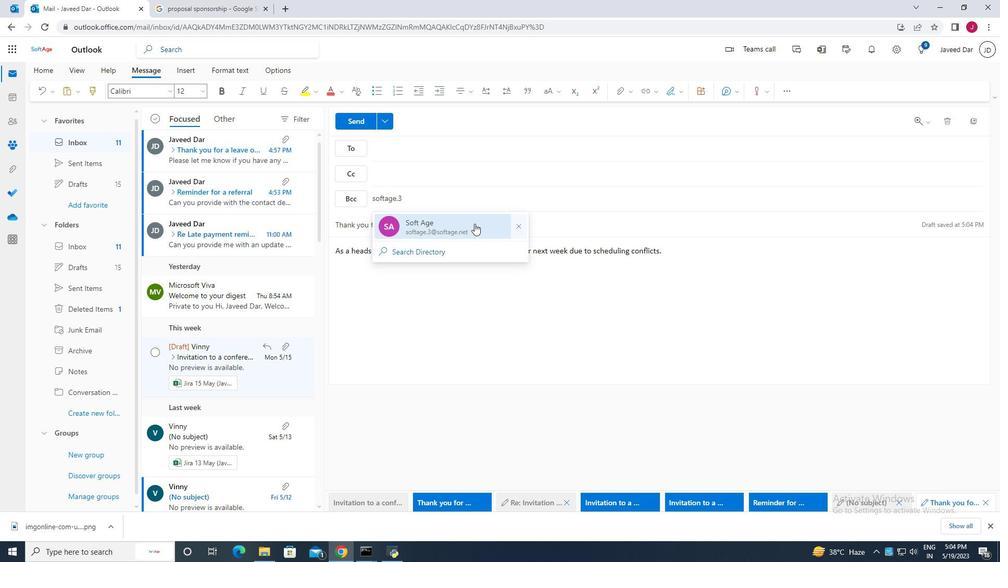 
Action: Mouse pressed left at (480, 232)
Screenshot: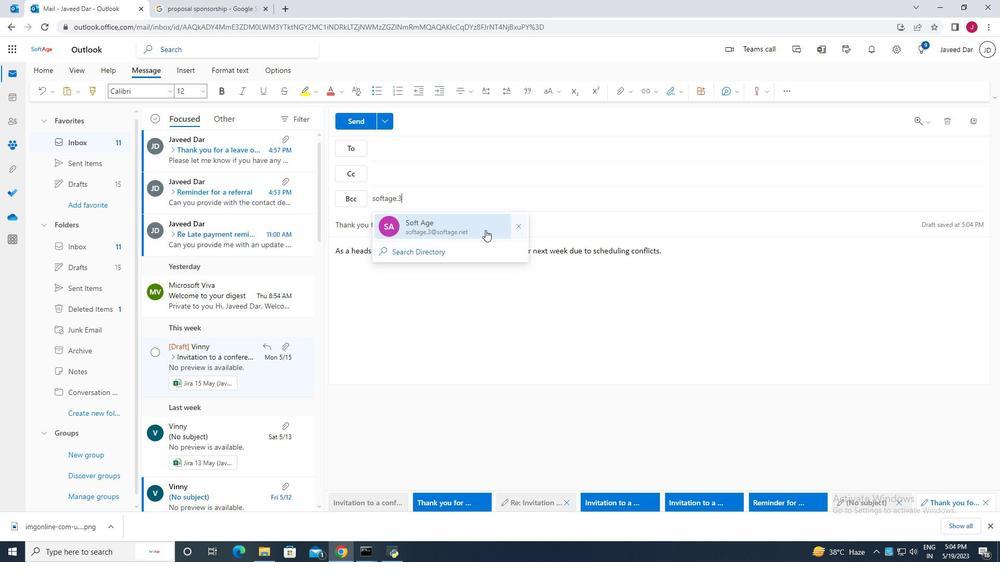 
Action: Mouse moved to (470, 168)
Screenshot: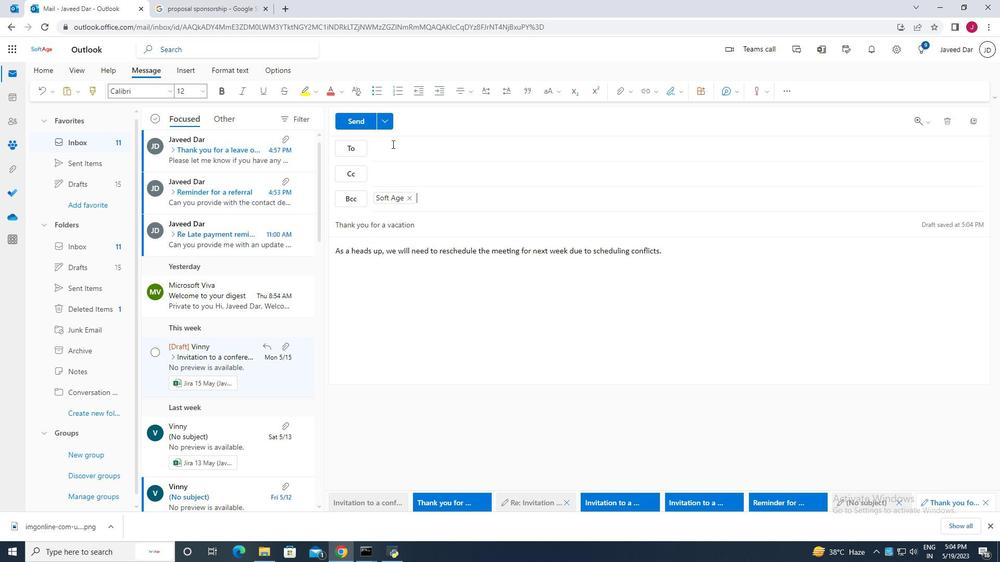 
Action: Mouse pressed left at (470, 168)
Screenshot: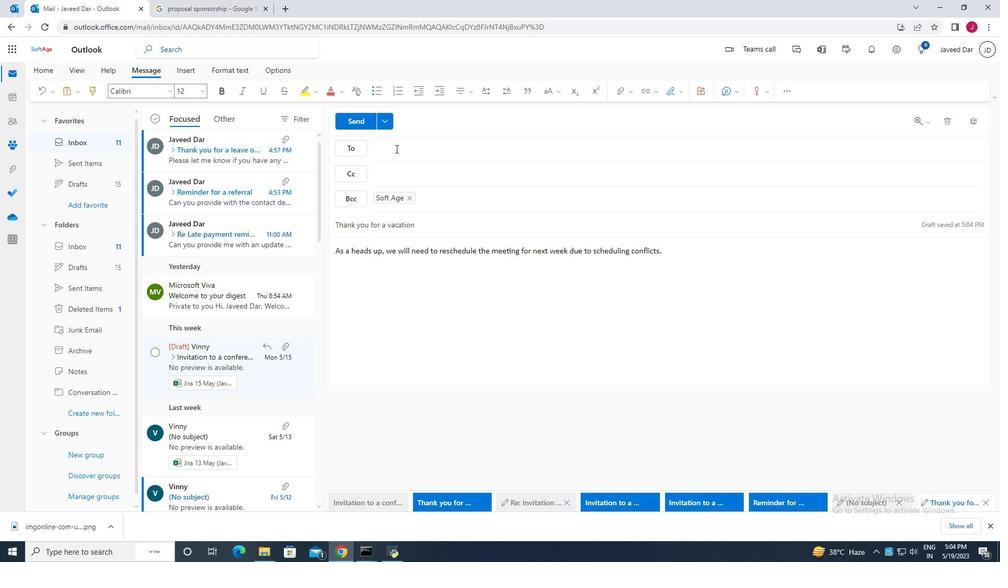 
Action: Key pressed ayash
Screenshot: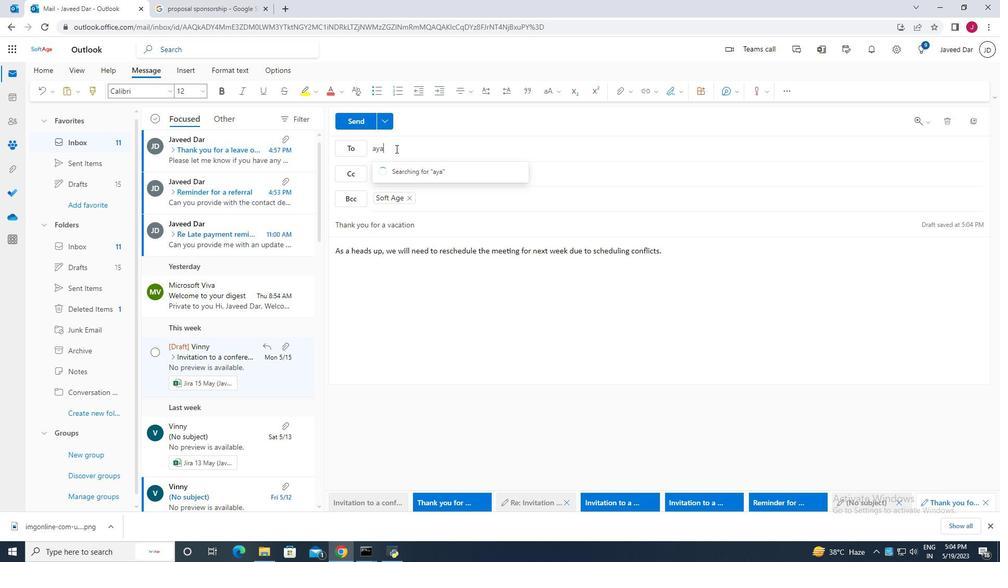 
Action: Mouse moved to (479, 188)
Screenshot: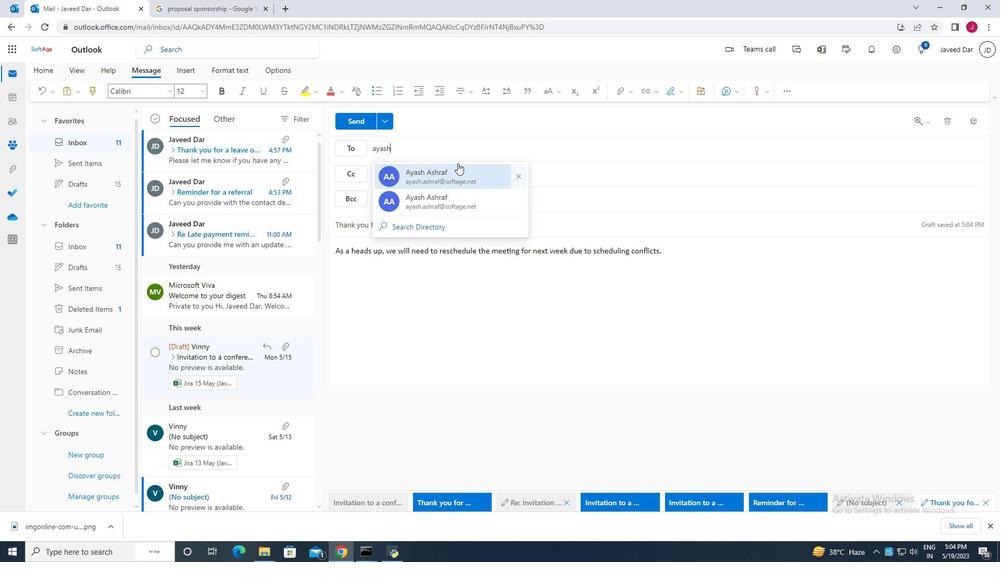 
Action: Mouse pressed left at (479, 188)
Screenshot: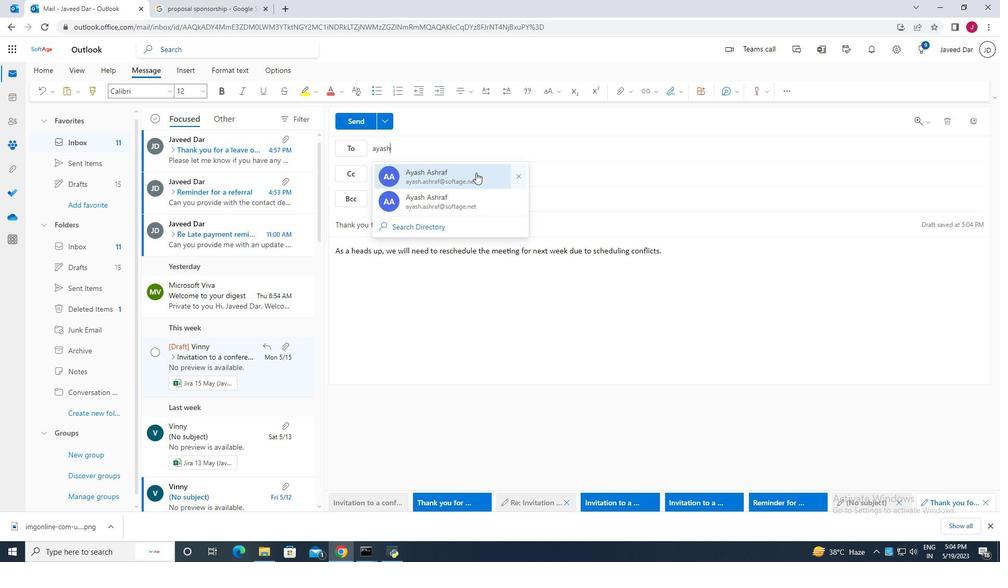 
Action: Mouse moved to (477, 177)
Screenshot: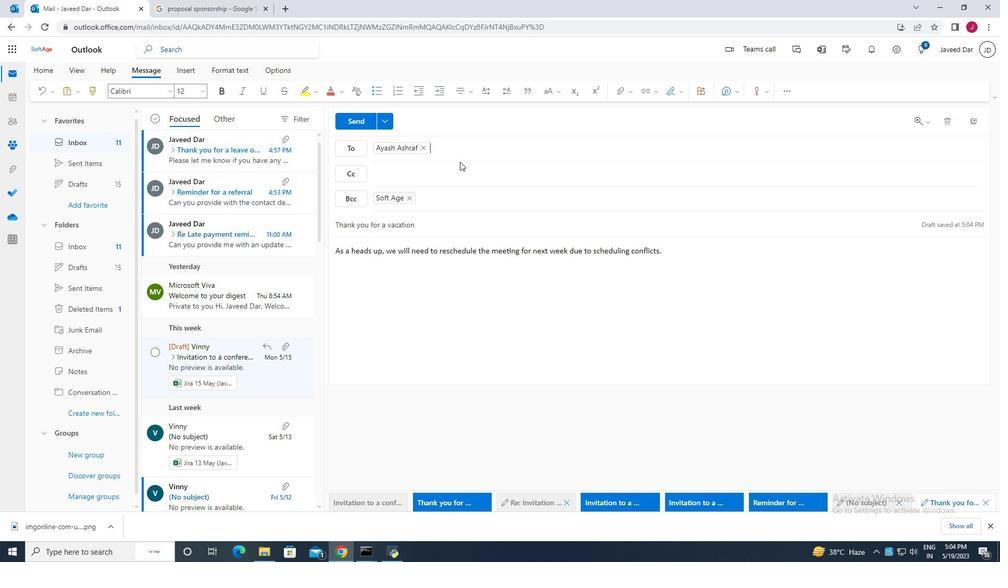 
Action: Key pressed ja
Screenshot: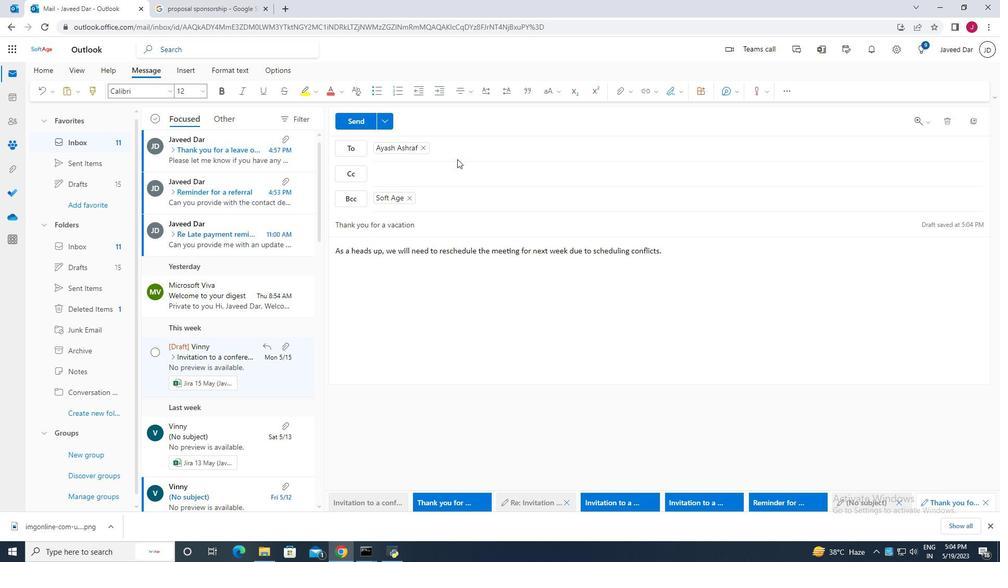 
Action: Mouse moved to (485, 188)
Screenshot: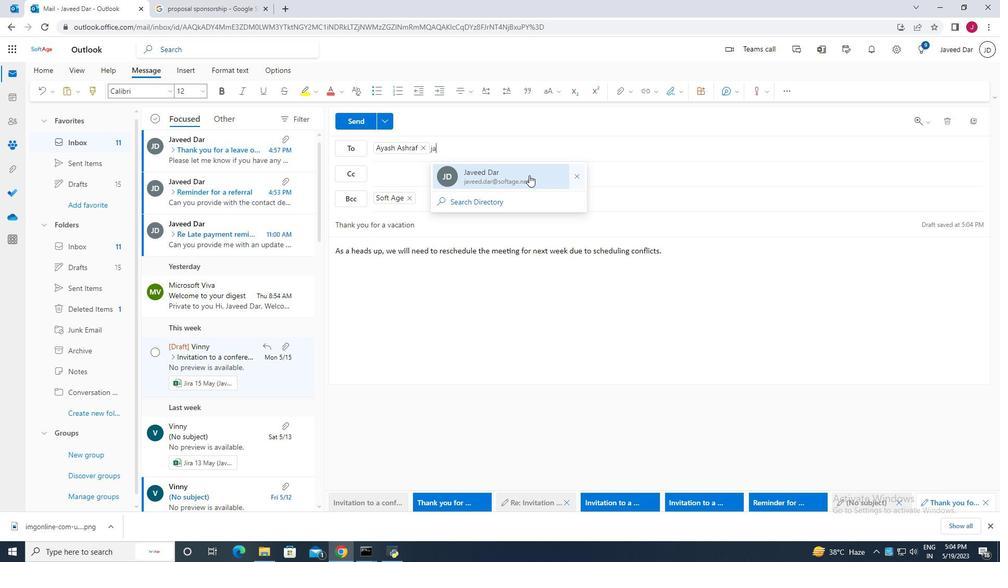 
Action: Mouse pressed left at (485, 188)
Screenshot: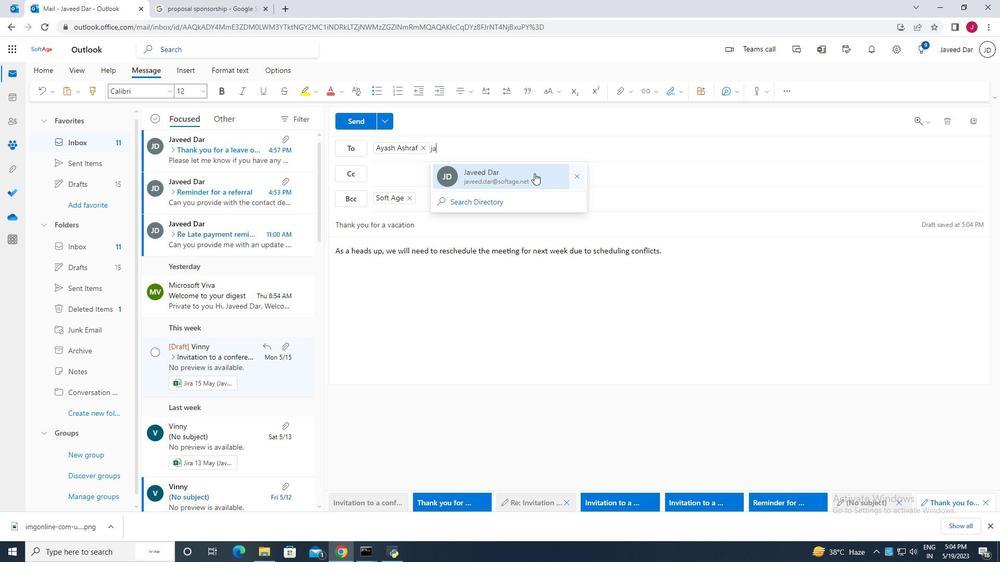 
Action: Mouse moved to (494, 123)
Screenshot: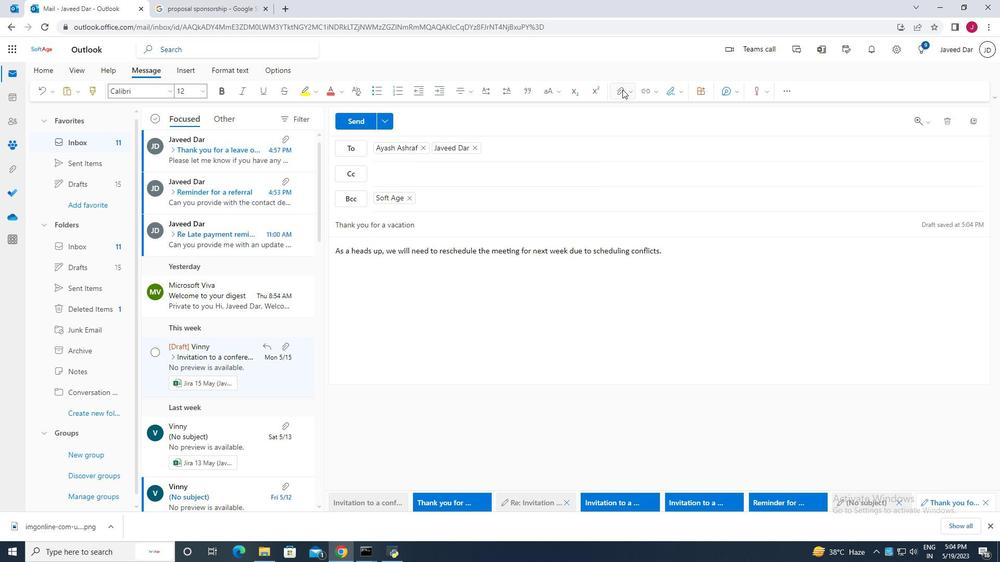 
Action: Mouse pressed left at (494, 123)
Screenshot: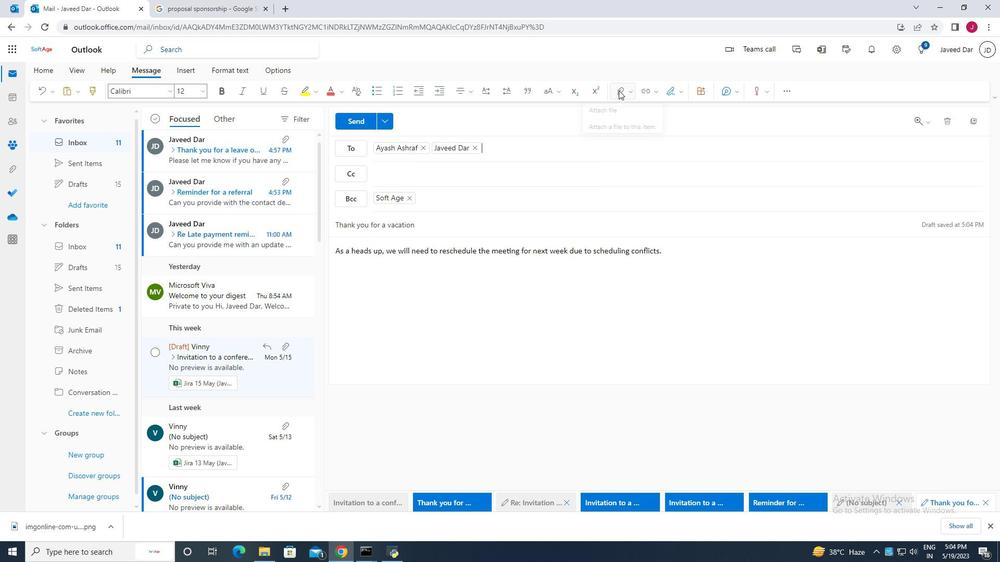 
Action: Mouse moved to (491, 138)
Screenshot: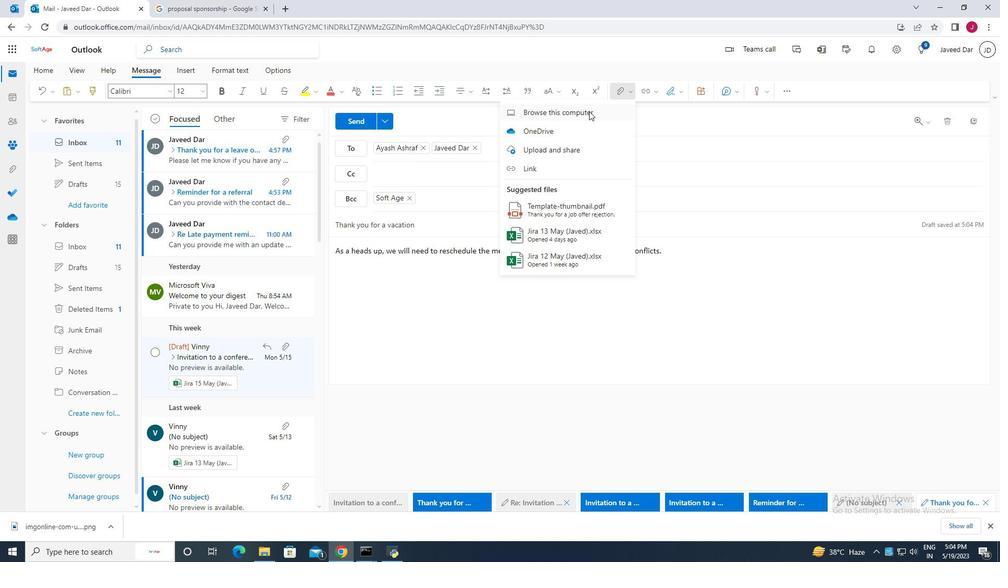 
Action: Mouse pressed left at (491, 138)
Screenshot: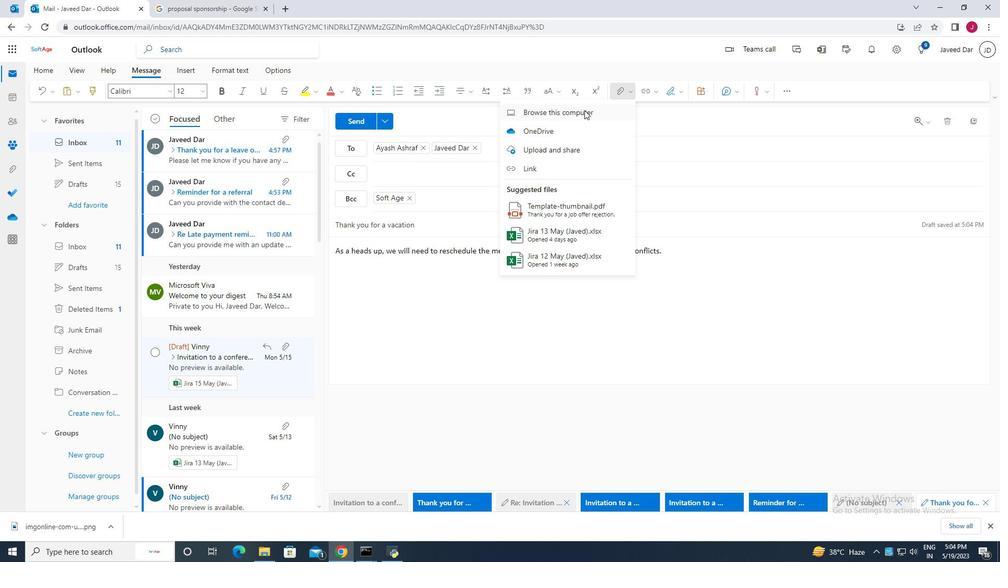 
Action: Mouse moved to (451, 125)
Screenshot: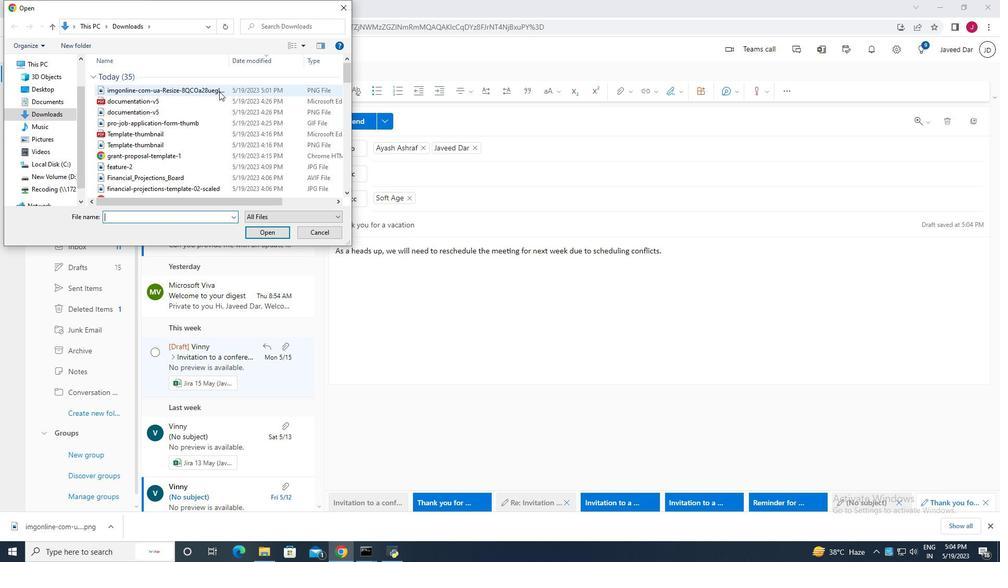 
Action: Mouse pressed left at (451, 125)
Screenshot: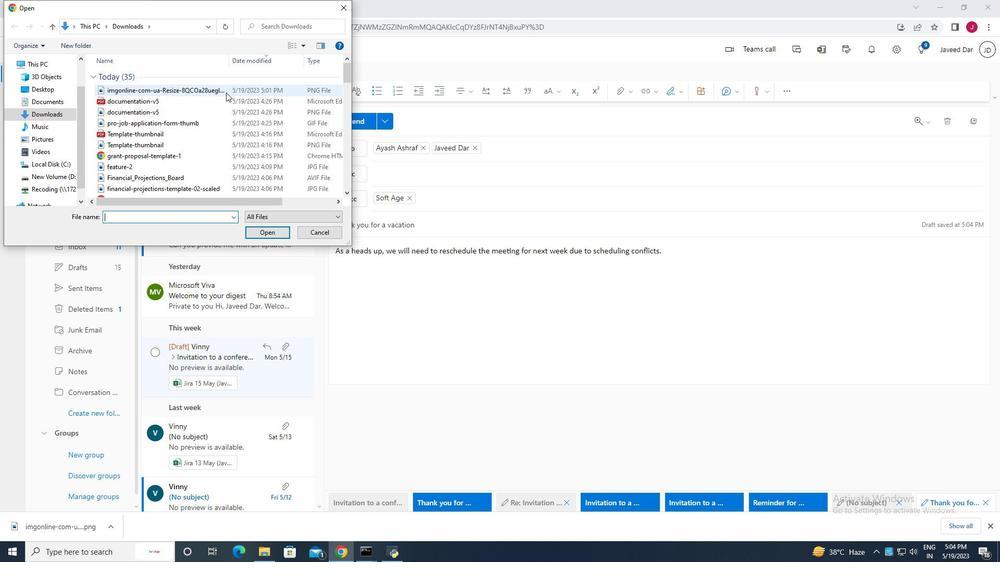 
Action: Mouse moved to (455, 233)
Screenshot: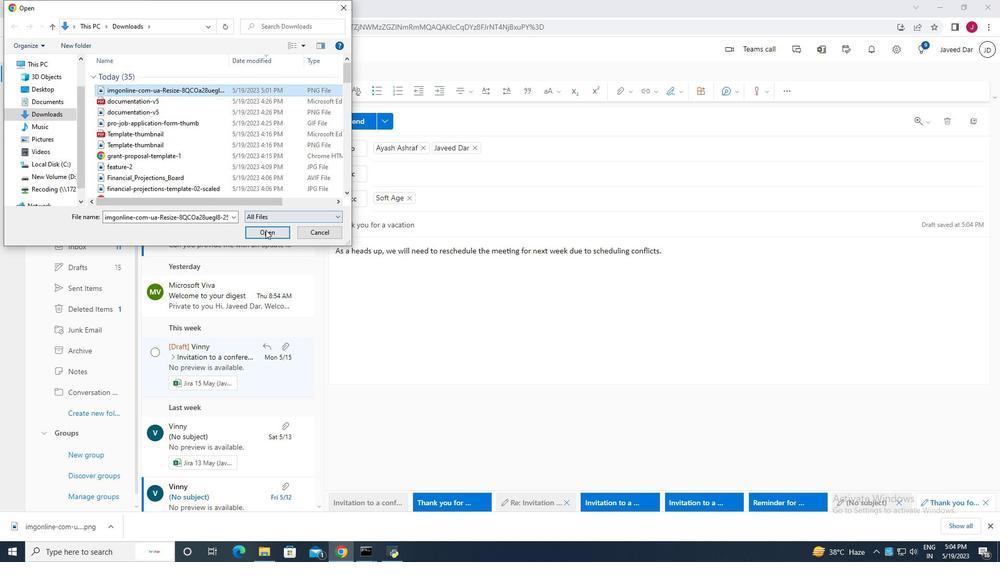 
Action: Mouse pressed left at (455, 233)
Screenshot: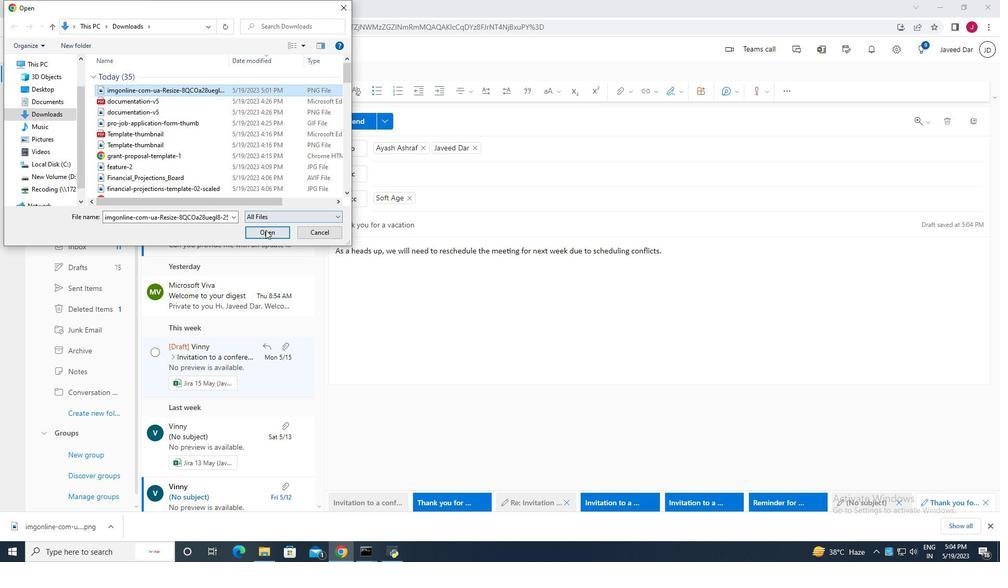 
Action: Mouse moved to (480, 290)
Screenshot: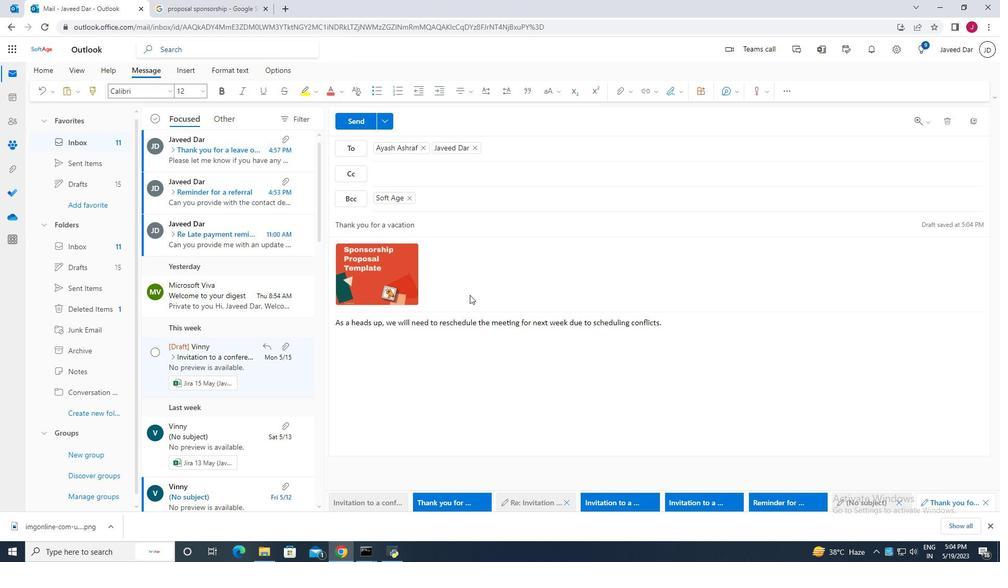 
Action: Mouse scrolled (480, 291) with delta (0, 0)
Screenshot: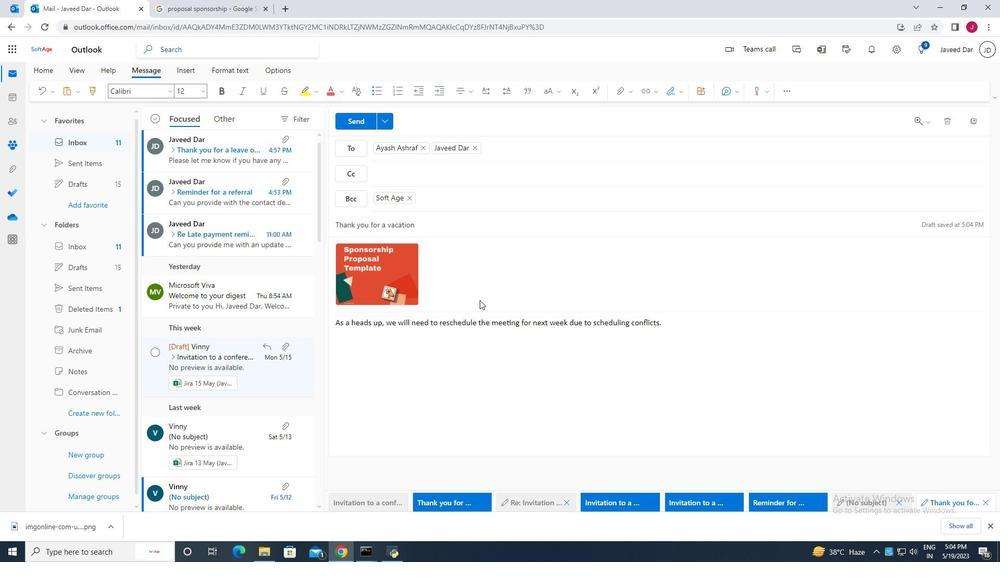 
Action: Mouse scrolled (480, 291) with delta (0, 0)
Screenshot: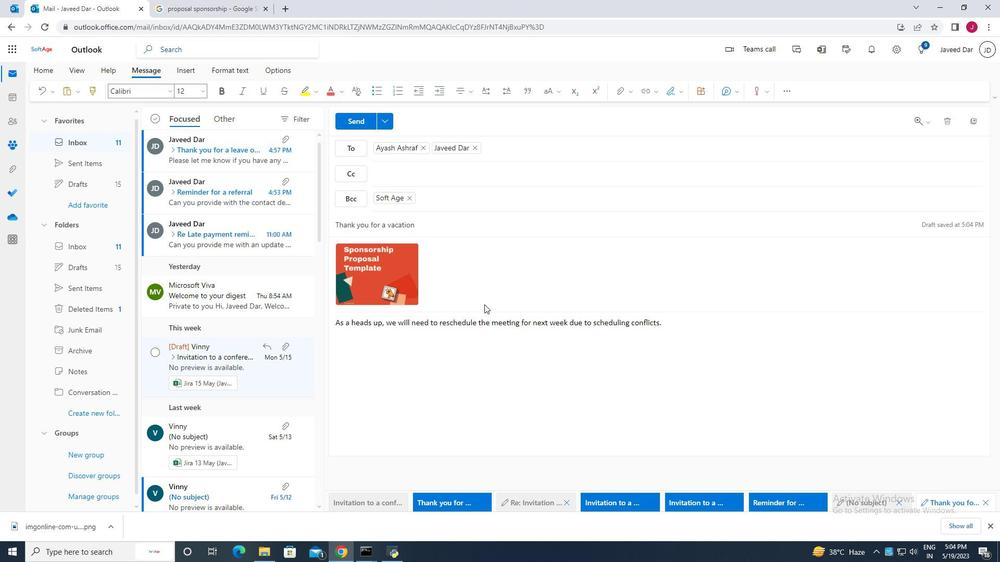 
Action: Mouse scrolled (480, 291) with delta (0, 0)
Screenshot: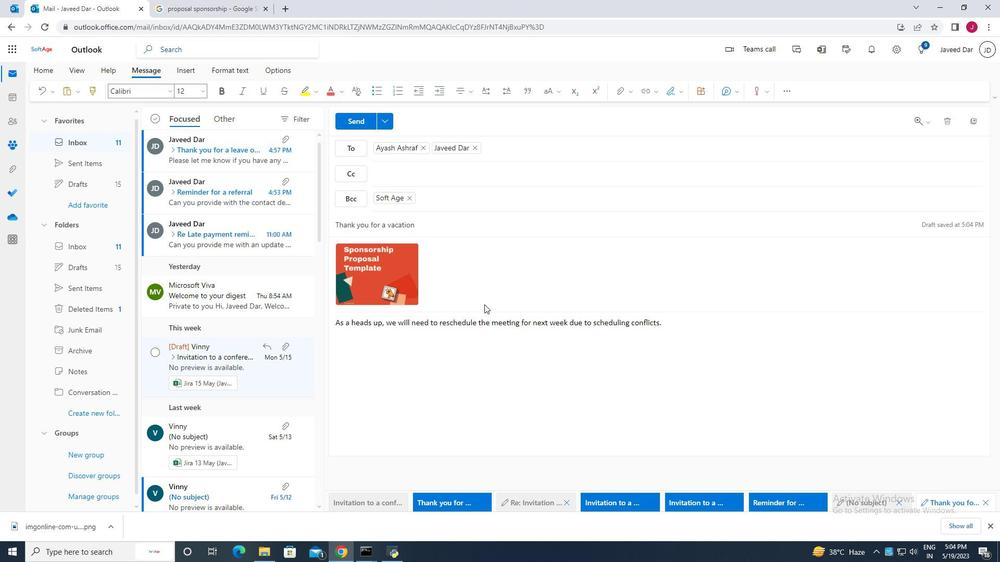 
Action: Mouse scrolled (480, 290) with delta (0, 0)
Screenshot: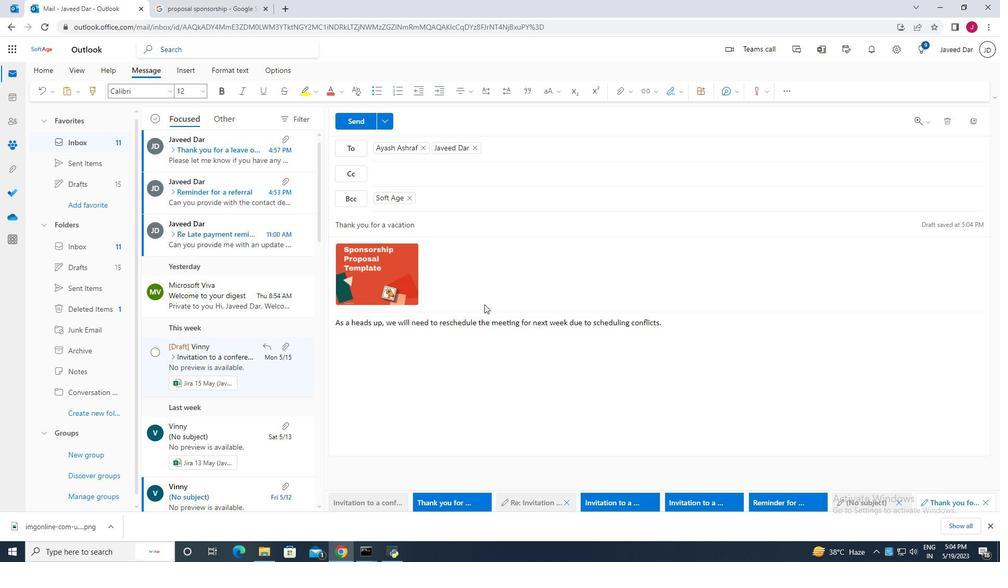 
Action: Mouse scrolled (480, 290) with delta (0, 0)
